 Task: Open a blank google sheet and write heading  Promote Sales. Add 10 people name  'Ethan Reynolds, Olivia Thompson, Benjamin Martinez, Emma Davis, Alexander Mitchell, Ava Rodriguez, Daniel Anderson, Mia Lewis, Christopher Scott, Sophia Harris.'Item code in between  2020-2080. Product range in between  1000-10000. Add Products  Nike shoe, Adidas shoe, Gucci T-shirt, Louis Vuitton bag, Zara Shirt, H&M jeans, Chanel perfume, Versace perfume, Ralph Lauren, Prada ShirtChoose quantity  3 to 9 In Total Add  the Amounts. Save page  Promote Sales   book
Action: Mouse moved to (33, 102)
Screenshot: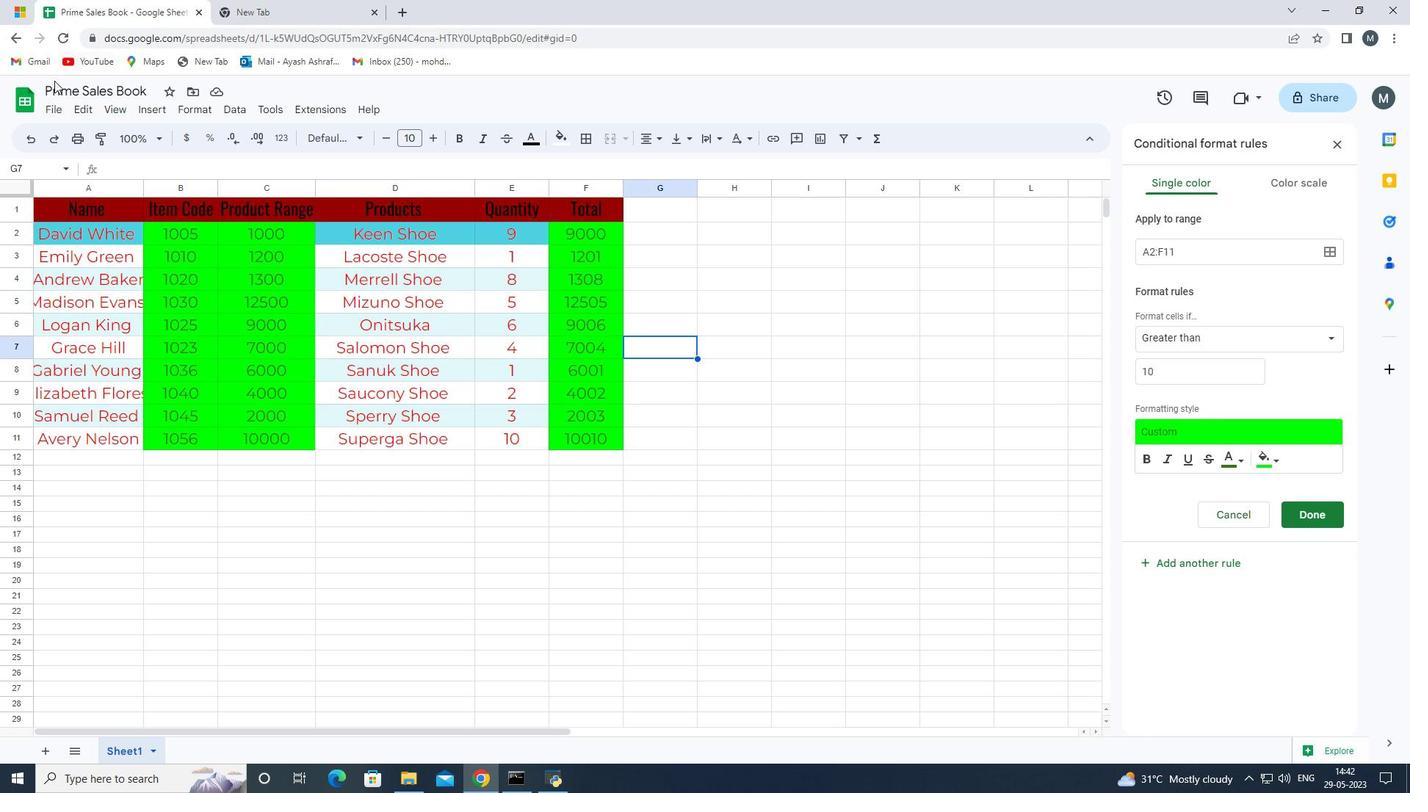 
Action: Mouse pressed left at (33, 102)
Screenshot: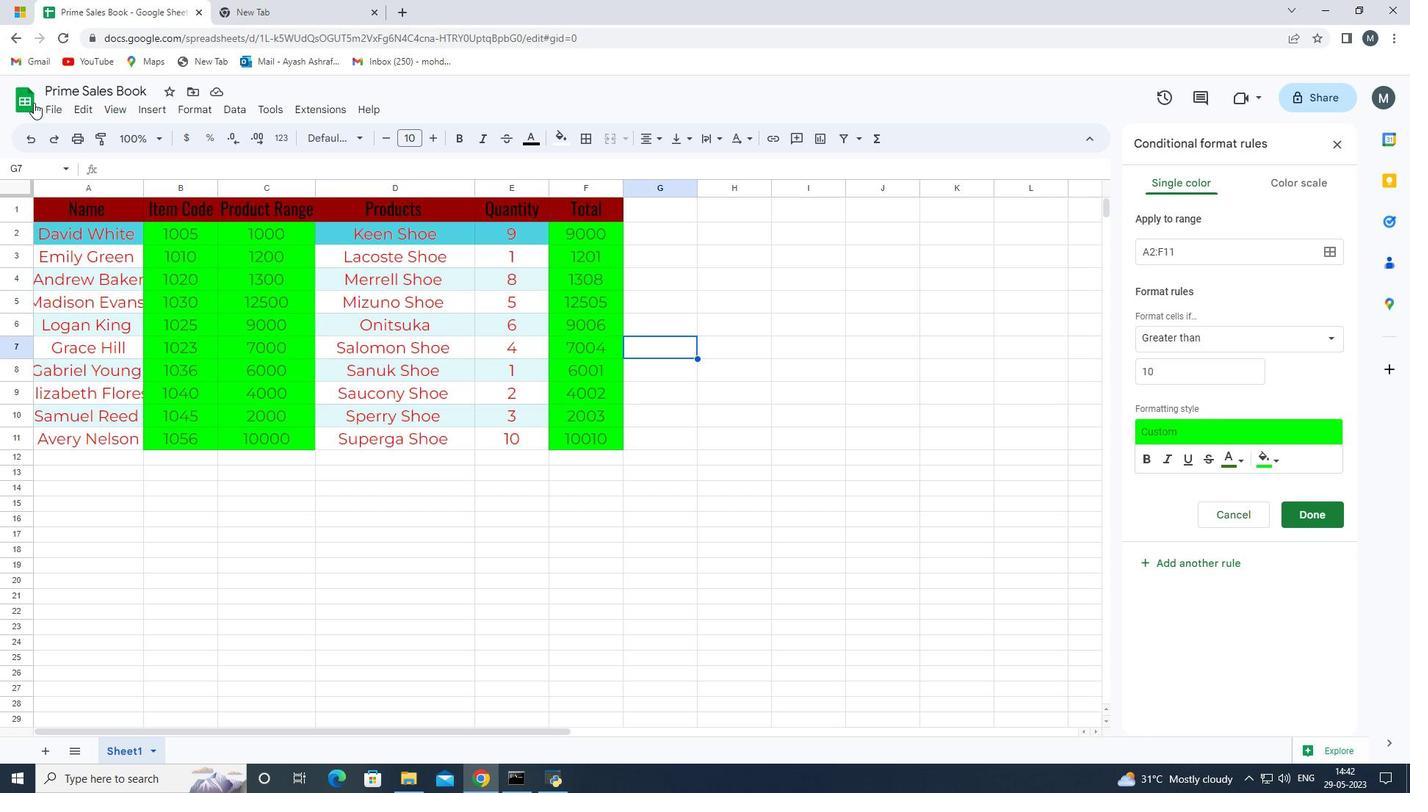 
Action: Mouse moved to (365, 229)
Screenshot: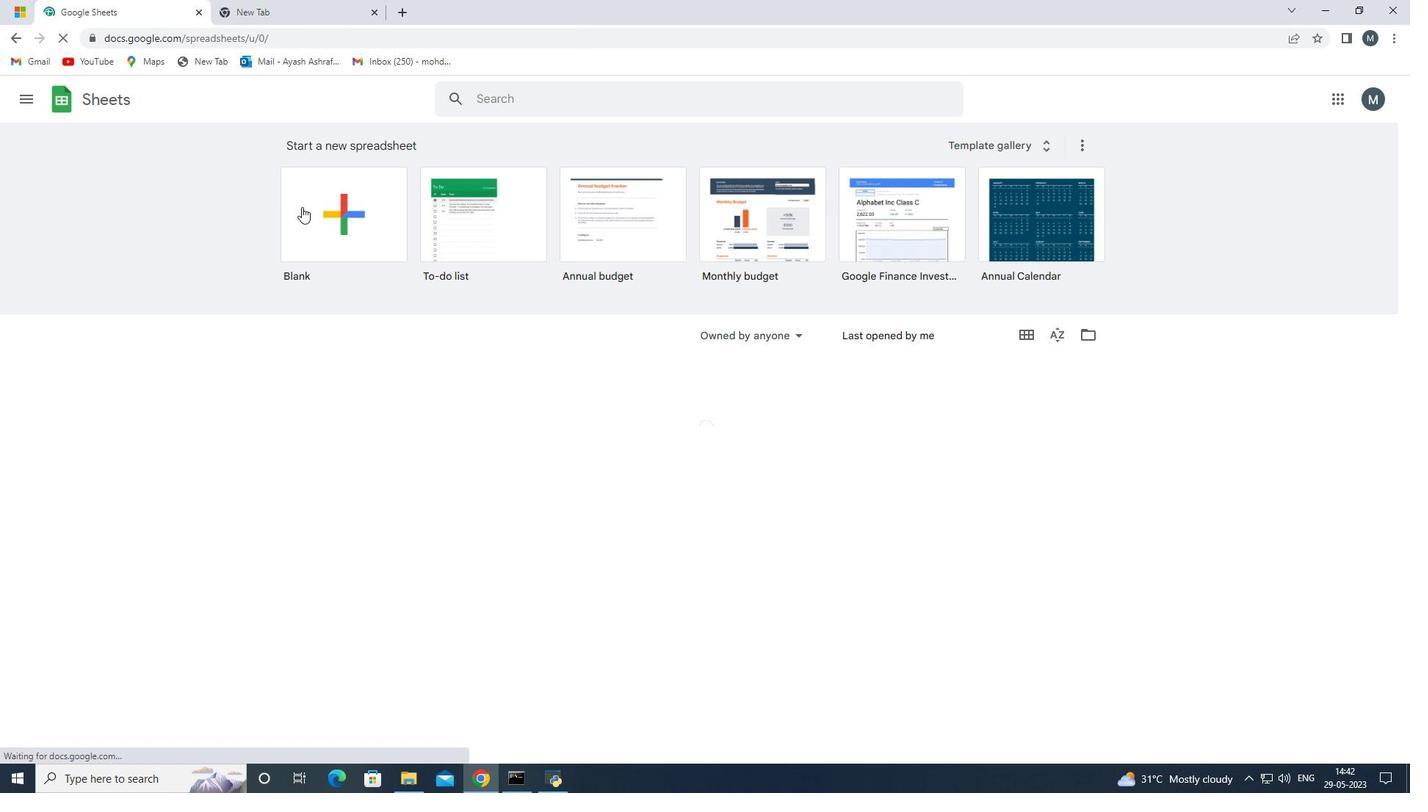 
Action: Mouse pressed left at (365, 229)
Screenshot: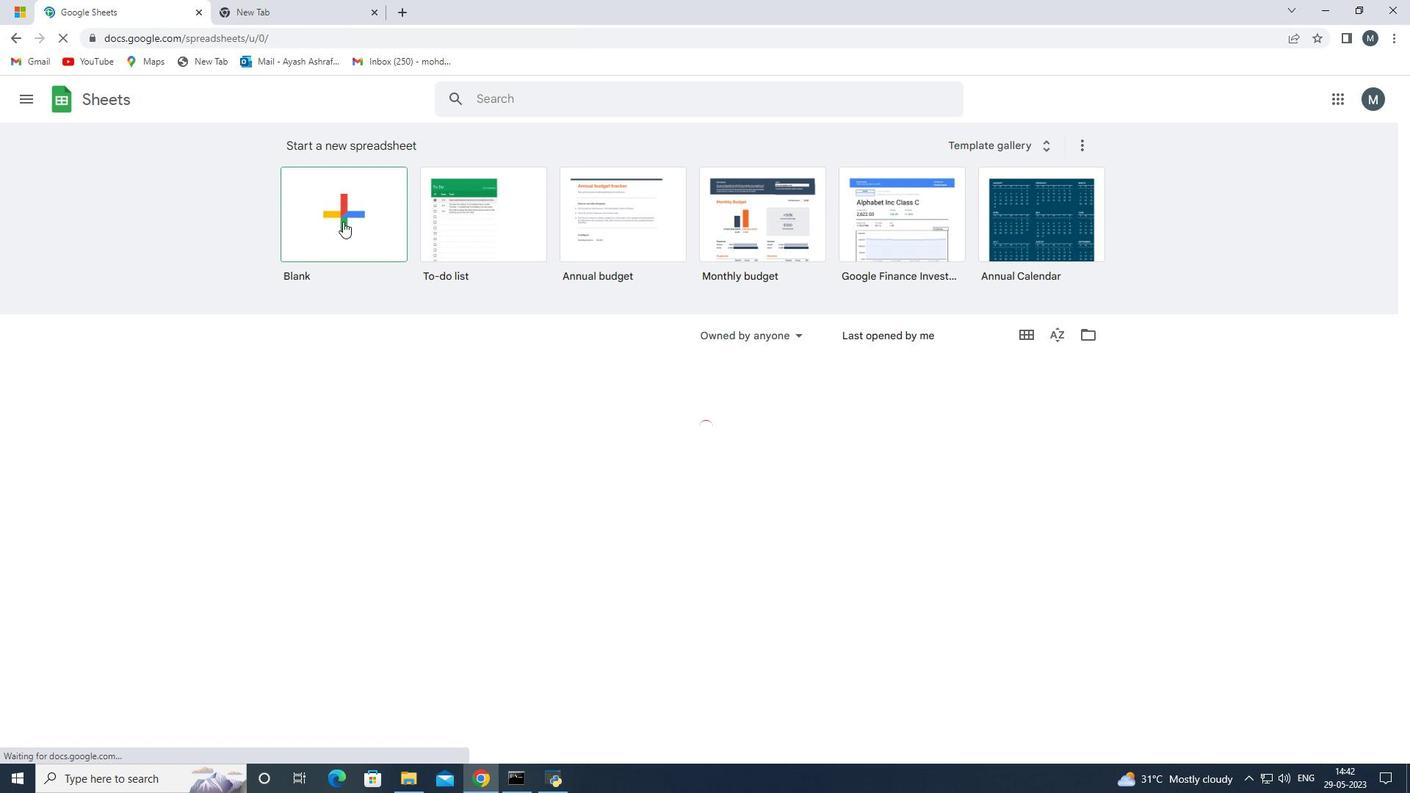 
Action: Mouse moved to (75, 210)
Screenshot: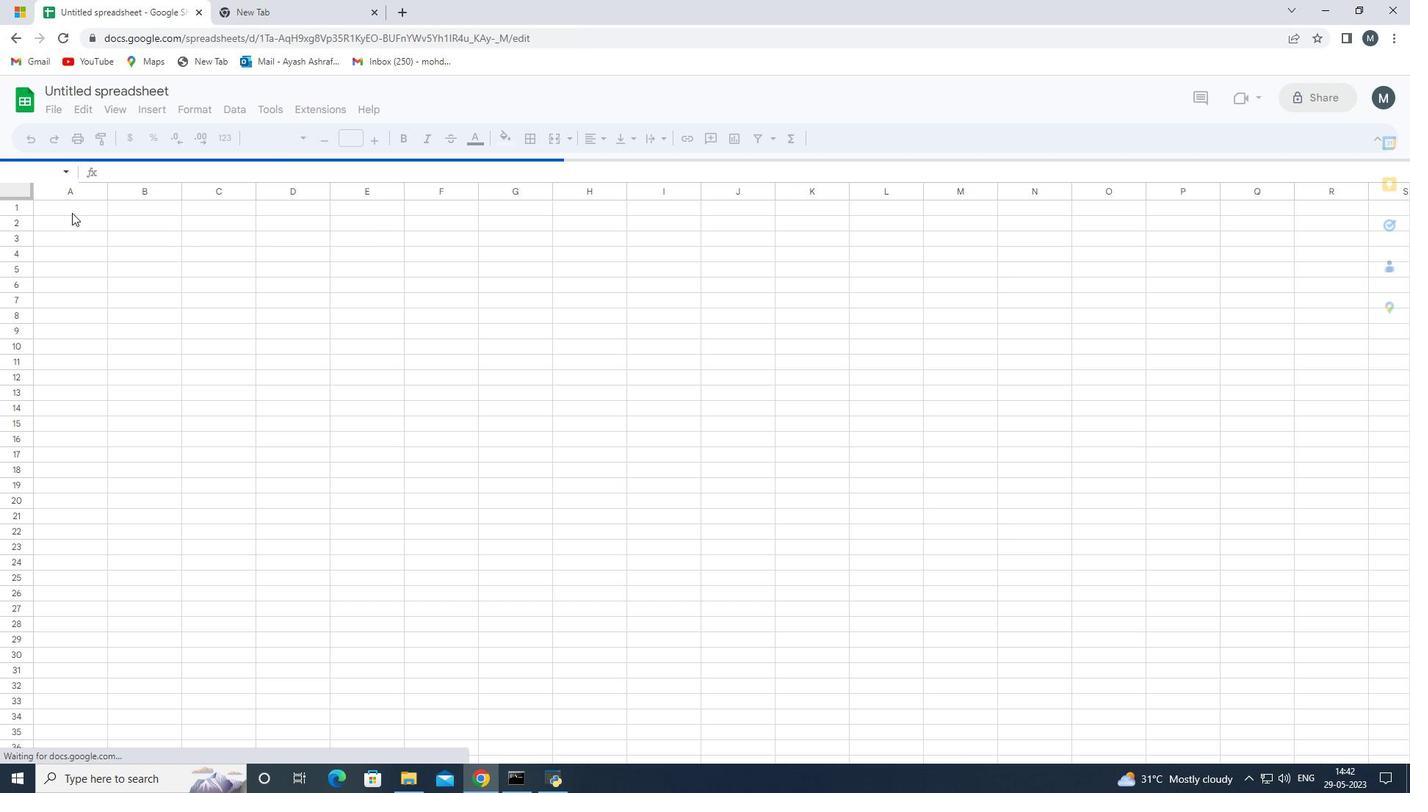 
Action: Mouse pressed left at (75, 210)
Screenshot: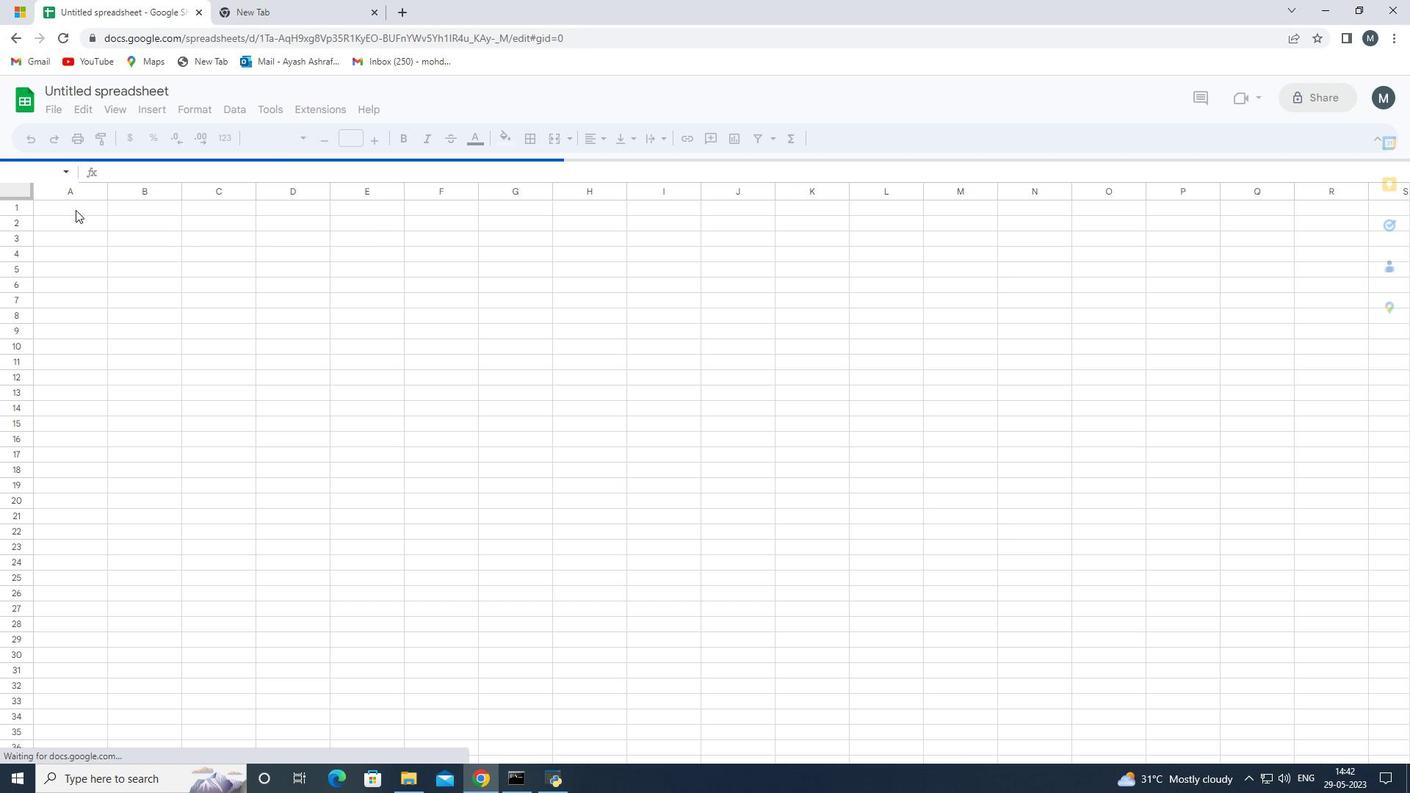 
Action: Mouse moved to (219, 182)
Screenshot: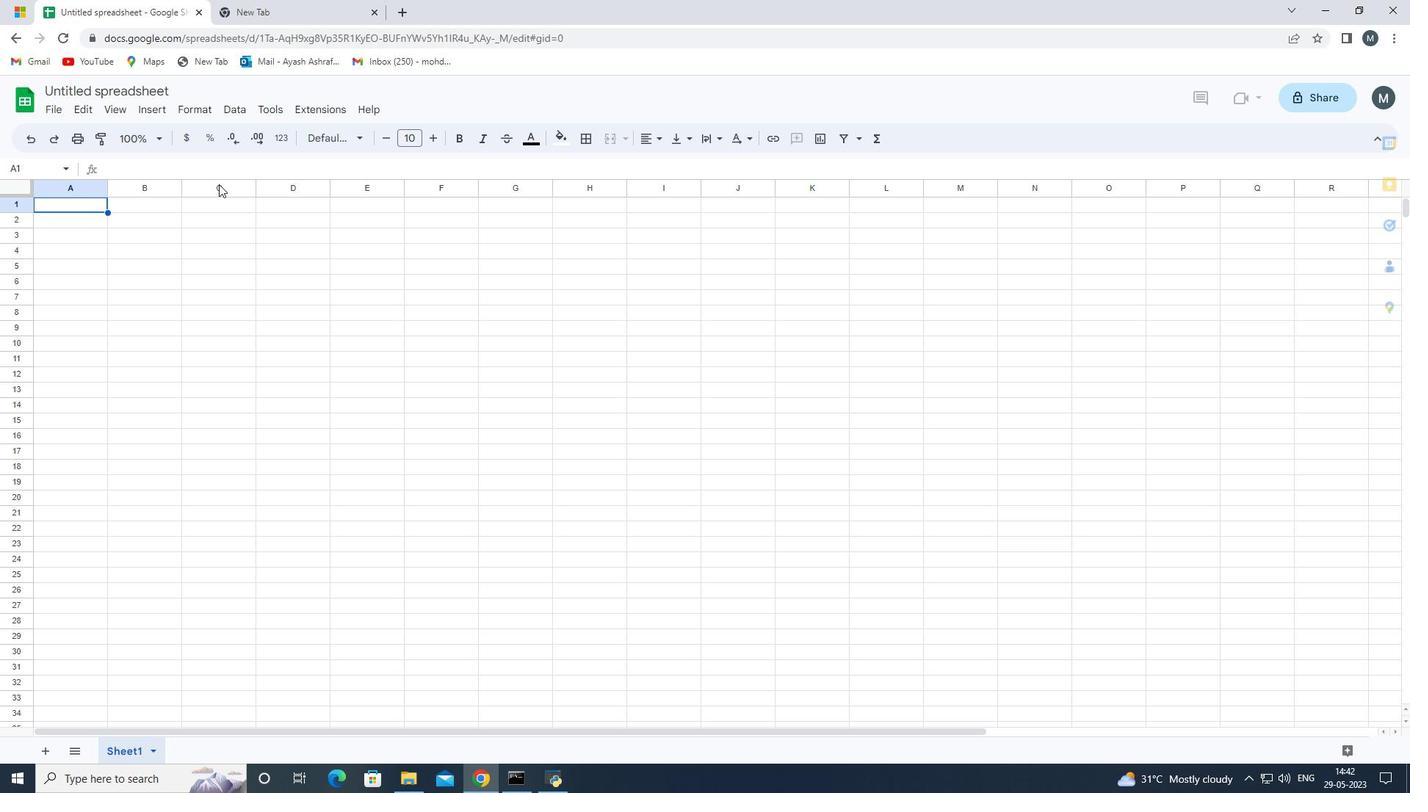 
Action: Mouse pressed left at (219, 182)
Screenshot: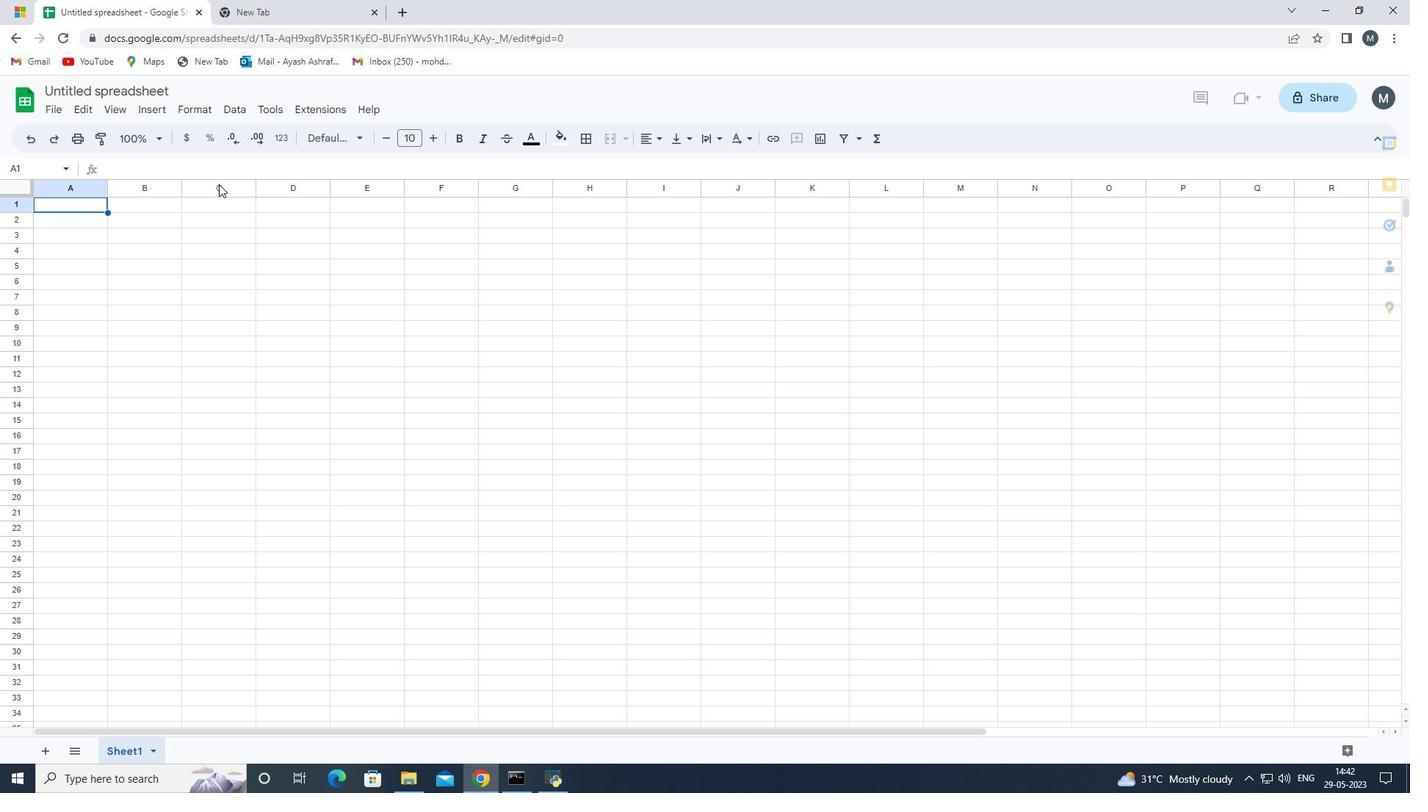 
Action: Mouse moved to (187, 167)
Screenshot: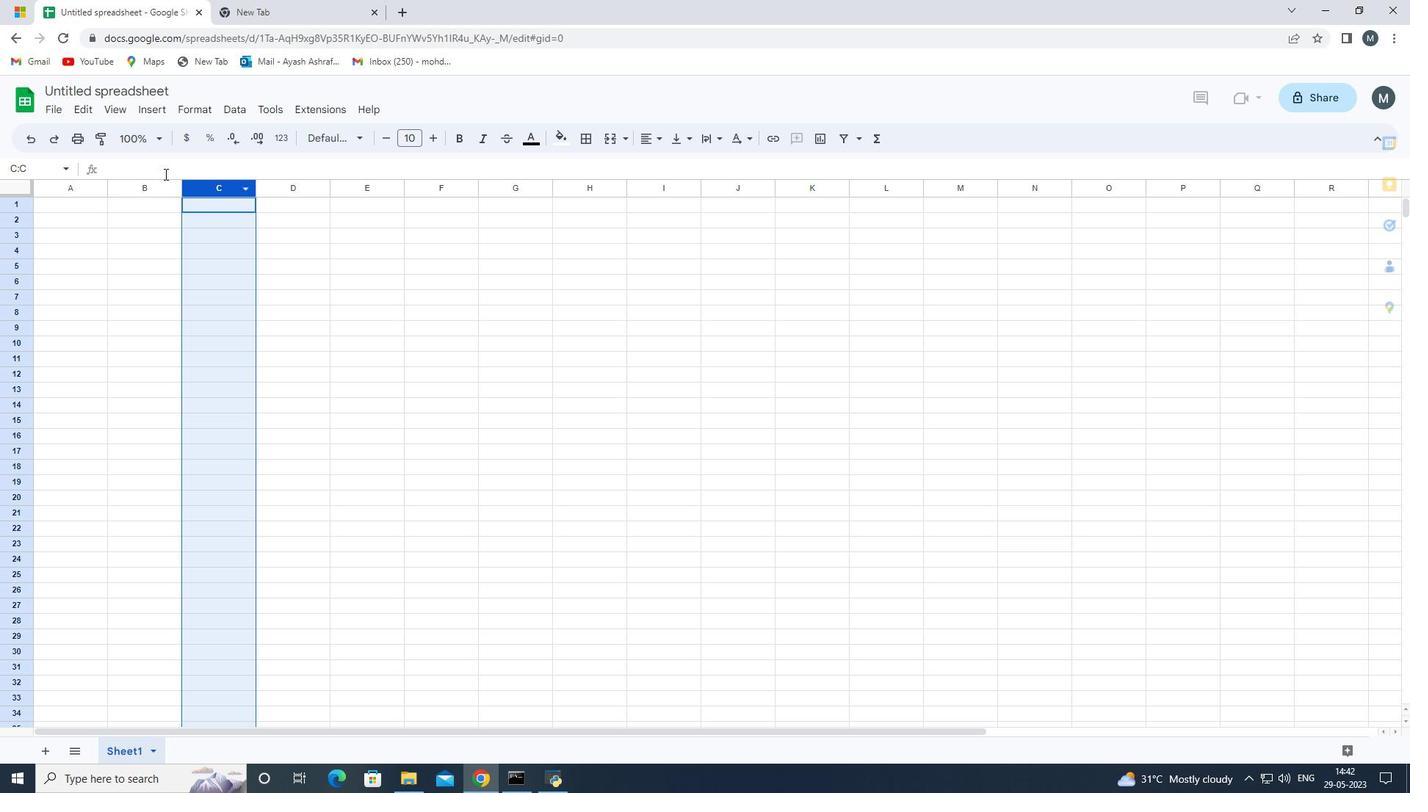 
Action: Mouse pressed left at (187, 167)
Screenshot: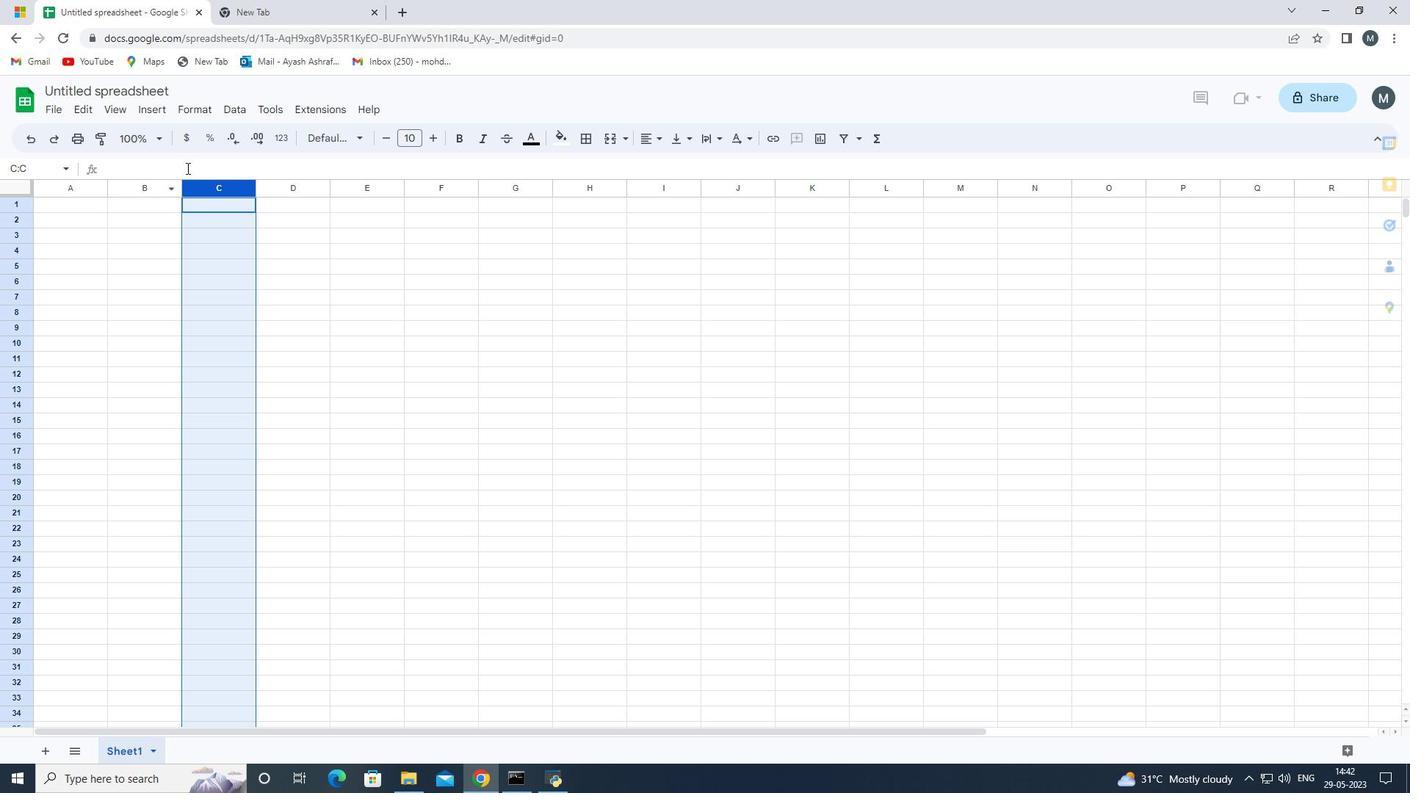 
Action: Mouse moved to (188, 168)
Screenshot: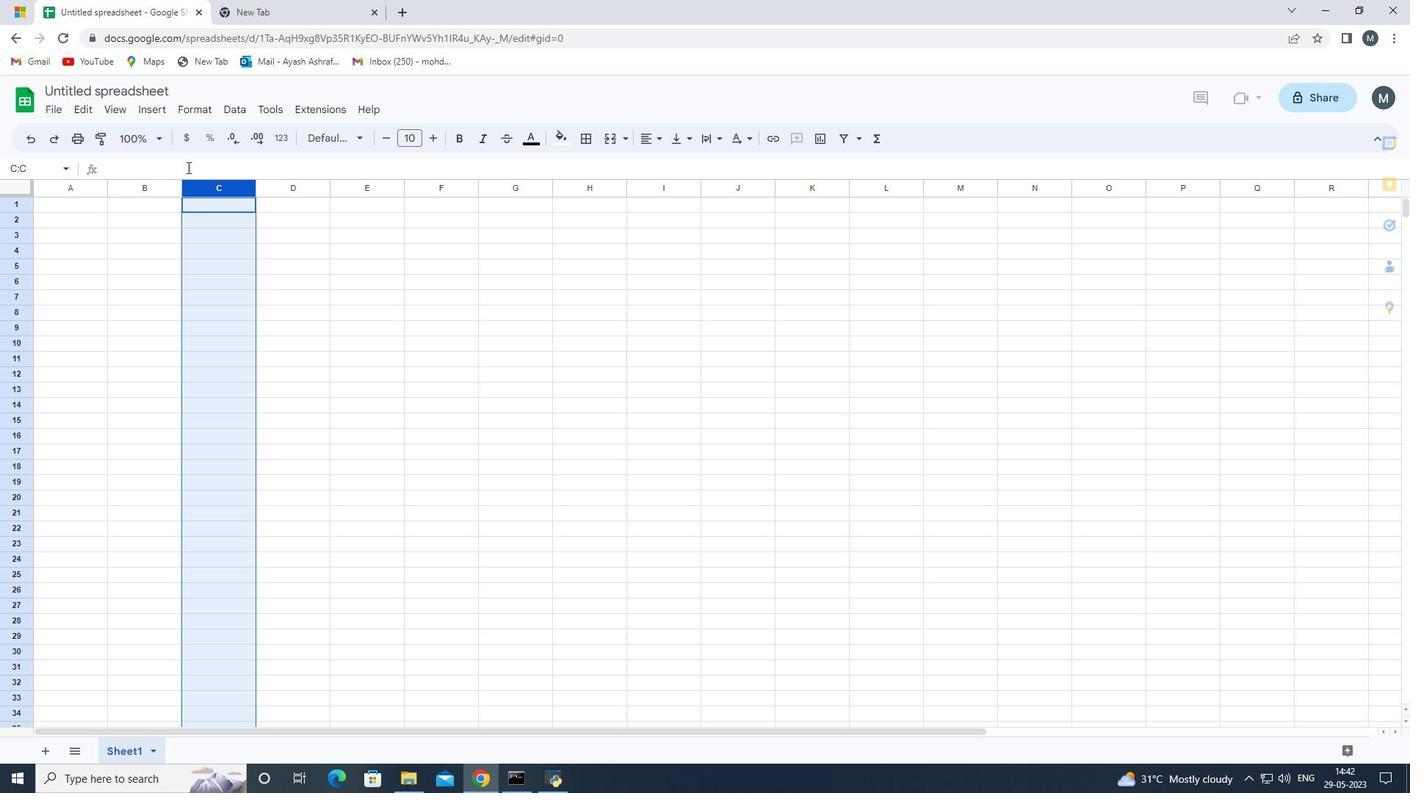 
Action: Key pressed <Key.space><Key.space><Key.space><Key.space><Key.space><Key.space><Key.space><Key.space><Key.space><Key.space><Key.space><Key.space><Key.space><Key.space>
Screenshot: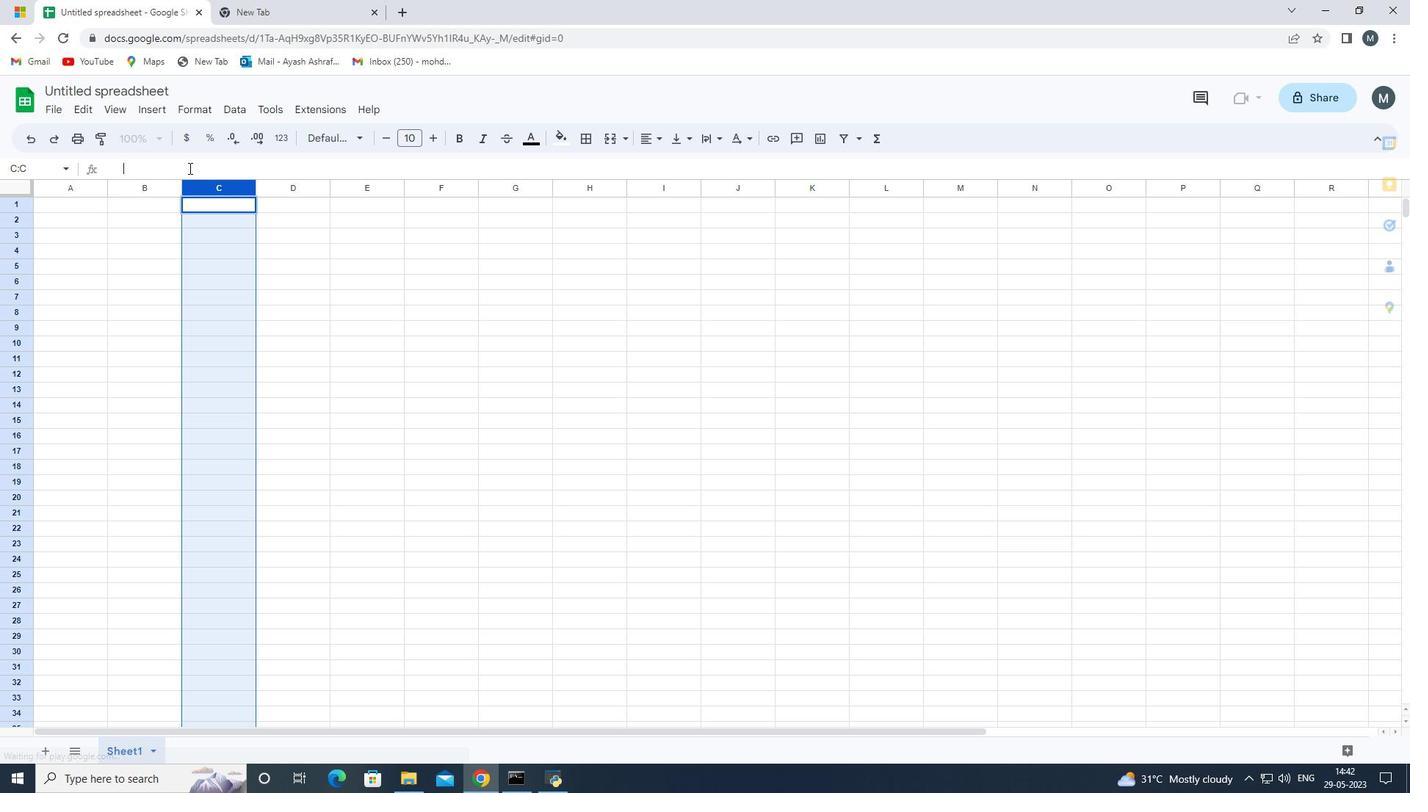 
Action: Mouse moved to (188, 168)
Screenshot: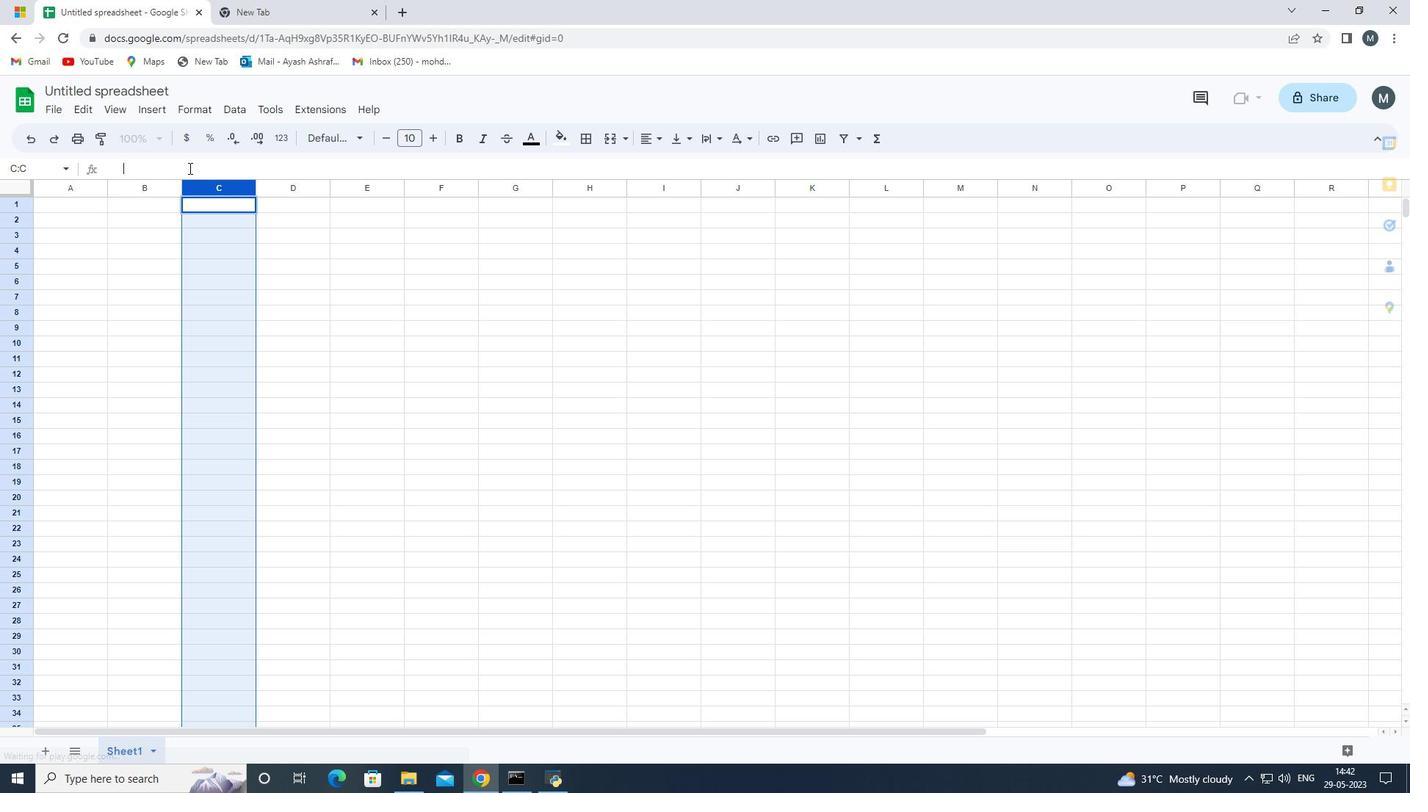 
Action: Key pressed <Key.space>
Screenshot: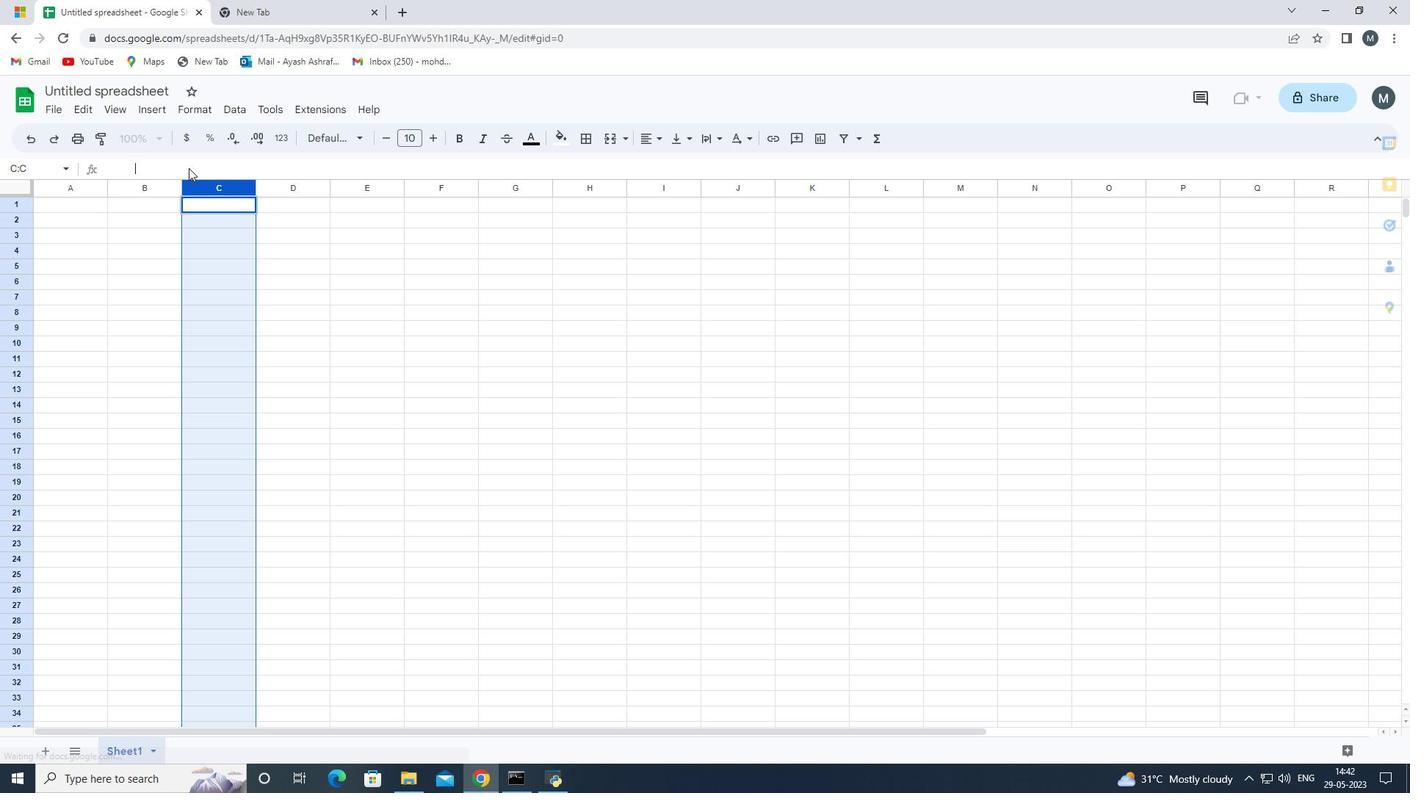 
Action: Mouse moved to (172, 174)
Screenshot: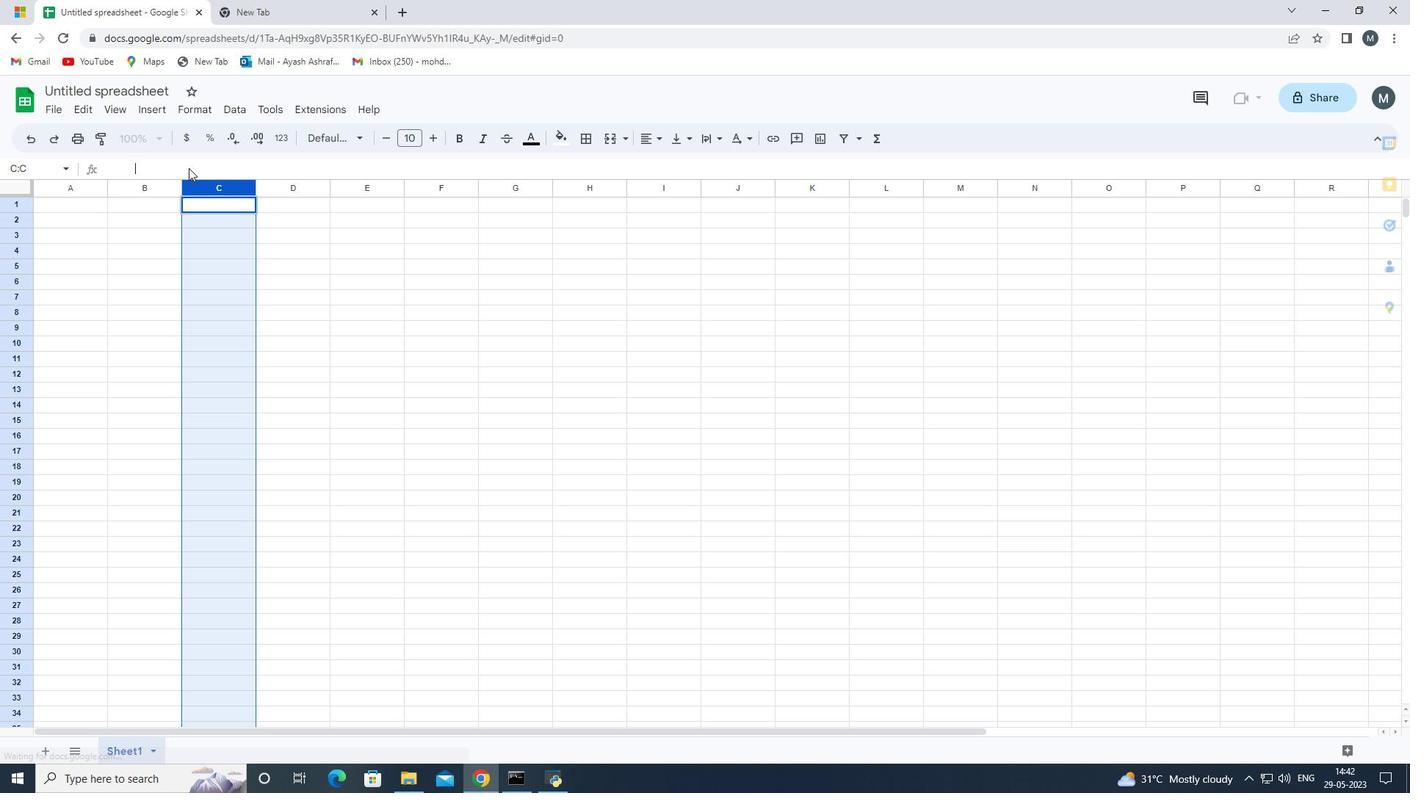 
Action: Key pressed <Key.space>
Screenshot: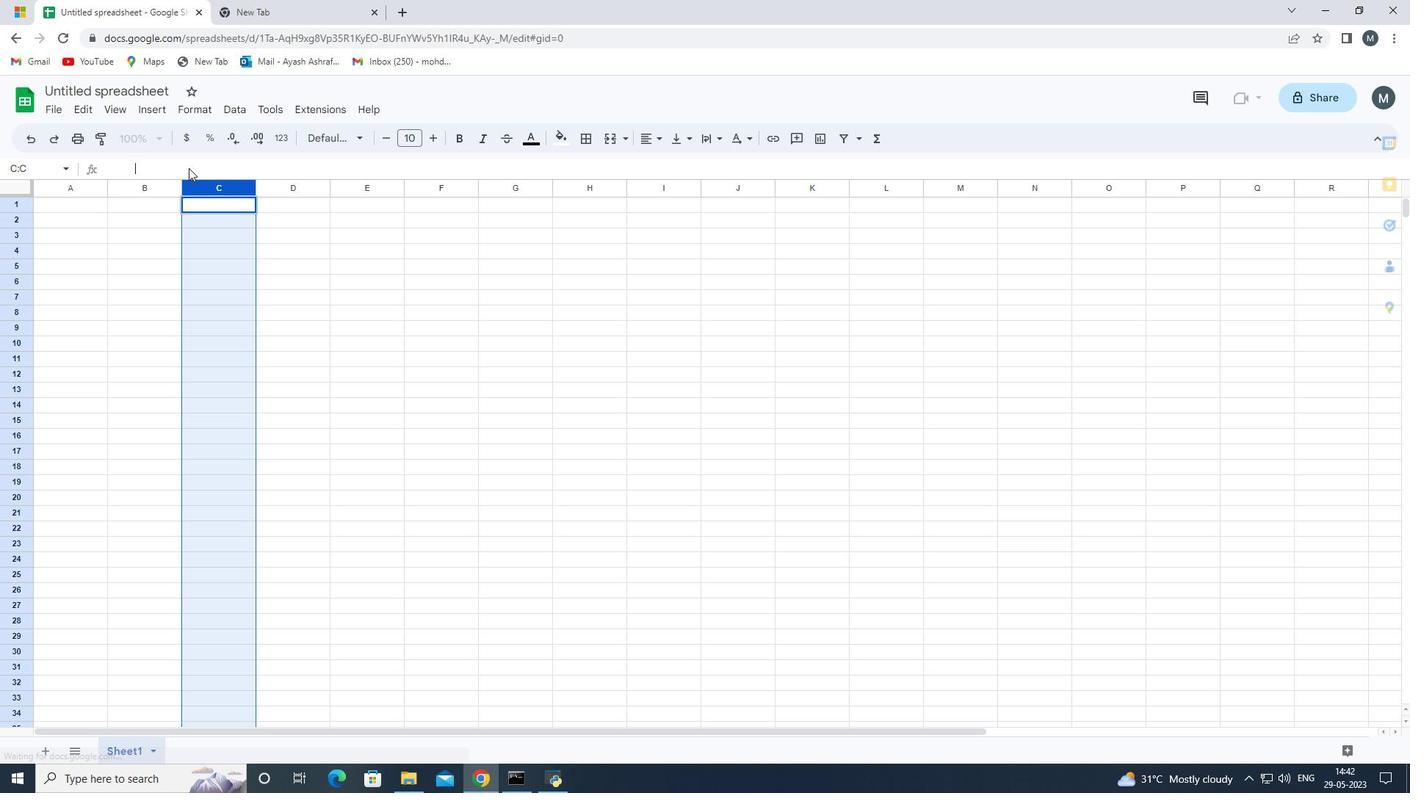 
Action: Mouse moved to (119, 265)
Screenshot: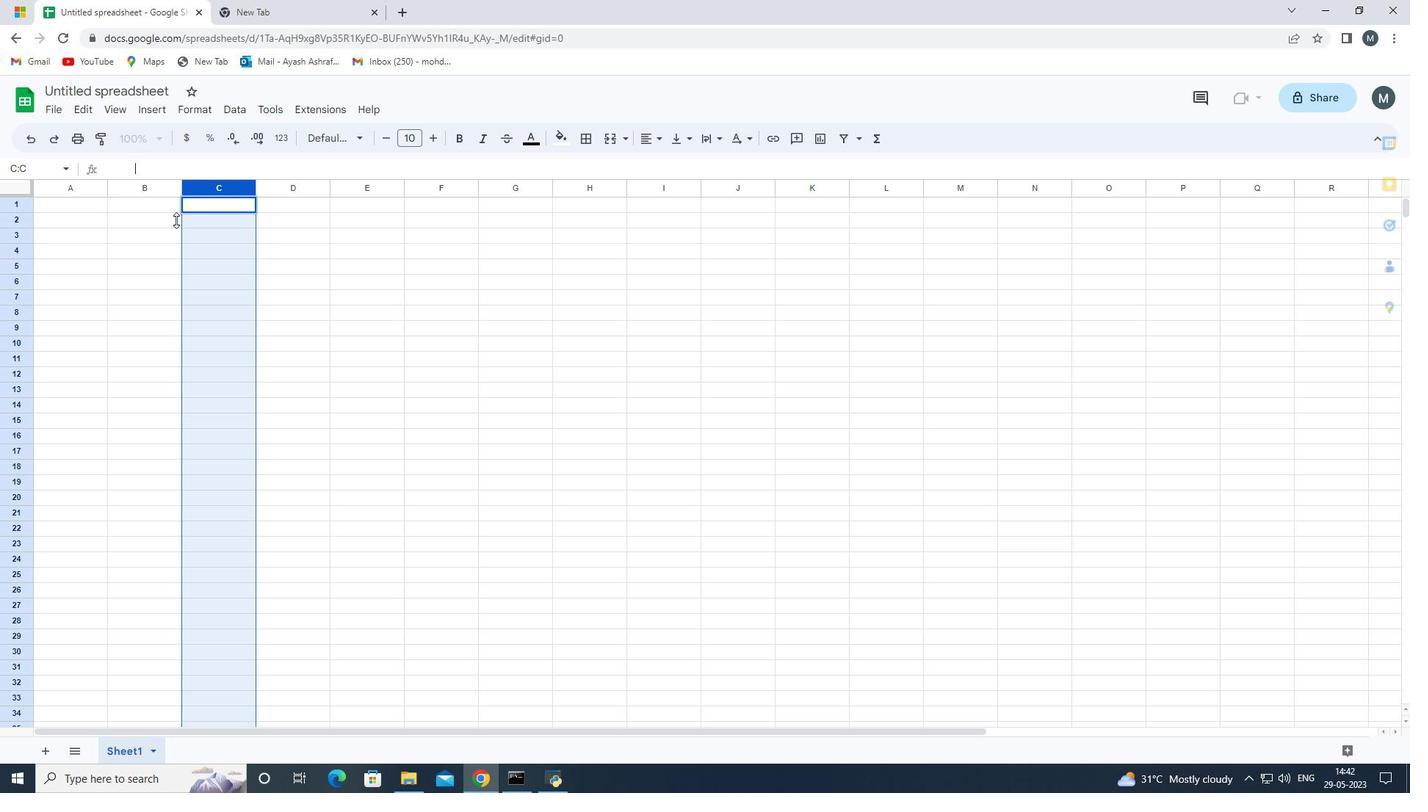 
Action: Mouse pressed left at (119, 265)
Screenshot: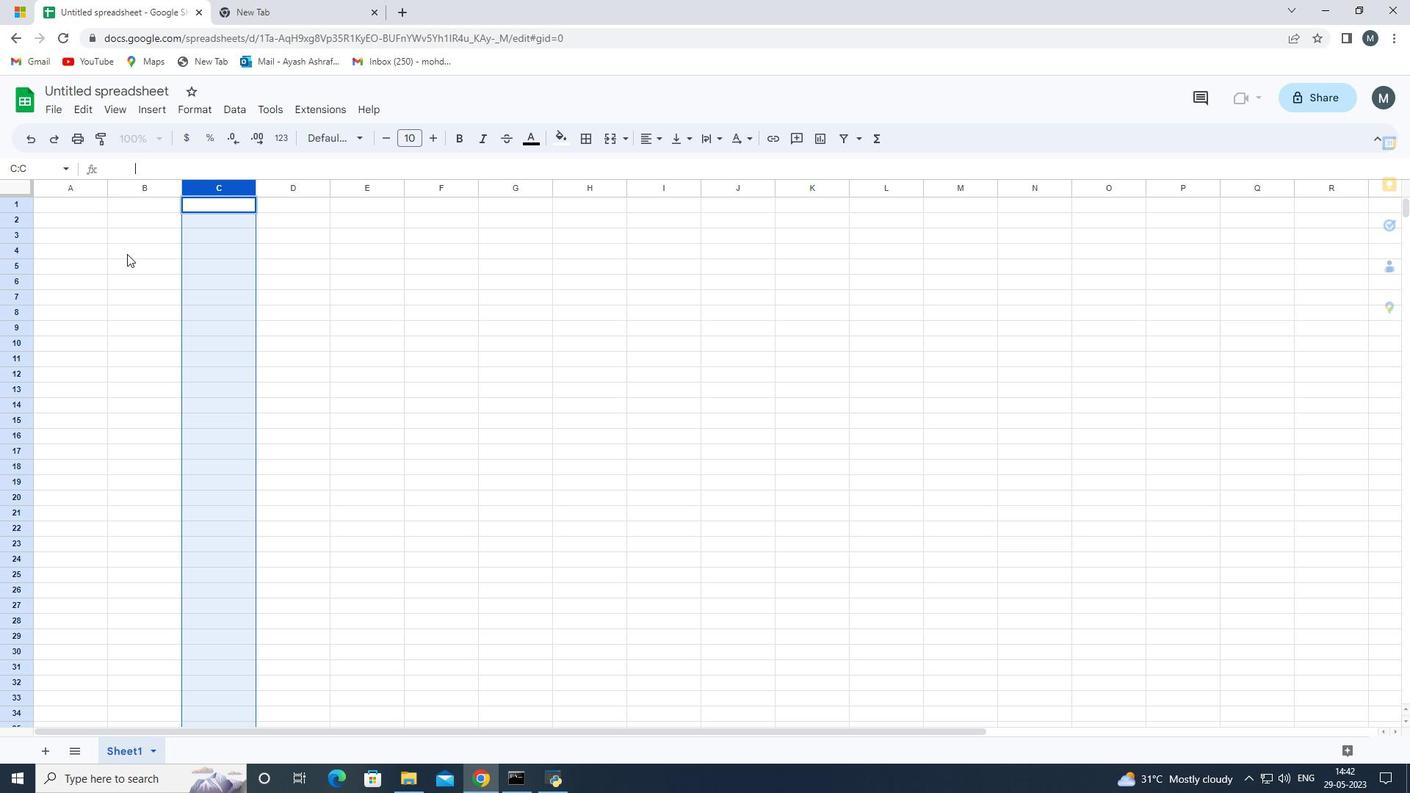
Action: Mouse moved to (196, 164)
Screenshot: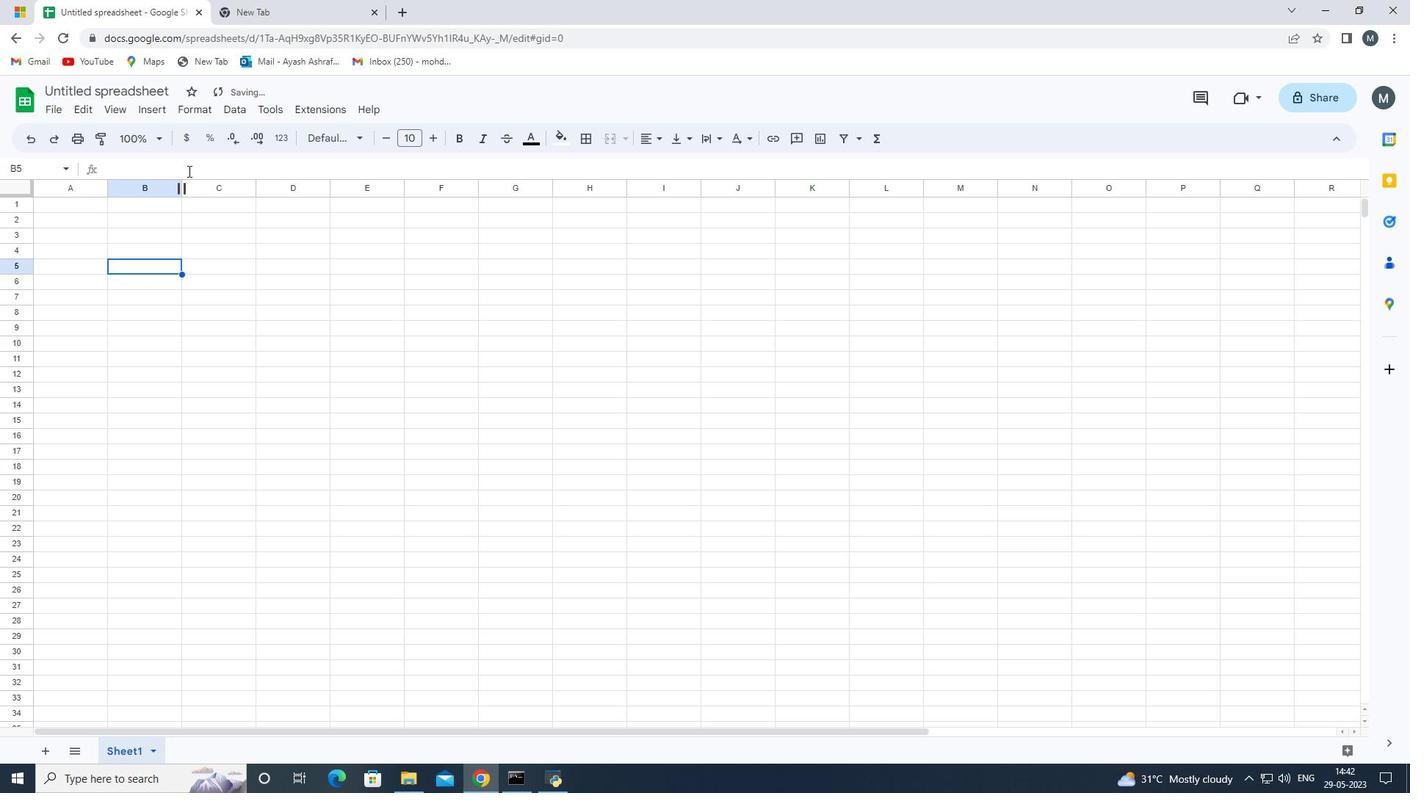
Action: Mouse pressed left at (196, 164)
Screenshot: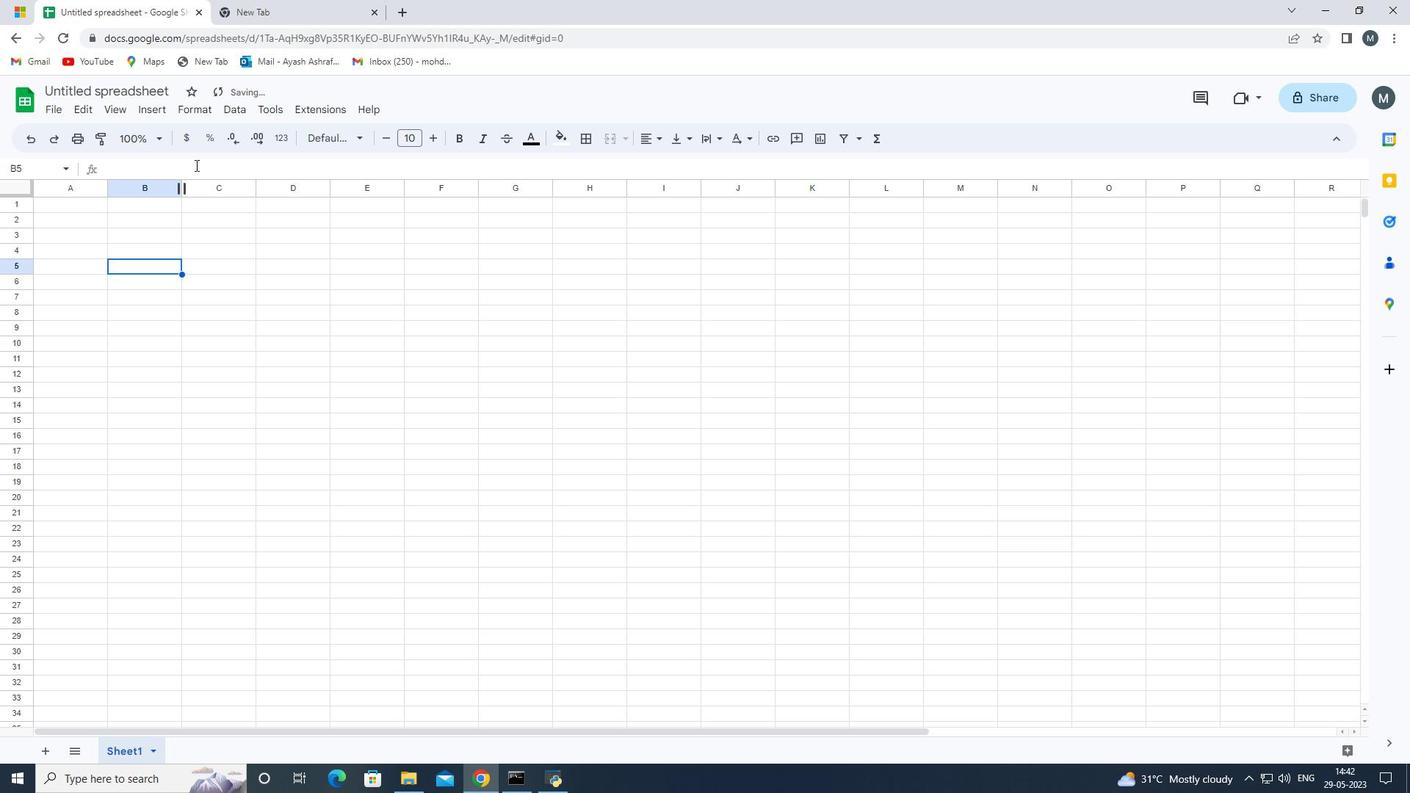 
Action: Mouse moved to (196, 164)
Screenshot: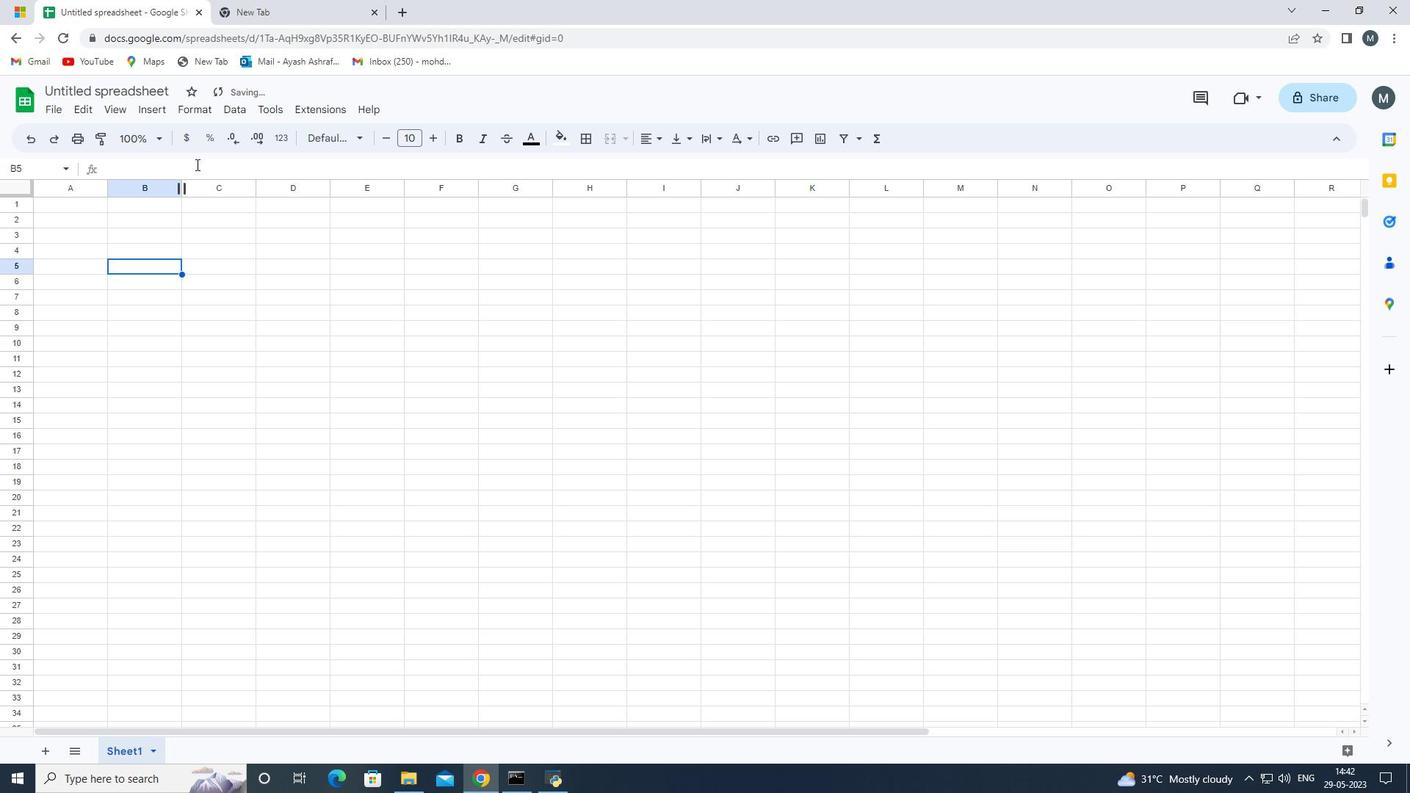 
Action: Key pressed <Key.space><Key.space><Key.space><Key.space><Key.space><Key.space><Key.space><Key.space><Key.space><Key.space><Key.space><Key.space><Key.space><Key.space><Key.space><Key.space><Key.space><Key.space><Key.space><Key.space><Key.space><Key.space><Key.space><Key.space><Key.space><Key.space><Key.space><Key.space><Key.space><Key.space><Key.space><Key.space><Key.space><Key.space><Key.space>
Screenshot: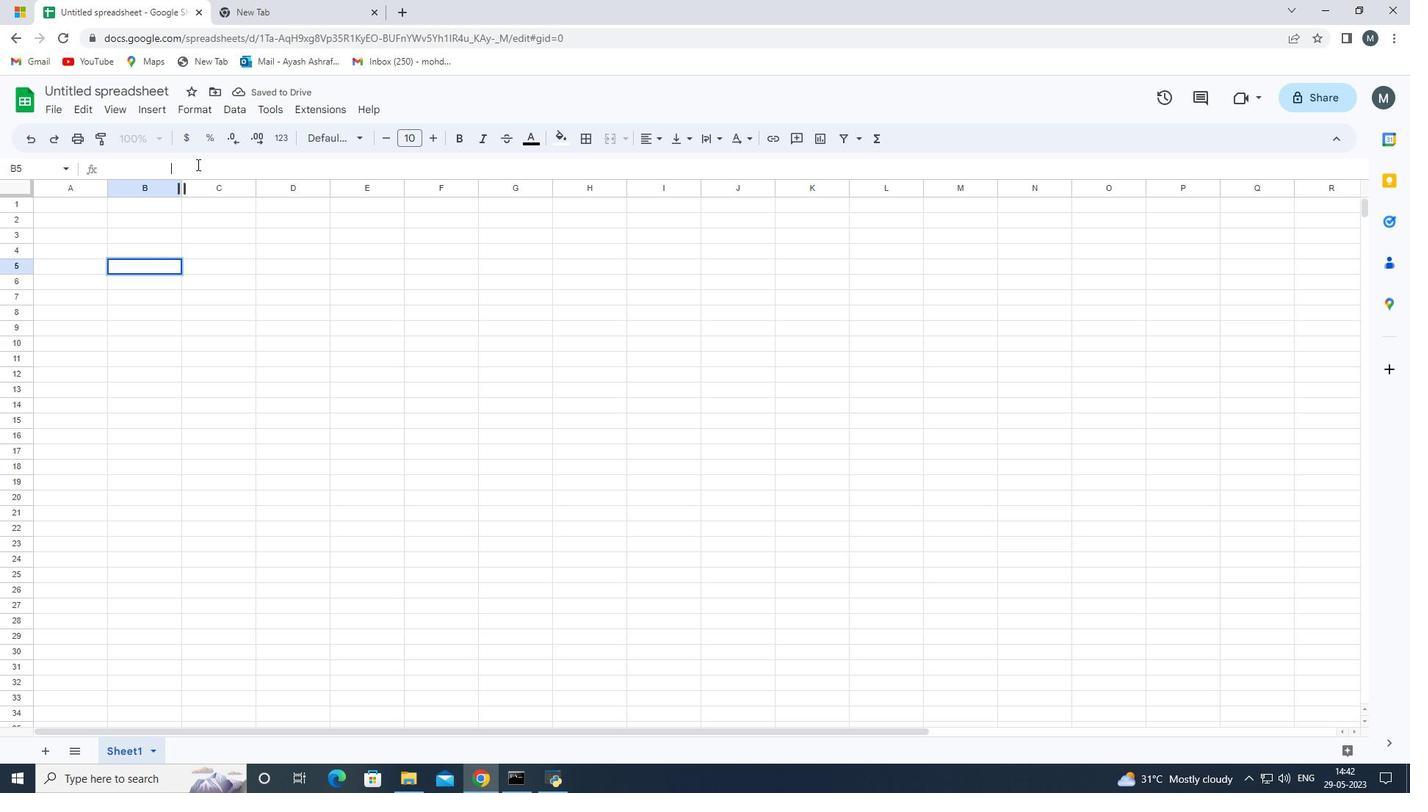 
Action: Mouse moved to (200, 164)
Screenshot: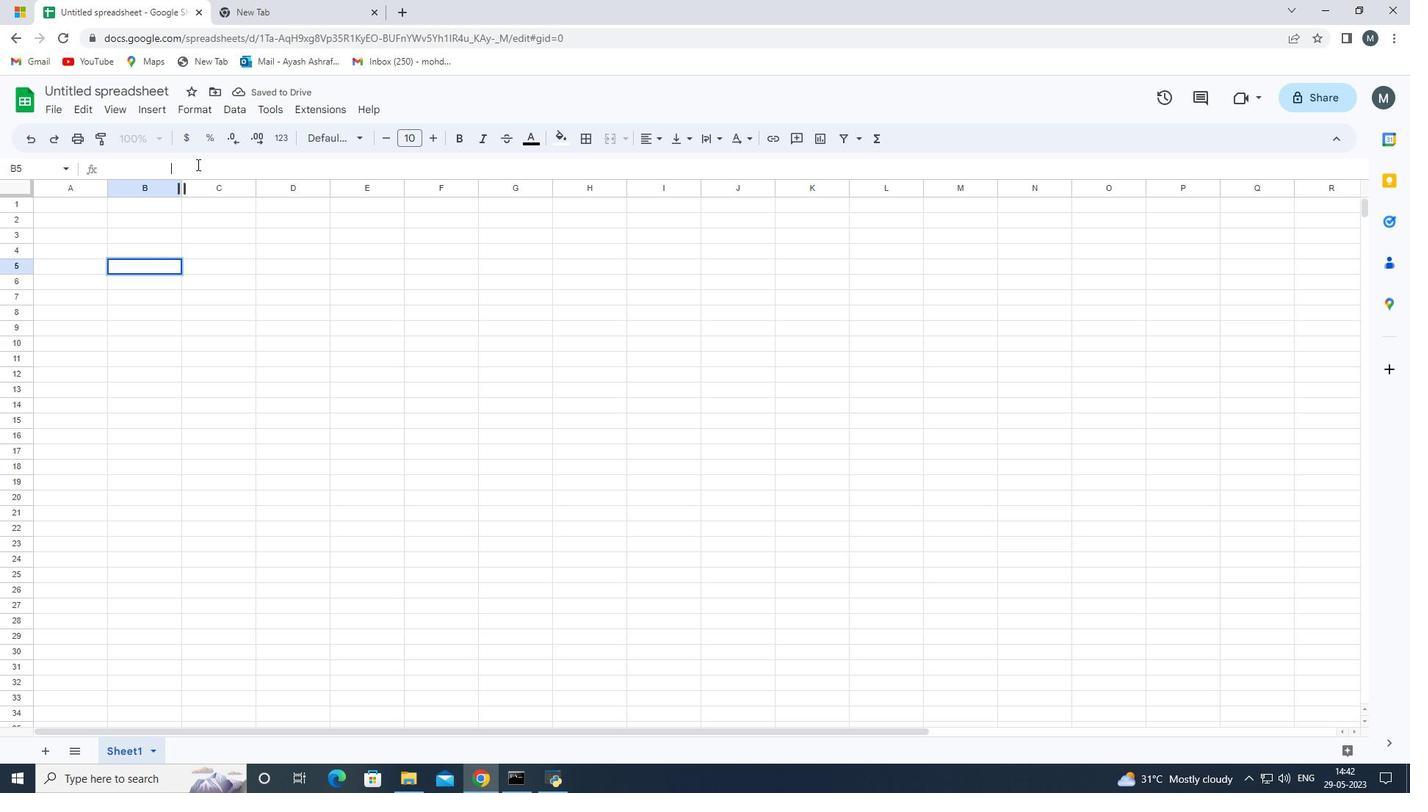 
Action: Key pressed <Key.space>
Screenshot: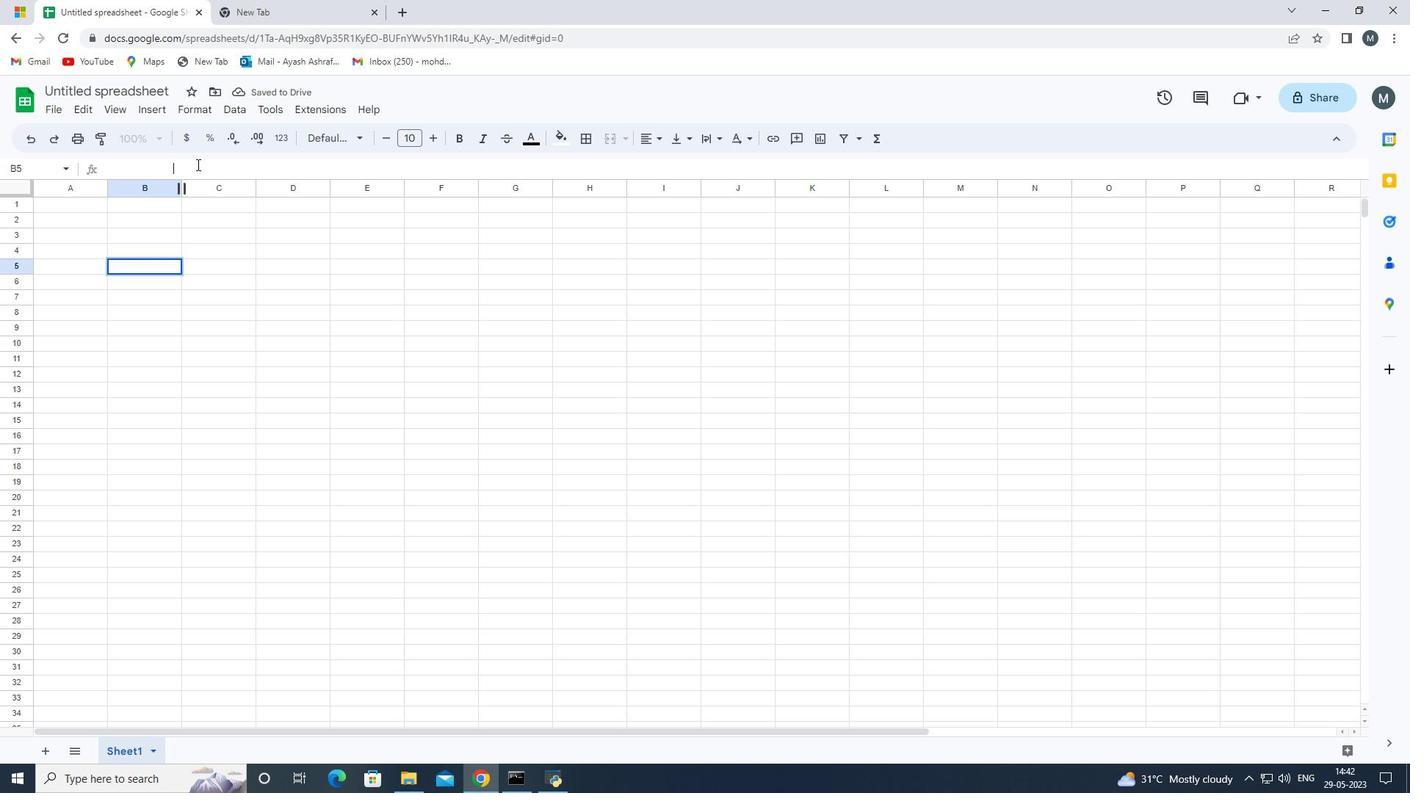
Action: Mouse moved to (204, 164)
Screenshot: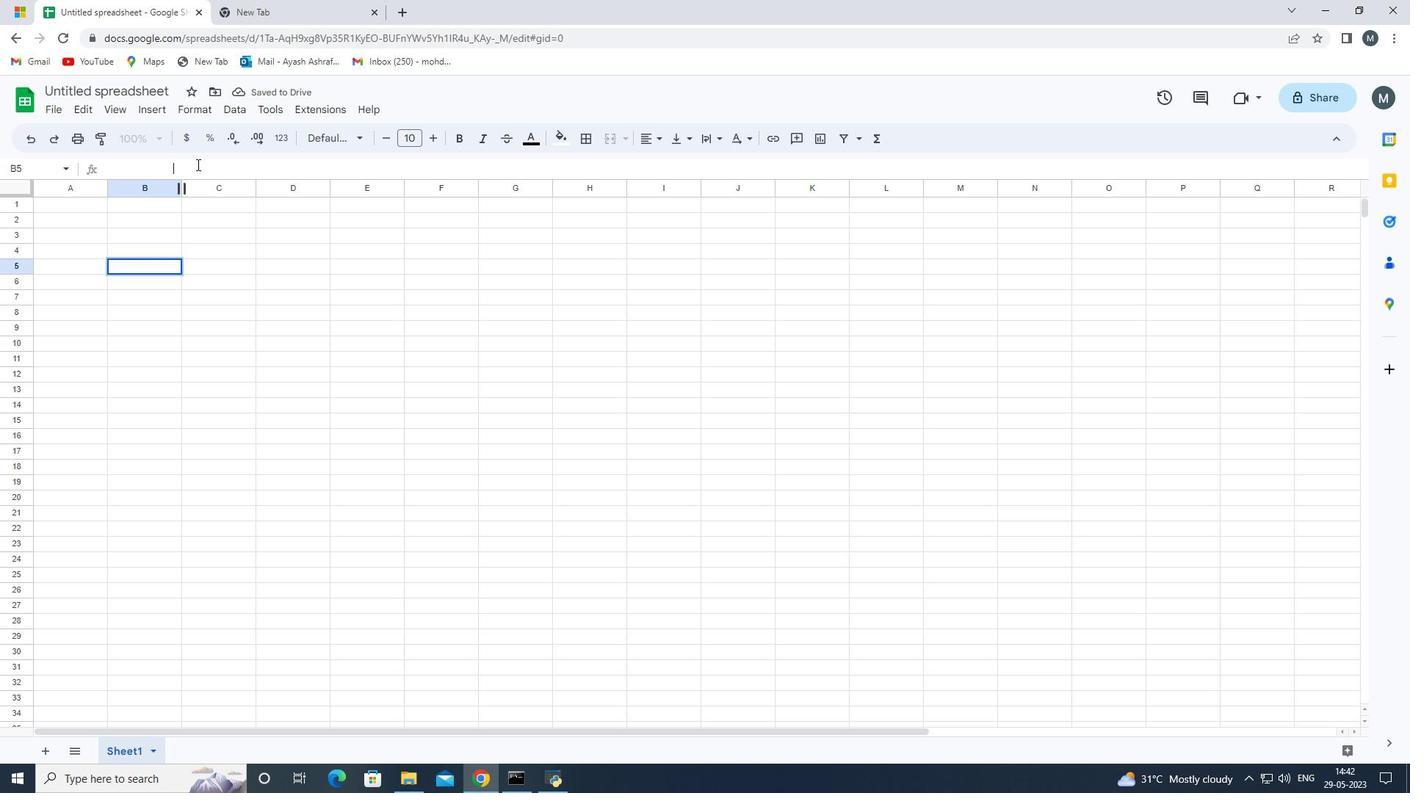 
Action: Key pressed <Key.space>
Screenshot: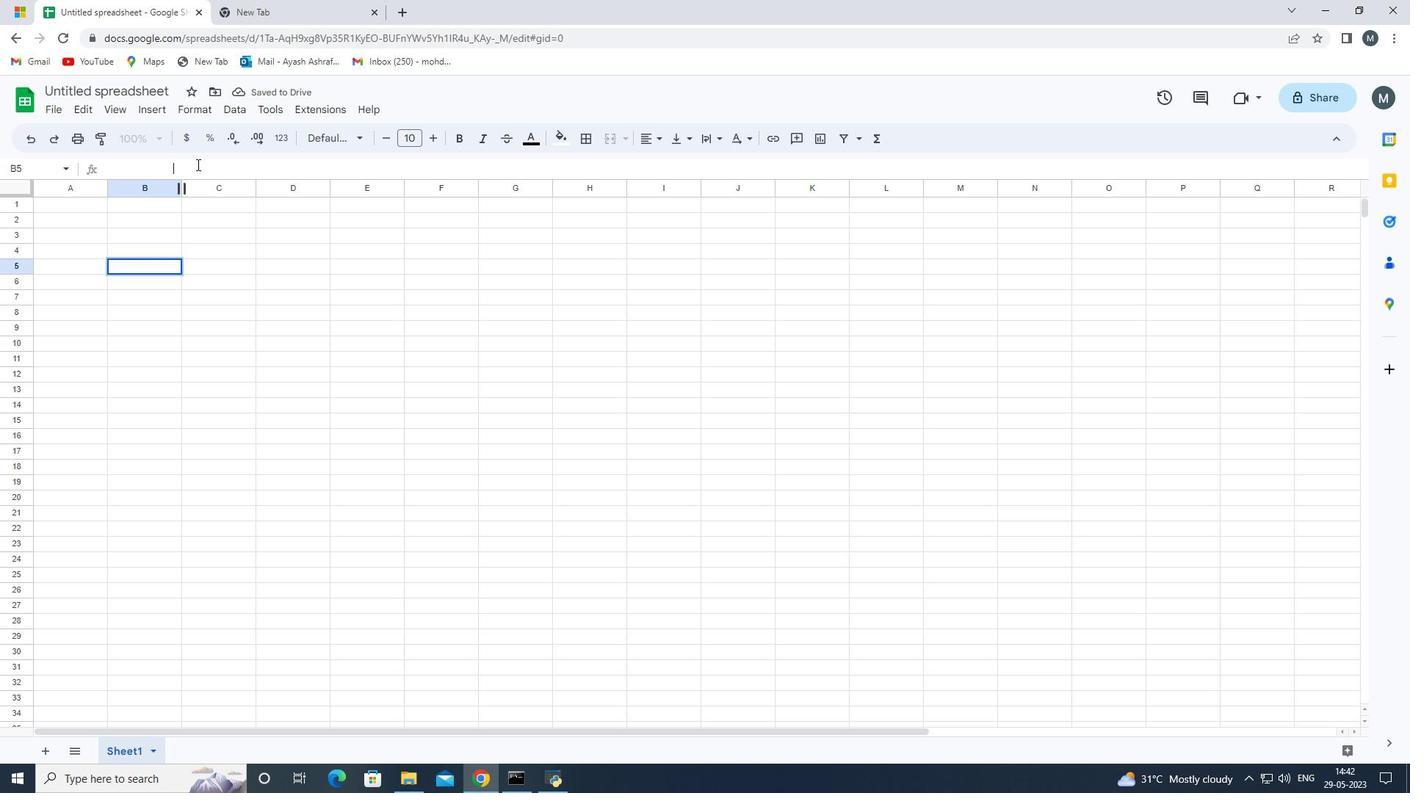 
Action: Mouse moved to (208, 164)
Screenshot: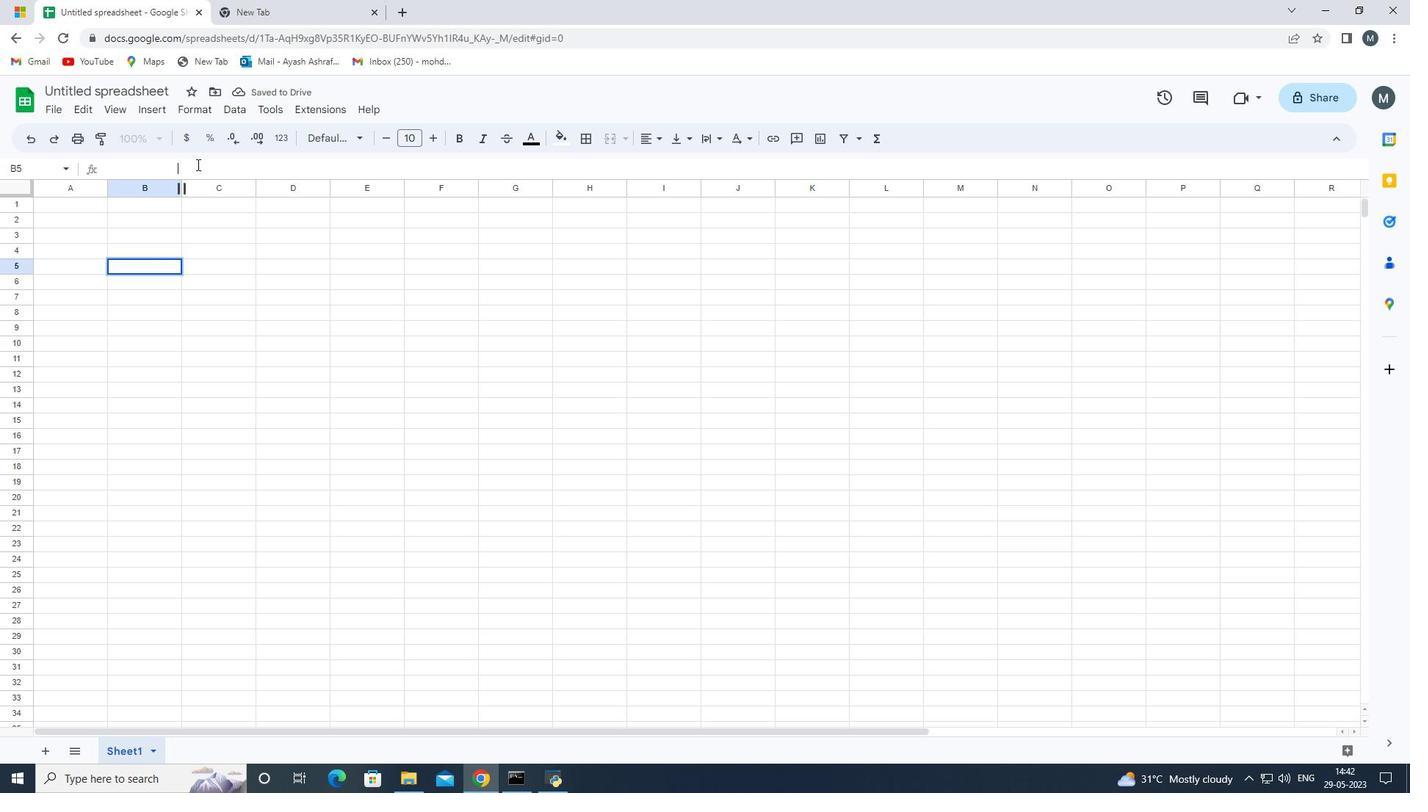 
Action: Key pressed <Key.space>
Screenshot: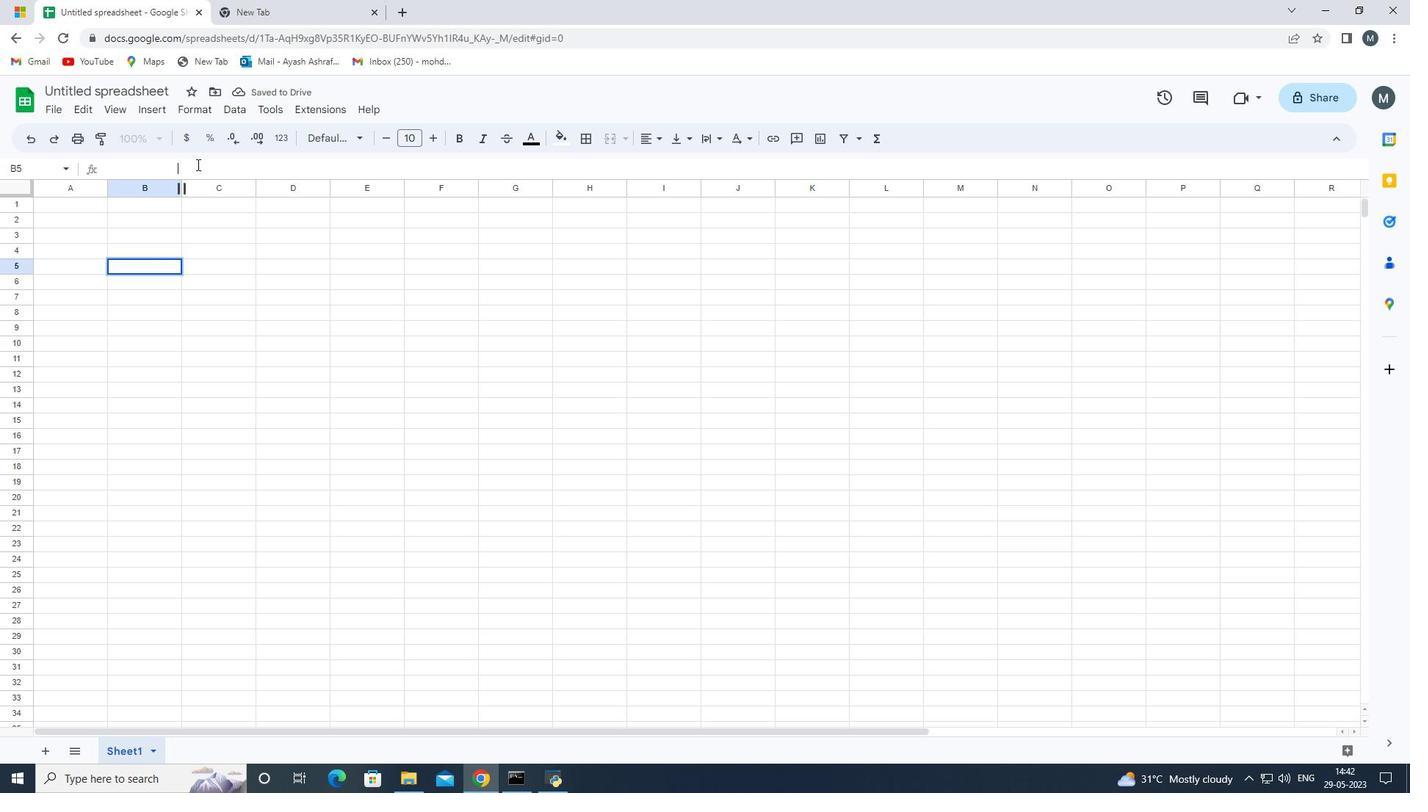 
Action: Mouse moved to (208, 164)
Screenshot: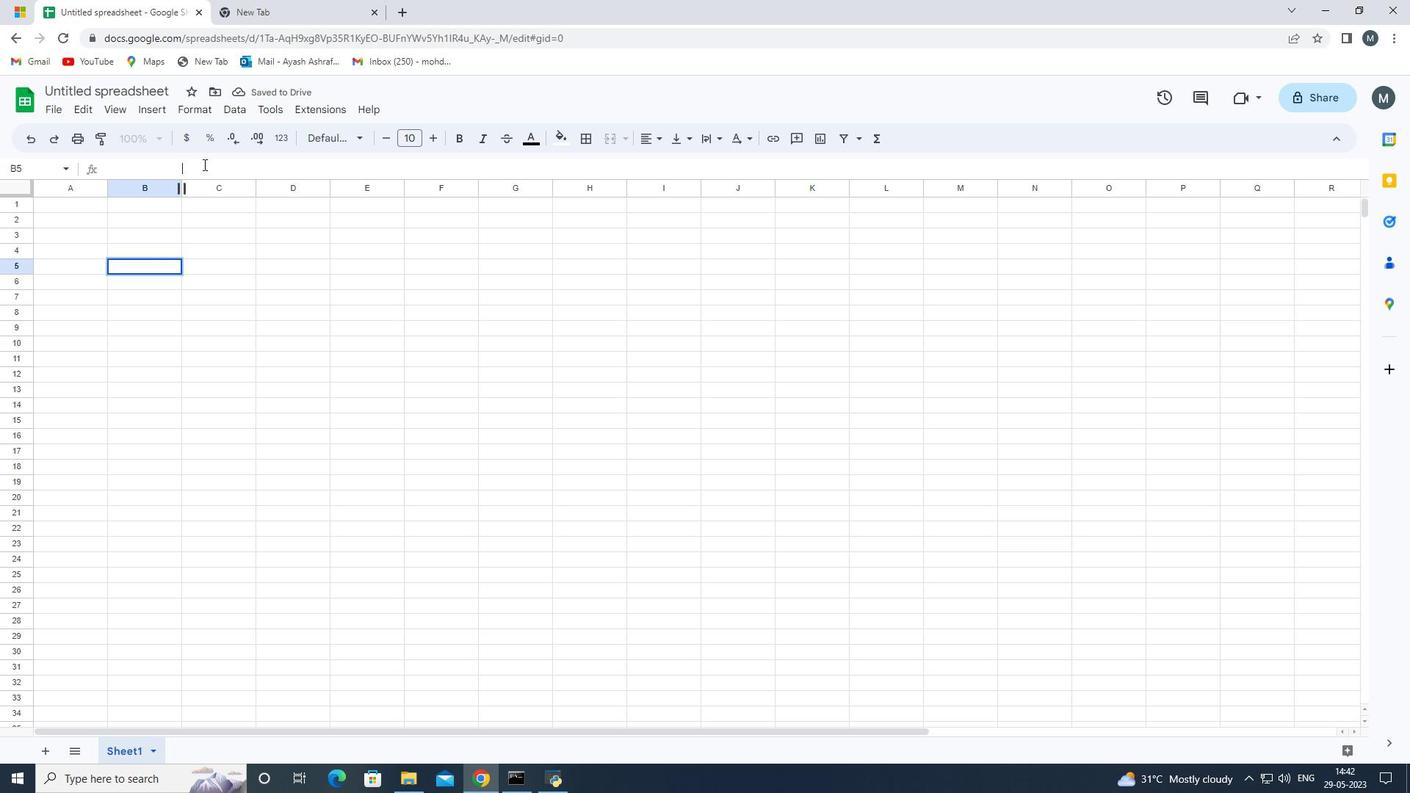
Action: Key pressed <Key.space><Key.space><Key.space><Key.space><Key.space><Key.space>
Screenshot: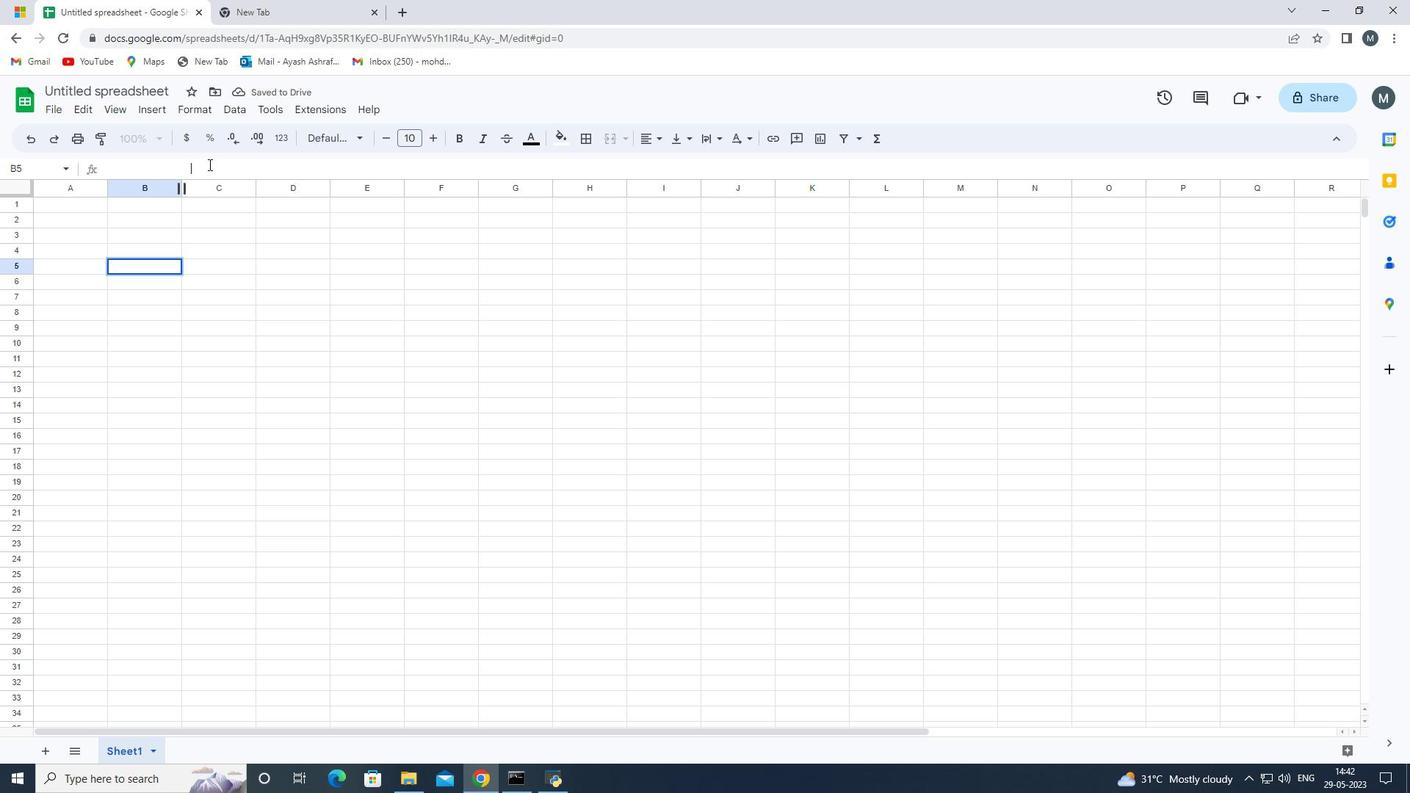 
Action: Mouse moved to (210, 164)
Screenshot: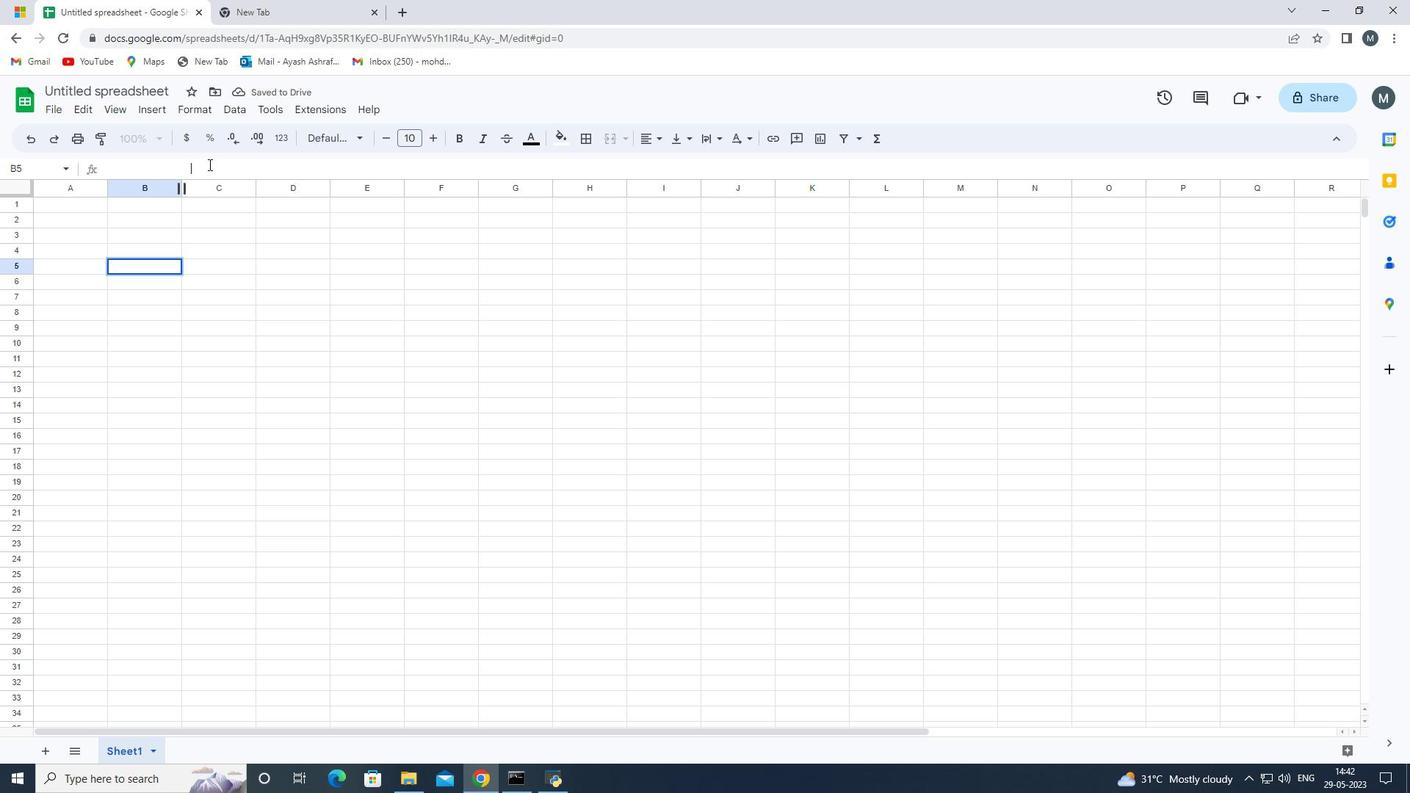 
Action: Key pressed <Key.space>
Screenshot: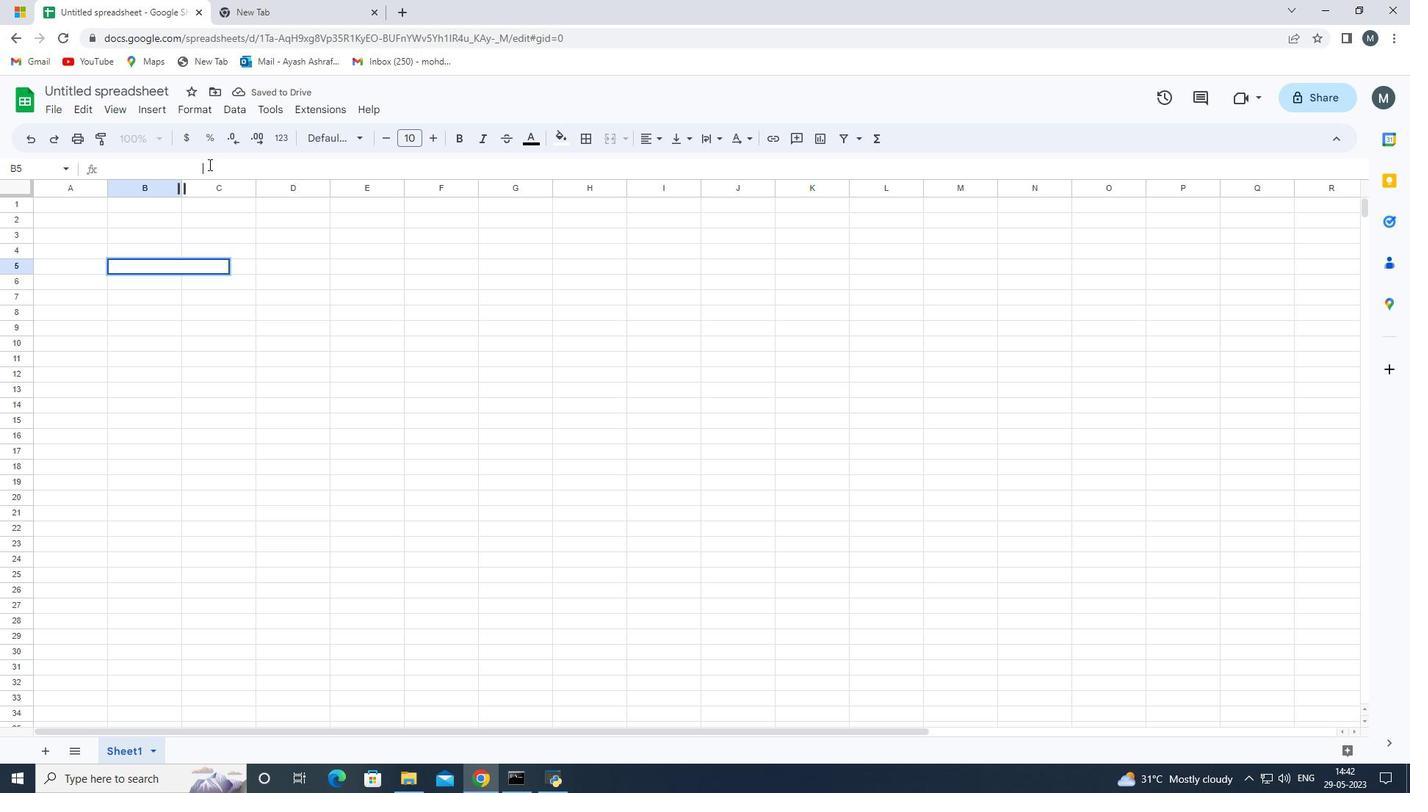 
Action: Mouse moved to (215, 164)
Screenshot: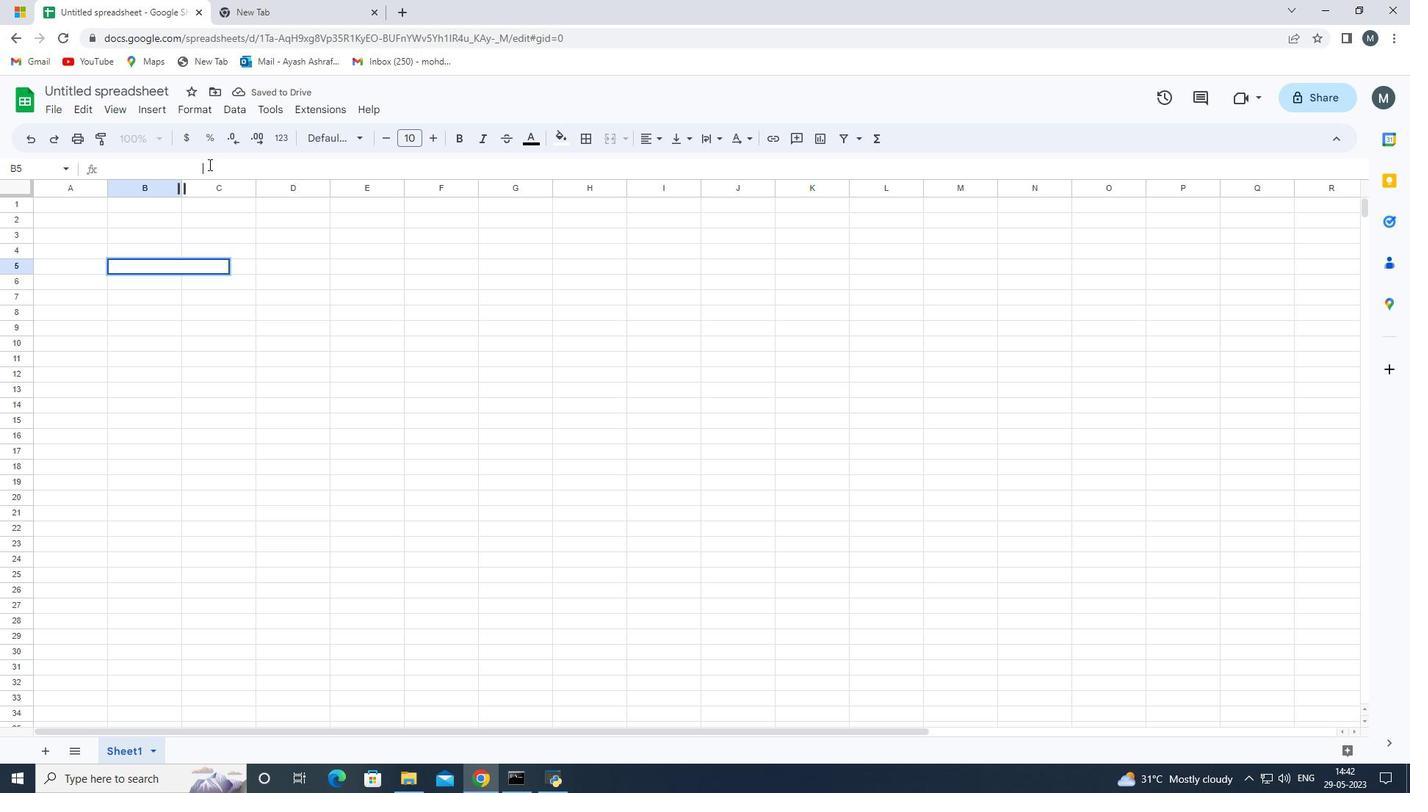 
Action: Key pressed <Key.space>
Screenshot: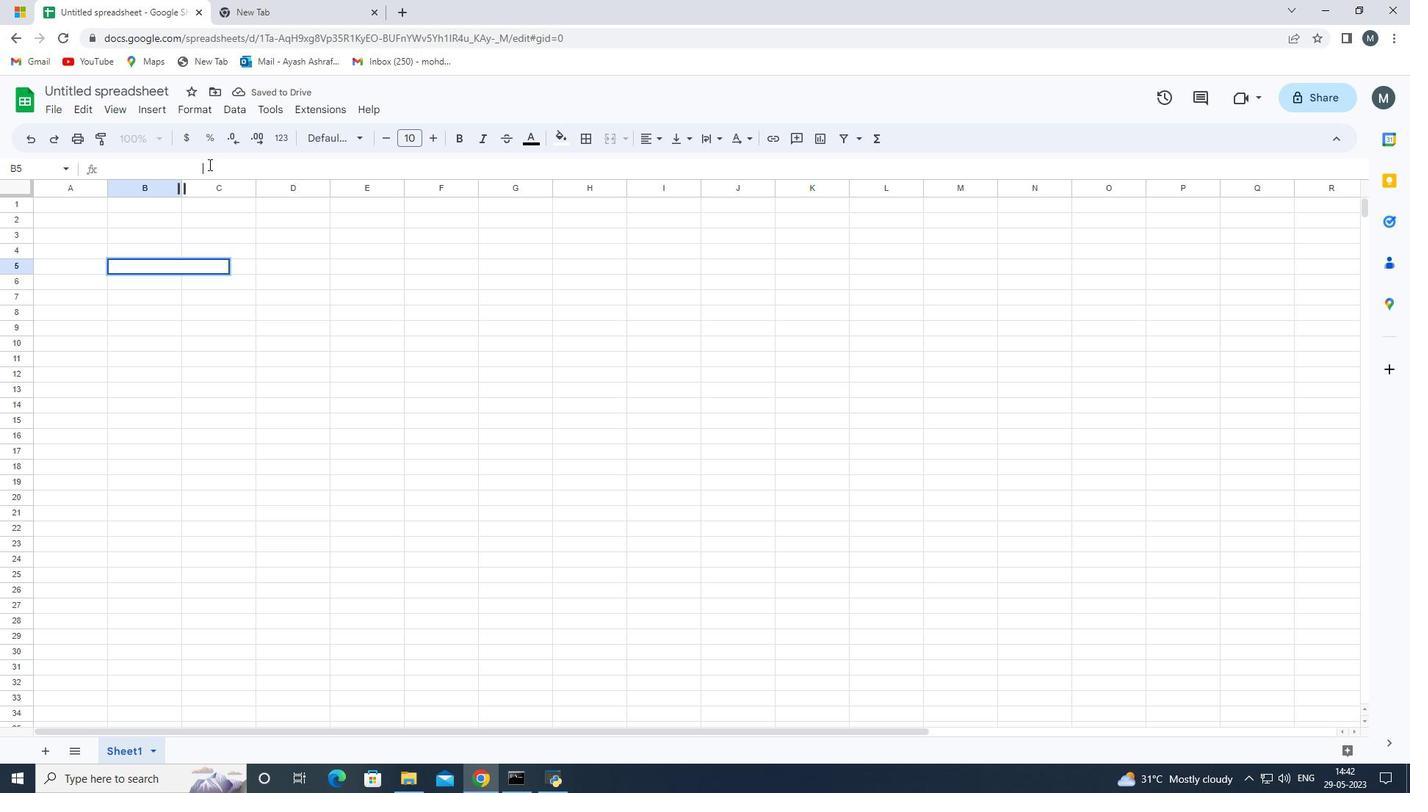 
Action: Mouse moved to (217, 164)
Screenshot: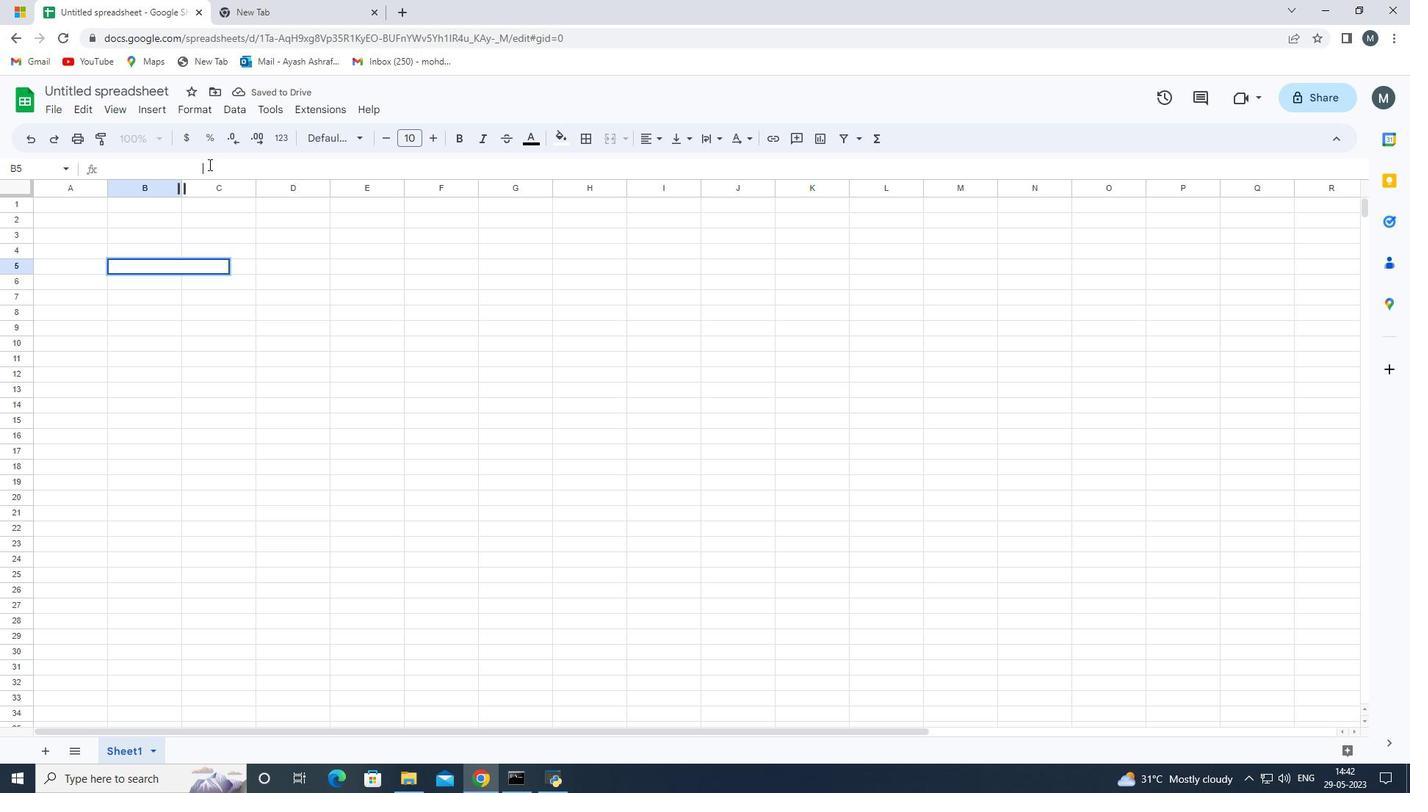 
Action: Key pressed <Key.space><Key.space>
Screenshot: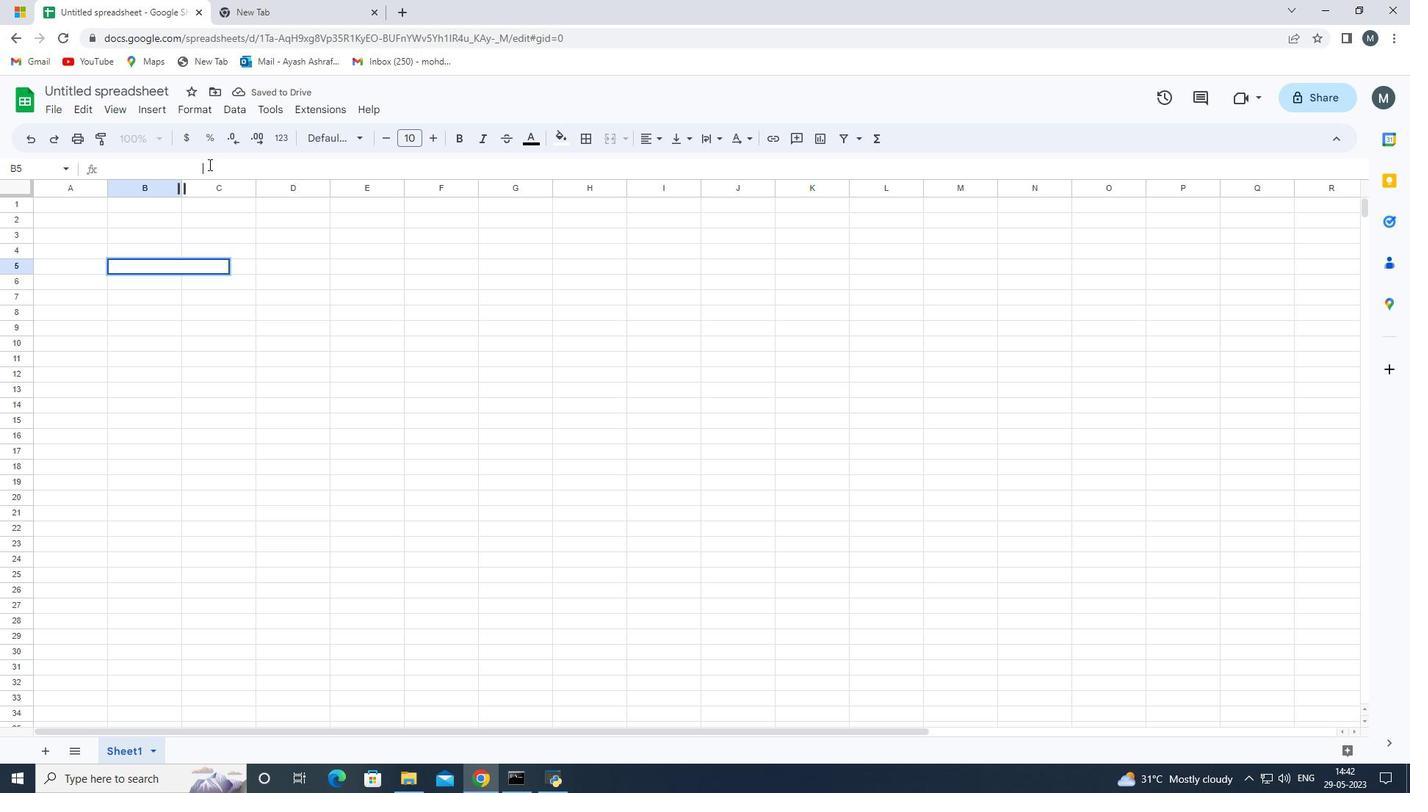 
Action: Mouse moved to (218, 164)
Screenshot: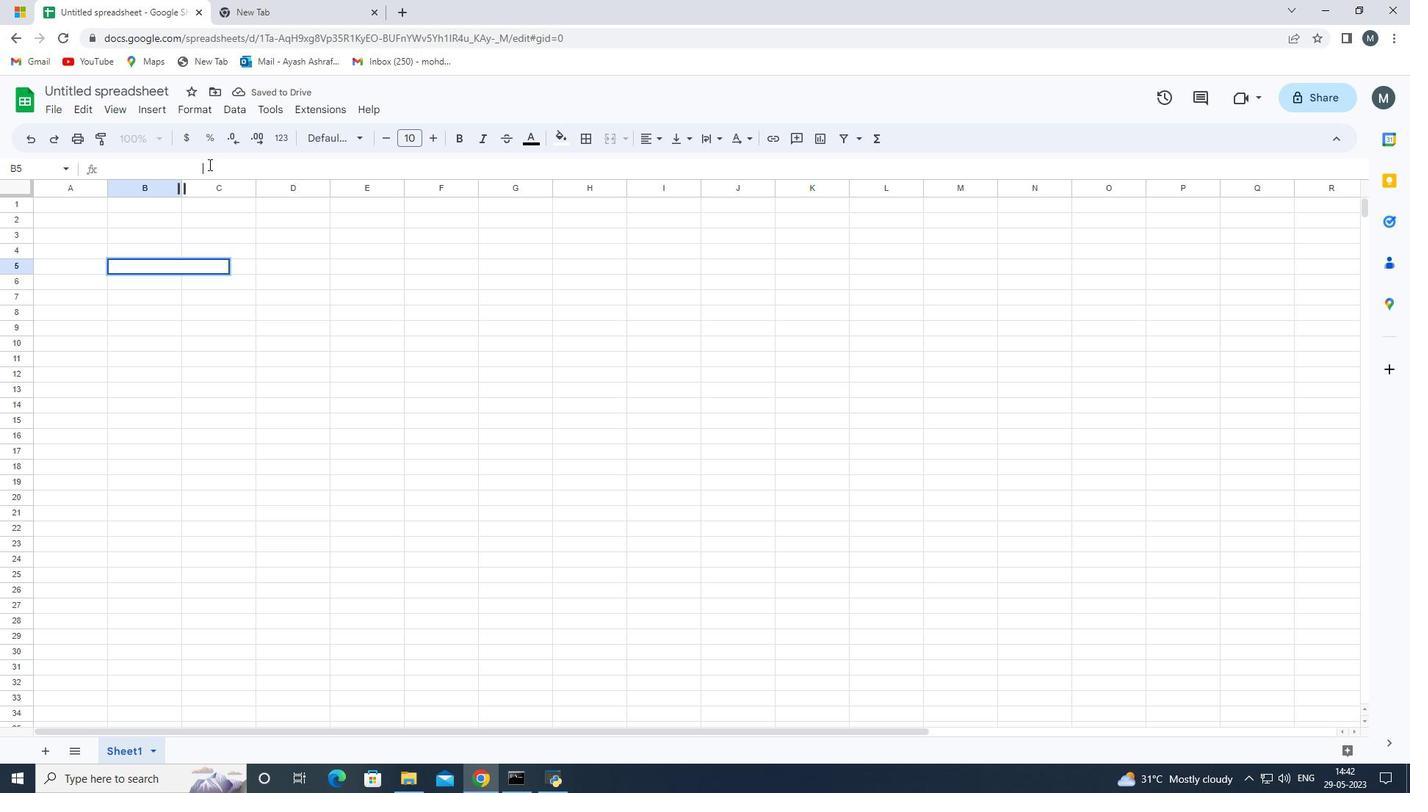 
Action: Key pressed <Key.space>
Screenshot: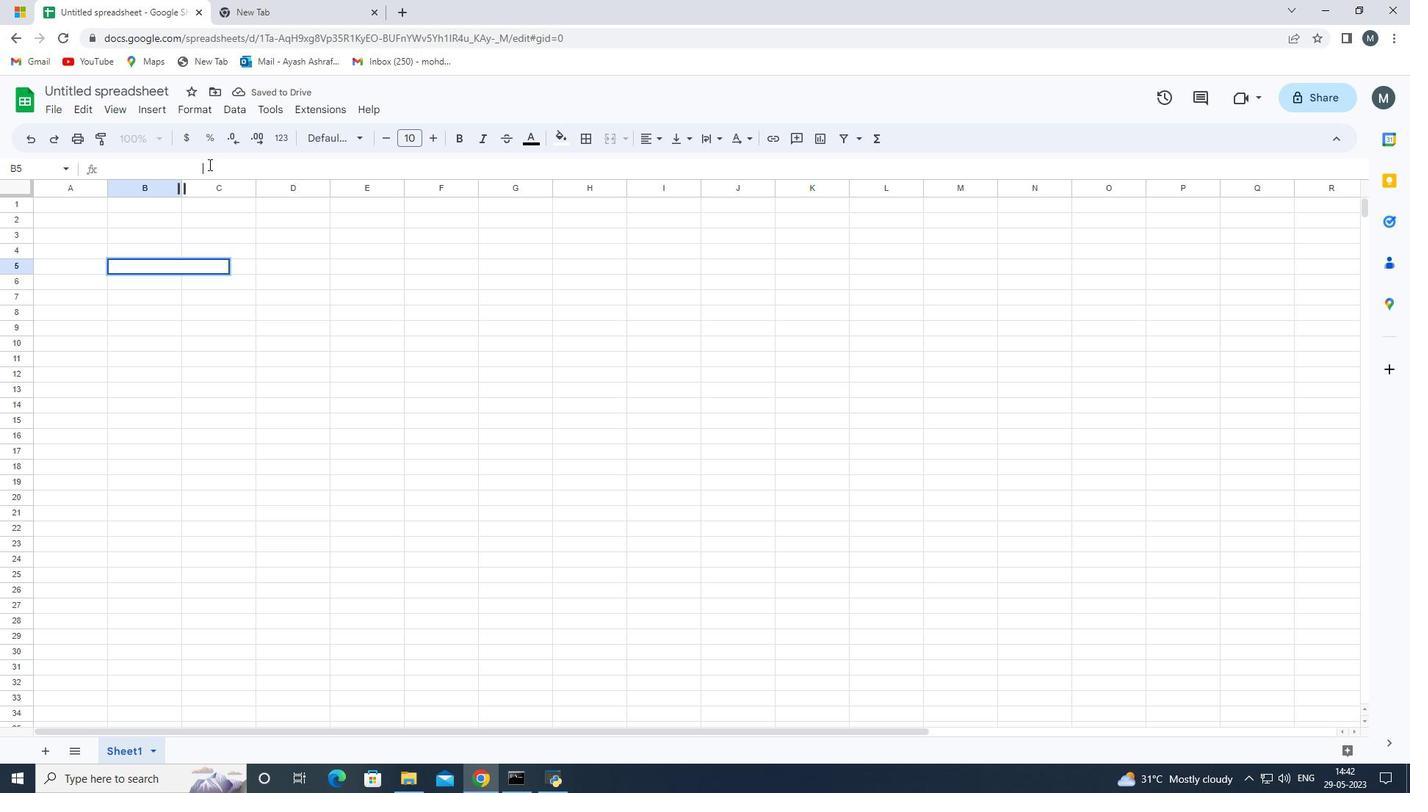 
Action: Mouse moved to (218, 164)
Screenshot: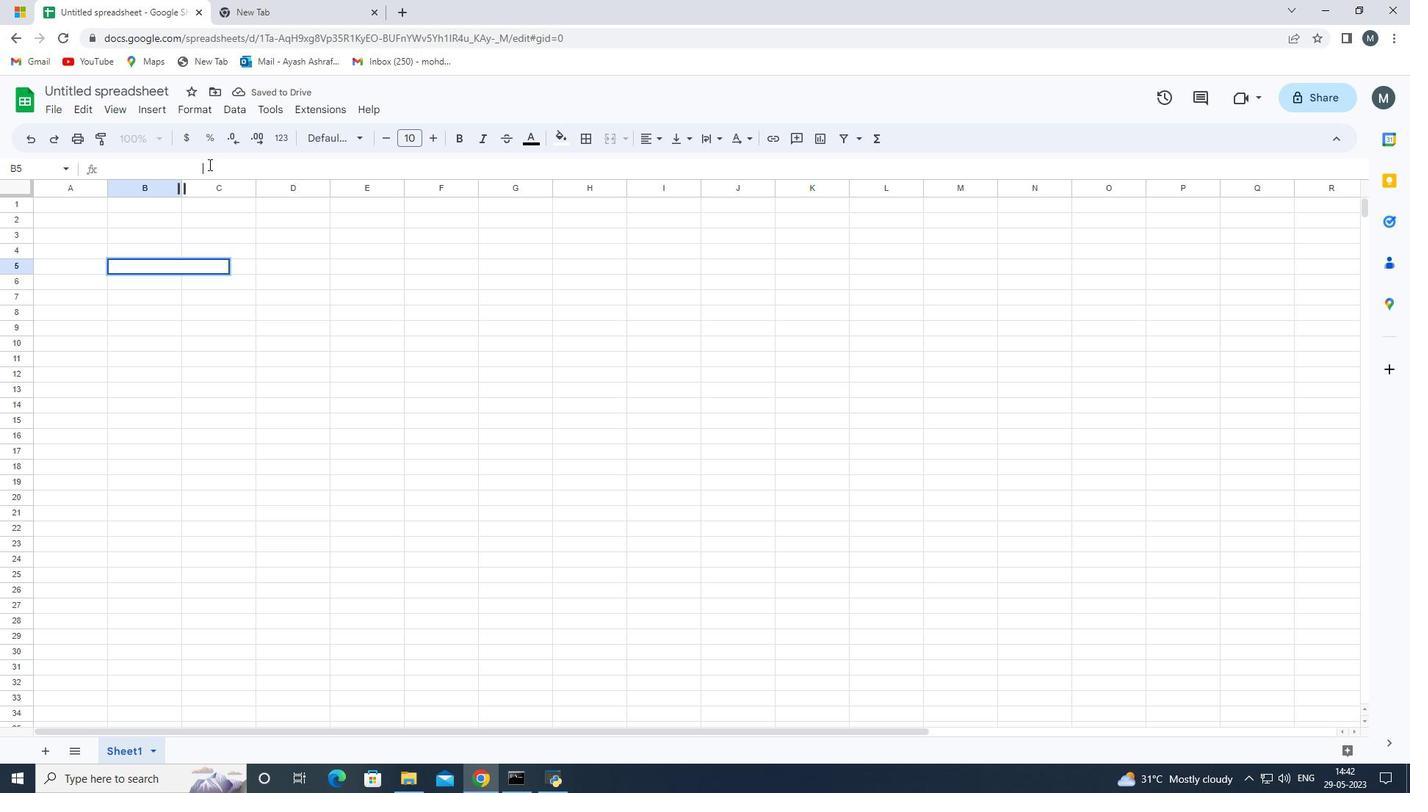 
Action: Key pressed <Key.space><Key.space>
Screenshot: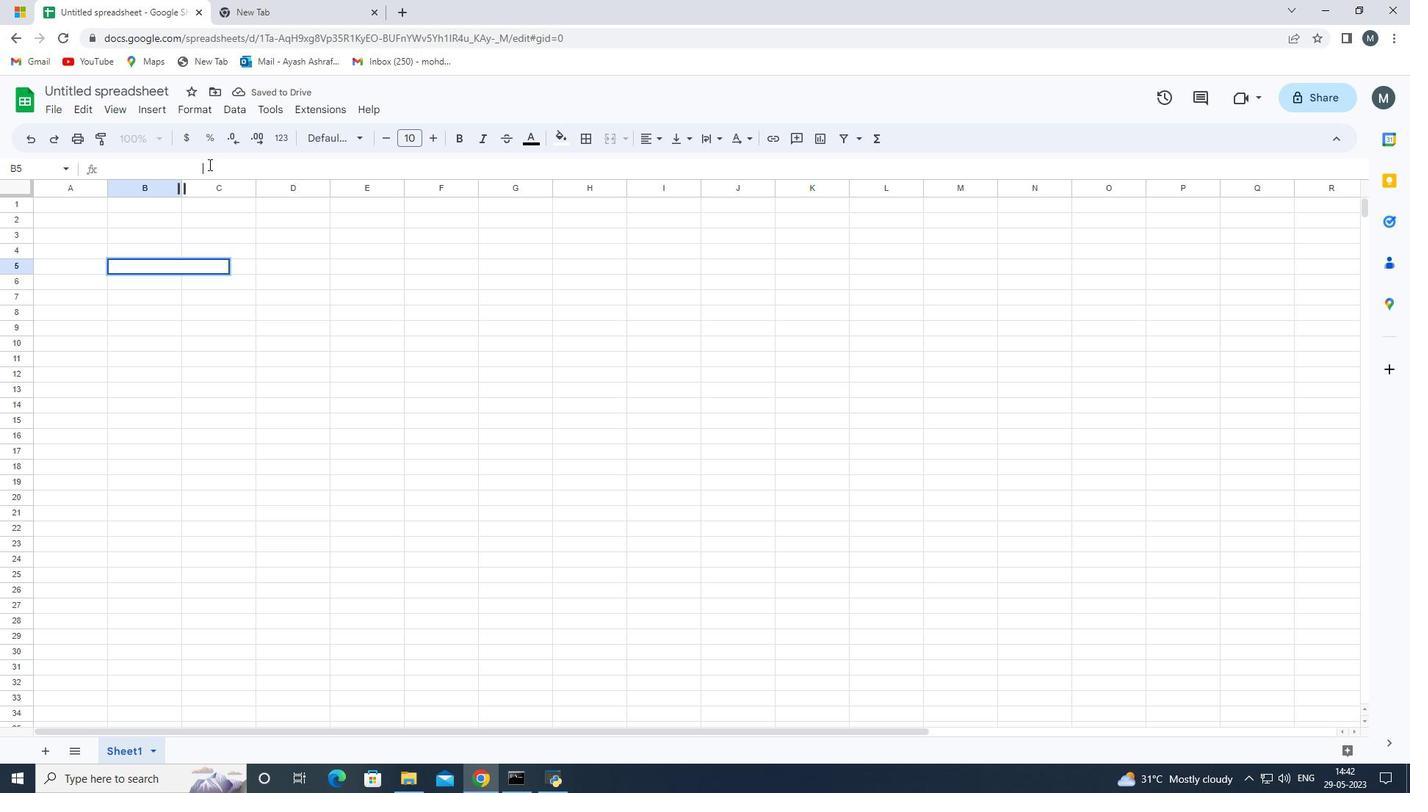 
Action: Mouse moved to (219, 164)
Screenshot: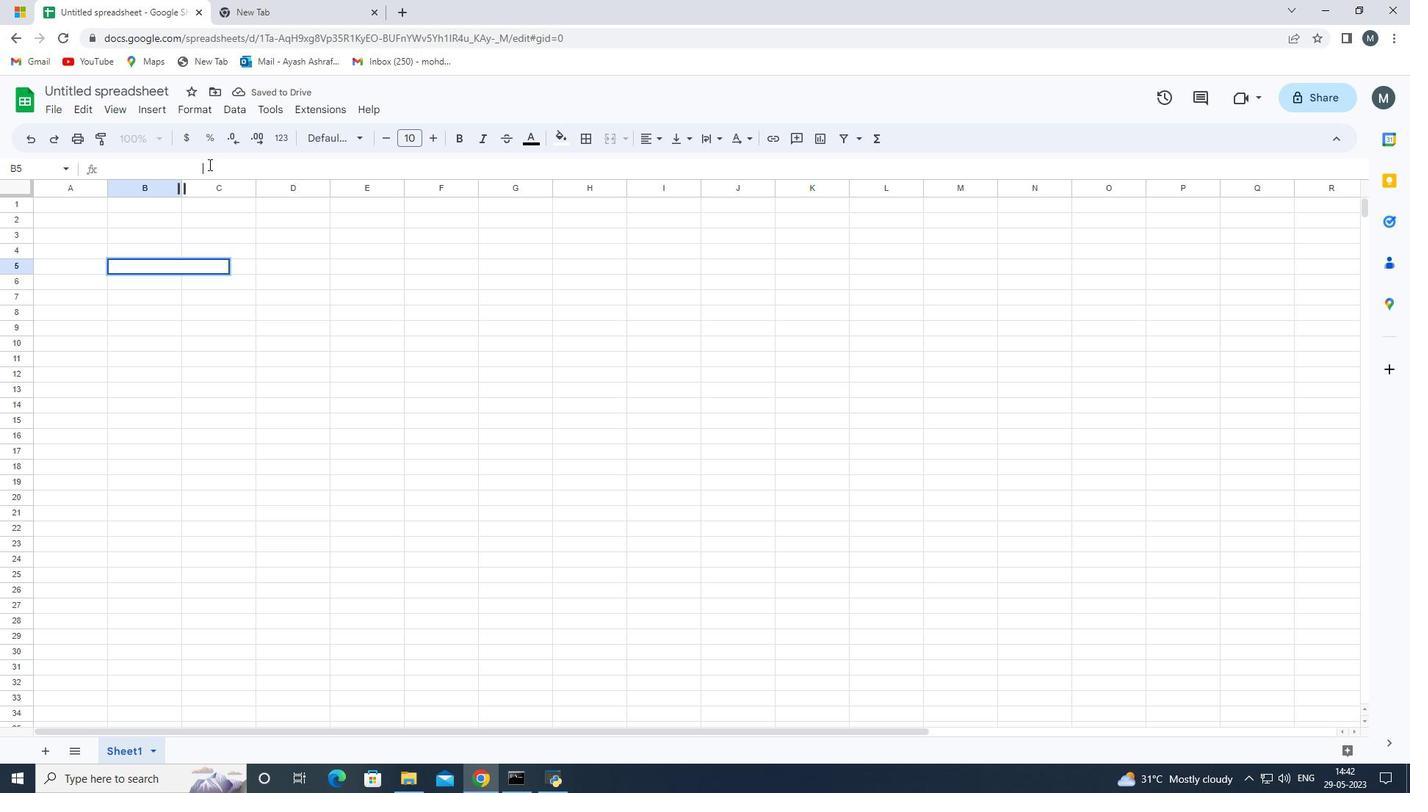 
Action: Key pressed <Key.space><Key.space><Key.space><Key.space>
Screenshot: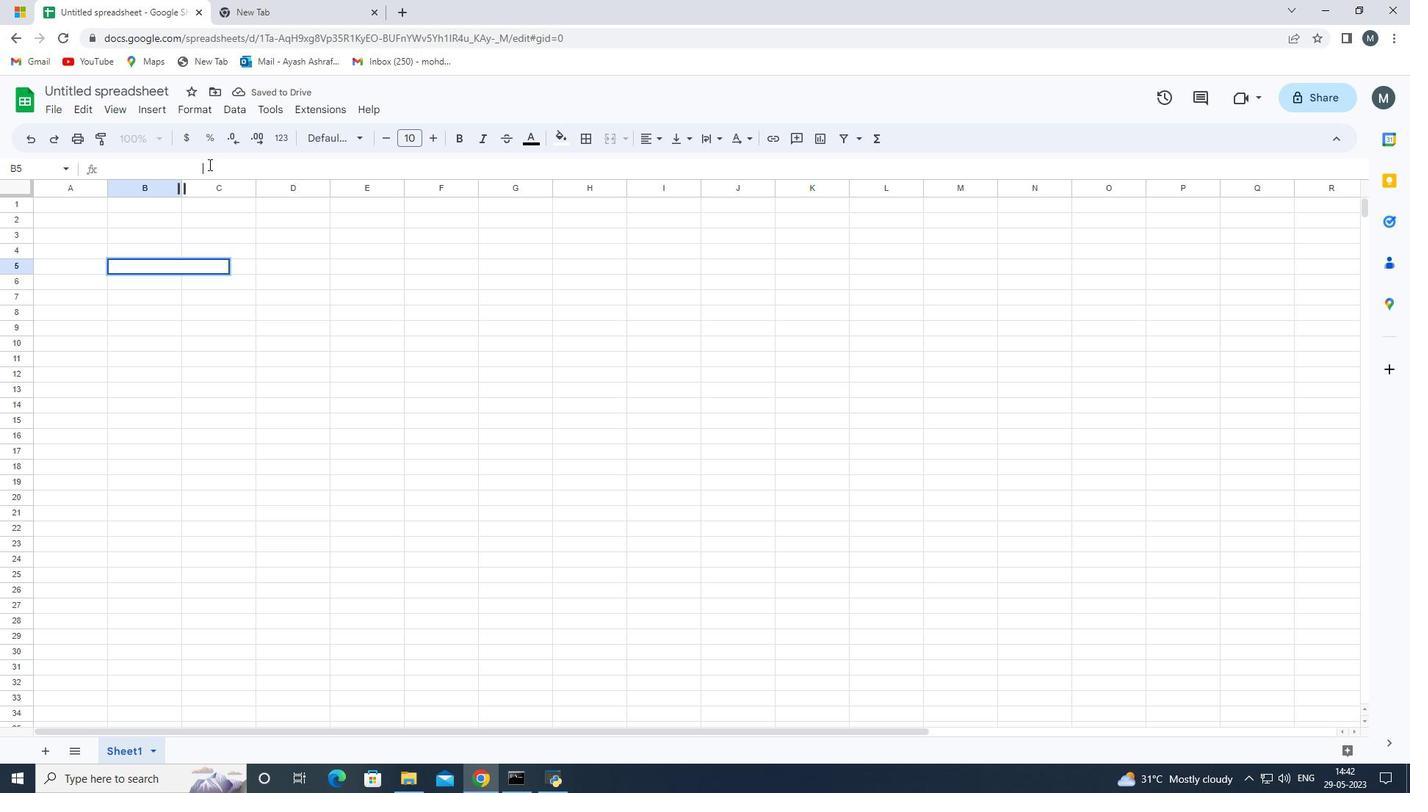 
Action: Mouse moved to (222, 164)
Screenshot: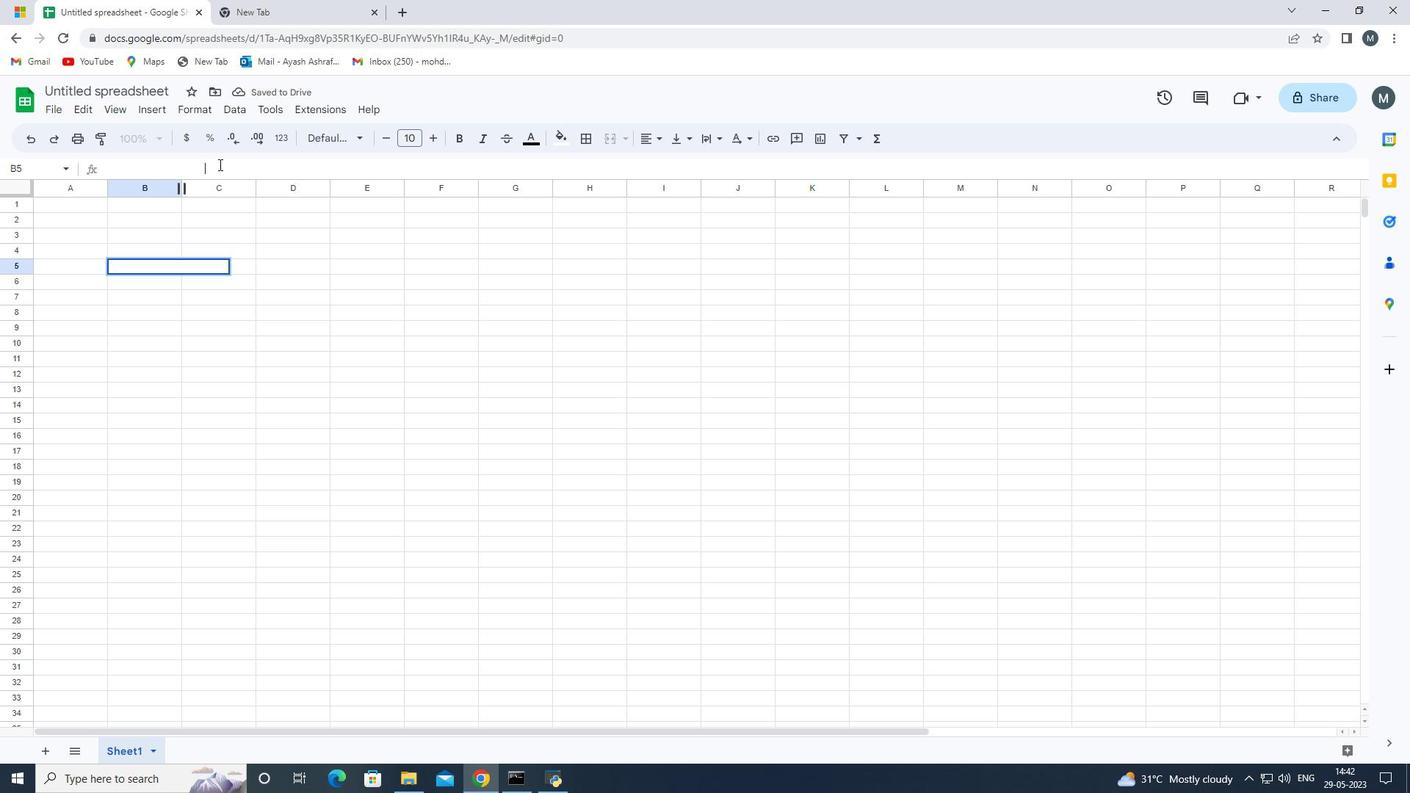 
Action: Key pressed <Key.space>
Screenshot: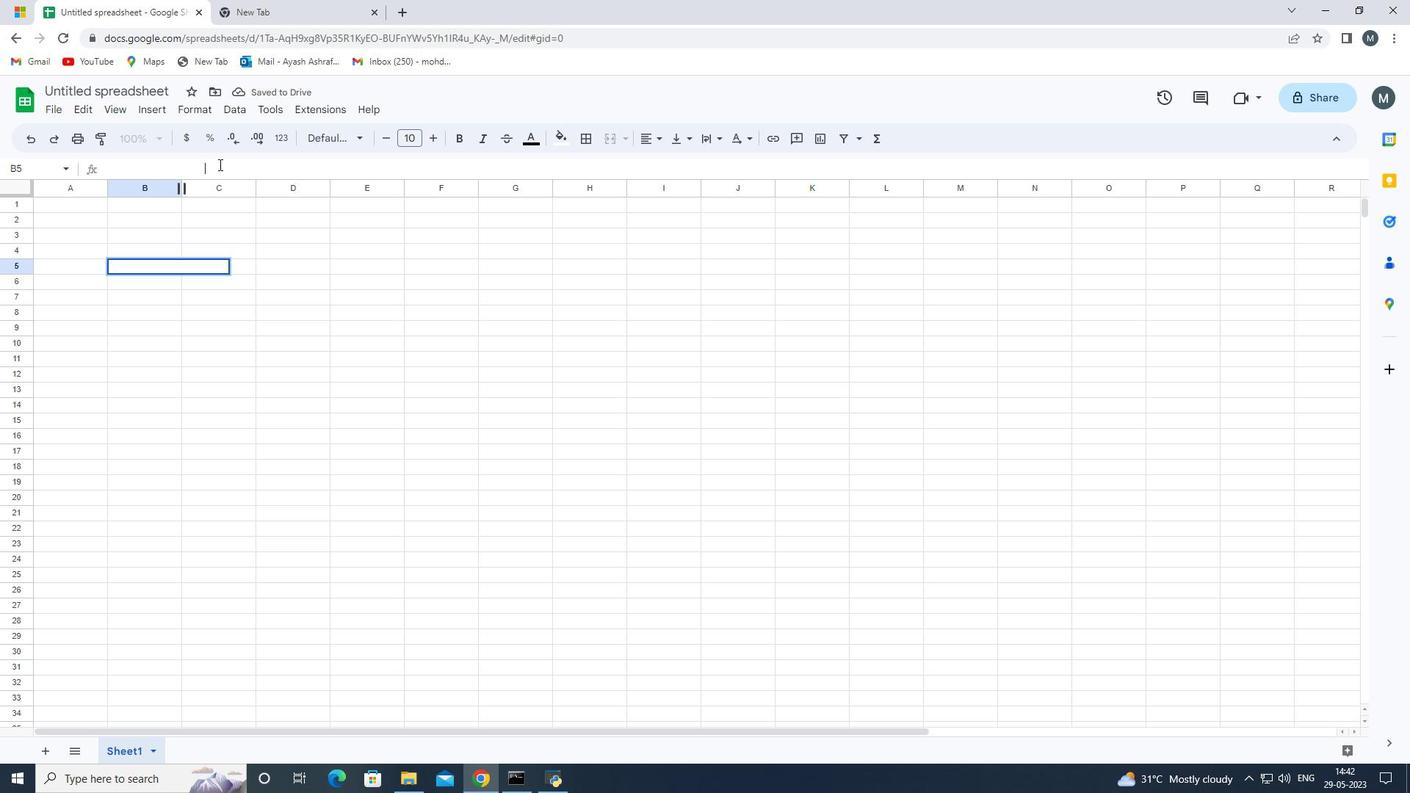 
Action: Mouse moved to (226, 166)
Screenshot: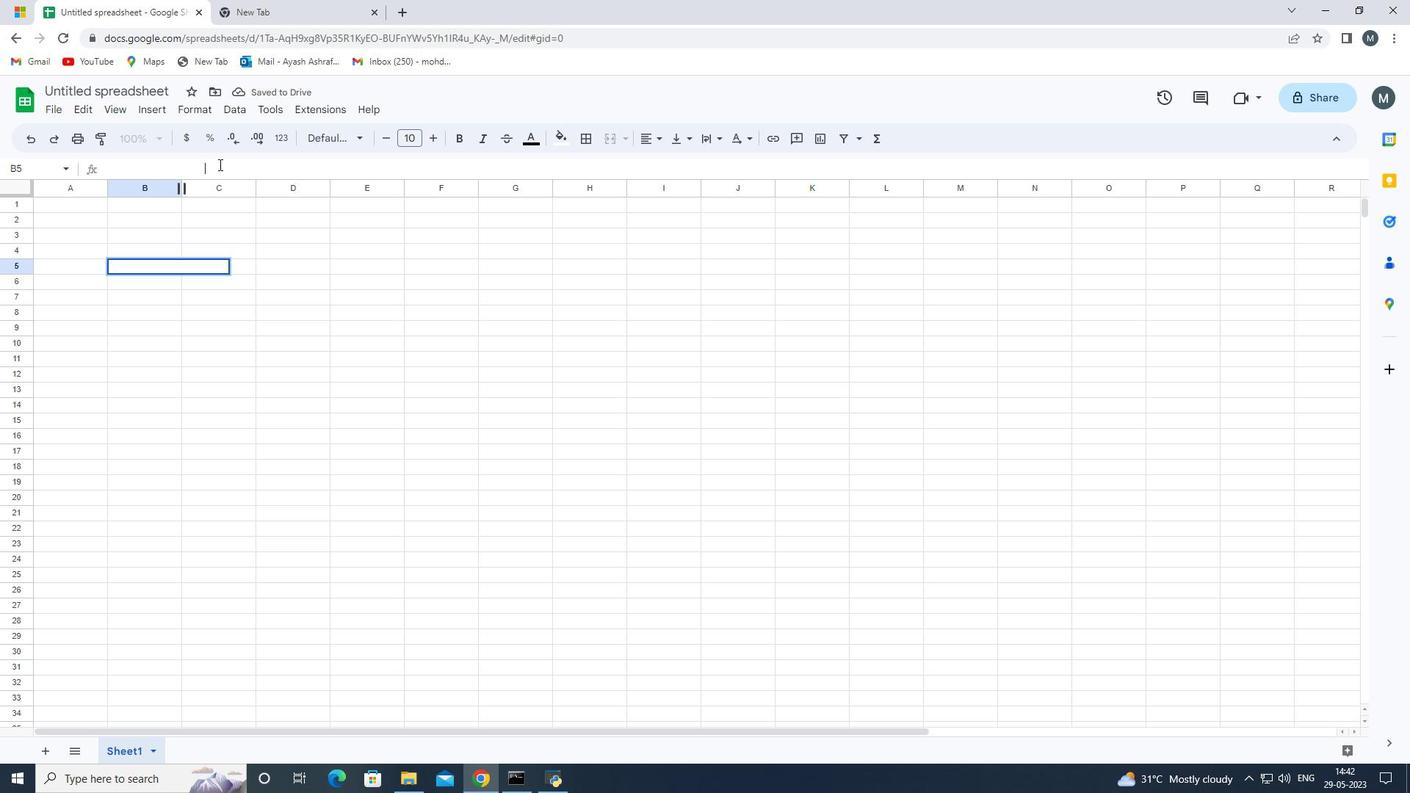 
Action: Key pressed <Key.space>
Screenshot: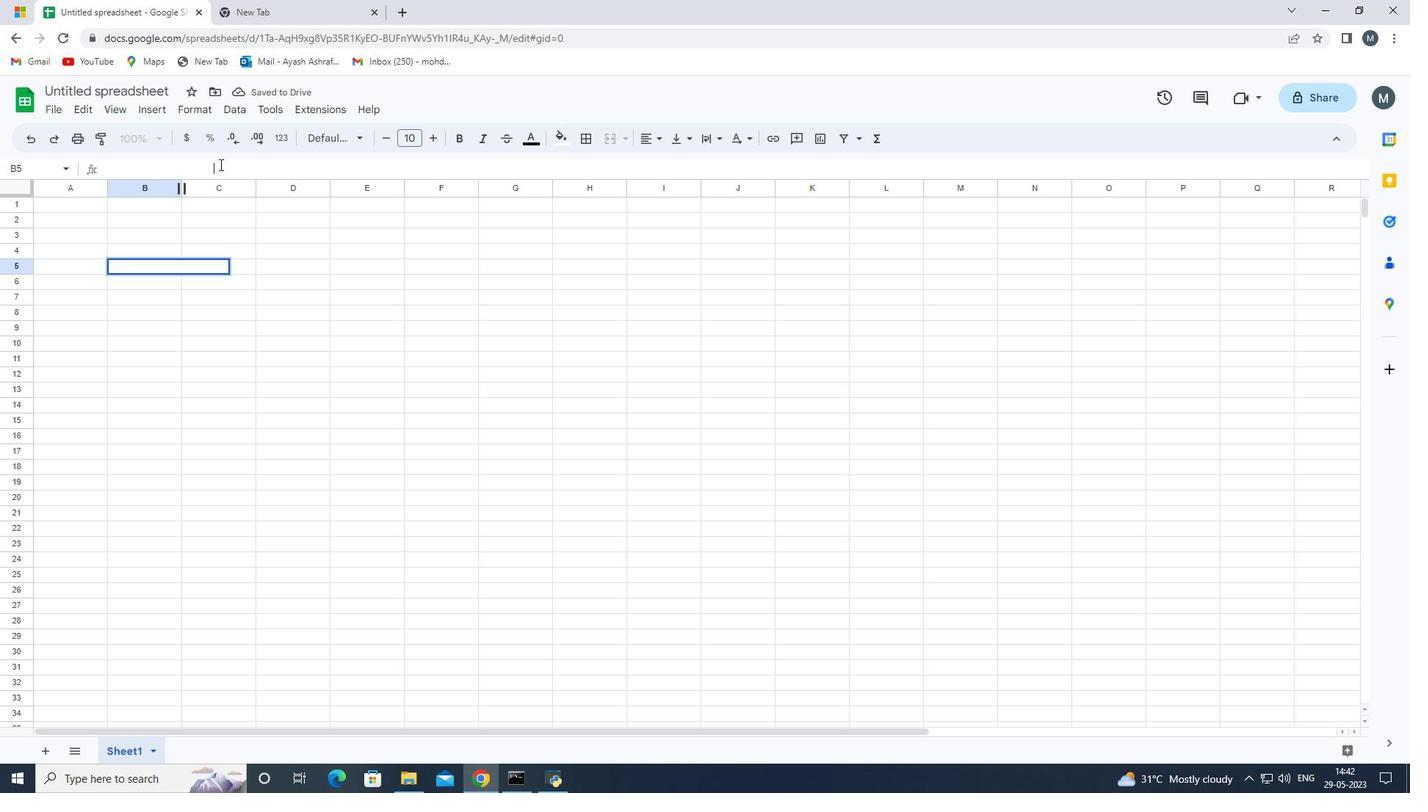 
Action: Mouse moved to (229, 166)
Screenshot: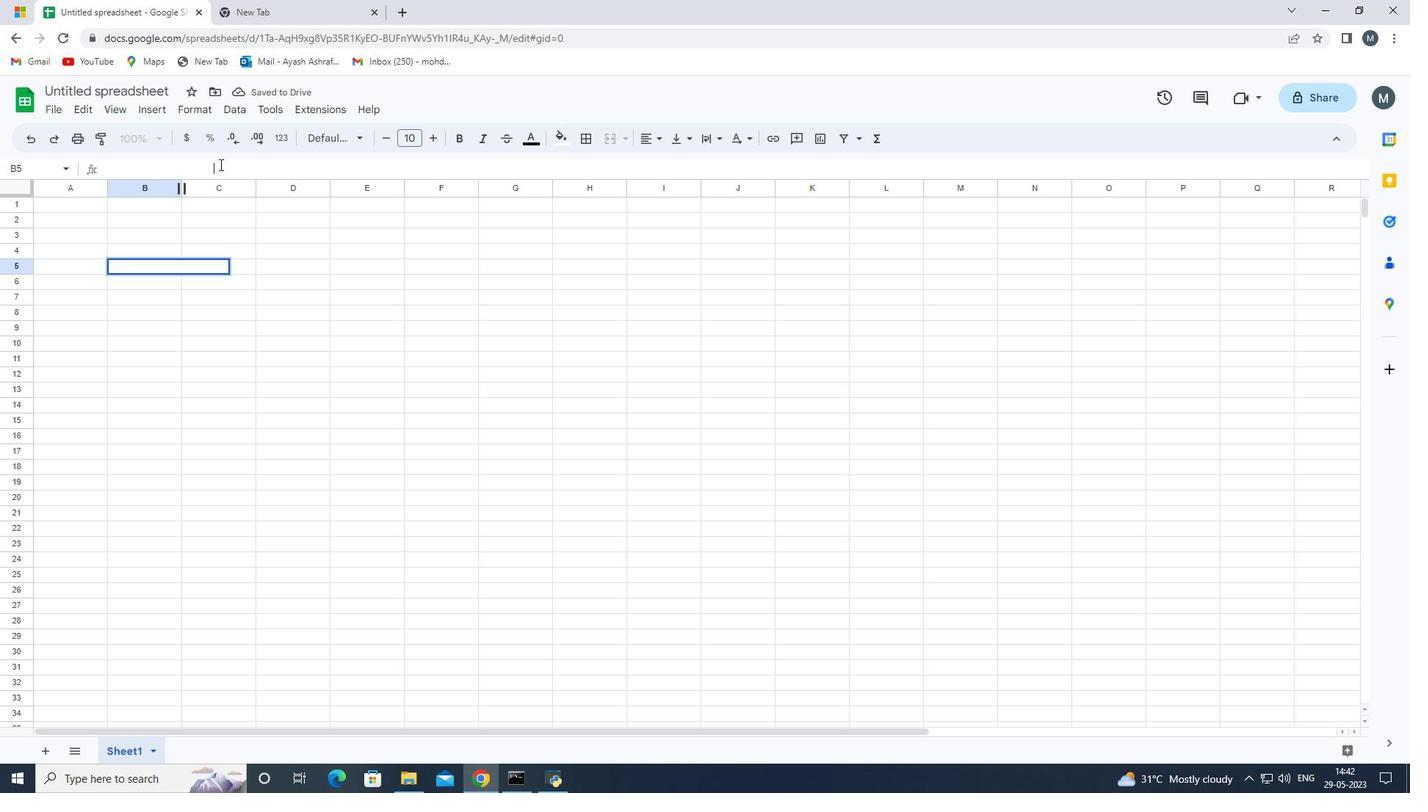 
Action: Key pressed <Key.space>
Screenshot: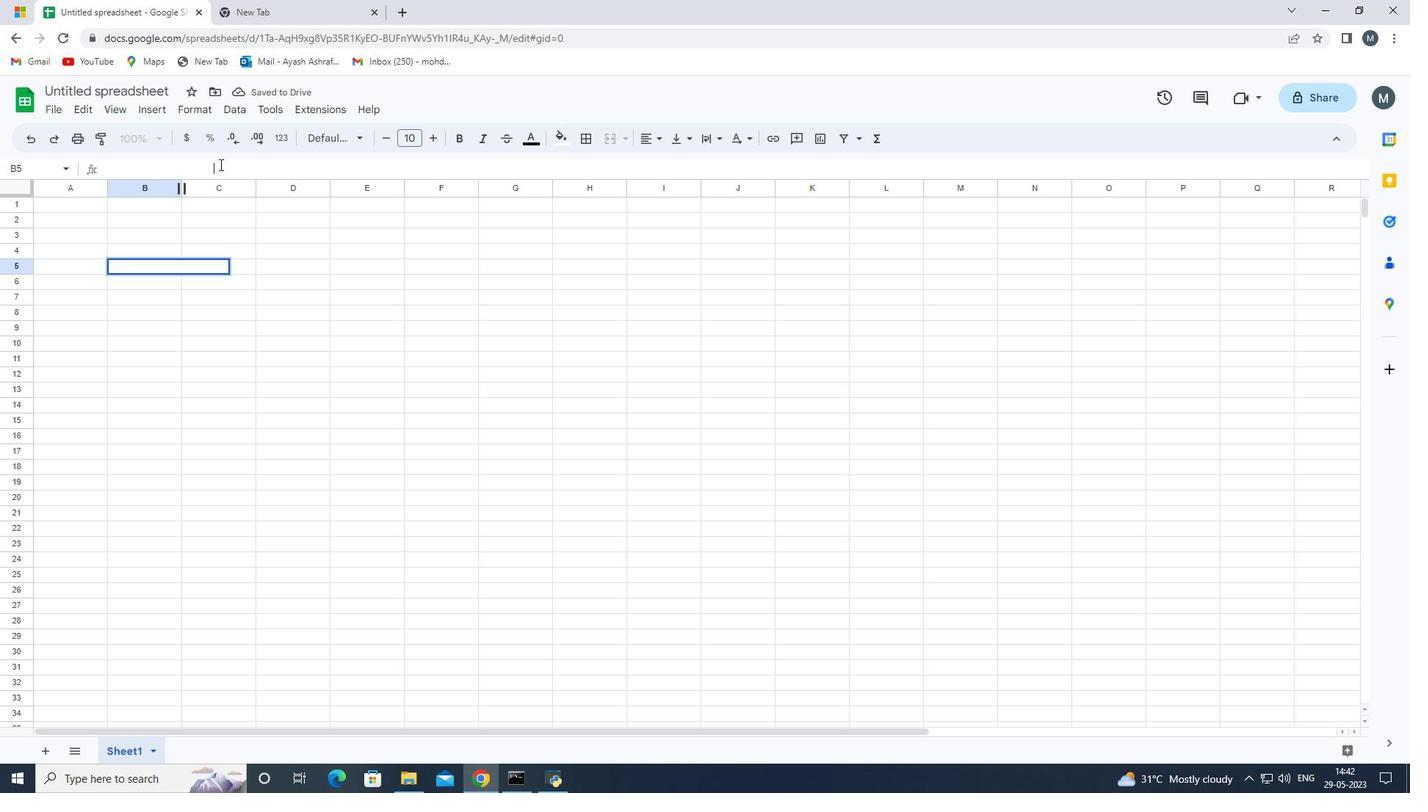 
Action: Mouse moved to (232, 166)
Screenshot: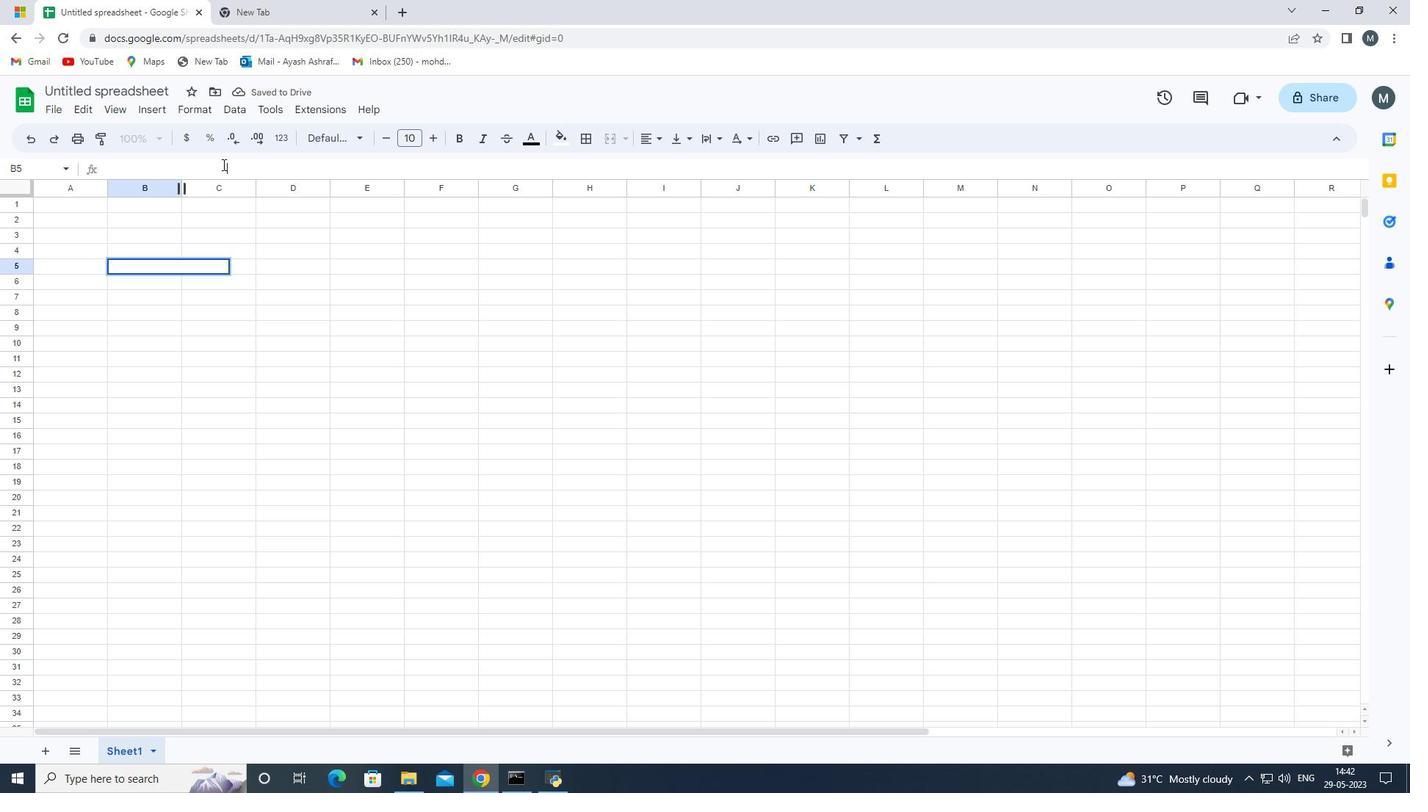 
Action: Key pressed <Key.space>
Screenshot: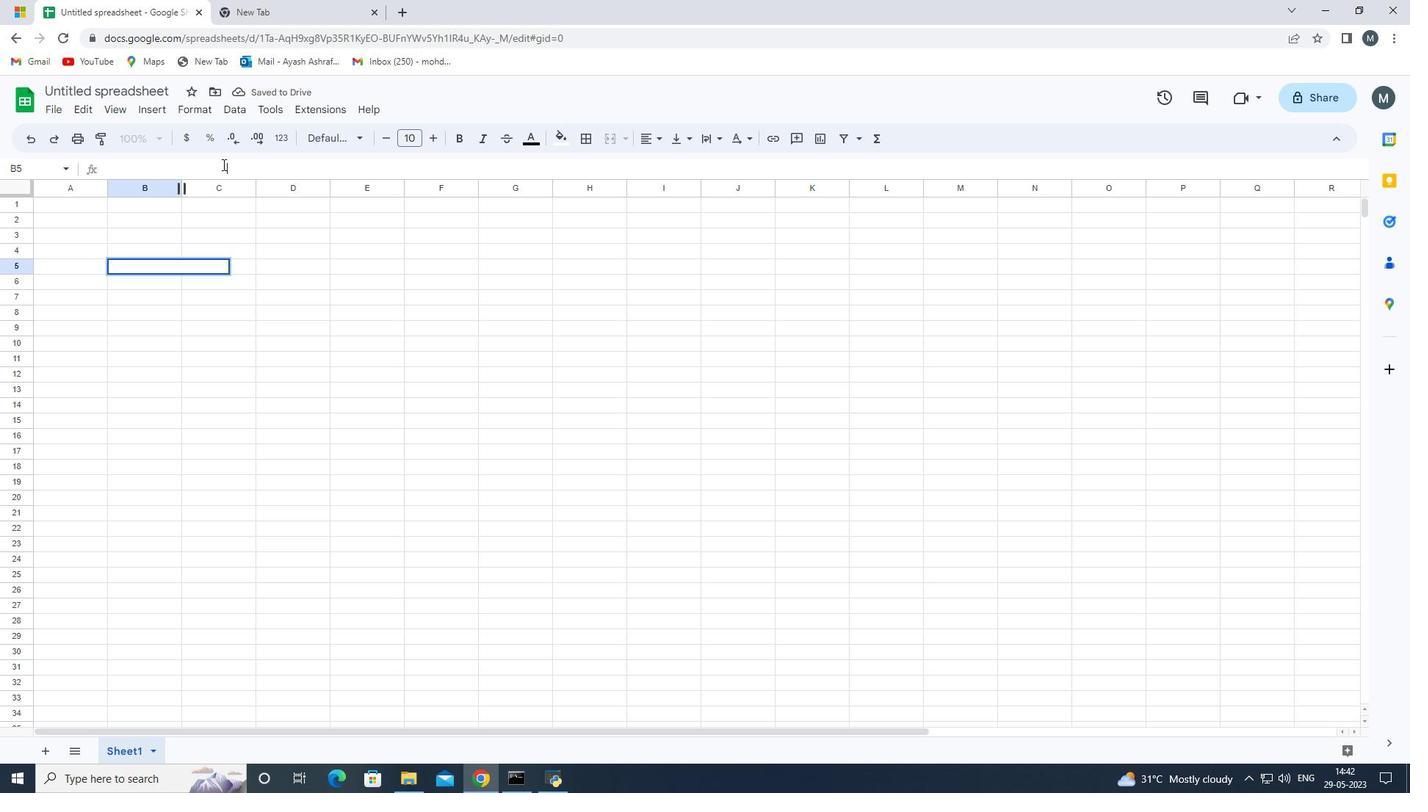 
Action: Mouse moved to (235, 166)
Screenshot: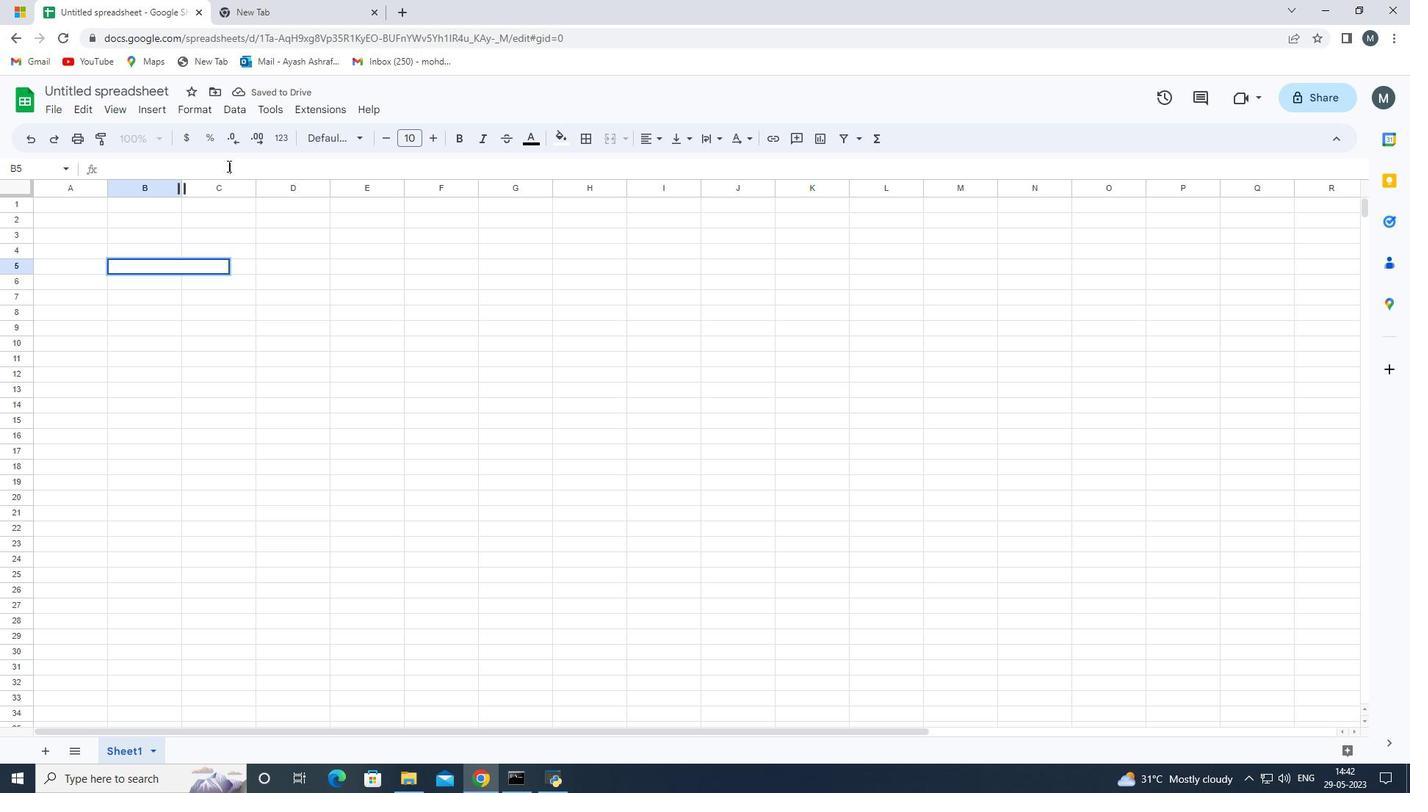 
Action: Key pressed <Key.space>
Screenshot: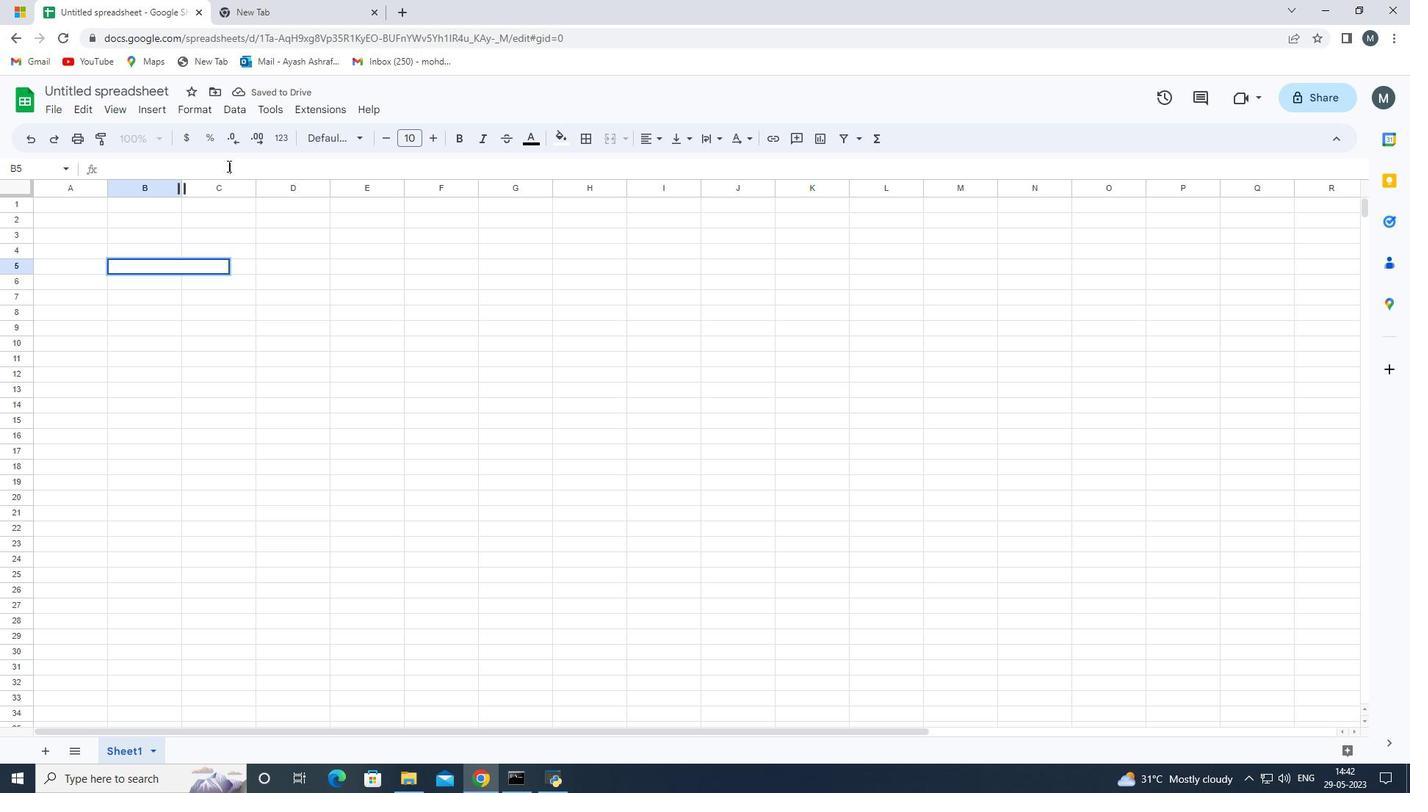 
Action: Mouse moved to (237, 166)
Screenshot: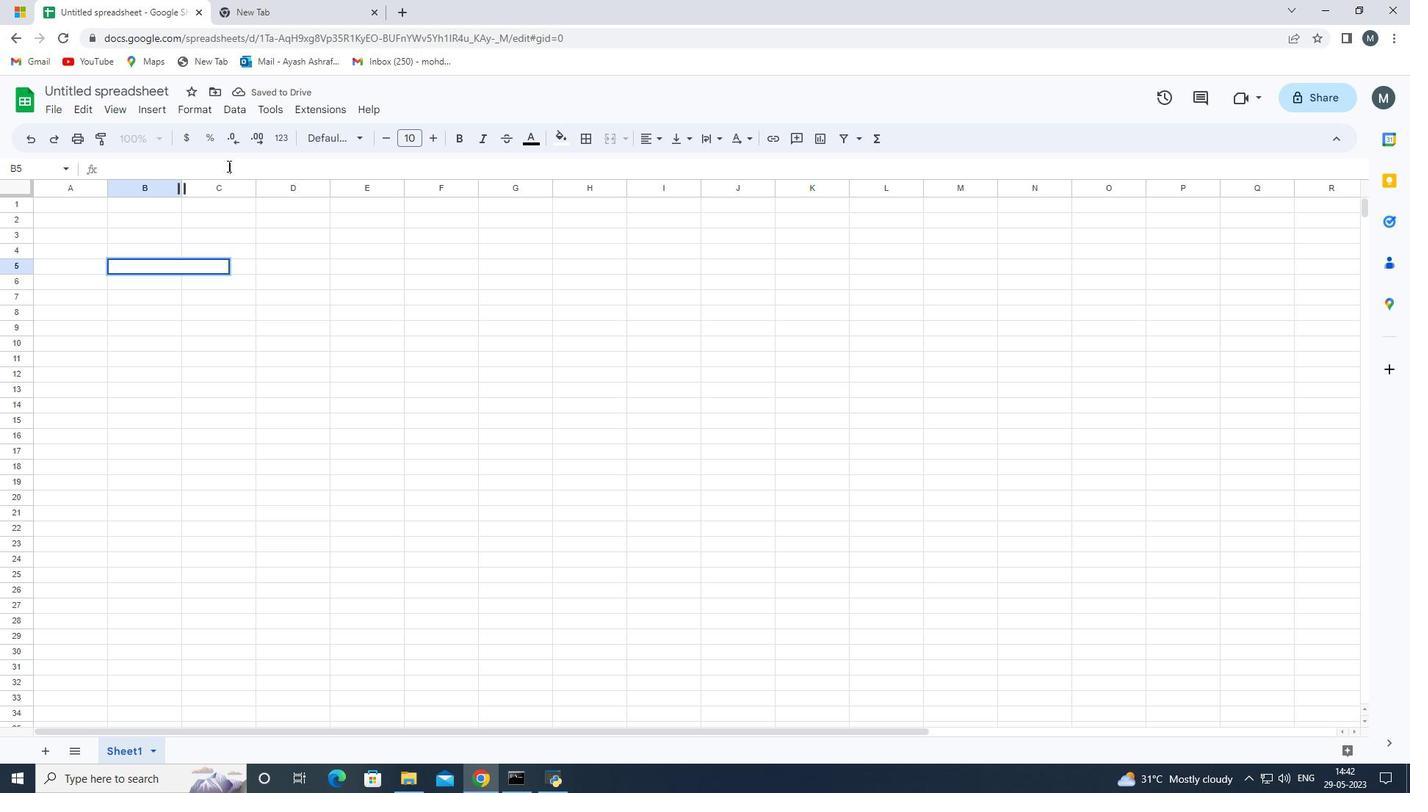 
Action: Key pressed <Key.space>
Screenshot: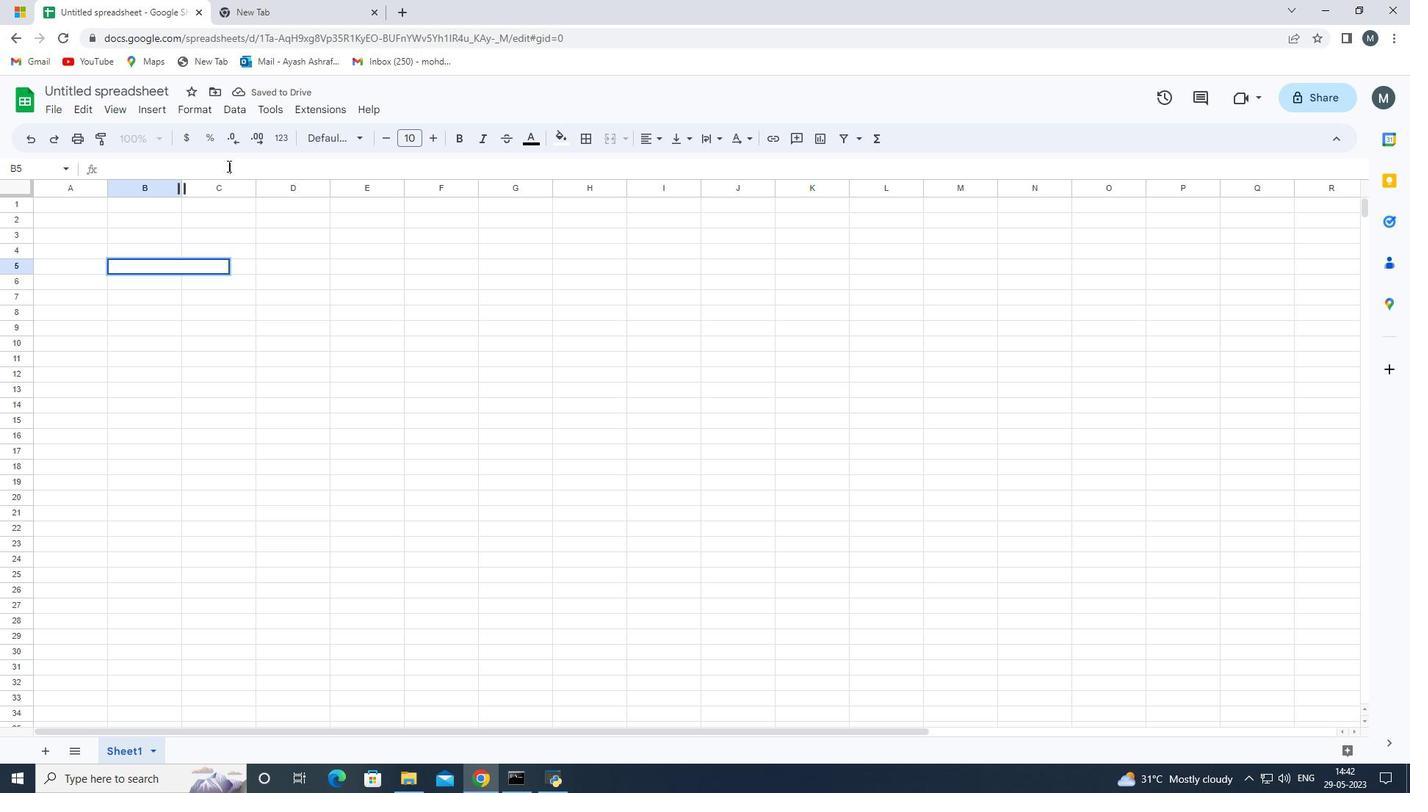 
Action: Mouse moved to (239, 166)
Screenshot: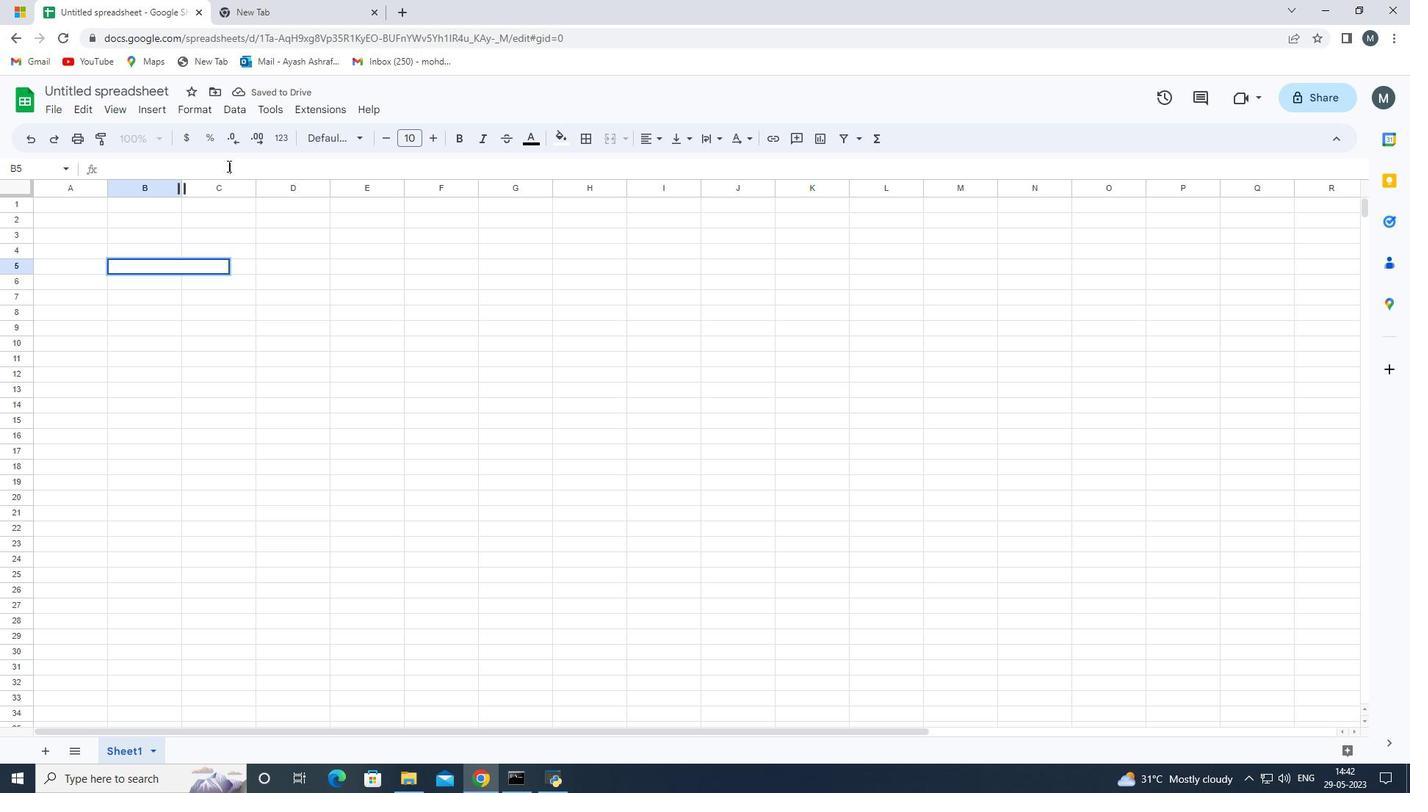 
Action: Key pressed <Key.space>
Screenshot: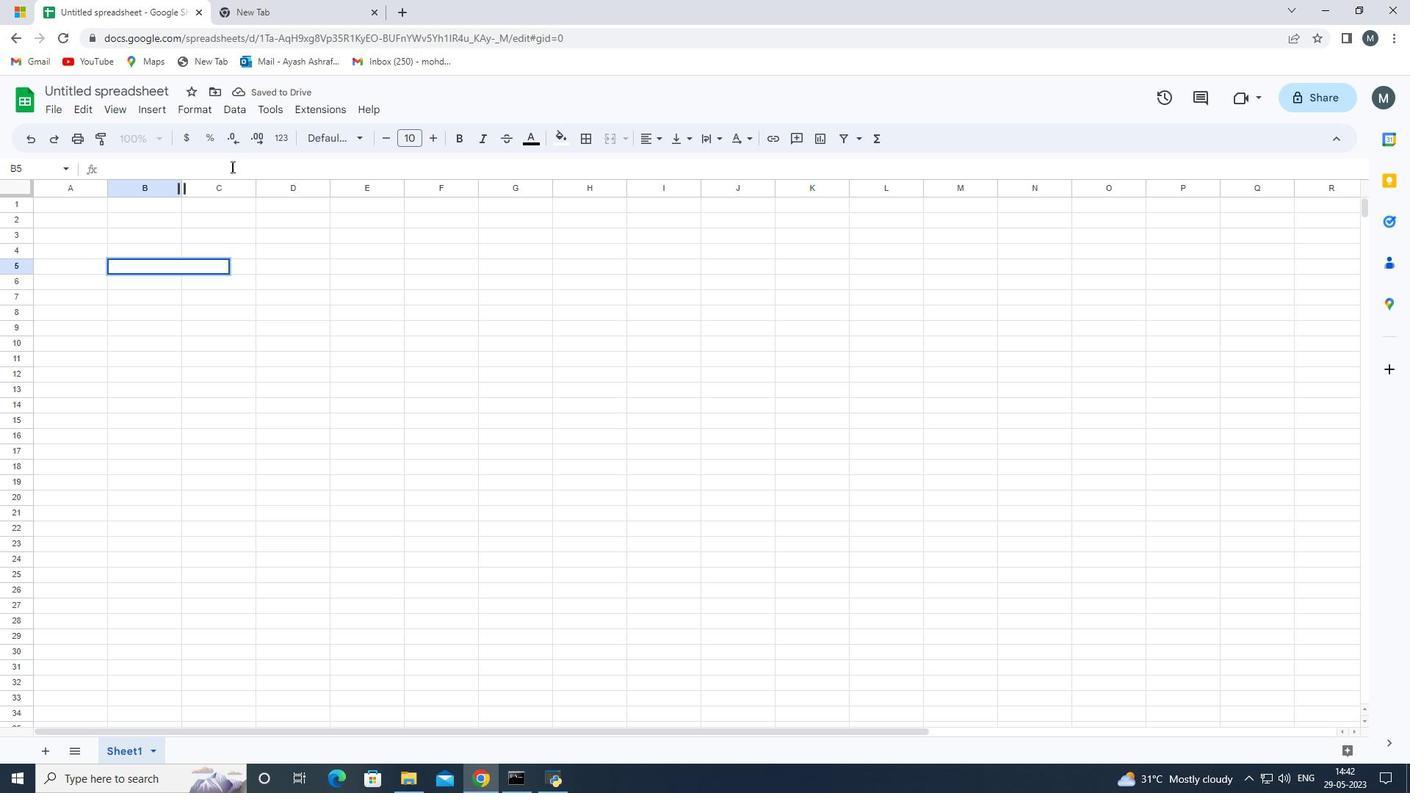 
Action: Mouse moved to (246, 166)
Screenshot: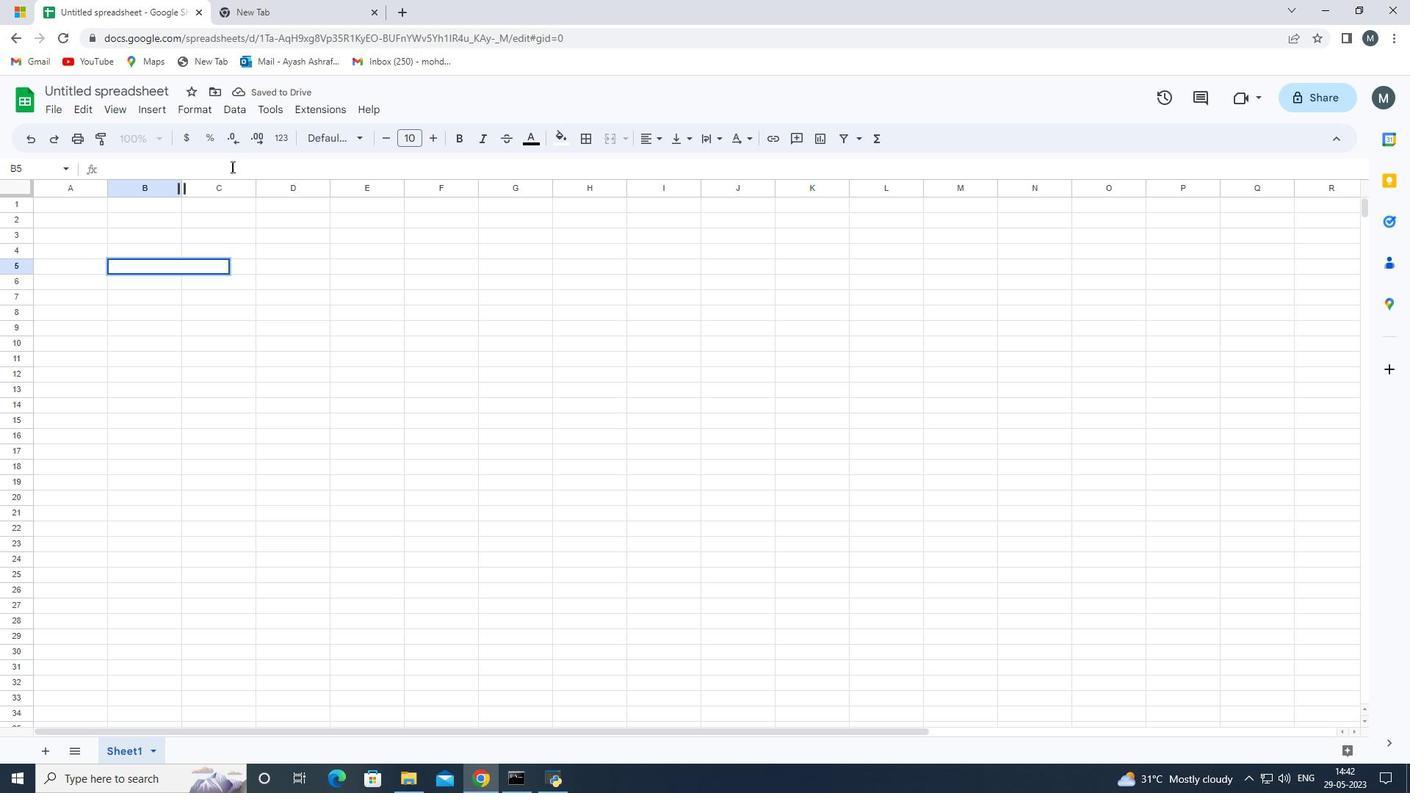 
Action: Key pressed <Key.space>
Screenshot: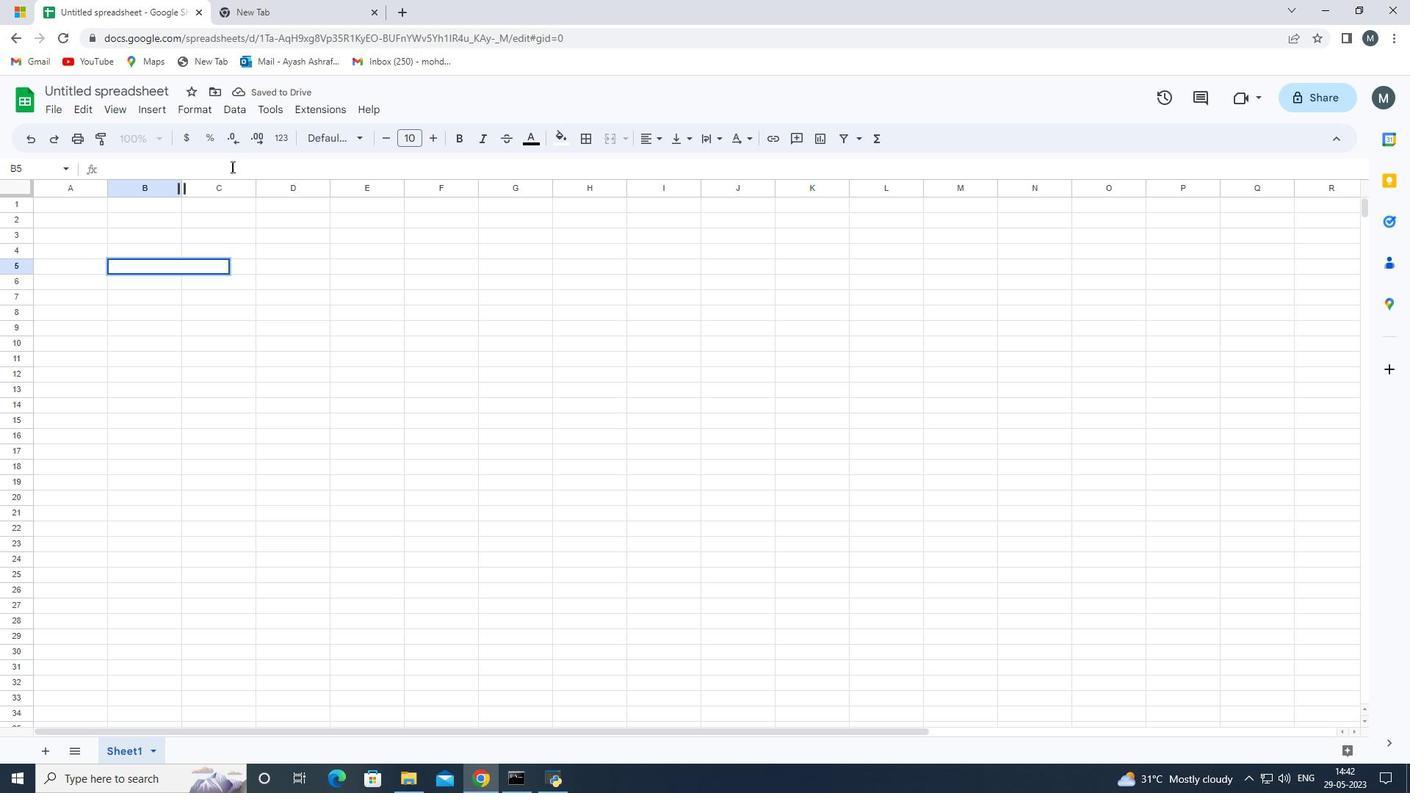 
Action: Mouse moved to (249, 166)
Screenshot: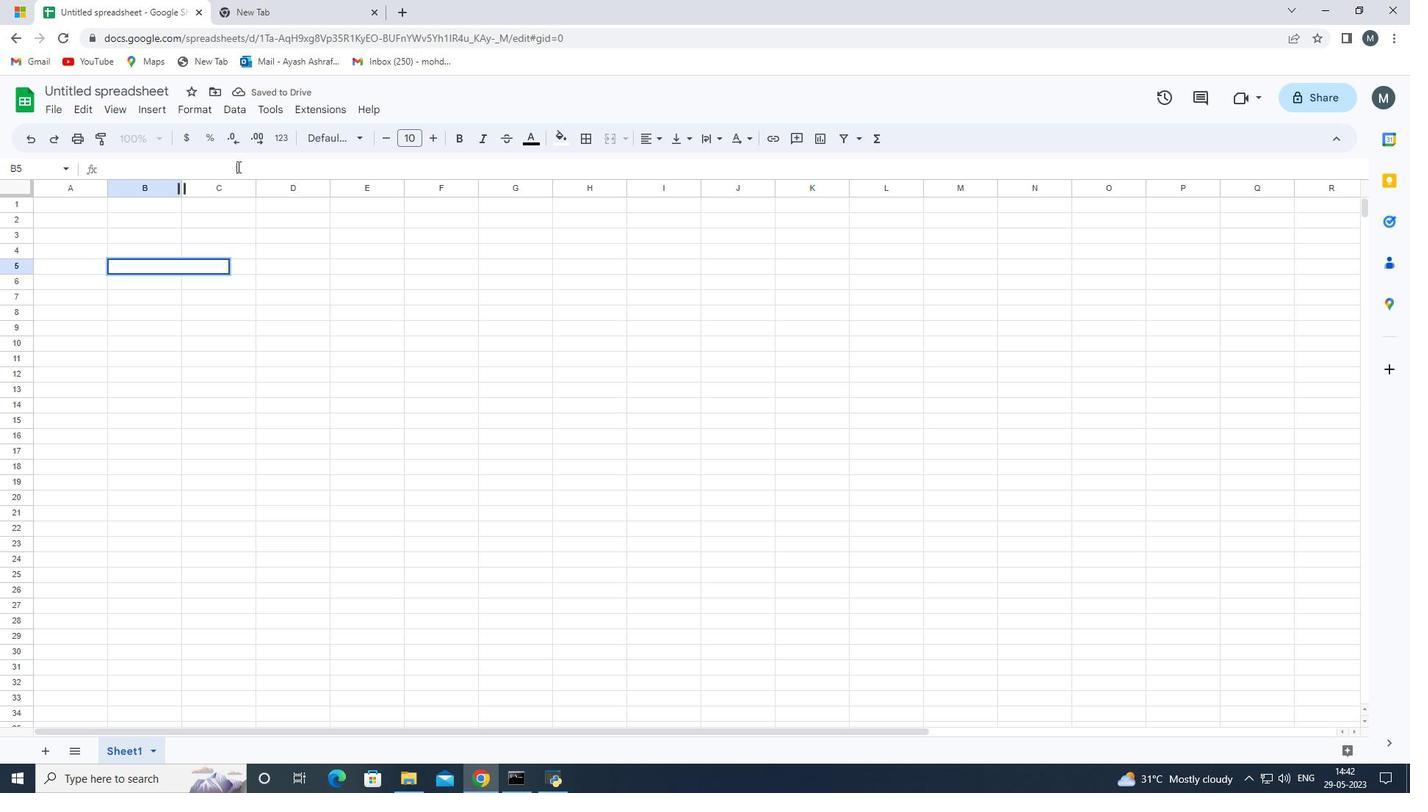 
Action: Key pressed <Key.space><Key.space><Key.space><Key.space><Key.space><Key.space><Key.space><Key.space><Key.space><Key.space><Key.space><Key.space><Key.space>
Screenshot: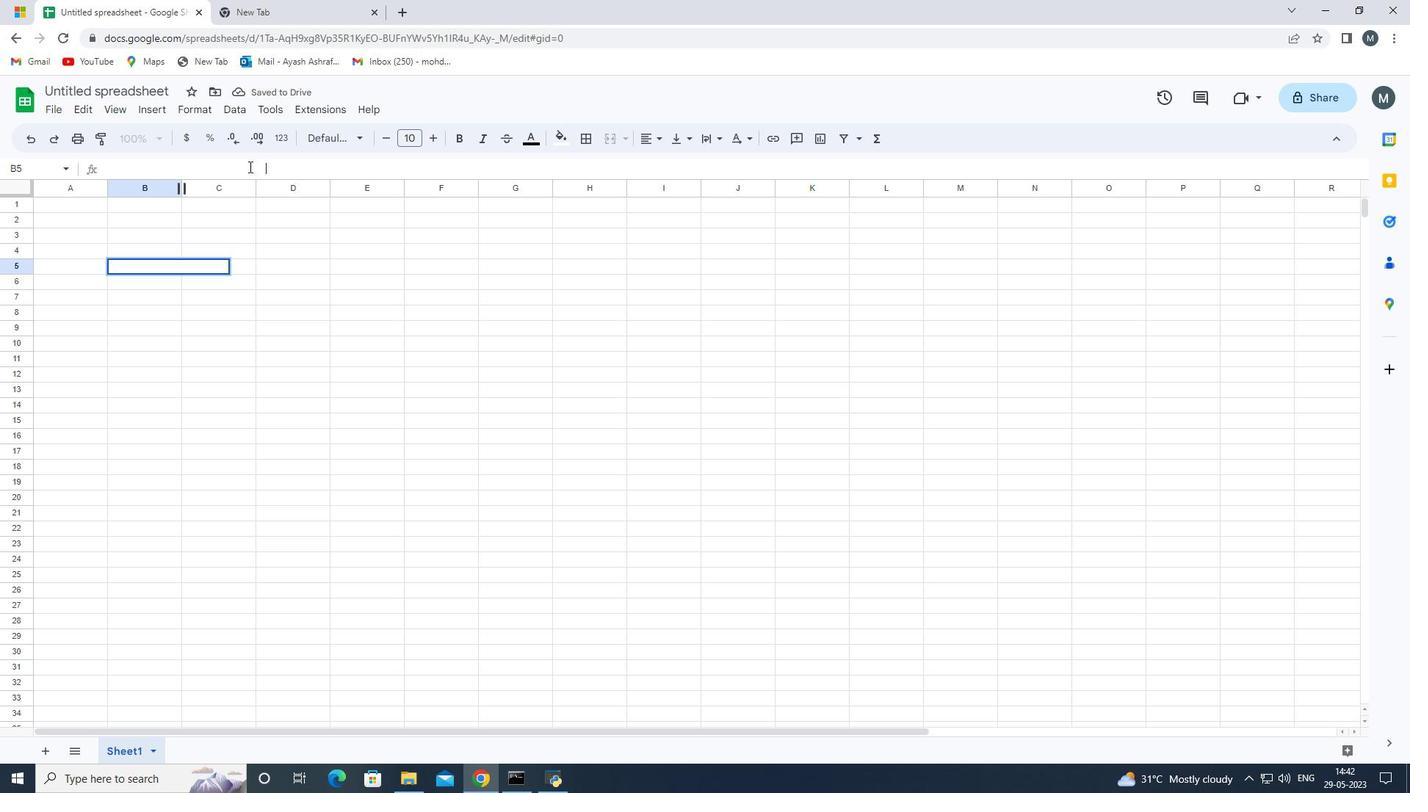 
Action: Mouse moved to (258, 168)
Screenshot: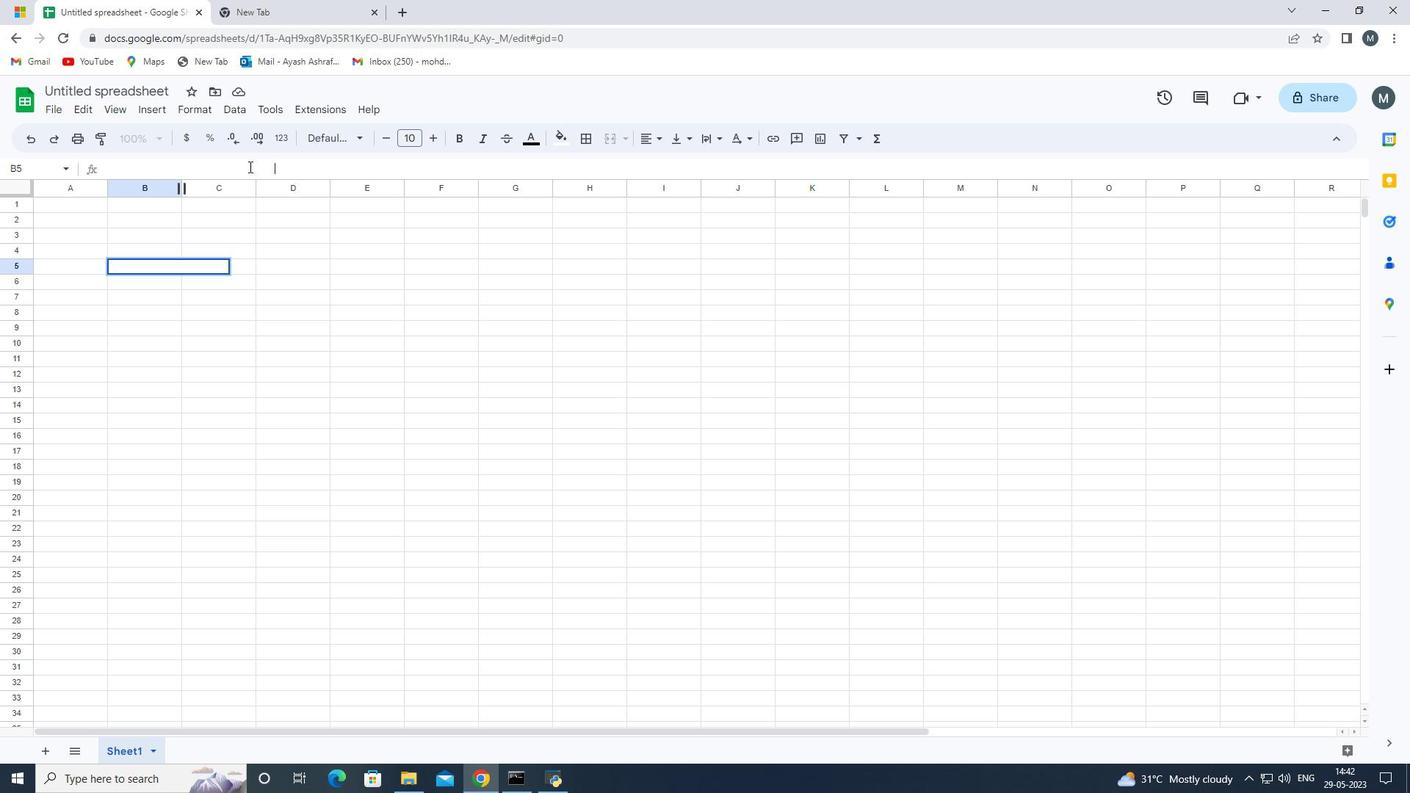 
Action: Mouse pressed left at (258, 168)
Screenshot: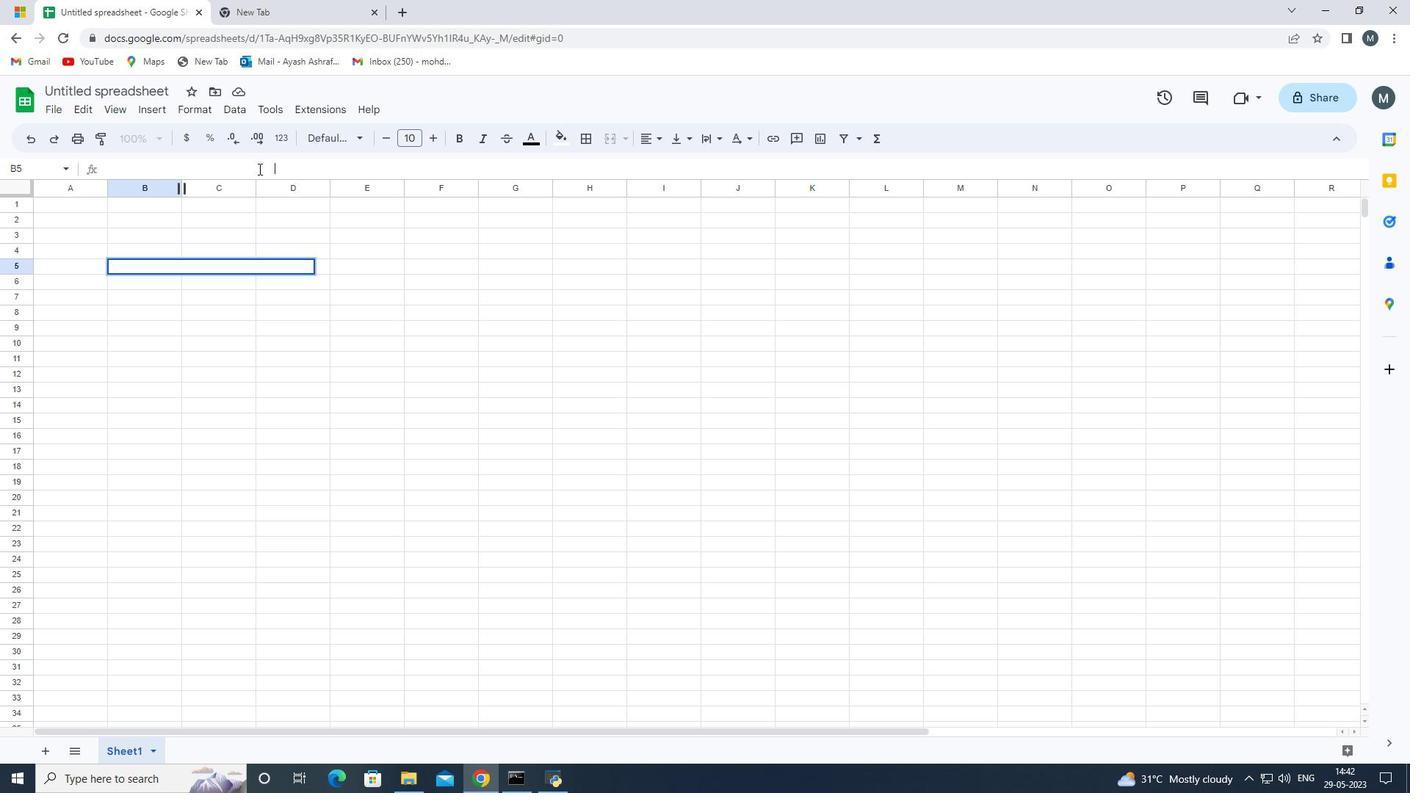
Action: Mouse moved to (84, 199)
Screenshot: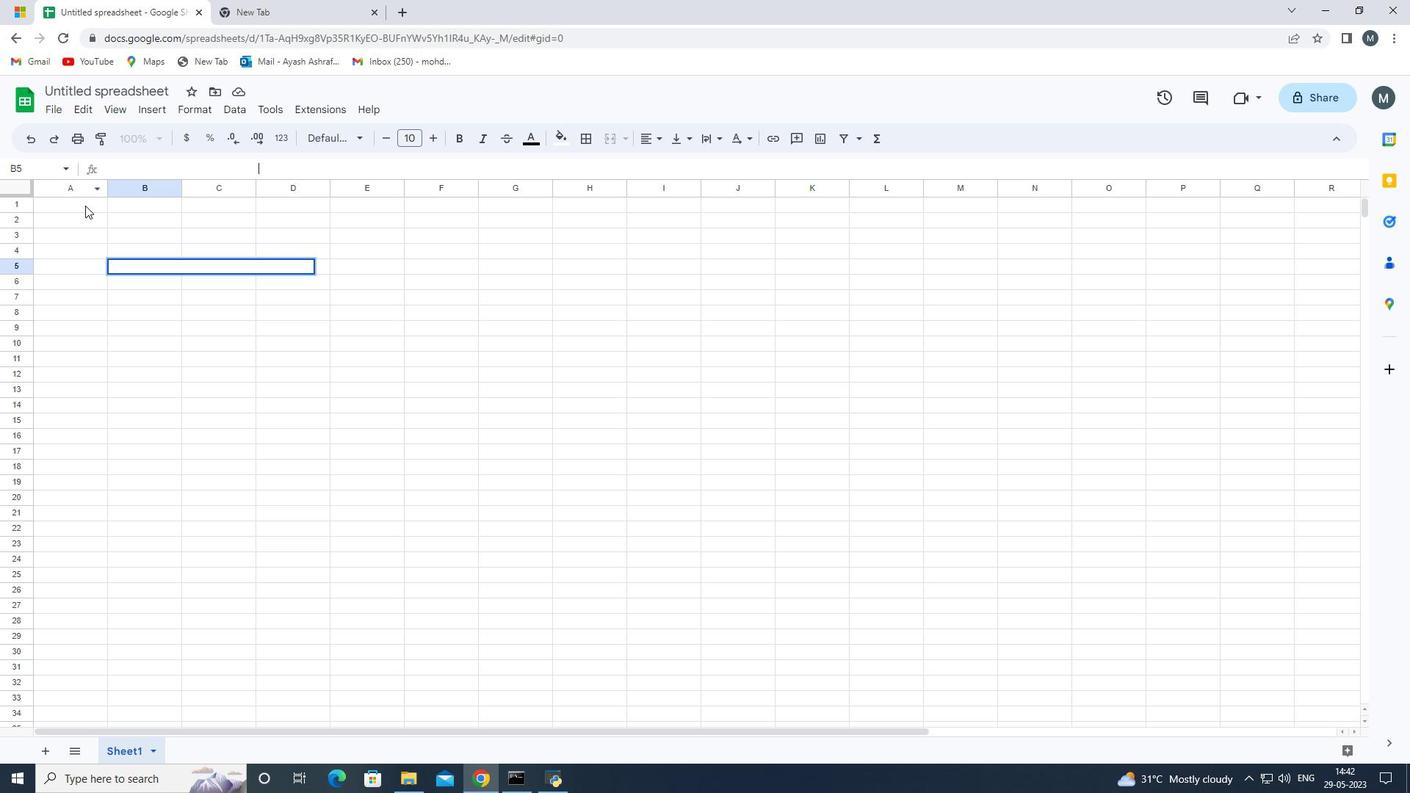 
Action: Mouse pressed left at (84, 199)
Screenshot: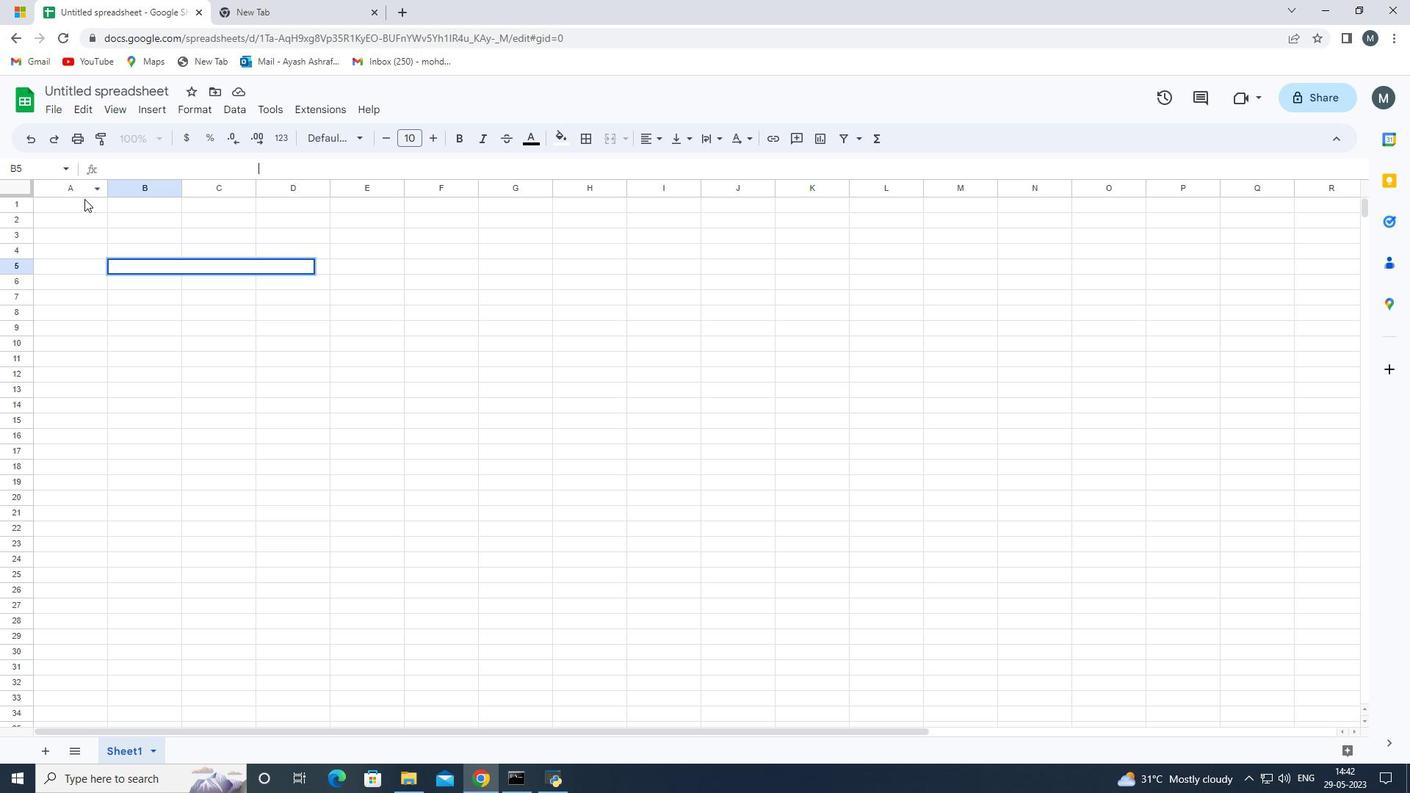 
Action: Mouse moved to (106, 211)
Screenshot: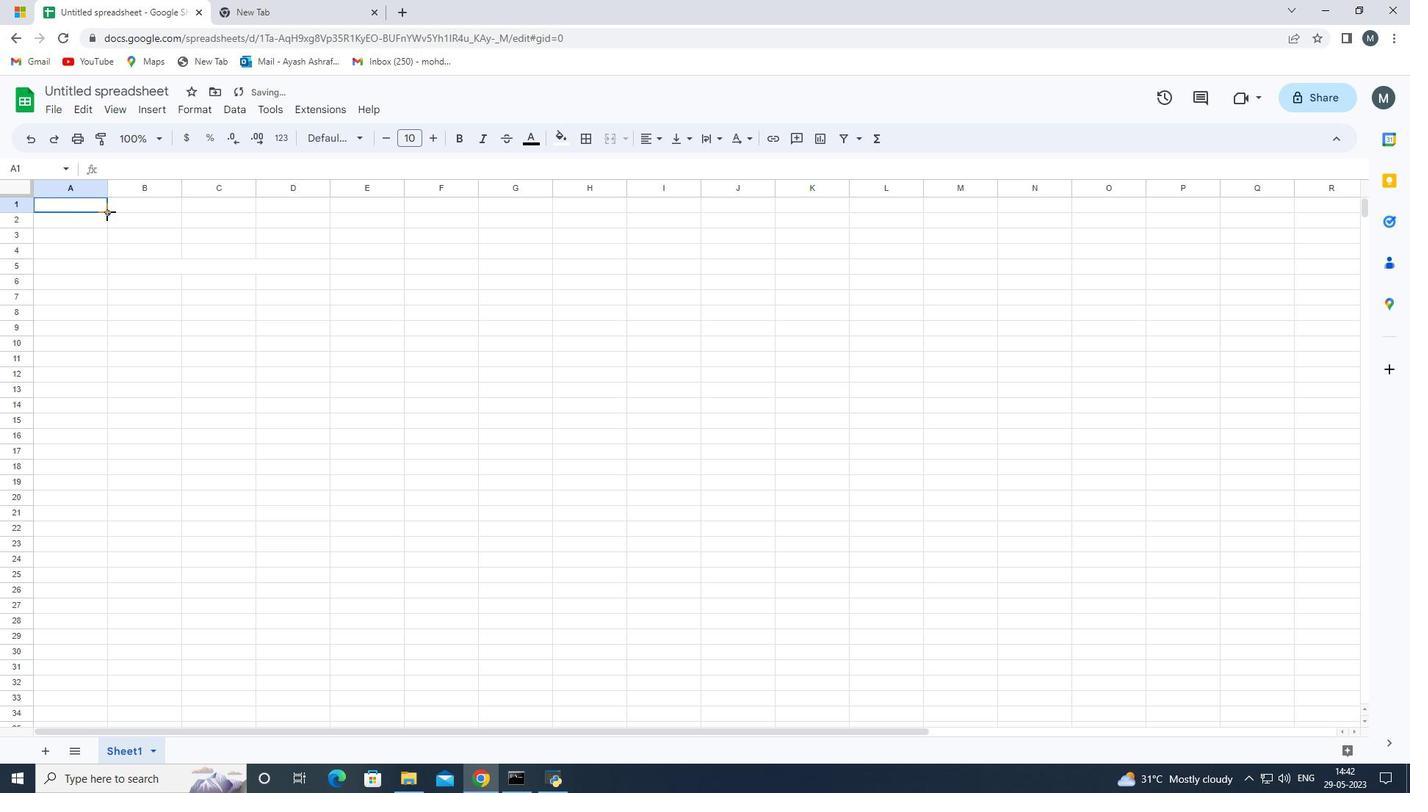 
Action: Mouse pressed left at (106, 211)
Screenshot: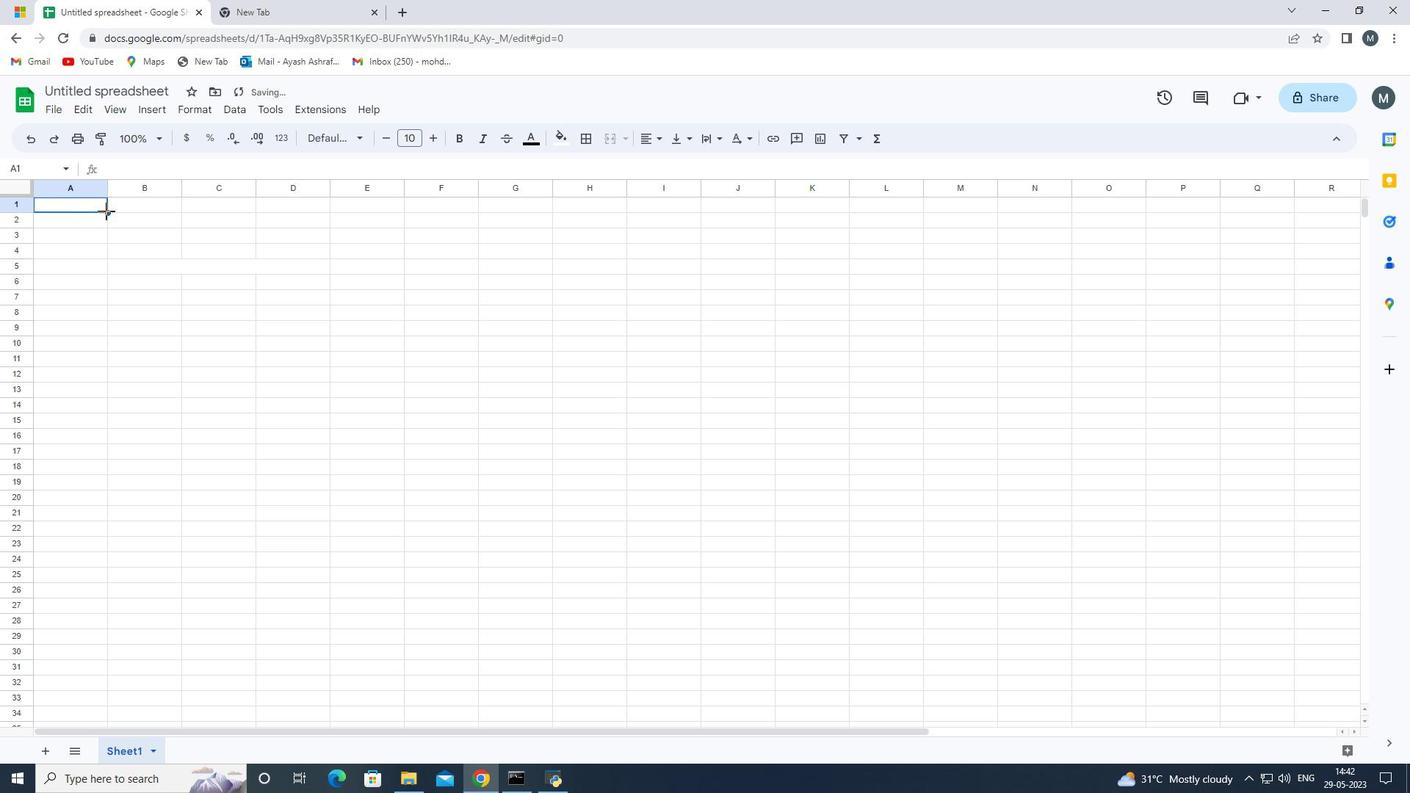
Action: Mouse moved to (197, 259)
Screenshot: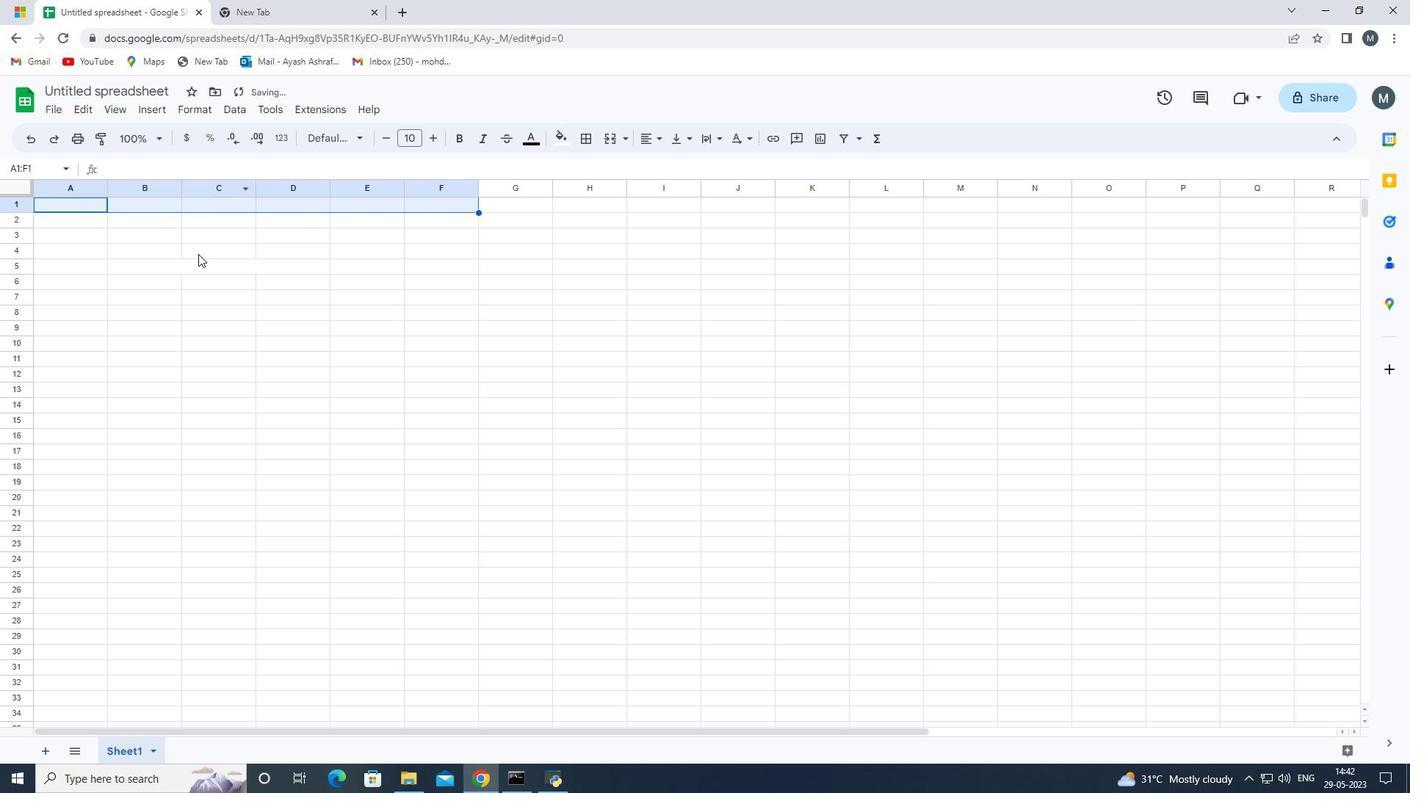 
Action: Mouse pressed left at (197, 259)
Screenshot: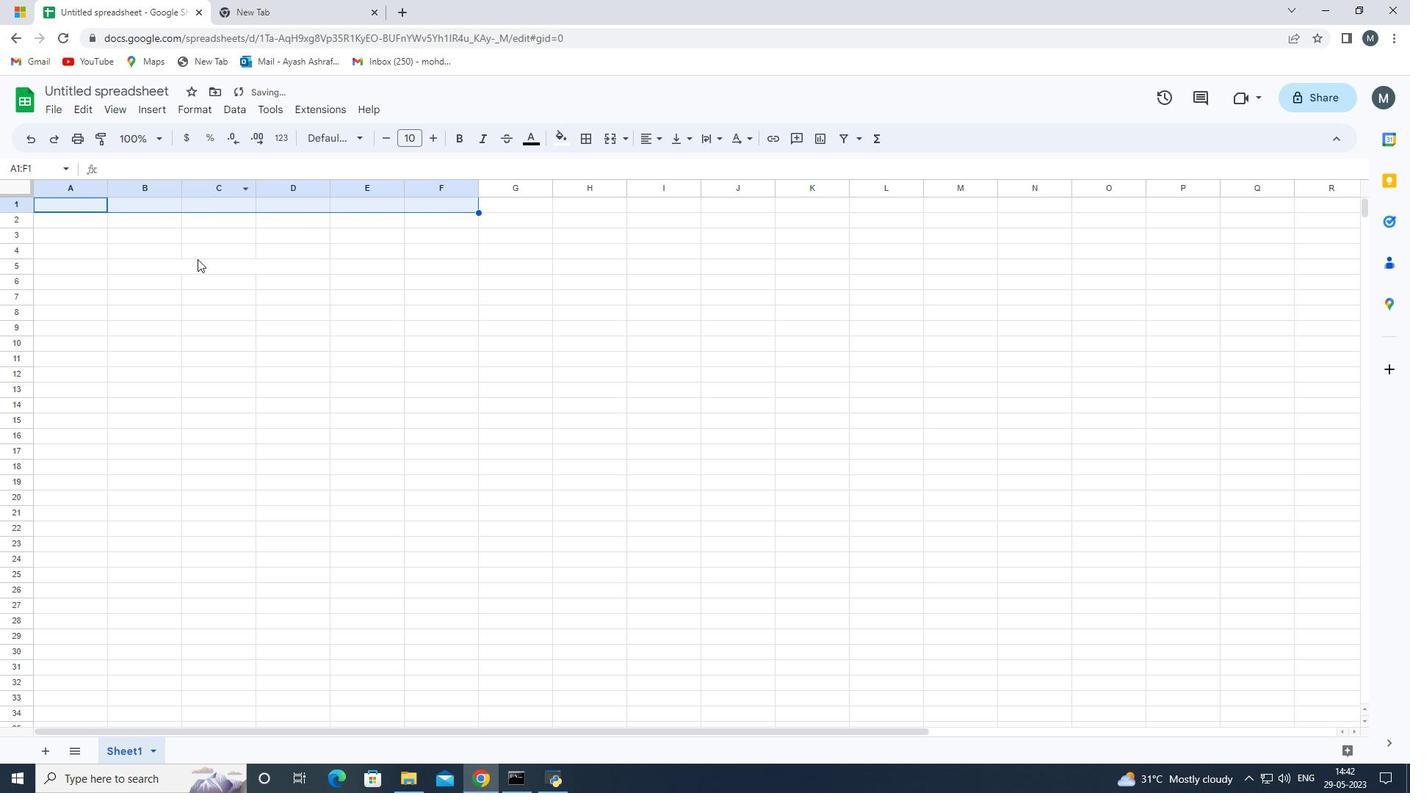
Action: Mouse moved to (182, 164)
Screenshot: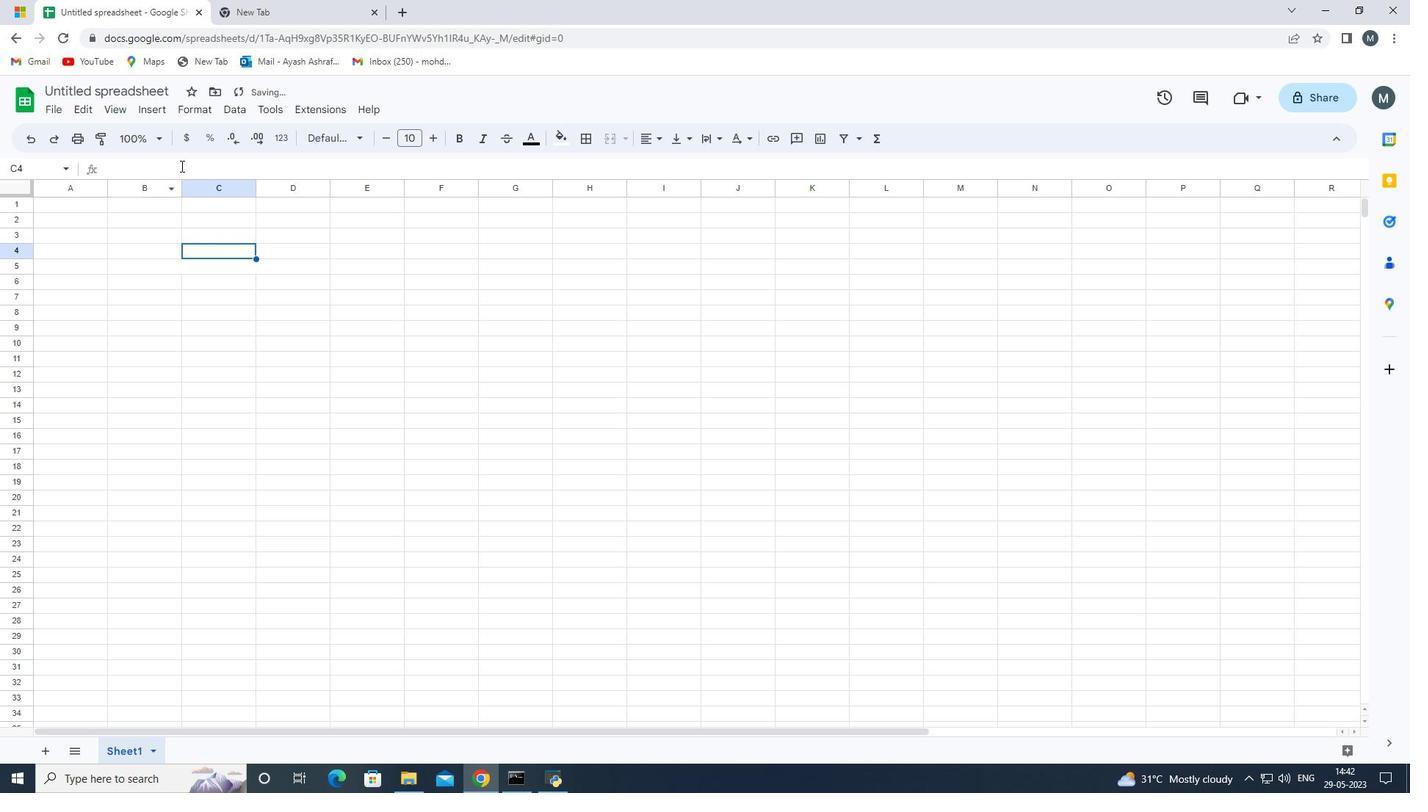 
Action: Mouse pressed left at (182, 164)
Screenshot: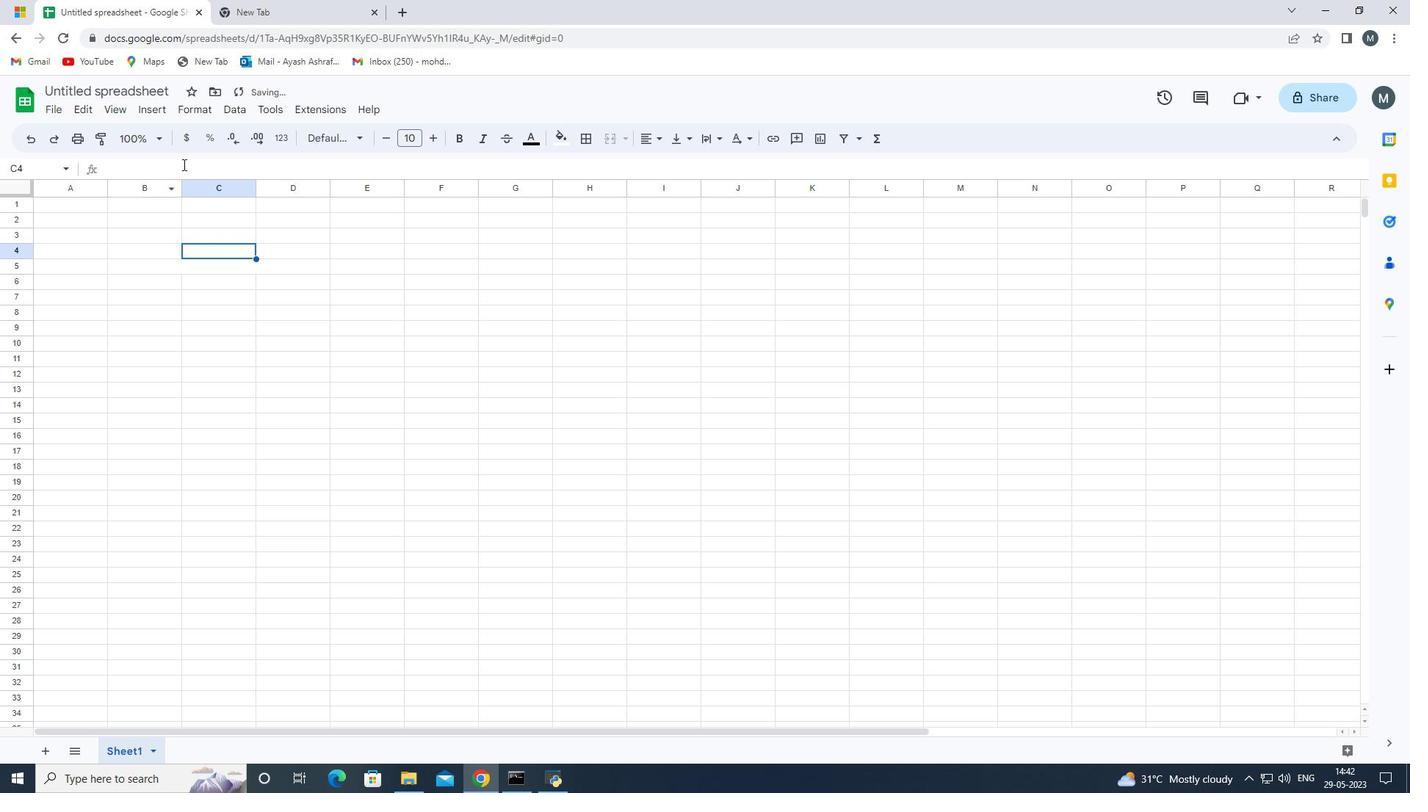 
Action: Key pressed <Key.space><Key.space><Key.space><Key.space><Key.space><Key.space><Key.space><Key.space>
Screenshot: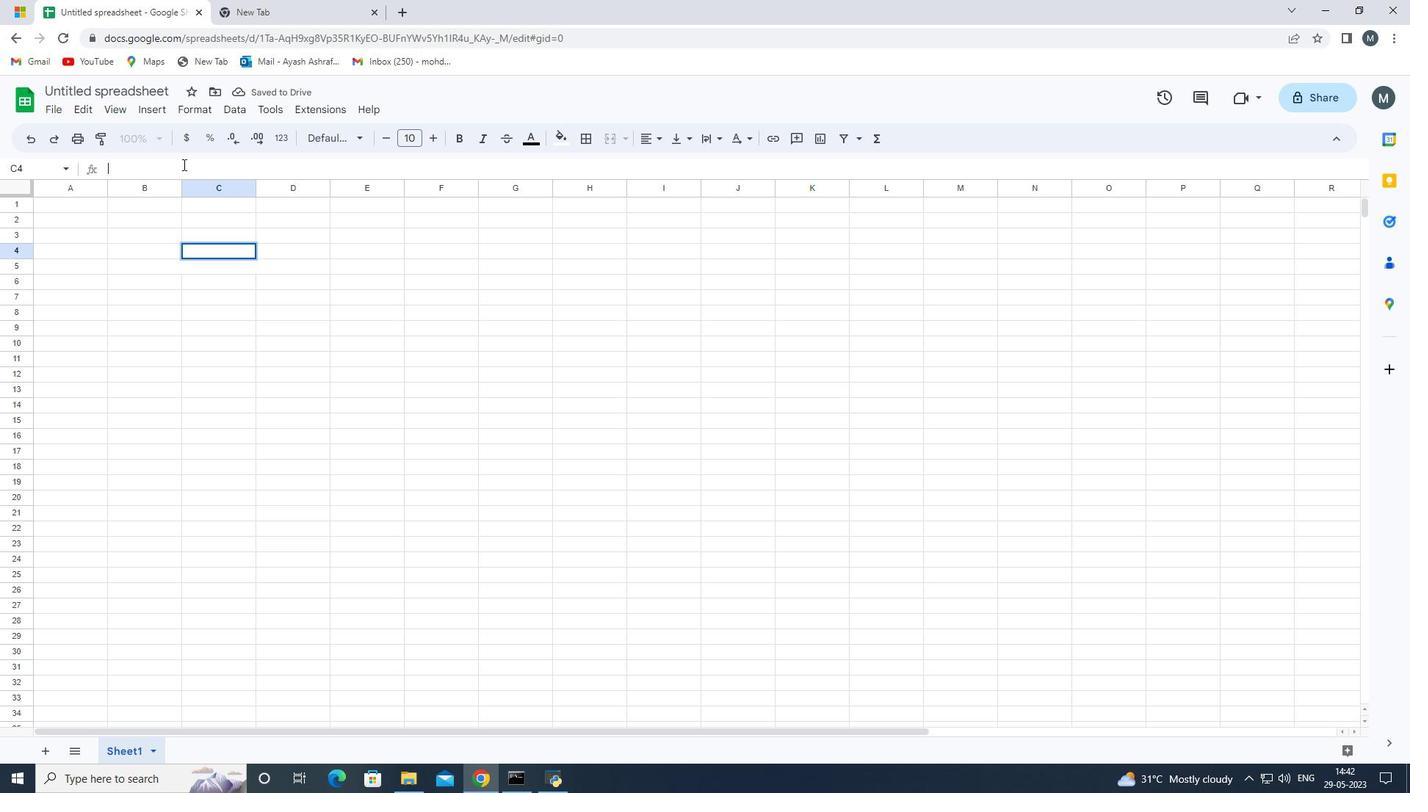 
Action: Mouse moved to (160, 185)
Screenshot: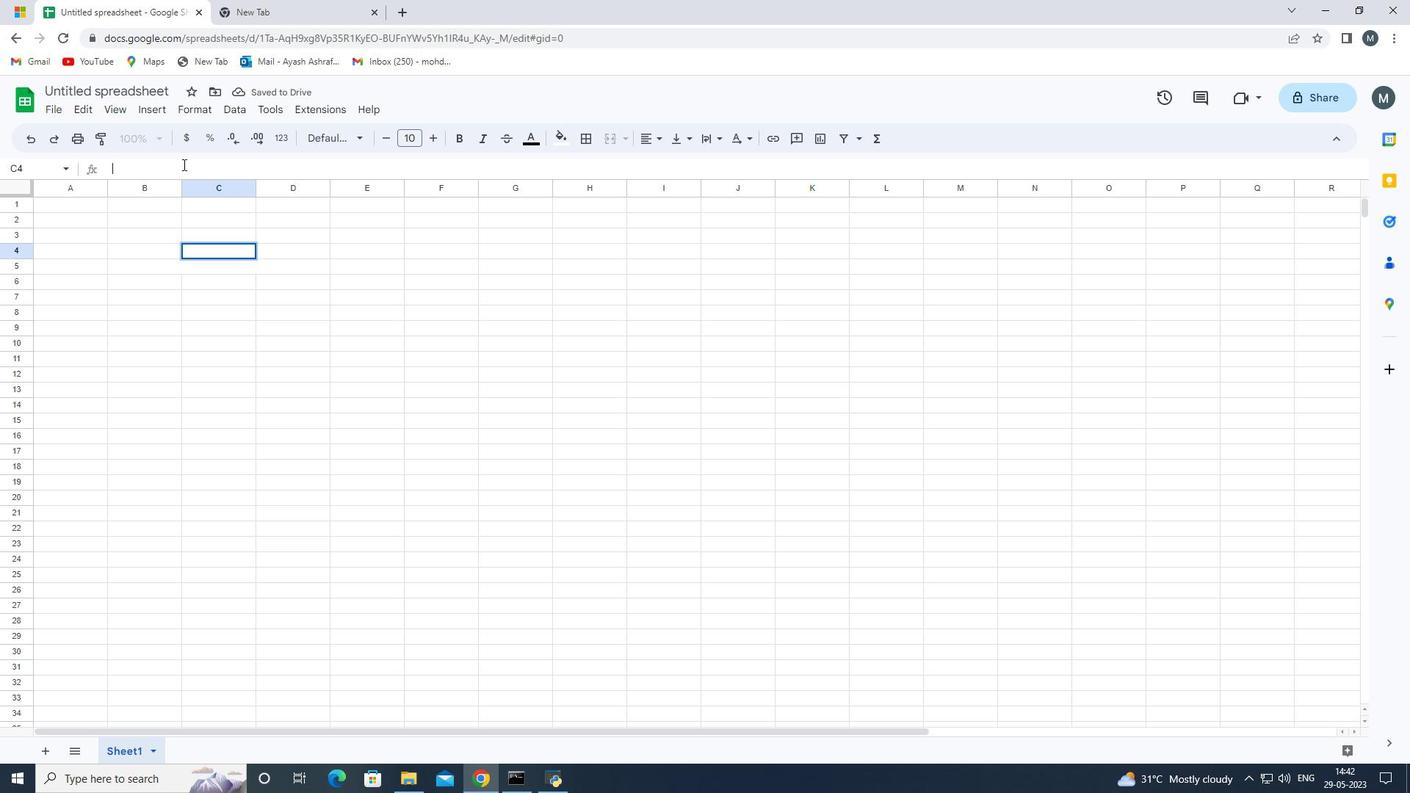 
Action: Key pressed <Key.space>
Screenshot: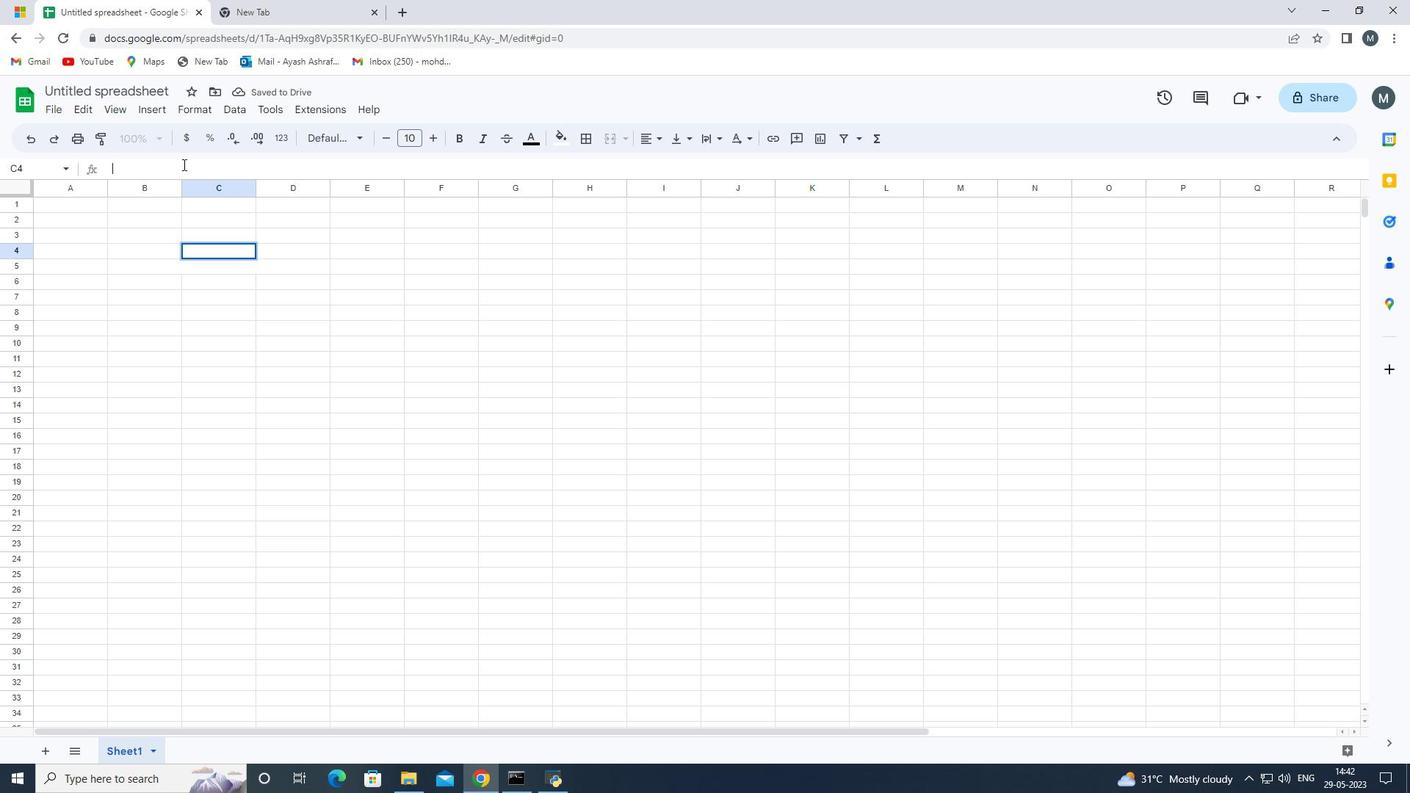 
Action: Mouse moved to (139, 199)
Screenshot: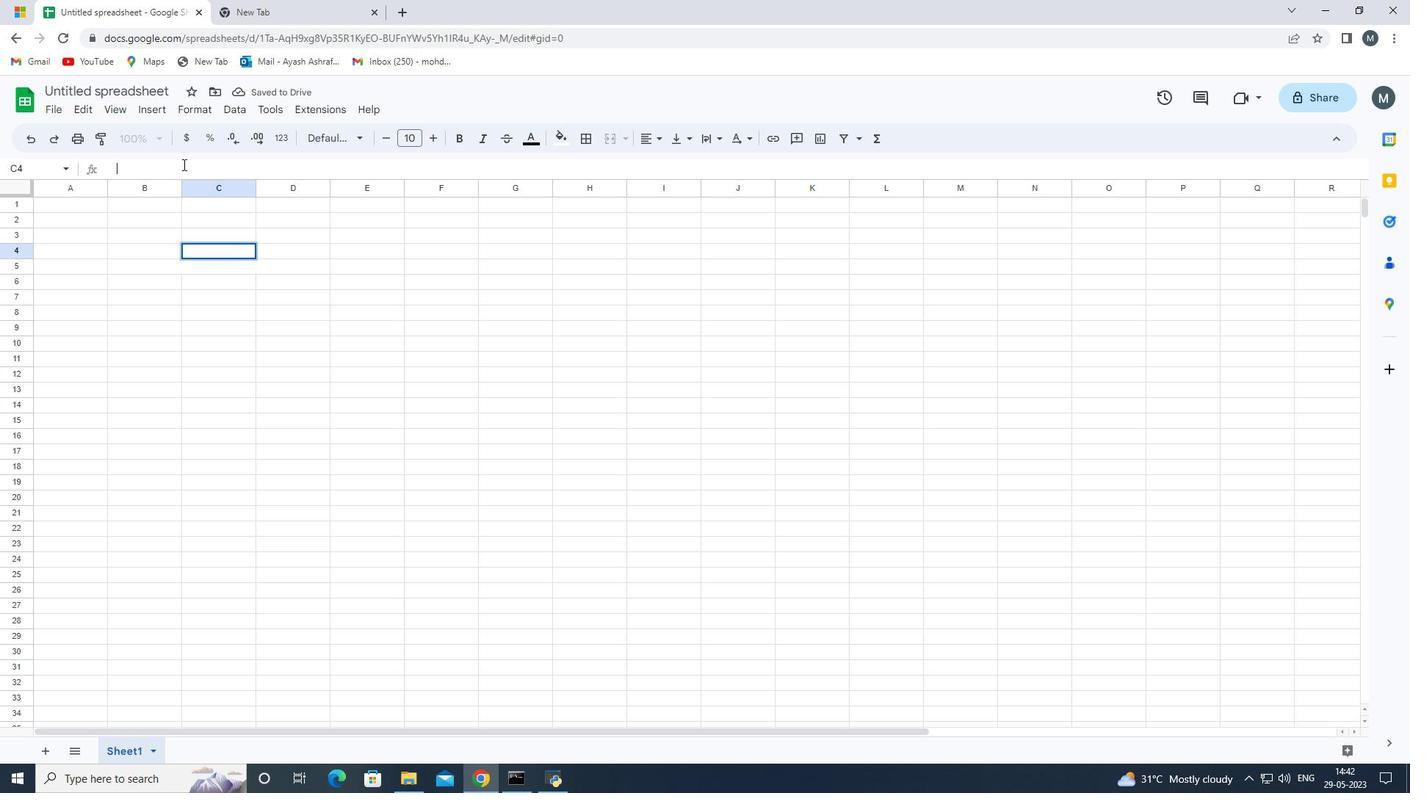 
Action: Key pressed <Key.space>
Screenshot: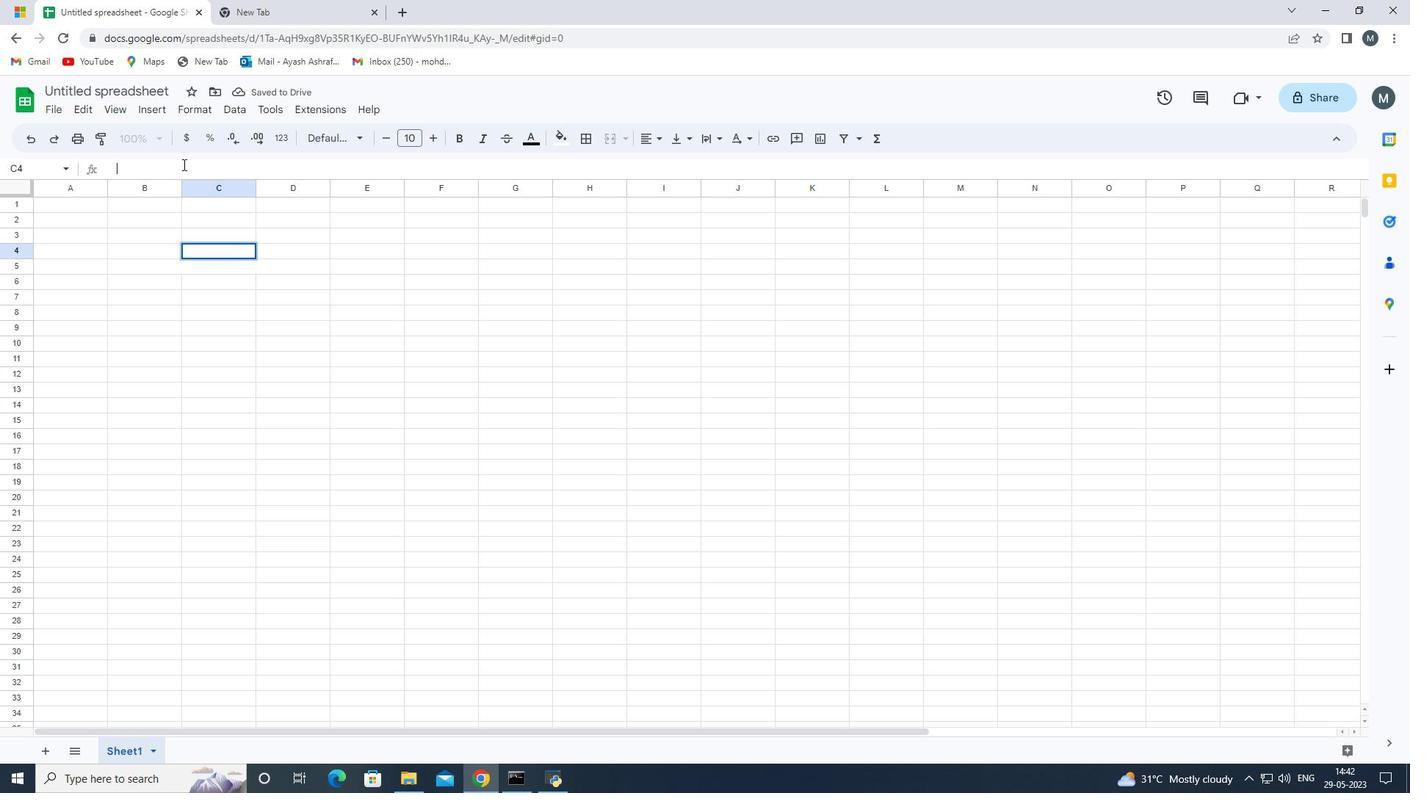 
Action: Mouse moved to (124, 210)
Screenshot: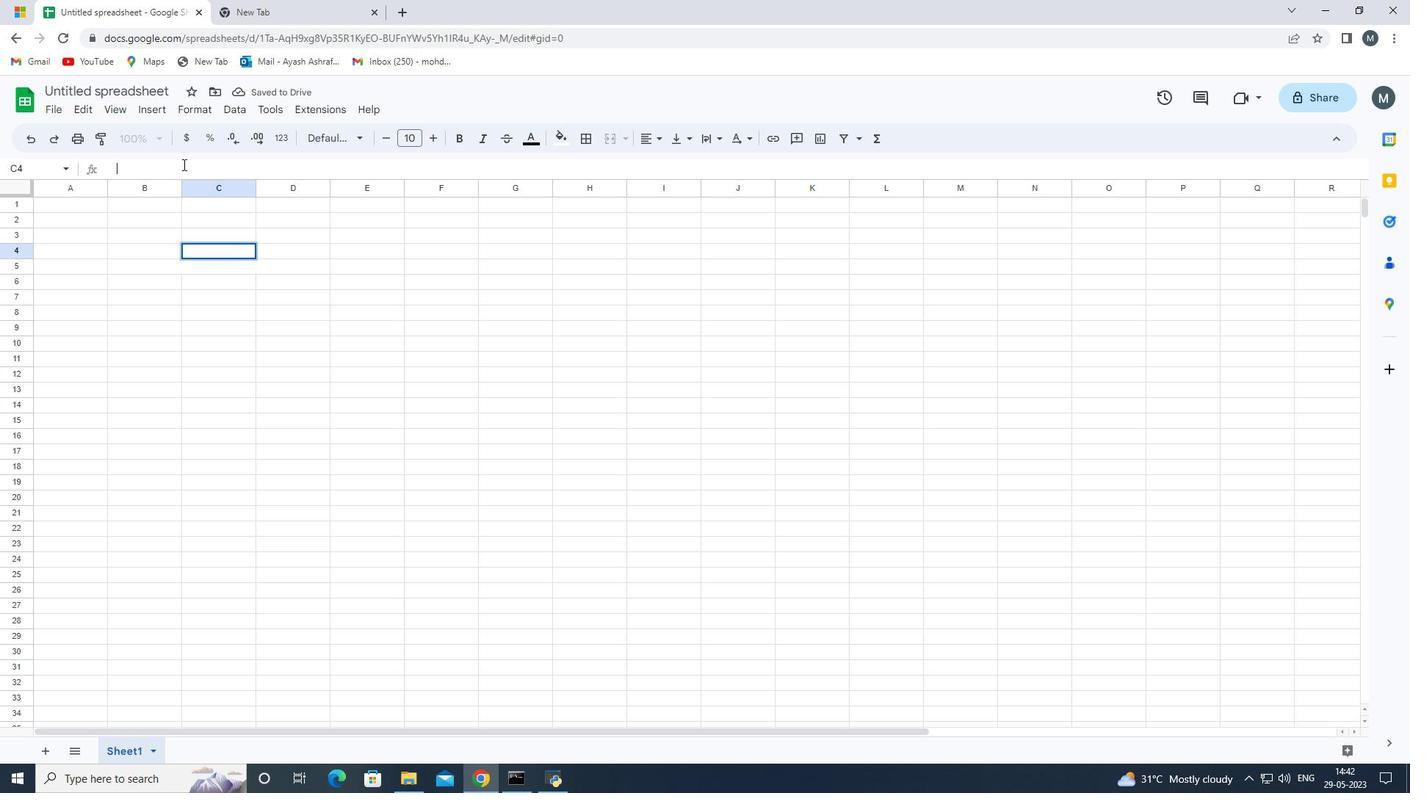 
Action: Key pressed <Key.space>
Screenshot: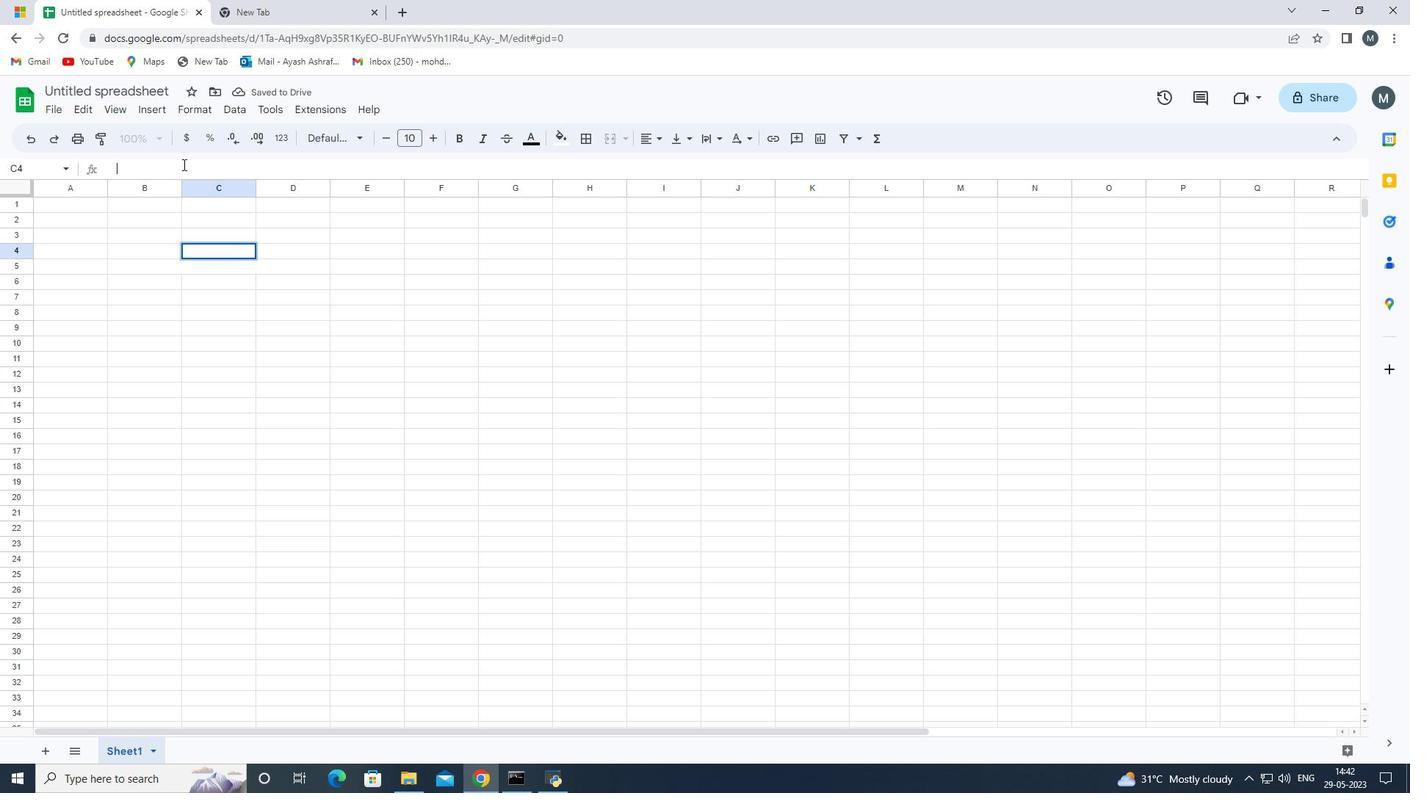 
Action: Mouse moved to (85, 204)
Screenshot: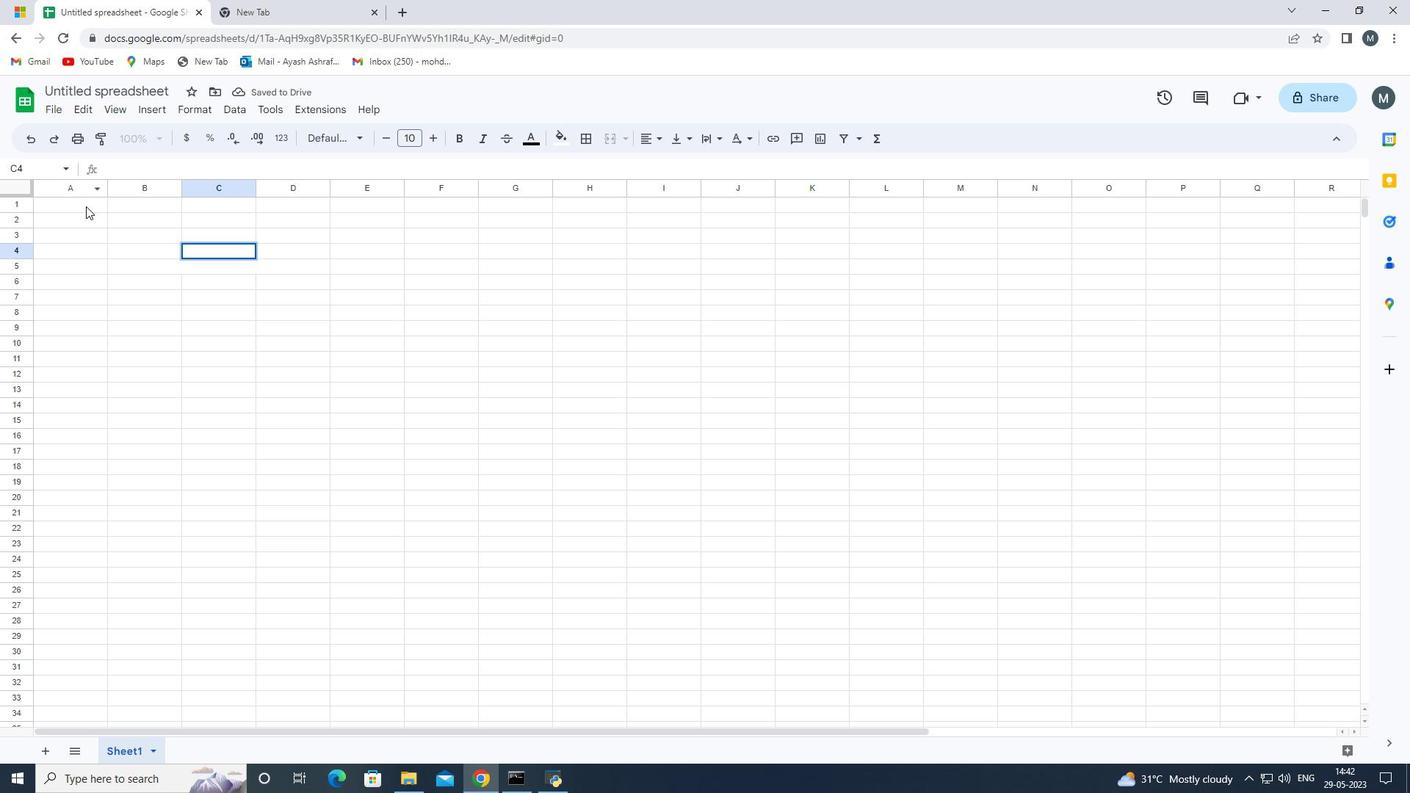 
Action: Mouse pressed left at (85, 204)
Screenshot: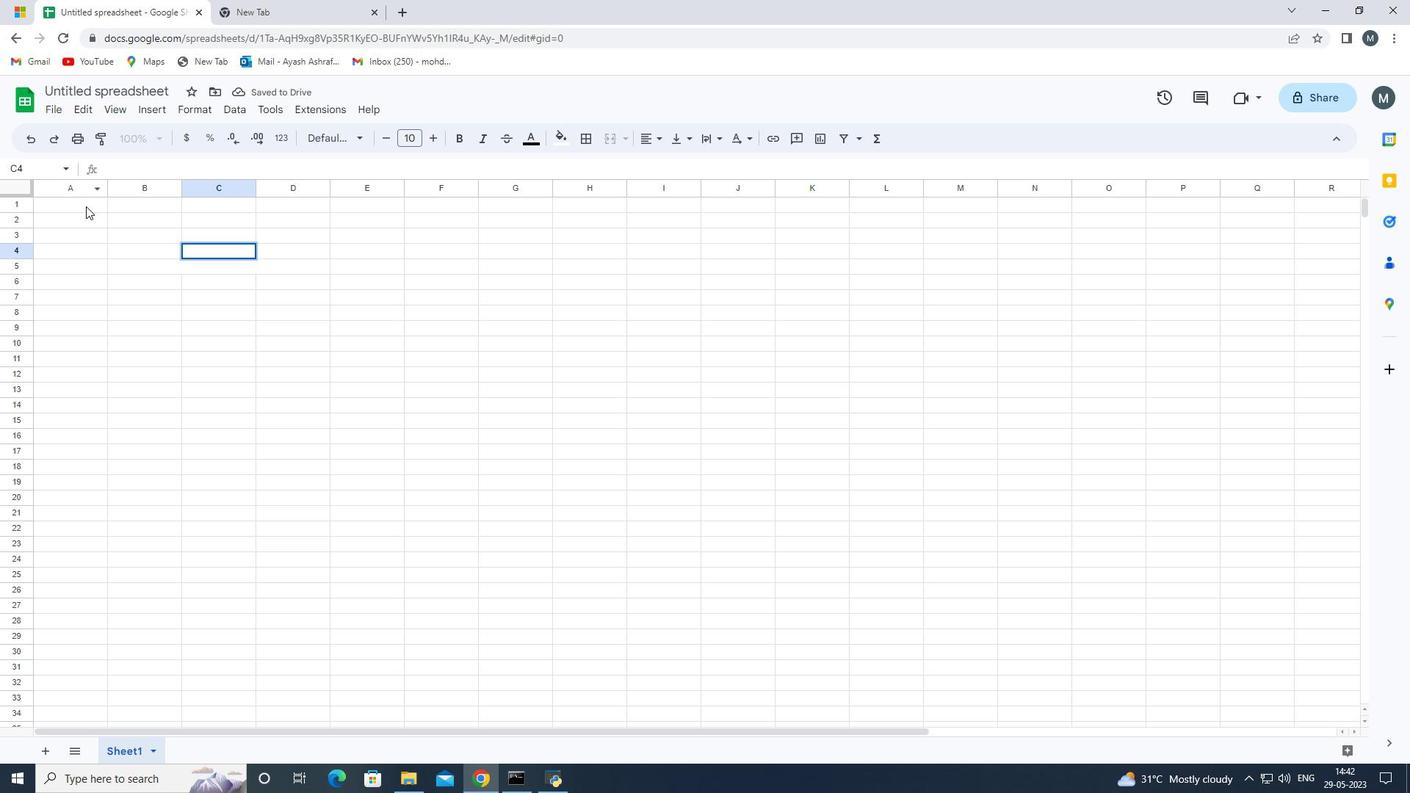 
Action: Mouse moved to (128, 201)
Screenshot: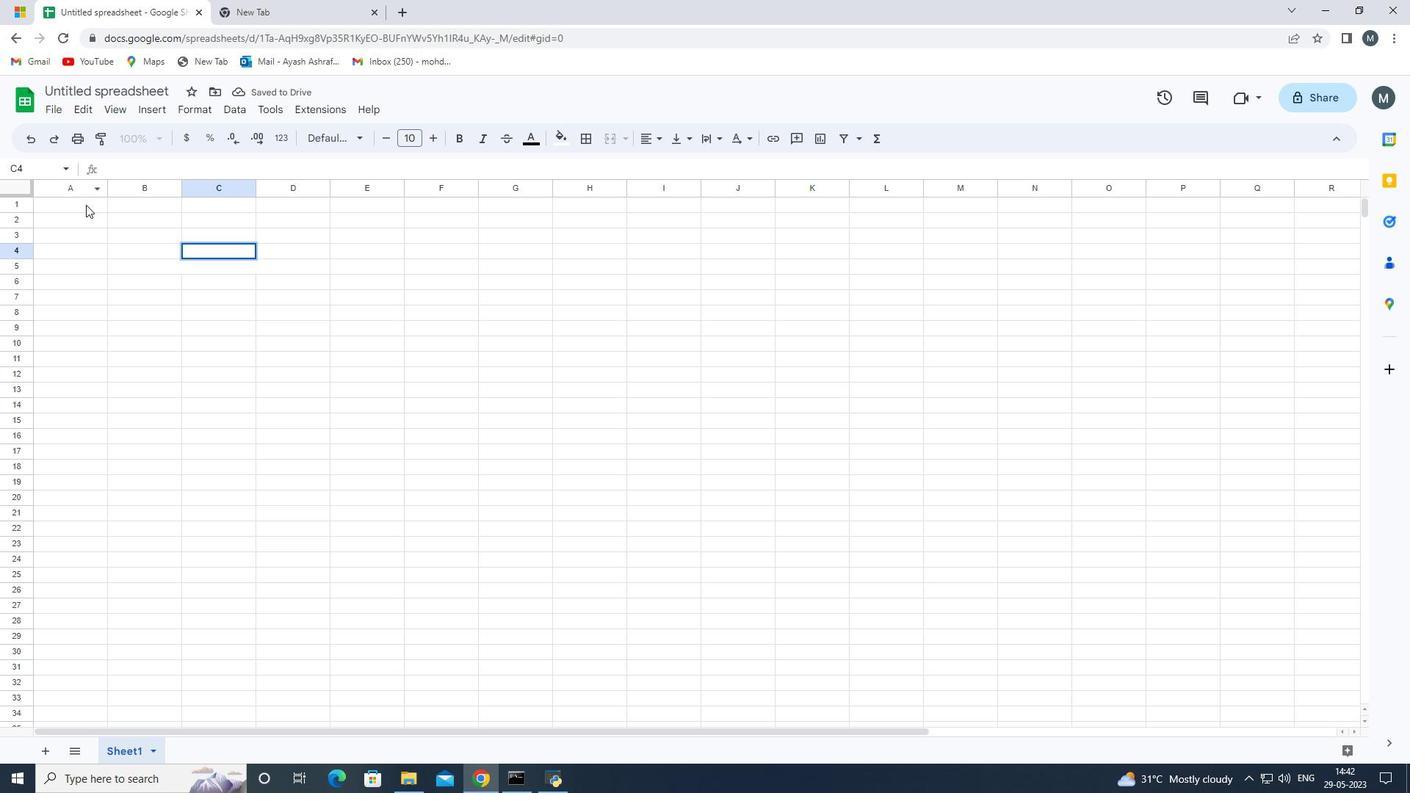 
Action: Key pressed <Key.space>
Screenshot: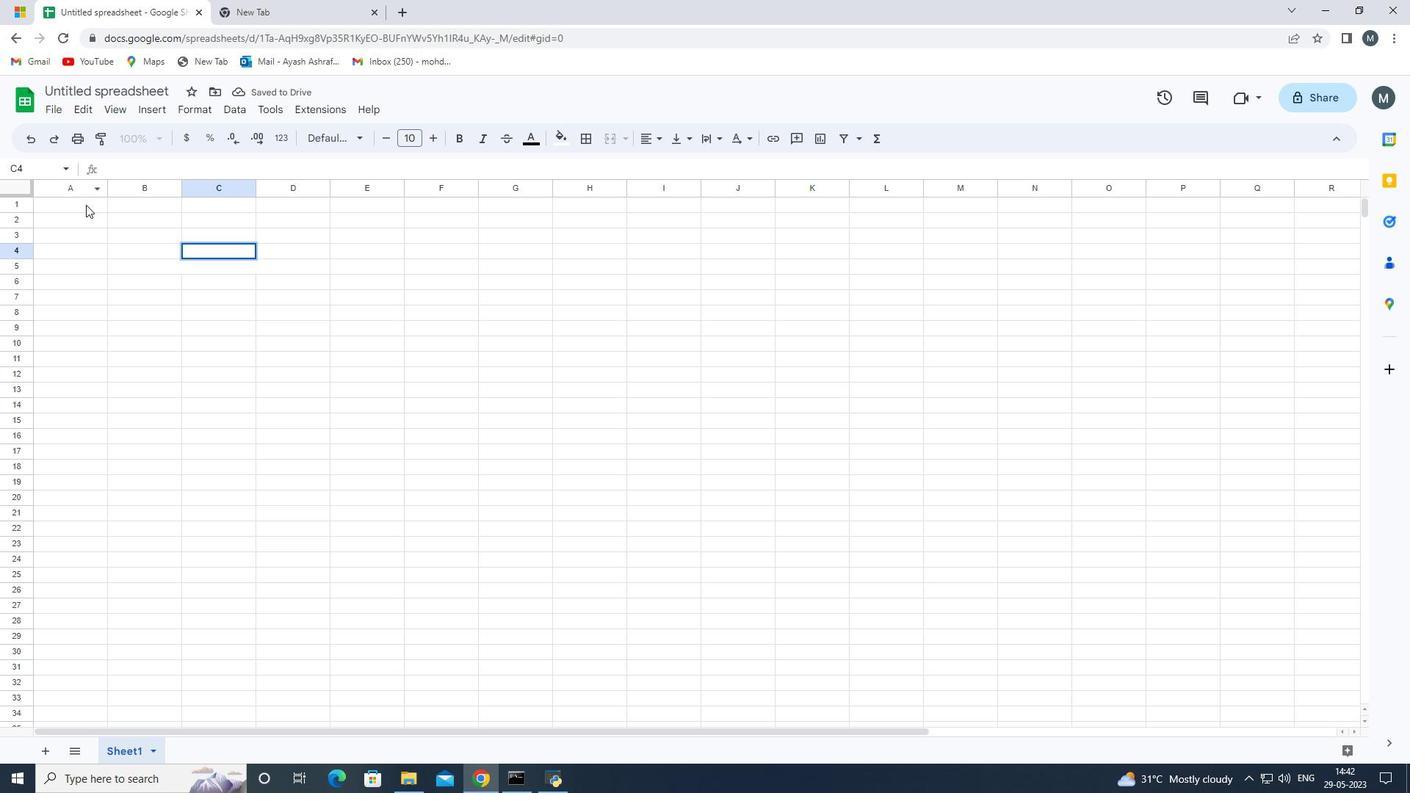 
Action: Mouse moved to (210, 180)
Screenshot: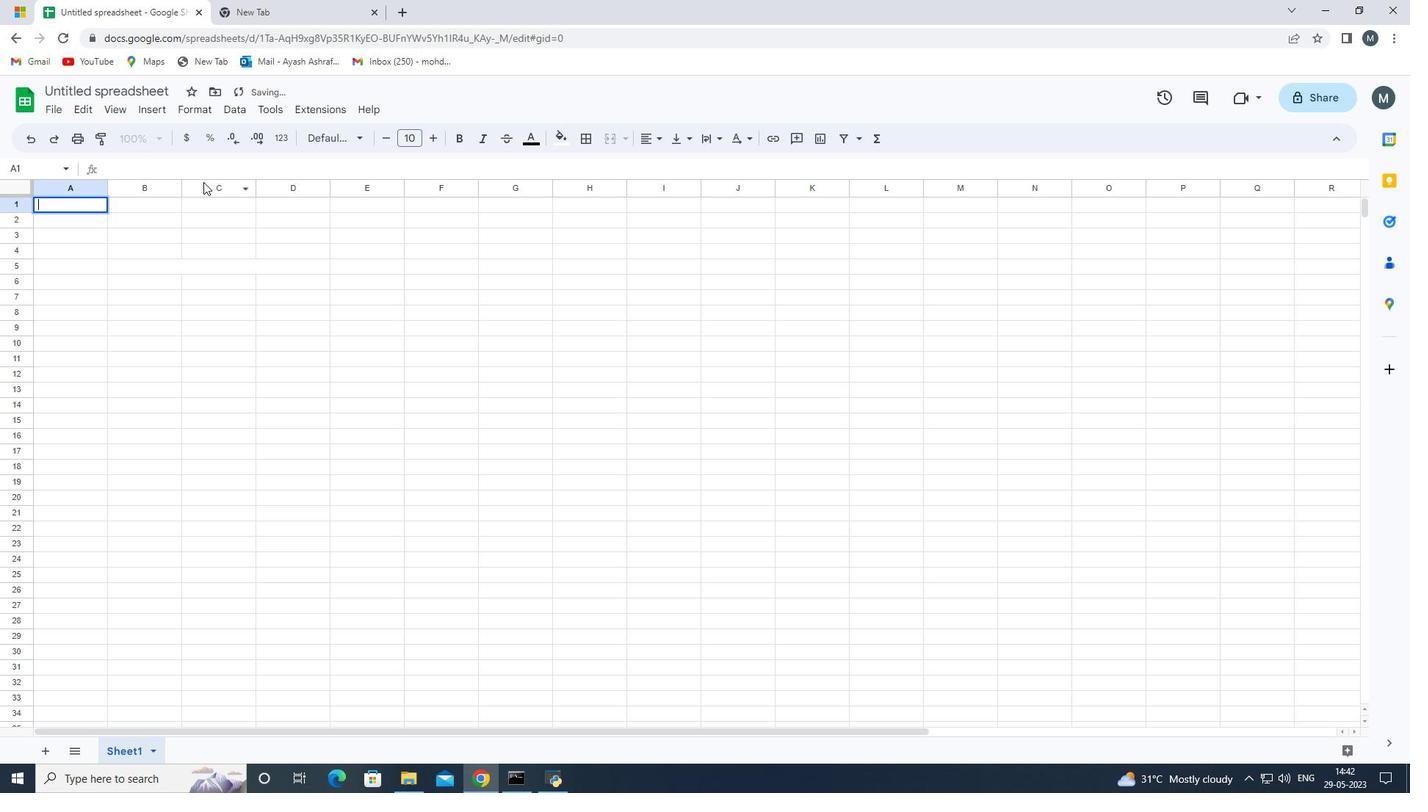 
Action: Key pressed <Key.space><Key.space><Key.space><Key.space><Key.space><Key.space>
Screenshot: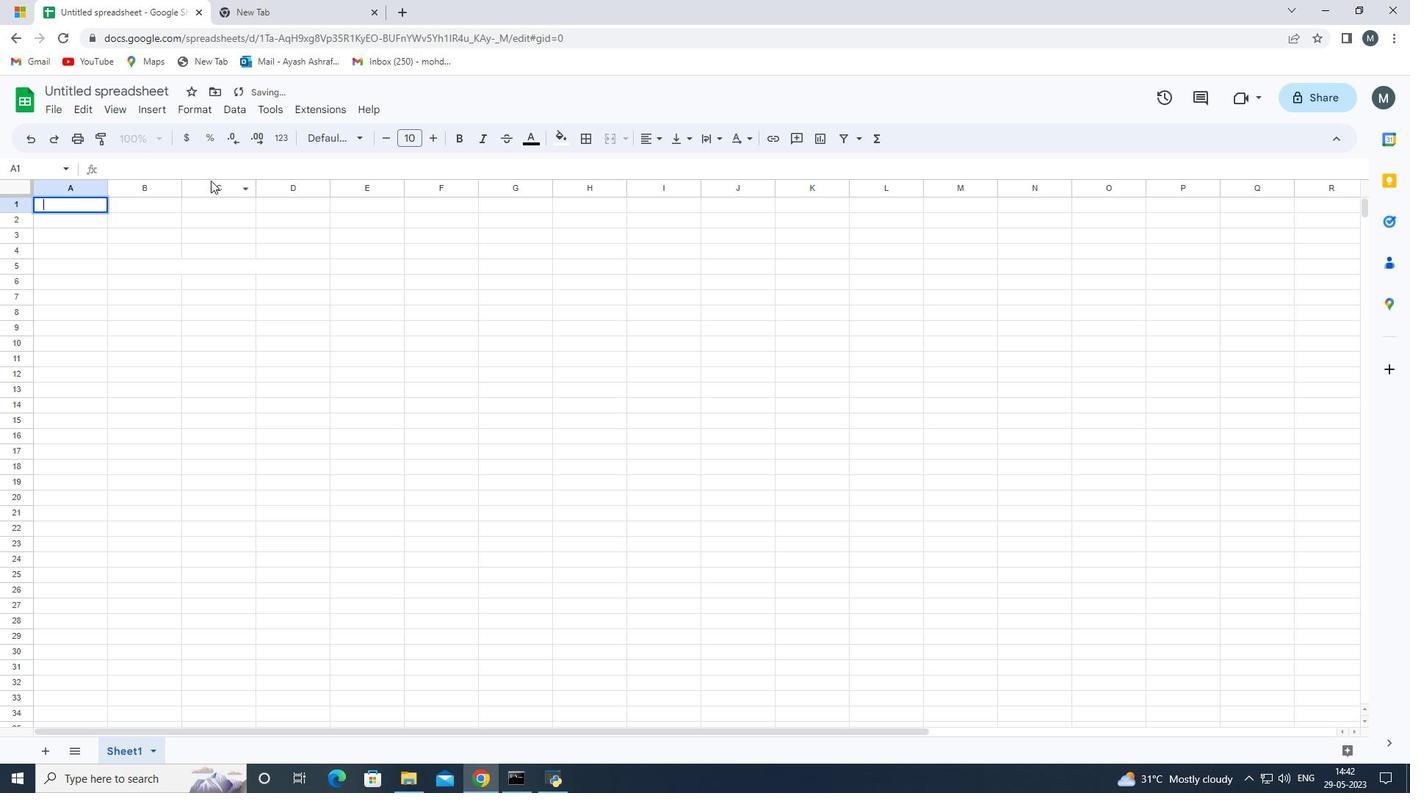 
Action: Mouse moved to (191, 173)
Screenshot: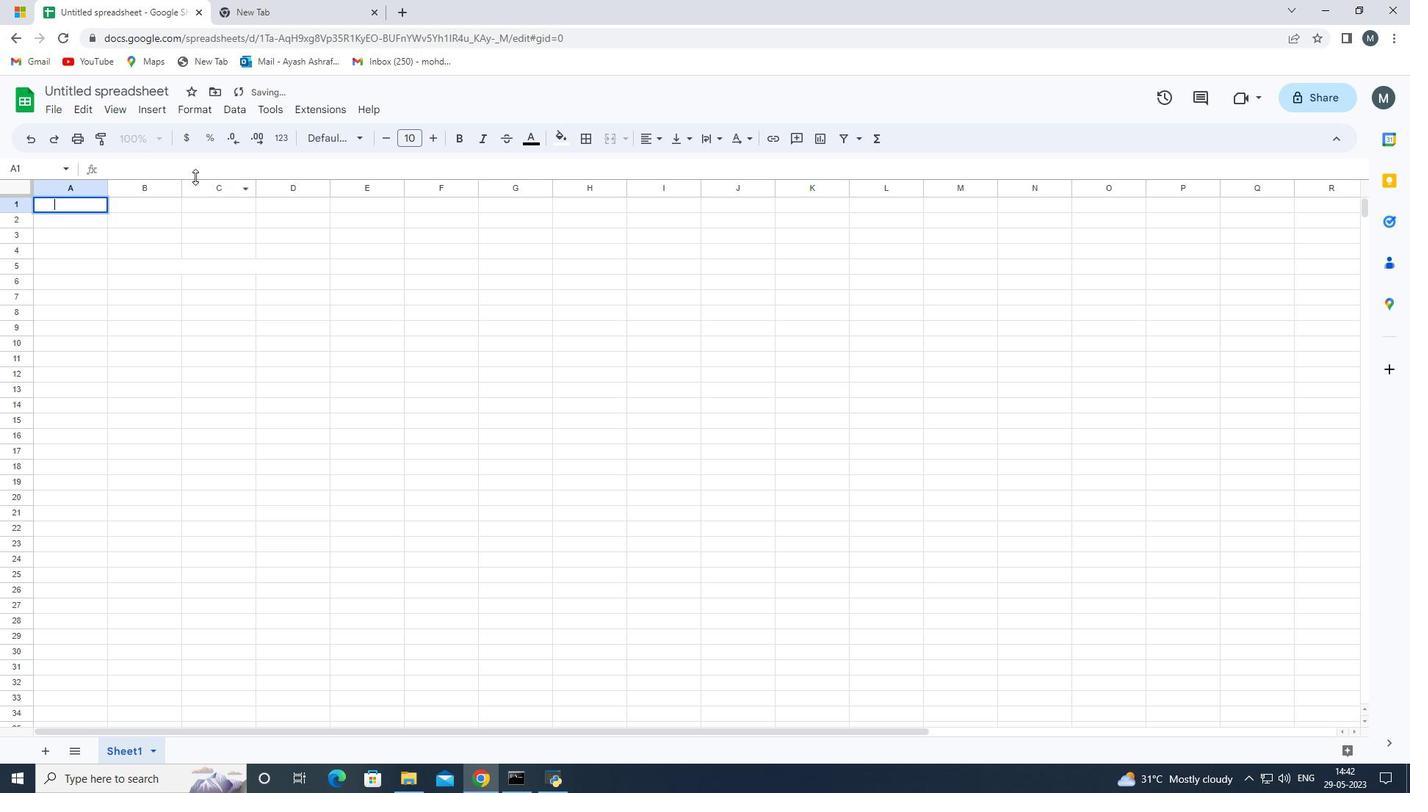 
Action: Mouse pressed left at (191, 173)
Screenshot: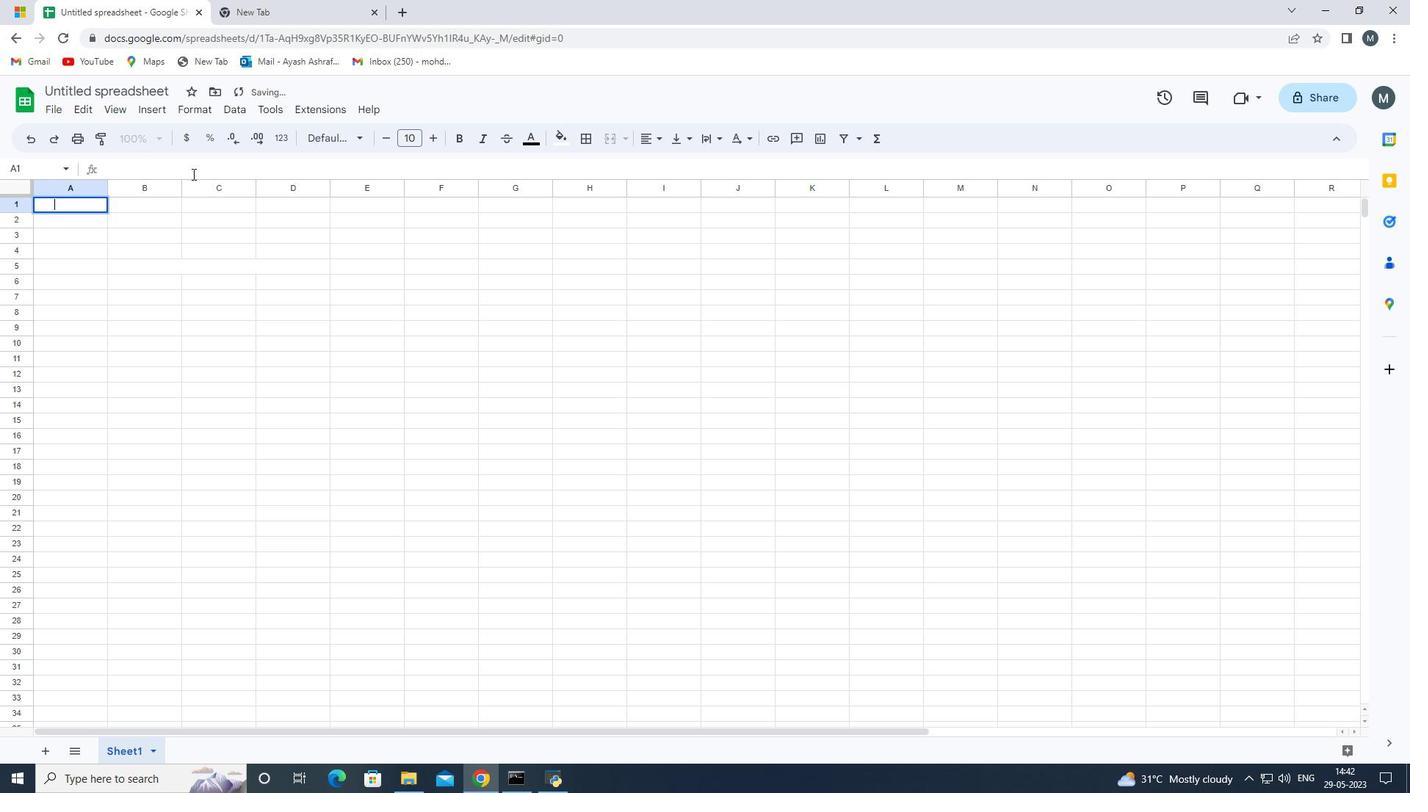 
Action: Key pressed <Key.space>
Screenshot: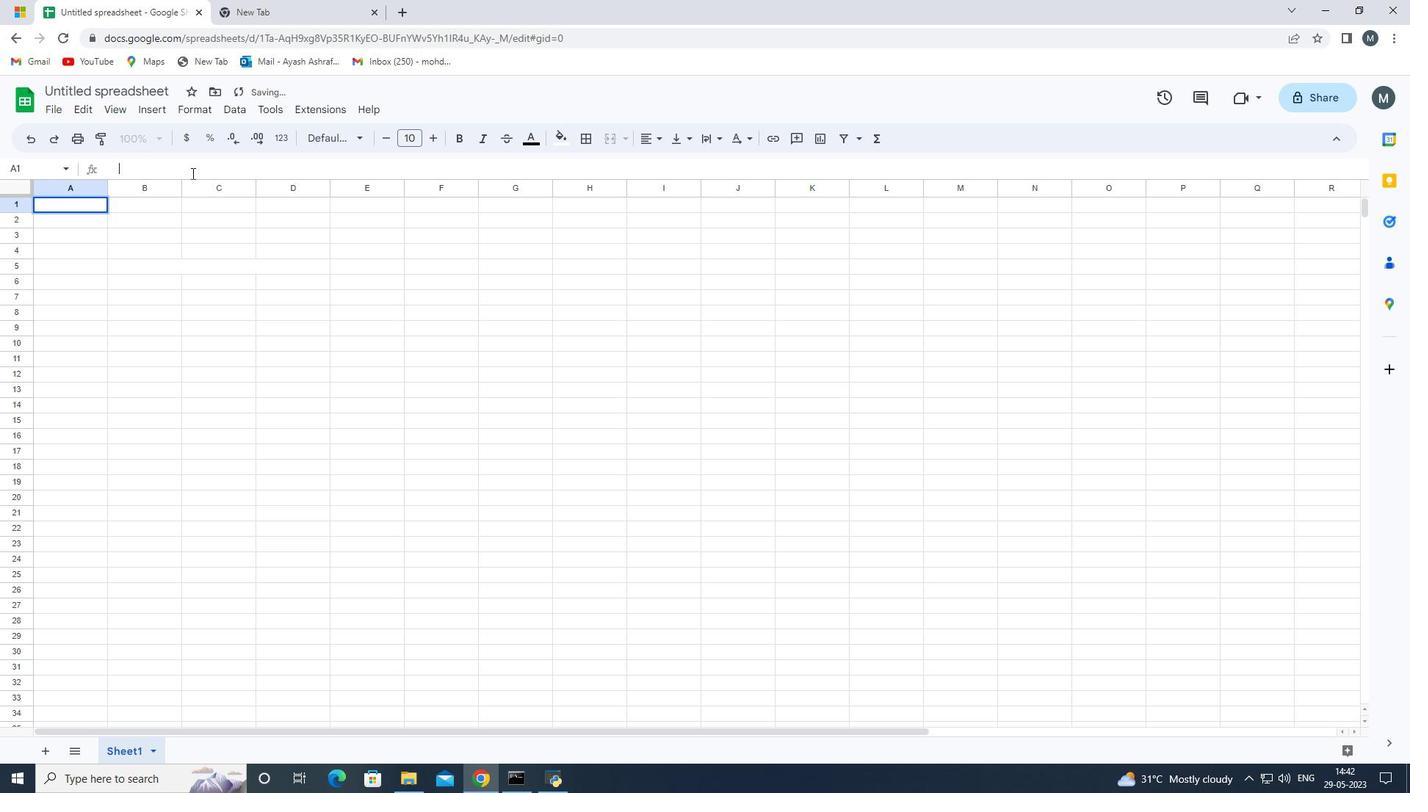 
Action: Mouse moved to (191, 172)
Screenshot: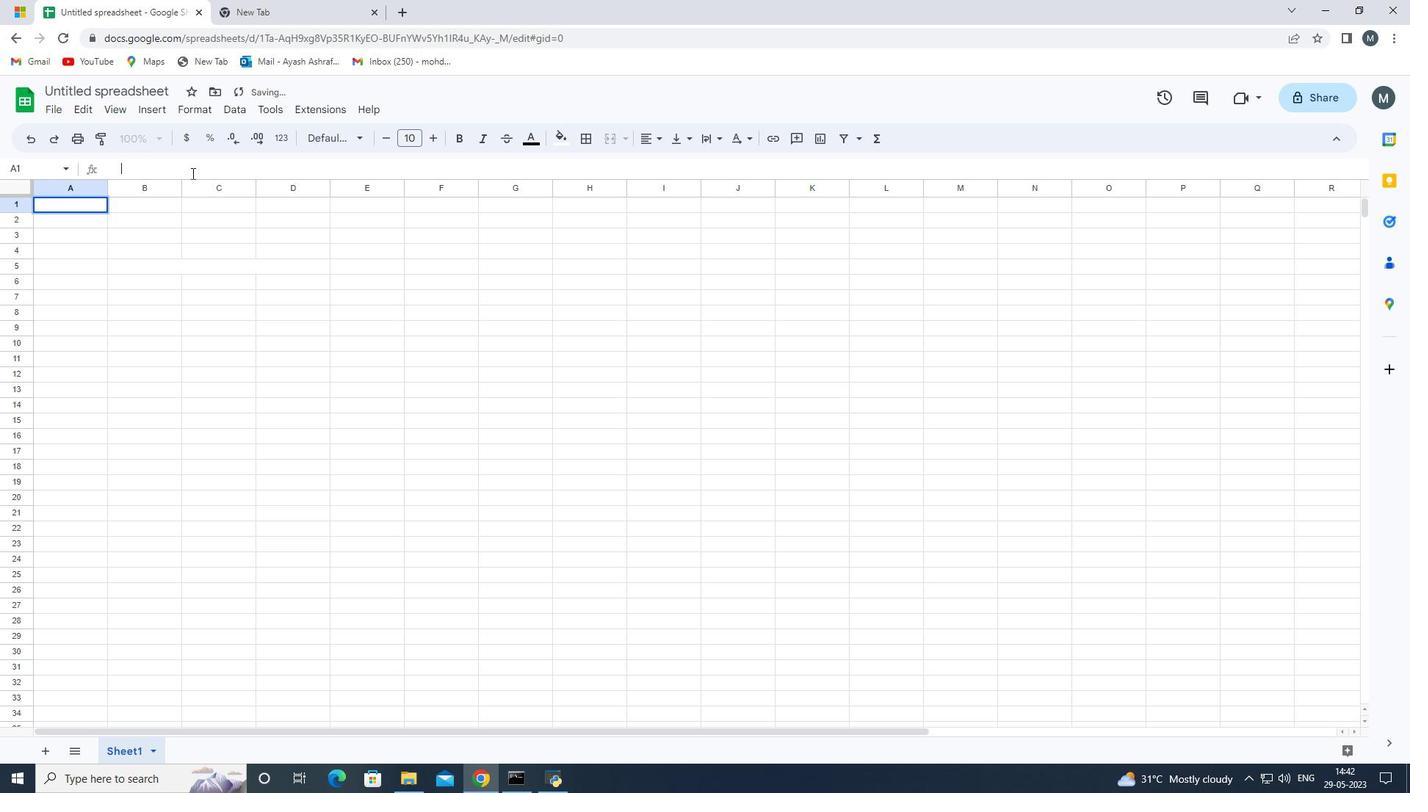 
Action: Key pressed <Key.space><Key.space><Key.space><Key.space><Key.space><Key.space><Key.space><Key.space><Key.space><Key.space><Key.space><Key.space><Key.space><Key.space><Key.space><Key.space><Key.space><Key.space><Key.space><Key.space><Key.space><Key.space><Key.space><Key.space><Key.space><Key.space><Key.space><Key.space><Key.space><Key.space><Key.space><Key.space><Key.space><Key.space><Key.space><Key.space><Key.space><Key.space><Key.space><Key.space><Key.space><Key.space><Key.space><Key.space><Key.space><Key.space><Key.space><Key.space><Key.space><Key.space><Key.space><Key.space><Key.space><Key.space><Key.space><Key.space><Key.space><Key.space><Key.space><Key.space><Key.space><Key.space><Key.space><Key.space><Key.space><Key.space><Key.space><Key.space><Key.shift>Promote<Key.space><Key.shift>Sales<Key.space>
Screenshot: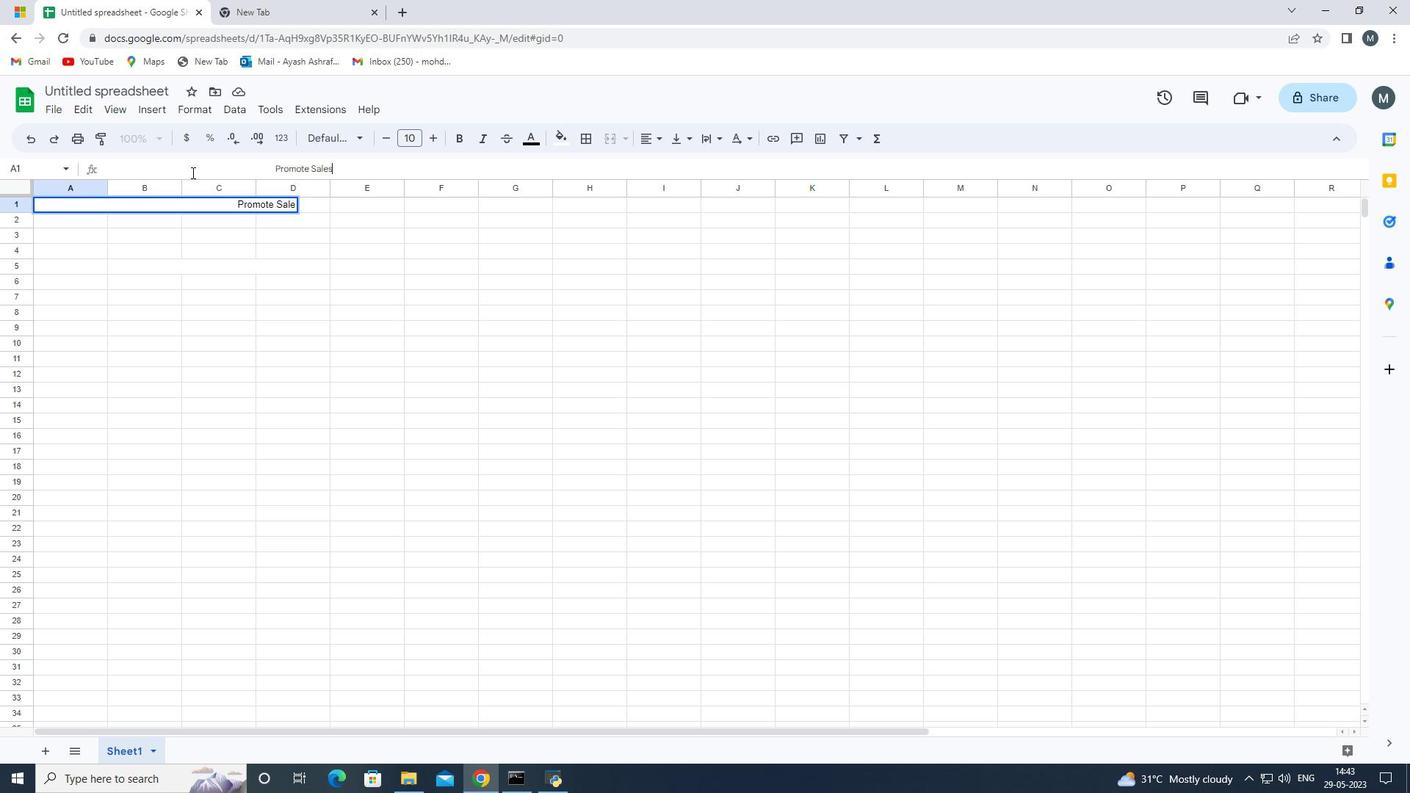 
Action: Mouse moved to (178, 269)
Screenshot: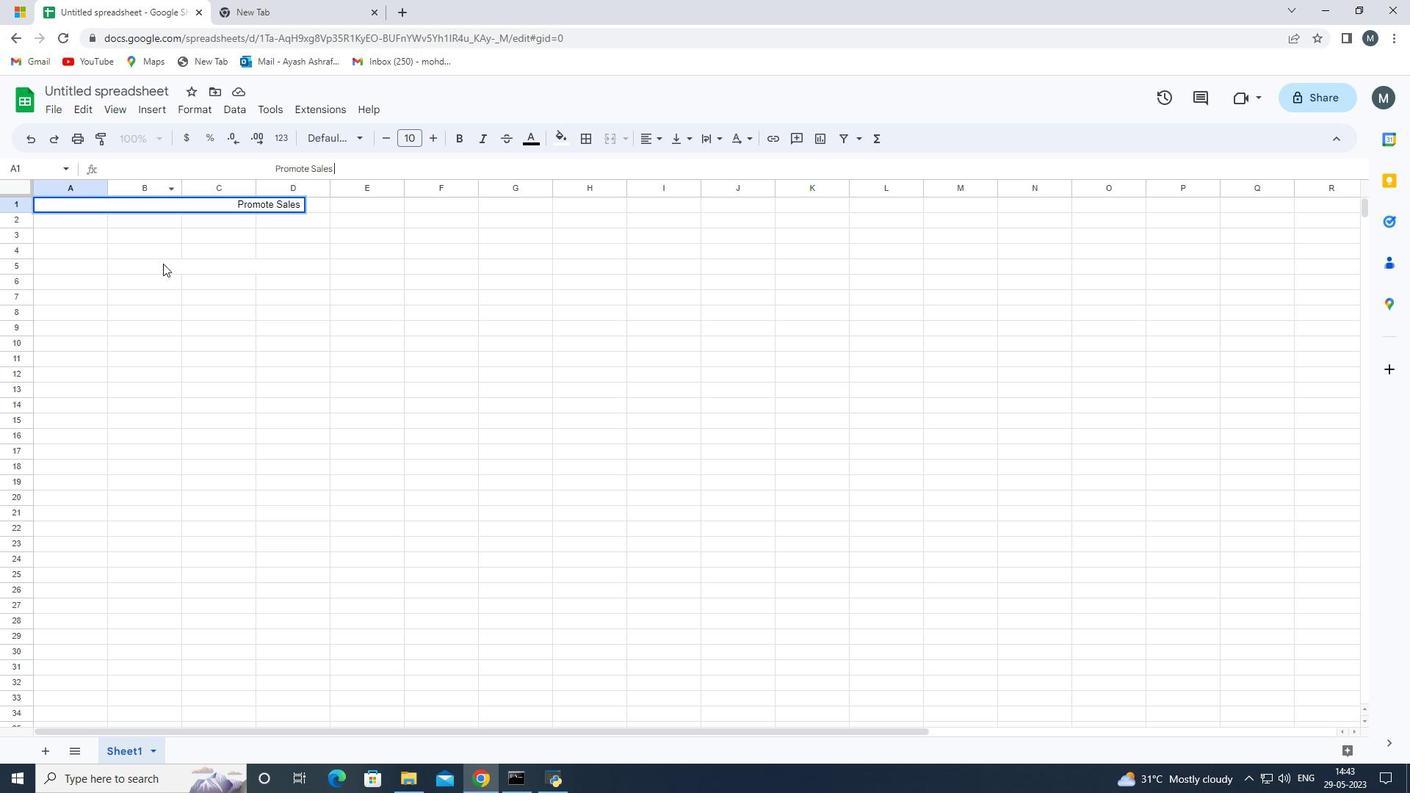 
Action: Mouse pressed left at (178, 269)
Screenshot: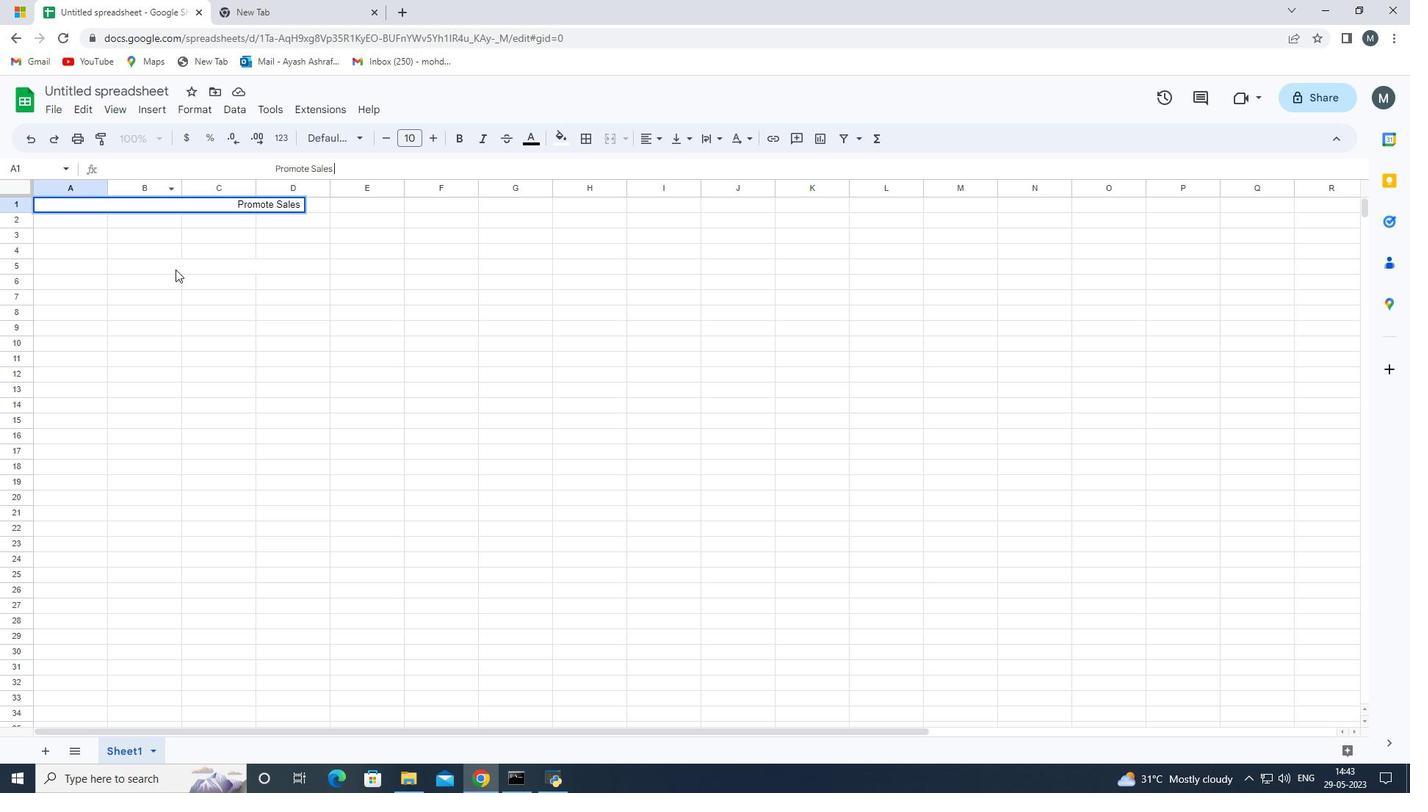 
Action: Mouse moved to (63, 221)
Screenshot: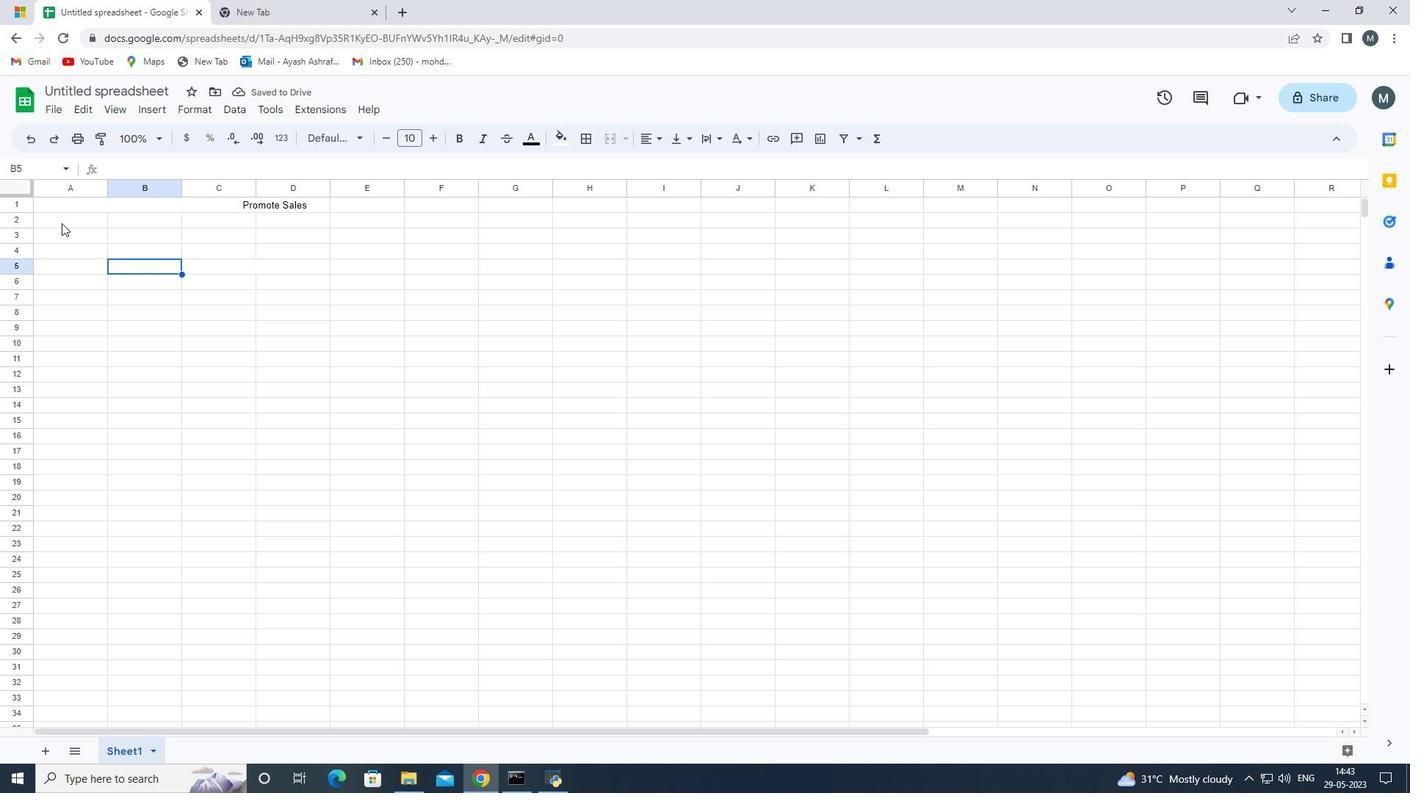 
Action: Mouse pressed left at (63, 221)
Screenshot: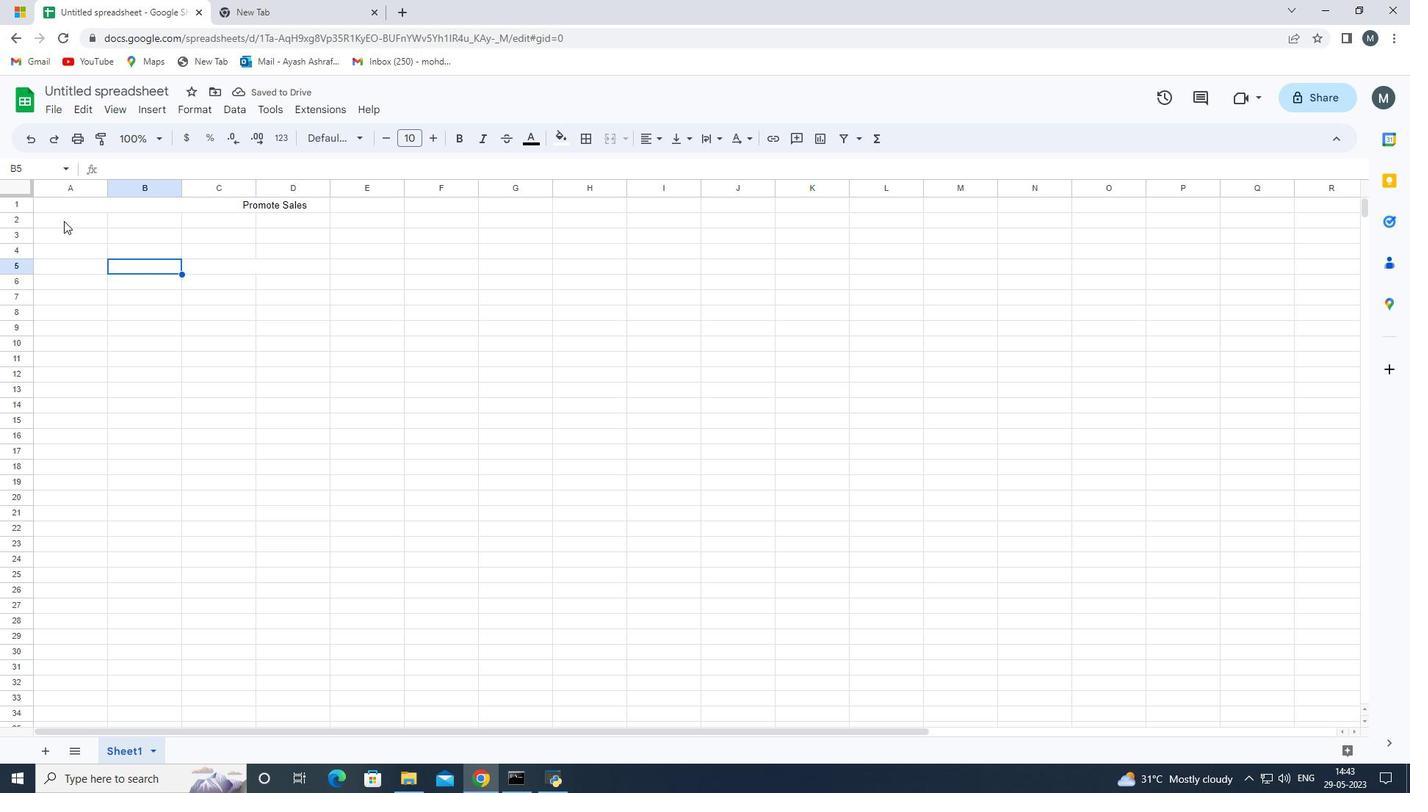 
Action: Key pressed <Key.shift>
Screenshot: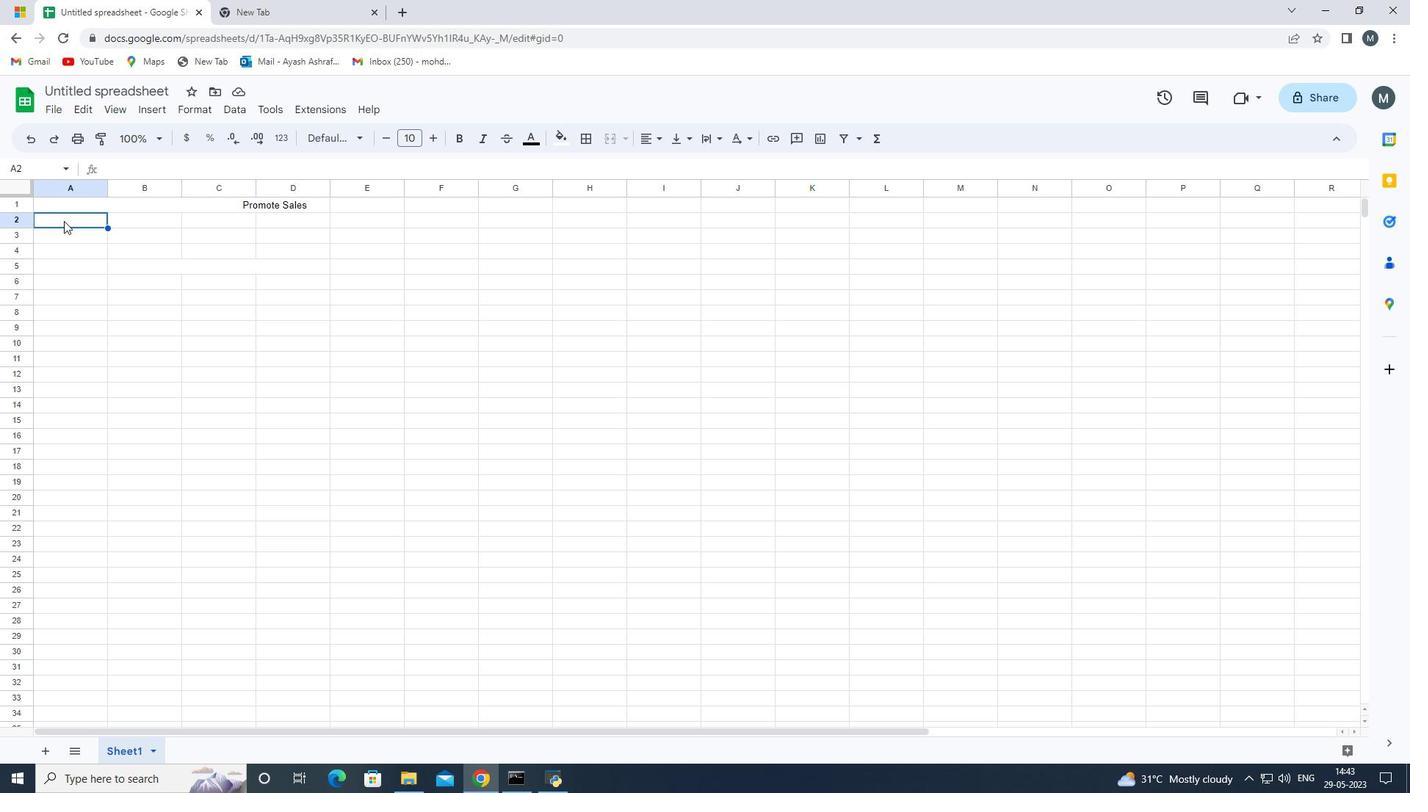 
Action: Mouse moved to (65, 221)
Screenshot: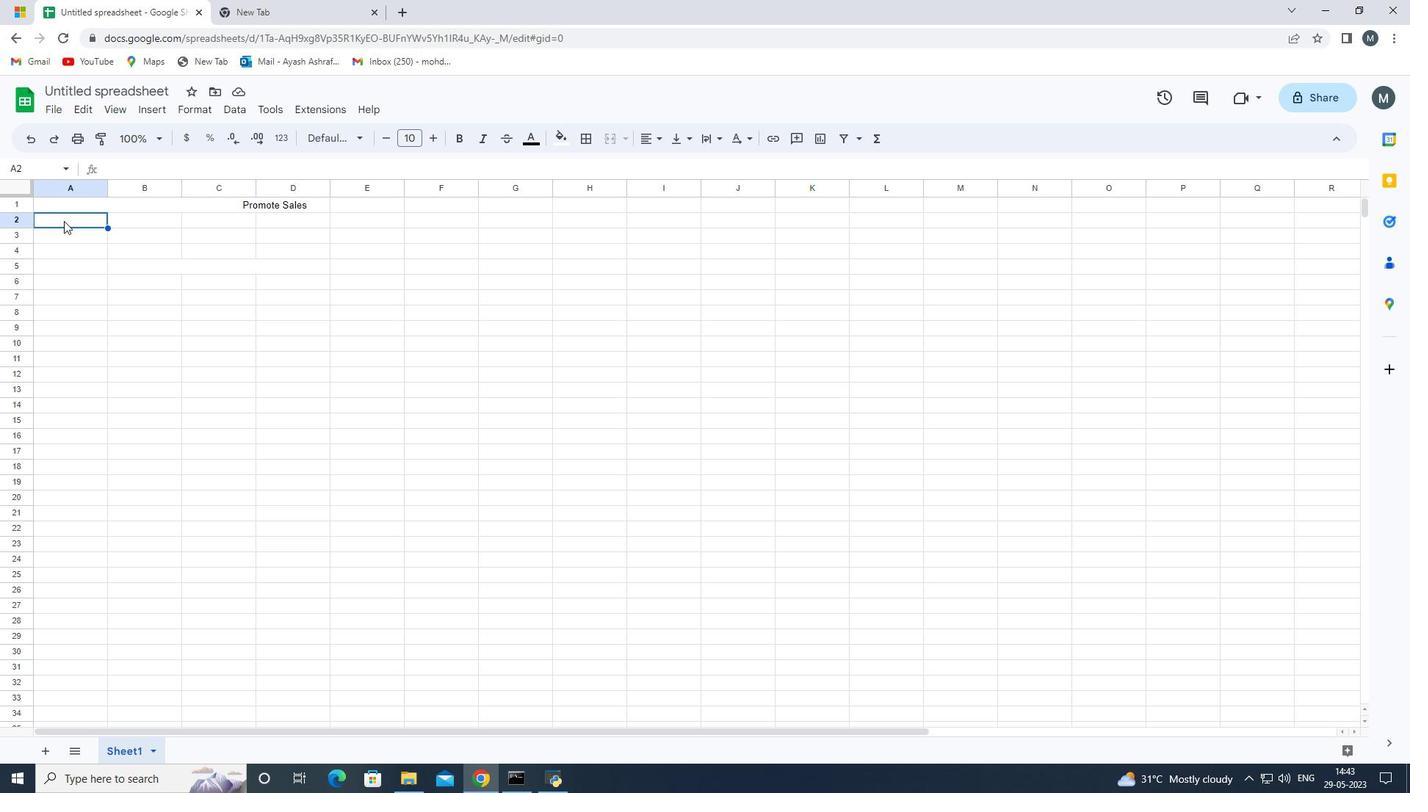 
Action: Key pressed Name<Key.space><Key.enter><Key.shift>Ethan<Key.space><Key.shift>Reynolds<Key.space><Key.enter><Key.shift>Olivia<Key.space><Key.shift>Thompson<Key.space><Key.enter><Key.shift>Benjamin<Key.space><Key.shift>Martinez<Key.space><Key.enter><Key.shift>Emma<Key.space><Key.shift>Davis<Key.space><Key.enter><Key.shift>Alexander<Key.space><Key.shift><Key.shift><Key.shift><Key.shift>Mitchell<Key.space><Key.shift>Ava<Key.space><Key.backspace><Key.backspace><Key.backspace><Key.backspace><Key.enter><Key.shift>Ava<Key.space><Key.shift><Key.shift>Rodriguez<Key.space><Key.enter><Key.shift>Dab<Key.backspace>niel<Key.space><Key.shift>Anderson<Key.space><Key.enter><Key.shift>Mia<Key.space><Key.shift><Key.shift><Key.shift><Key.shift><Key.shift><Key.shift><Key.shift>Lewis<Key.space><Key.enter><Key.shift>Christopher<Key.space><Key.shift>Scott<Key.enter><Key.shift>Sophia<Key.space>
Screenshot: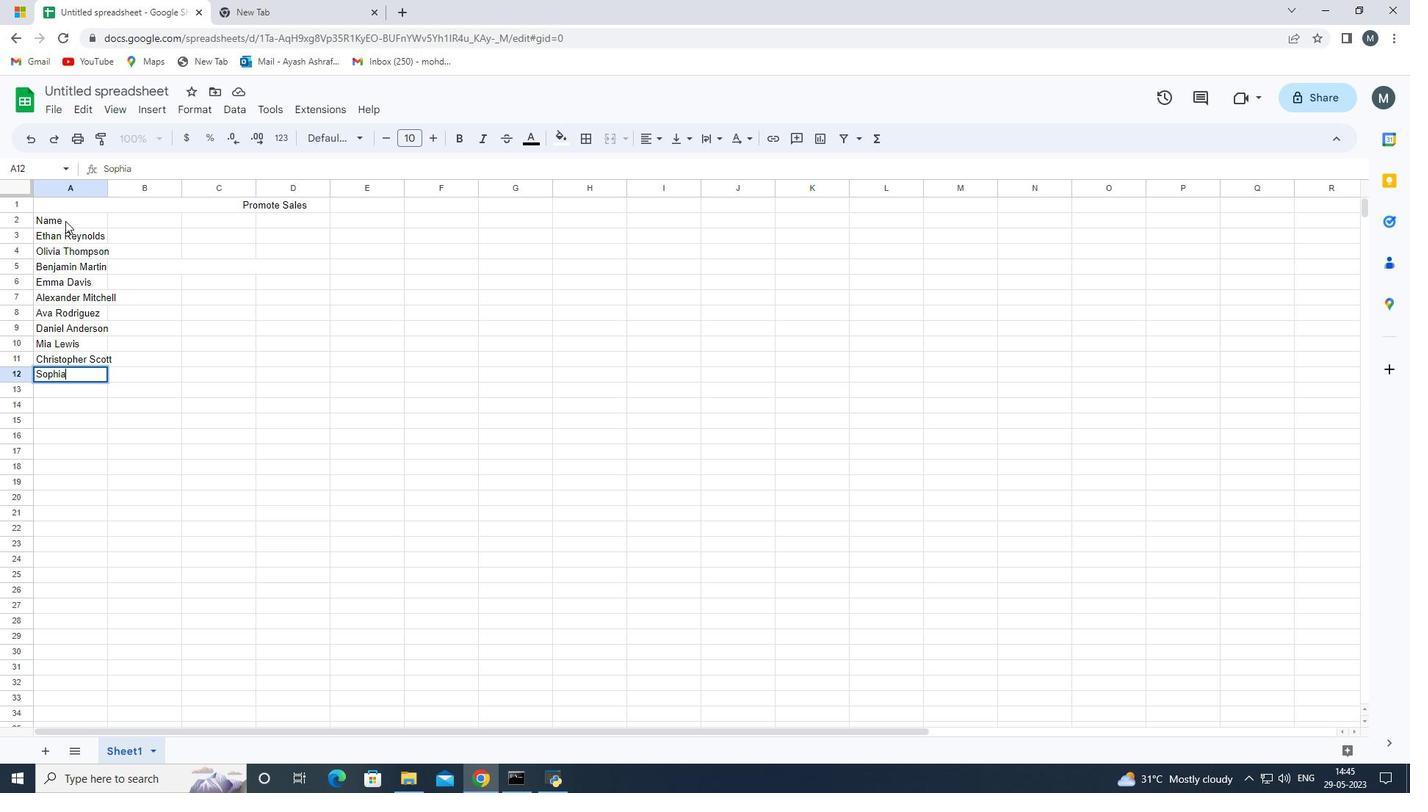 
Action: Mouse moved to (91, 385)
Screenshot: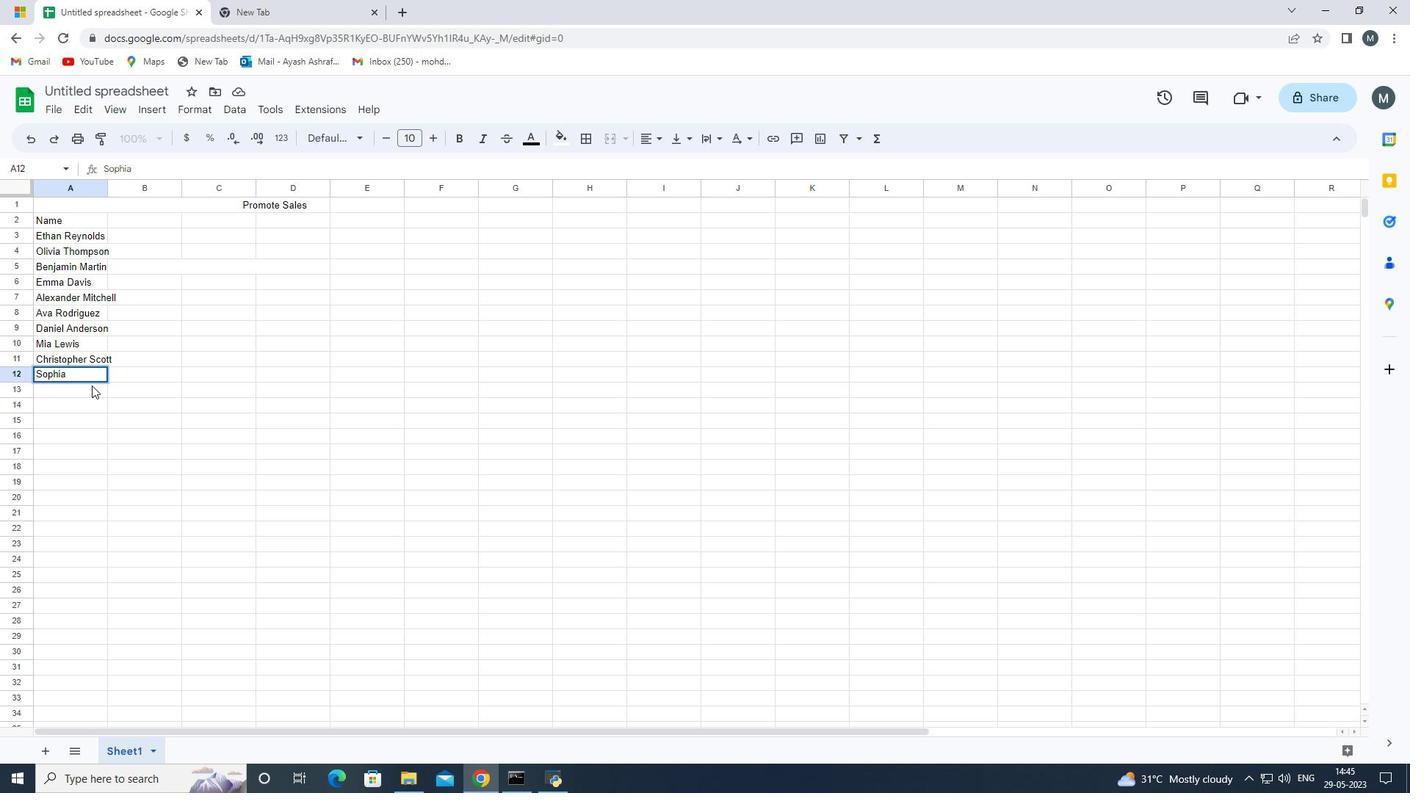 
Action: Key pressed <Key.shift>Hareis<Key.enter>
Screenshot: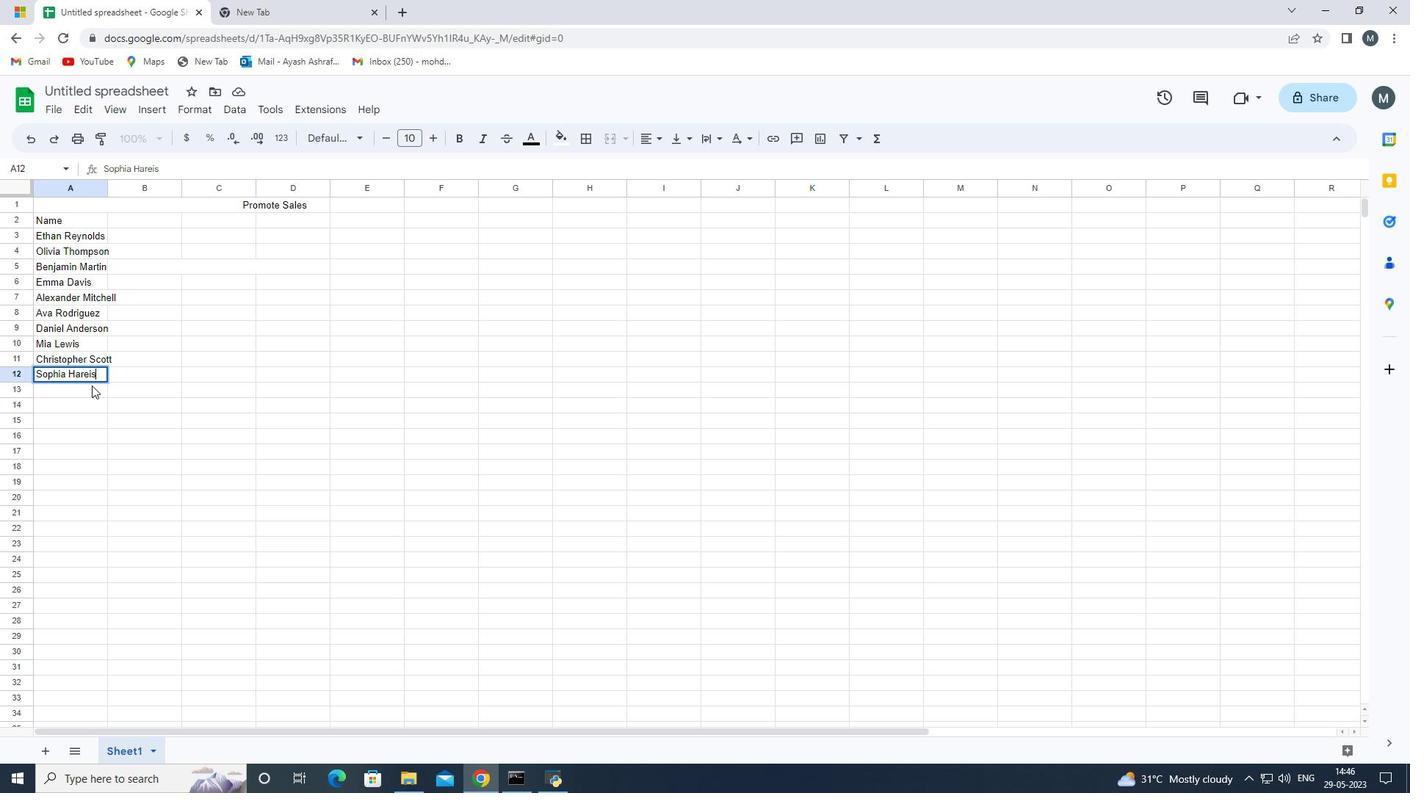 
Action: Mouse moved to (102, 376)
Screenshot: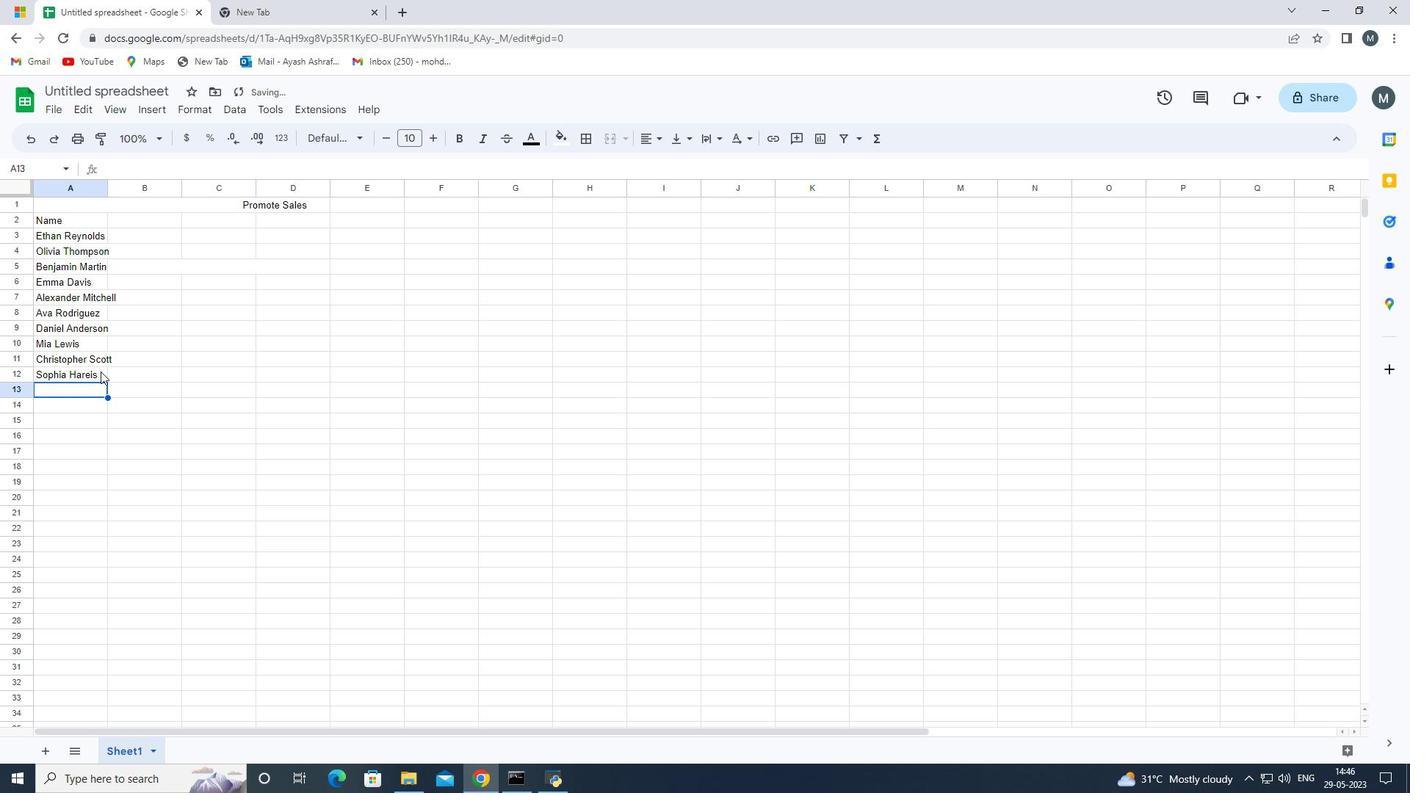 
Action: Mouse pressed left at (102, 376)
Screenshot: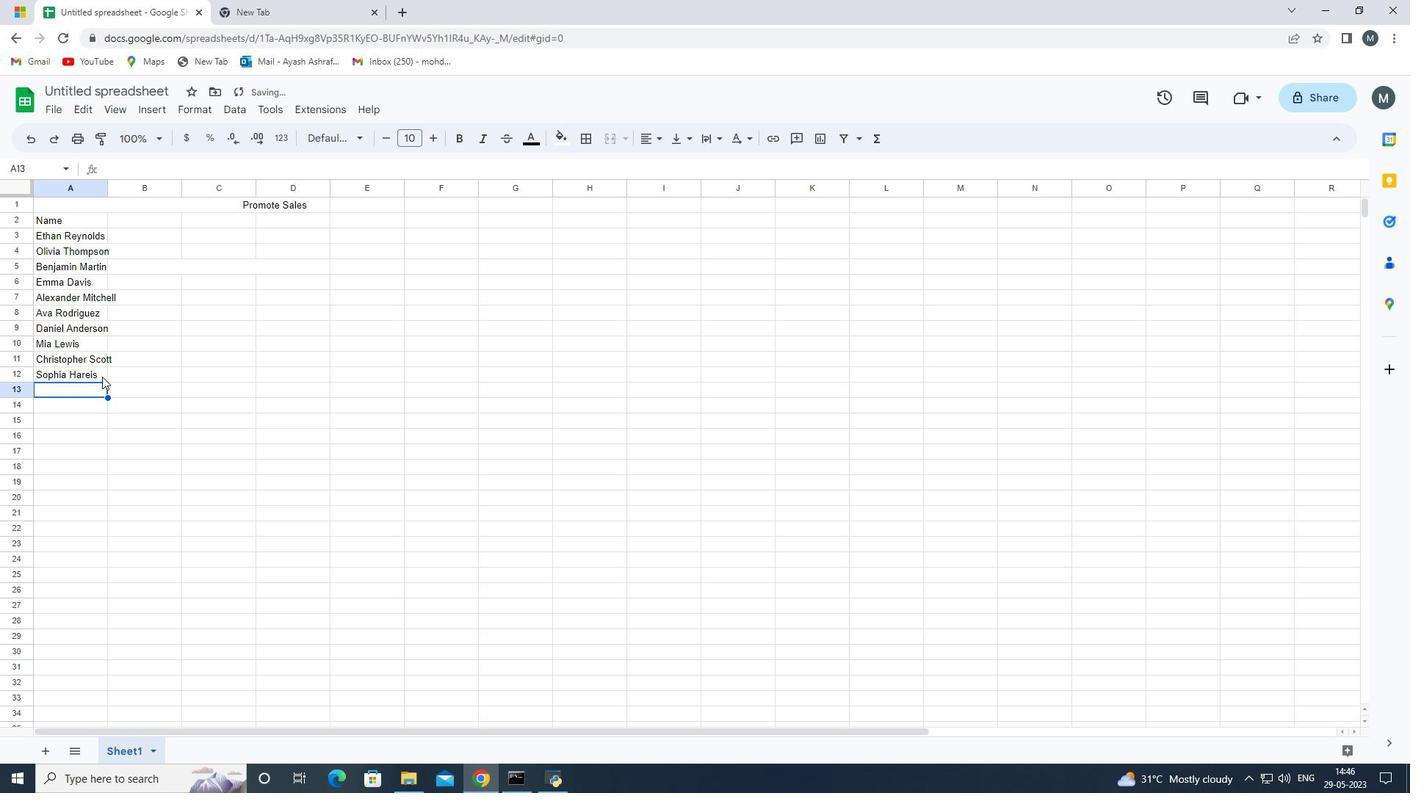 
Action: Mouse moved to (167, 257)
Screenshot: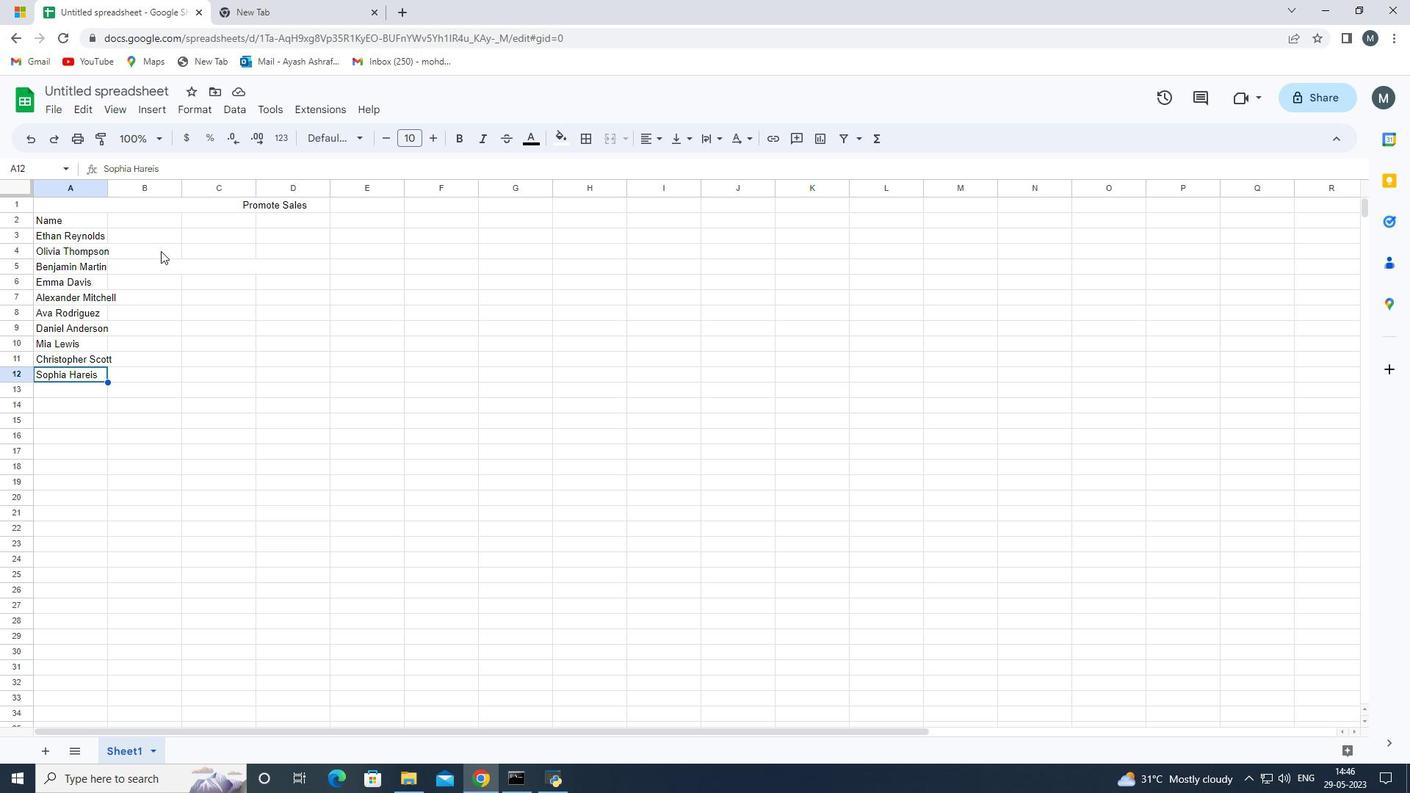 
Action: Mouse scrolled (167, 258) with delta (0, 0)
Screenshot: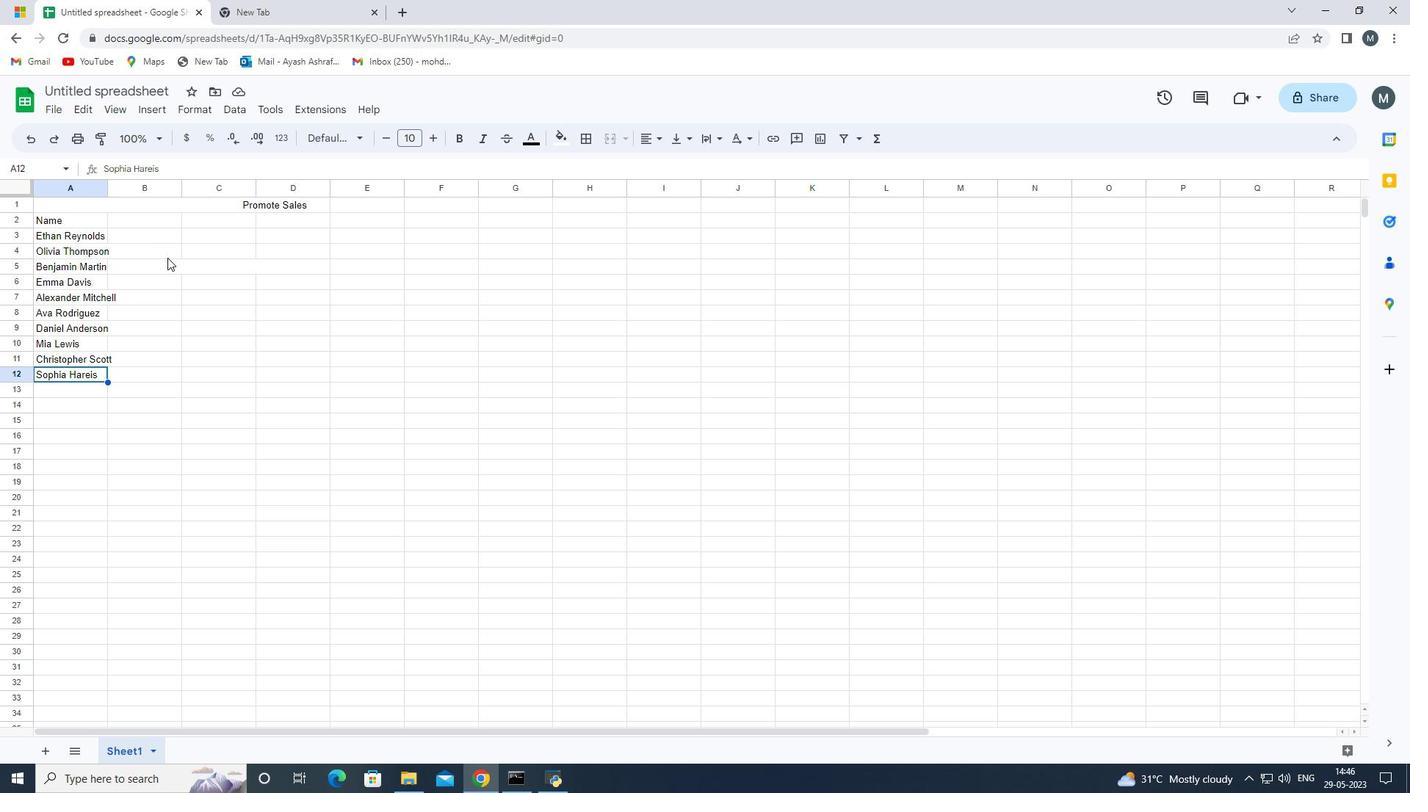 
Action: Mouse scrolled (167, 258) with delta (0, 0)
Screenshot: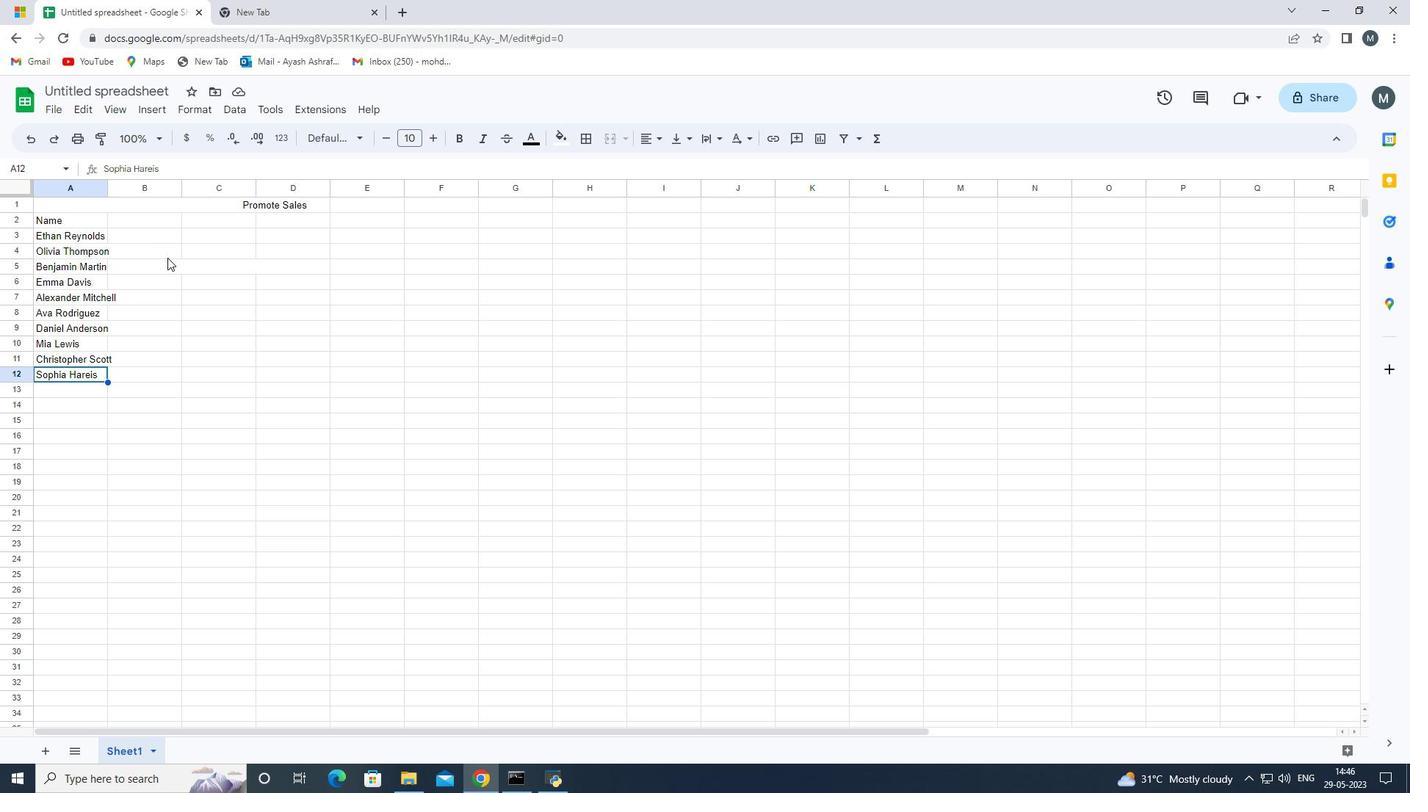 
Action: Mouse scrolled (167, 258) with delta (0, 0)
Screenshot: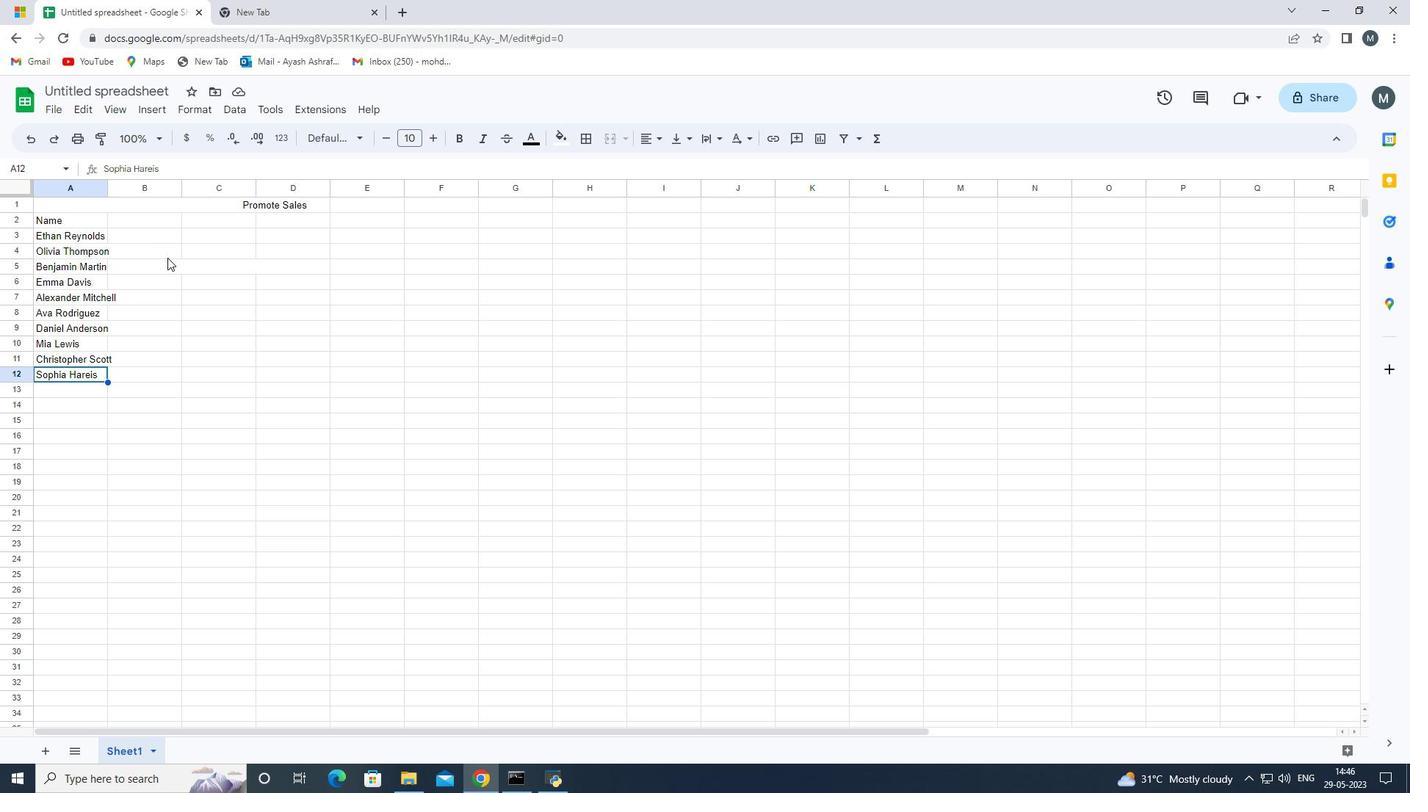 
Action: Mouse moved to (152, 218)
Screenshot: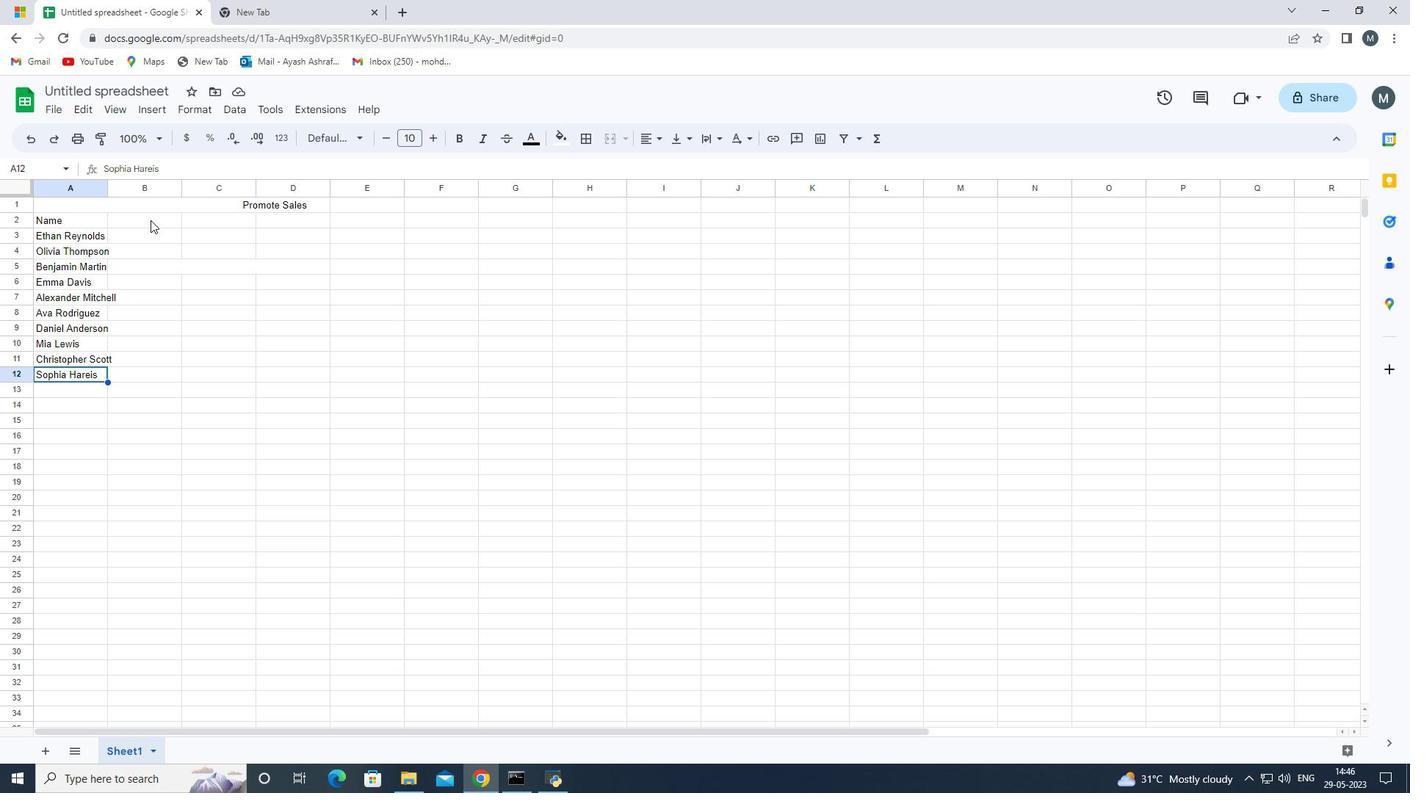 
Action: Mouse pressed left at (152, 218)
Screenshot: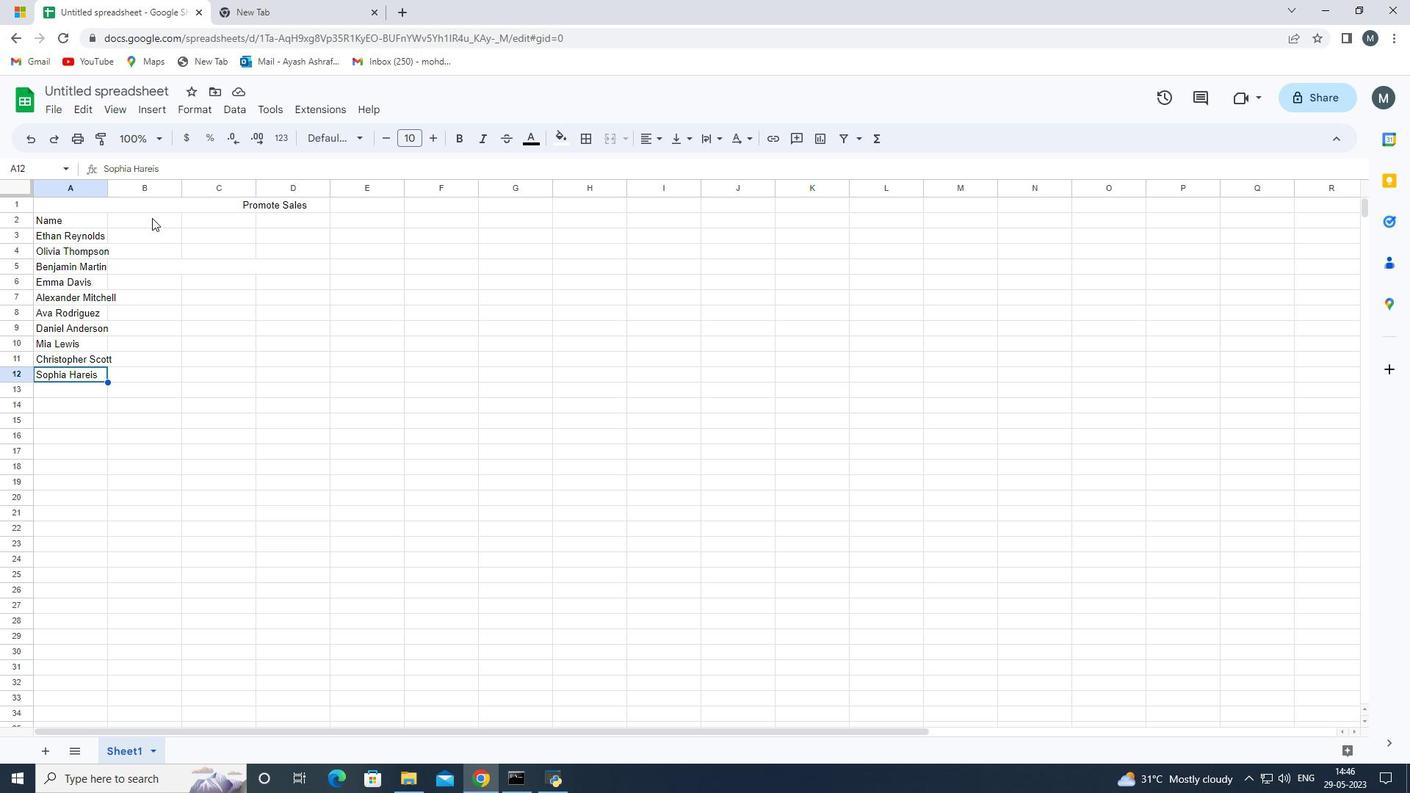 
Action: Mouse pressed left at (152, 218)
Screenshot: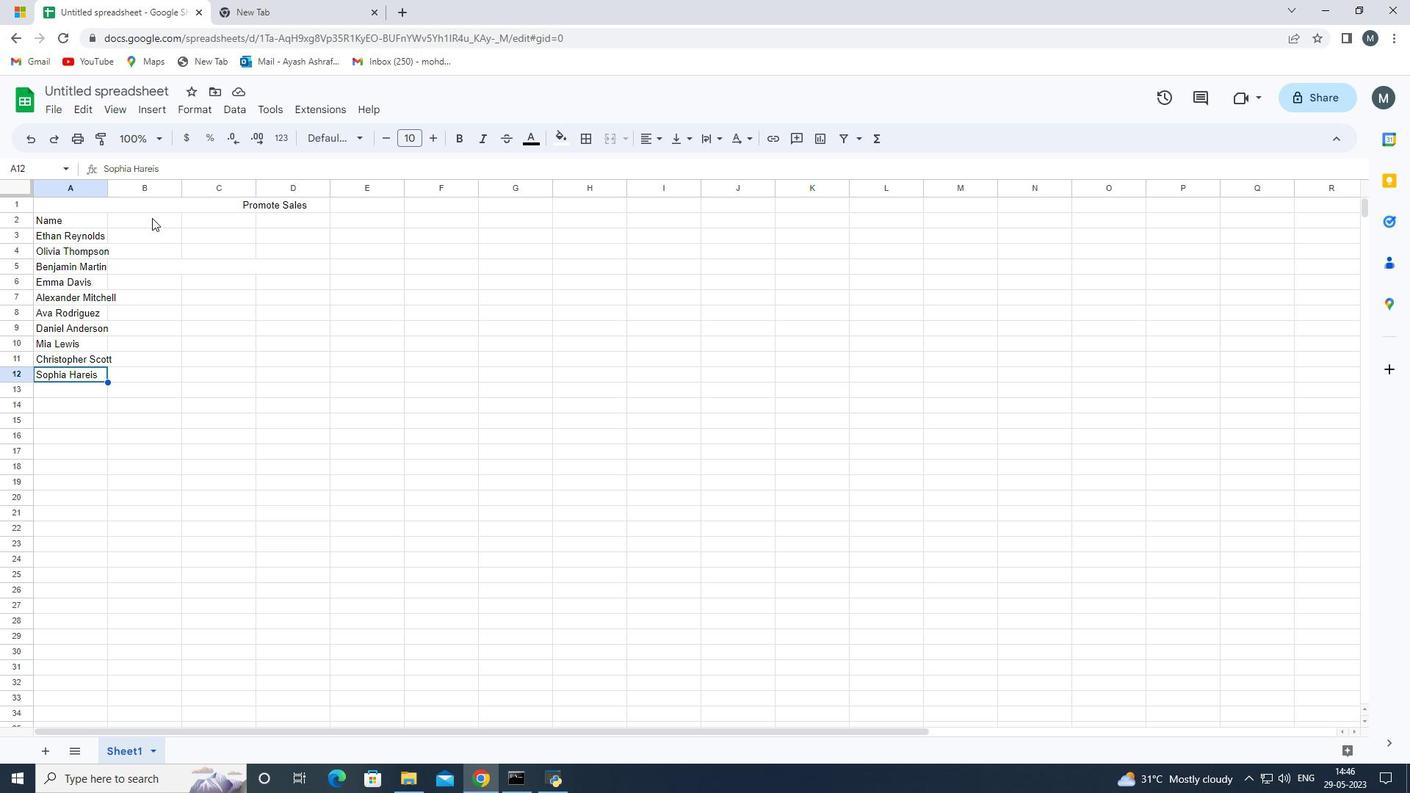 
Action: Key pressed <Key.shift>Item<Key.space><Key.shift>Code<Key.space>
Screenshot: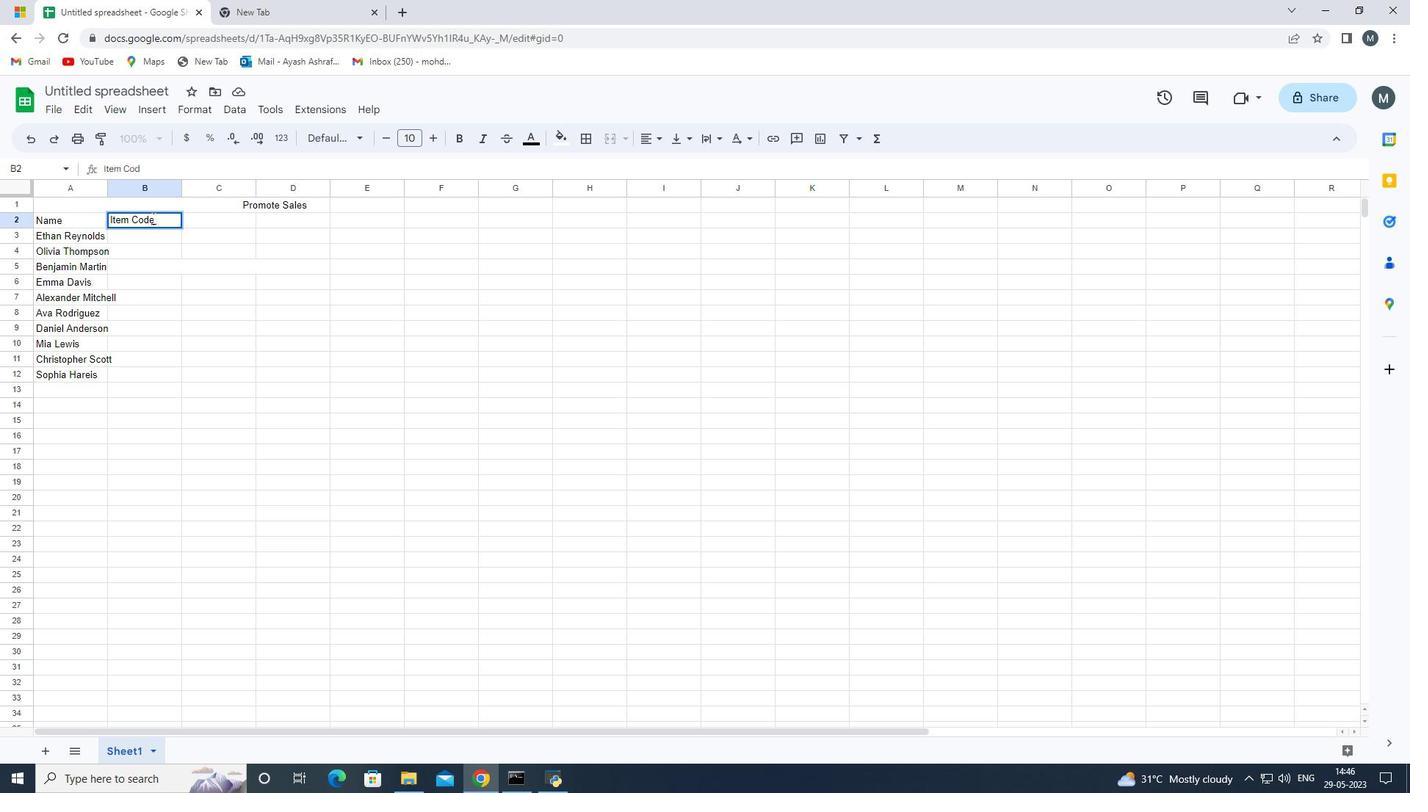 
Action: Mouse moved to (154, 237)
Screenshot: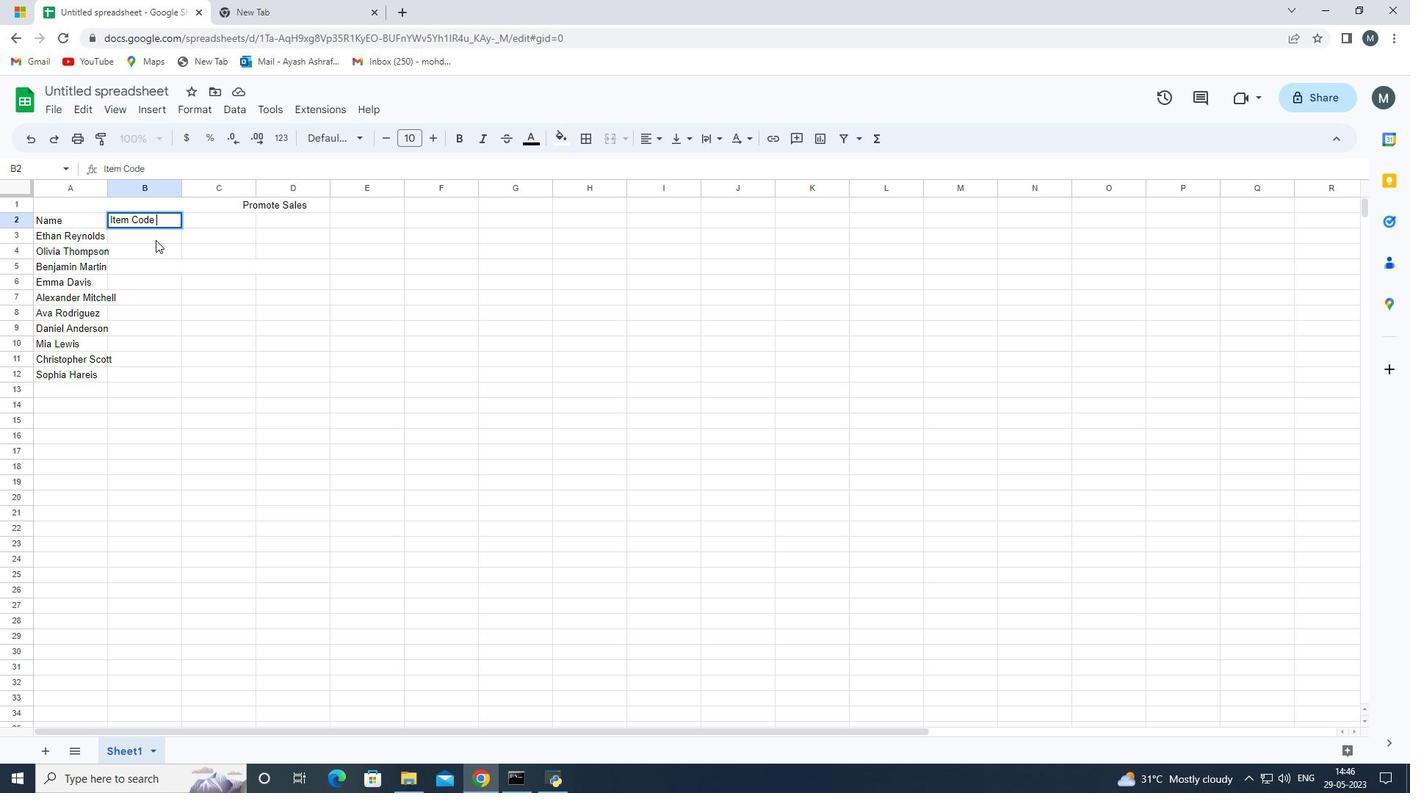 
Action: Mouse pressed left at (154, 237)
Screenshot: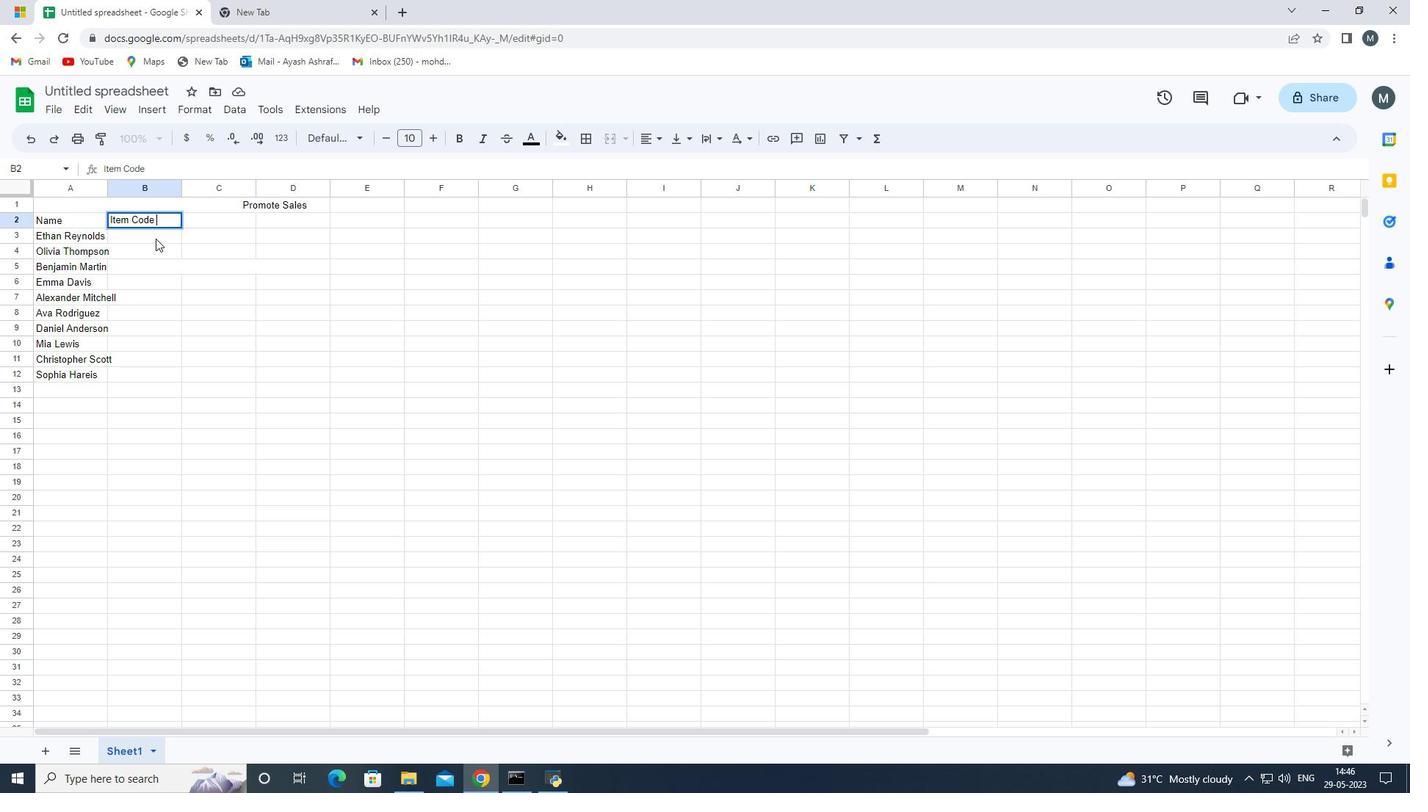 
Action: Mouse moved to (156, 233)
Screenshot: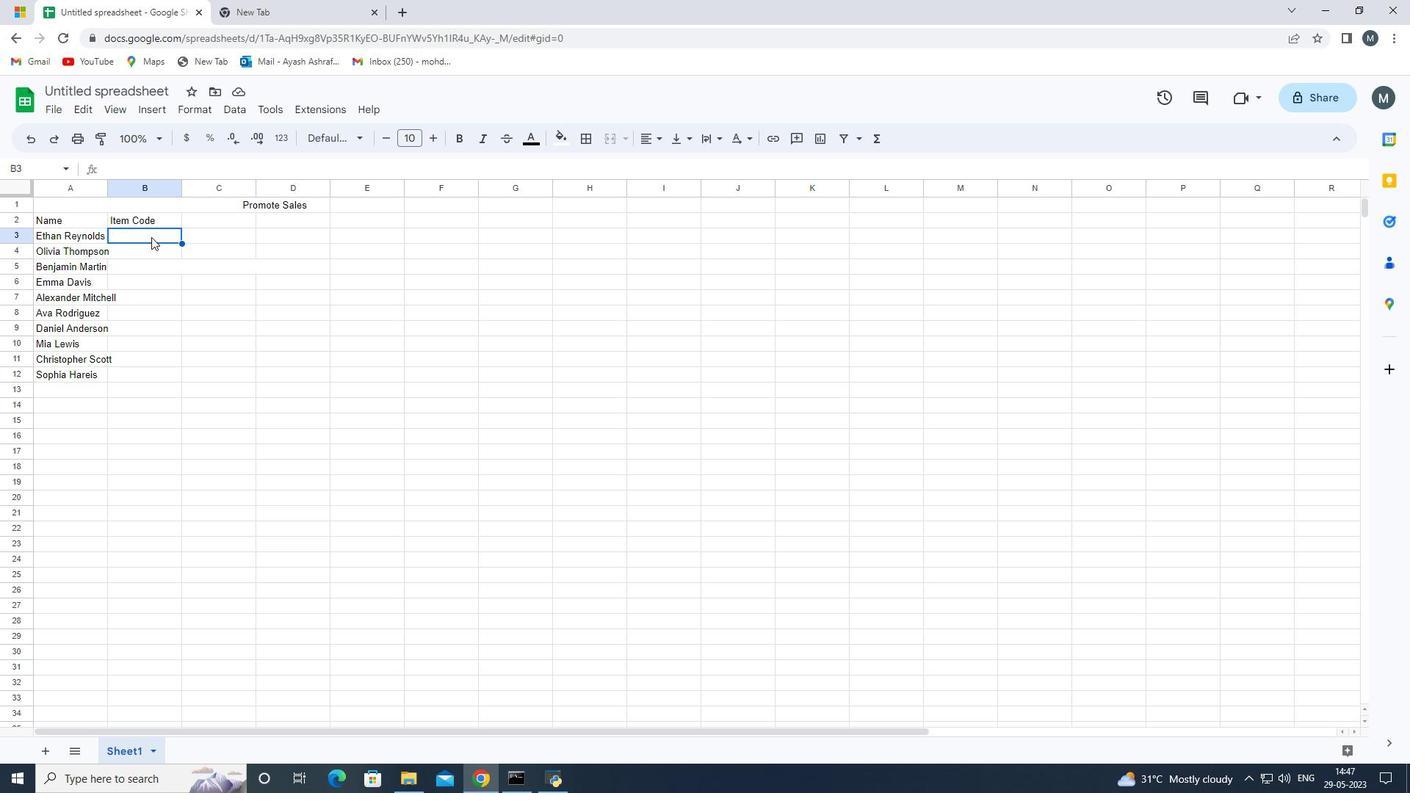 
Action: Key pressed 2020<Key.enter>2030<Key.enter>2040<Key.enter>5<Key.backspace>2050<Key.enter>2056<Key.enter>2065<Key.enter>2070<Key.enter>2071<Key.enter>2071<Key.backspace>2<Key.enter>2080
Screenshot: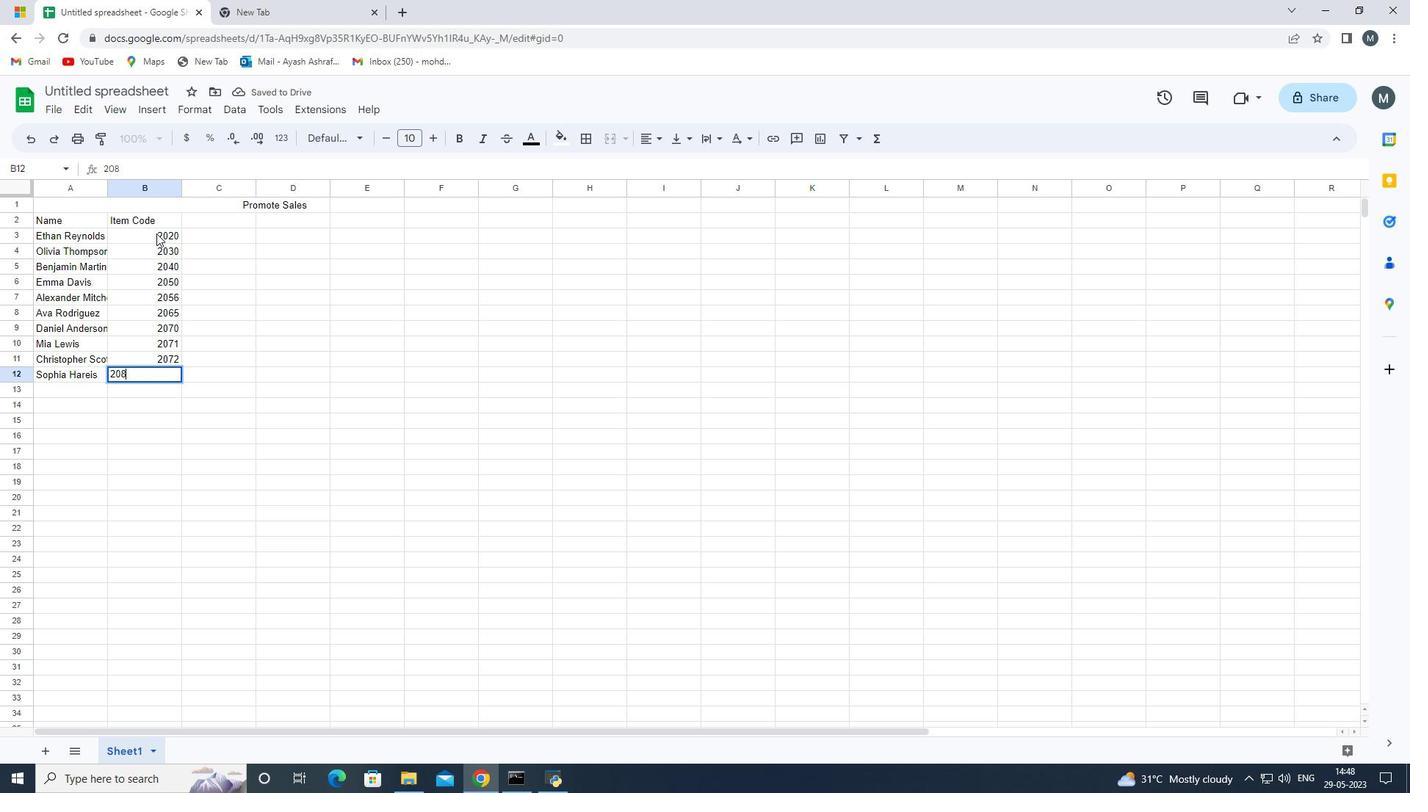 
Action: Mouse moved to (224, 238)
Screenshot: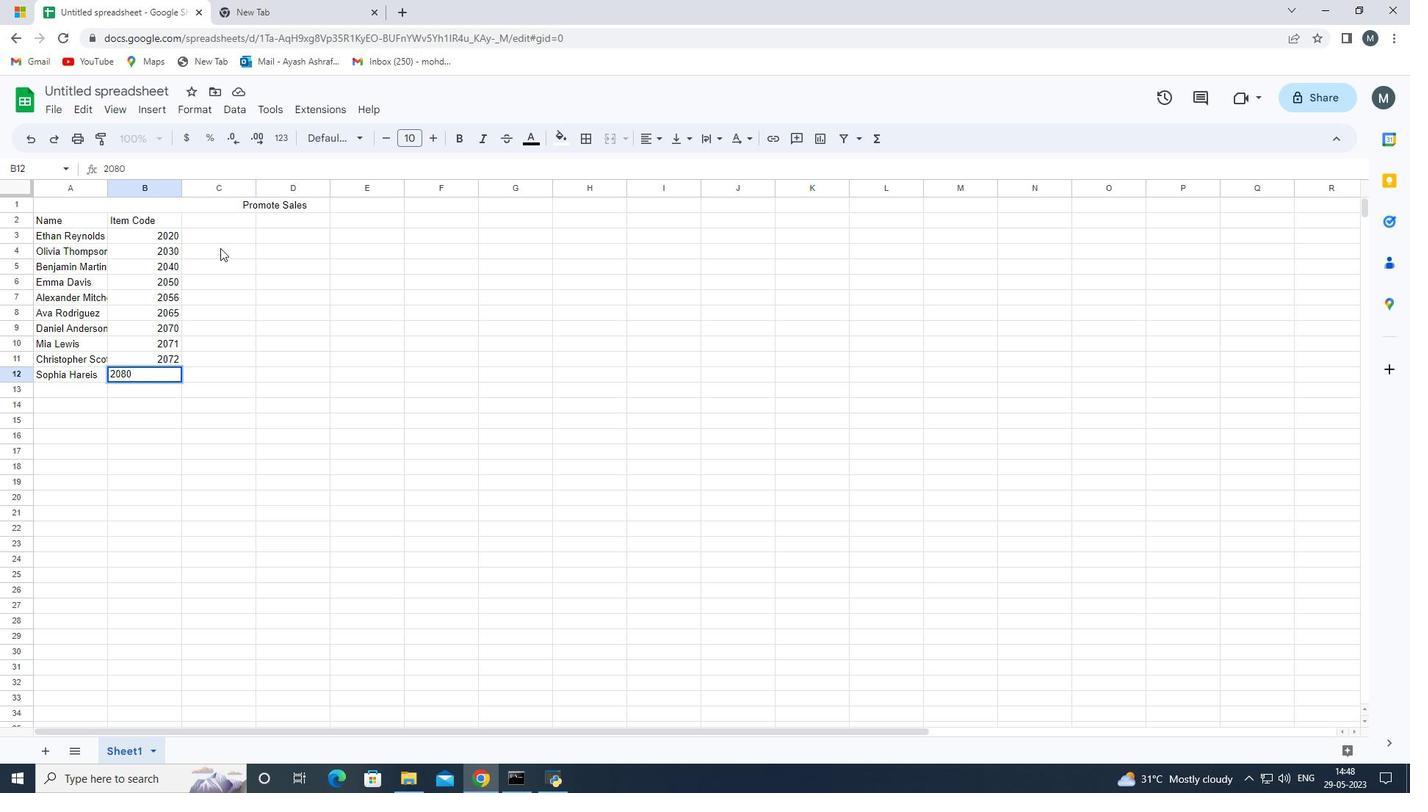 
Action: Mouse pressed left at (224, 238)
Screenshot: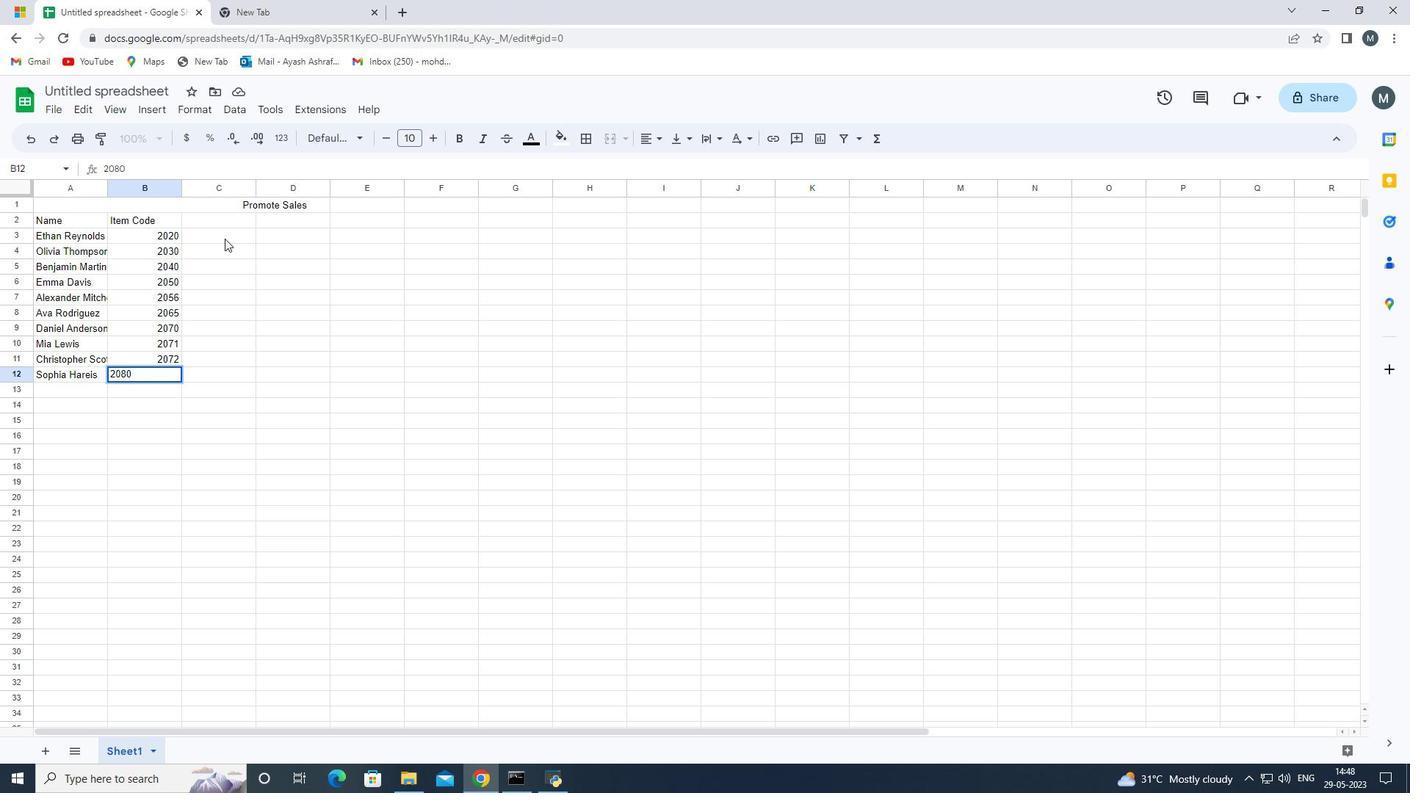 
Action: Mouse moved to (107, 183)
Screenshot: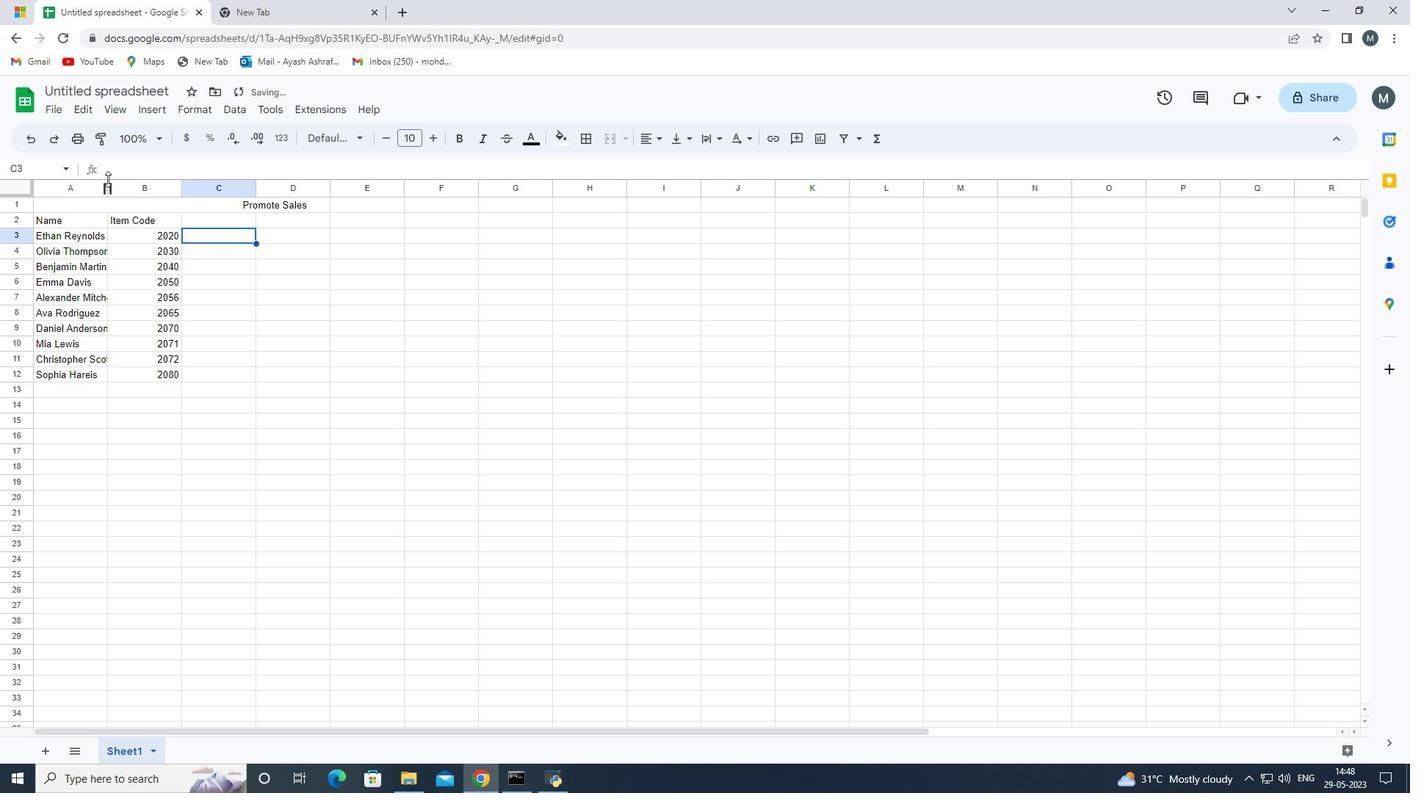 
Action: Mouse pressed left at (107, 183)
Screenshot: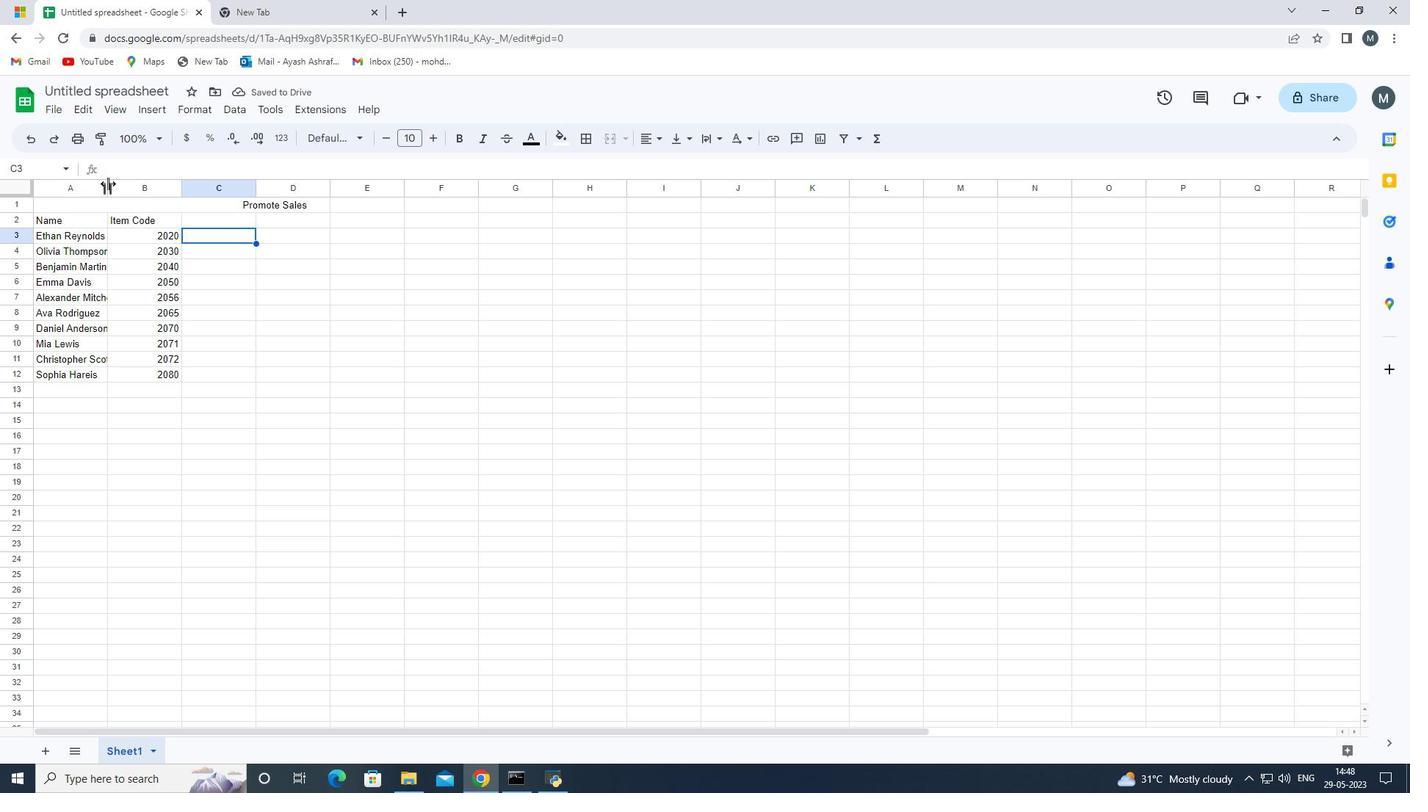 
Action: Mouse moved to (329, 221)
Screenshot: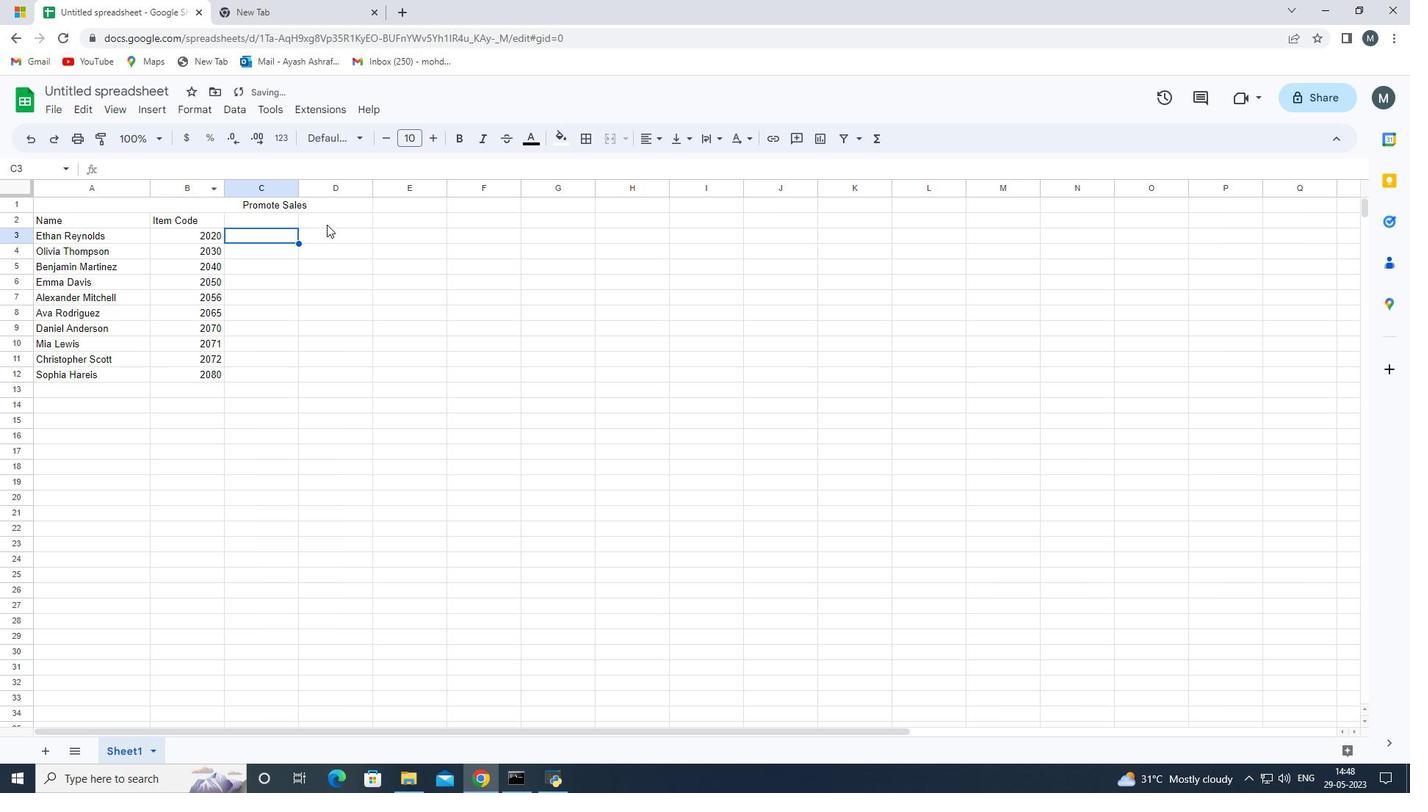 
Action: Mouse pressed left at (329, 221)
Screenshot: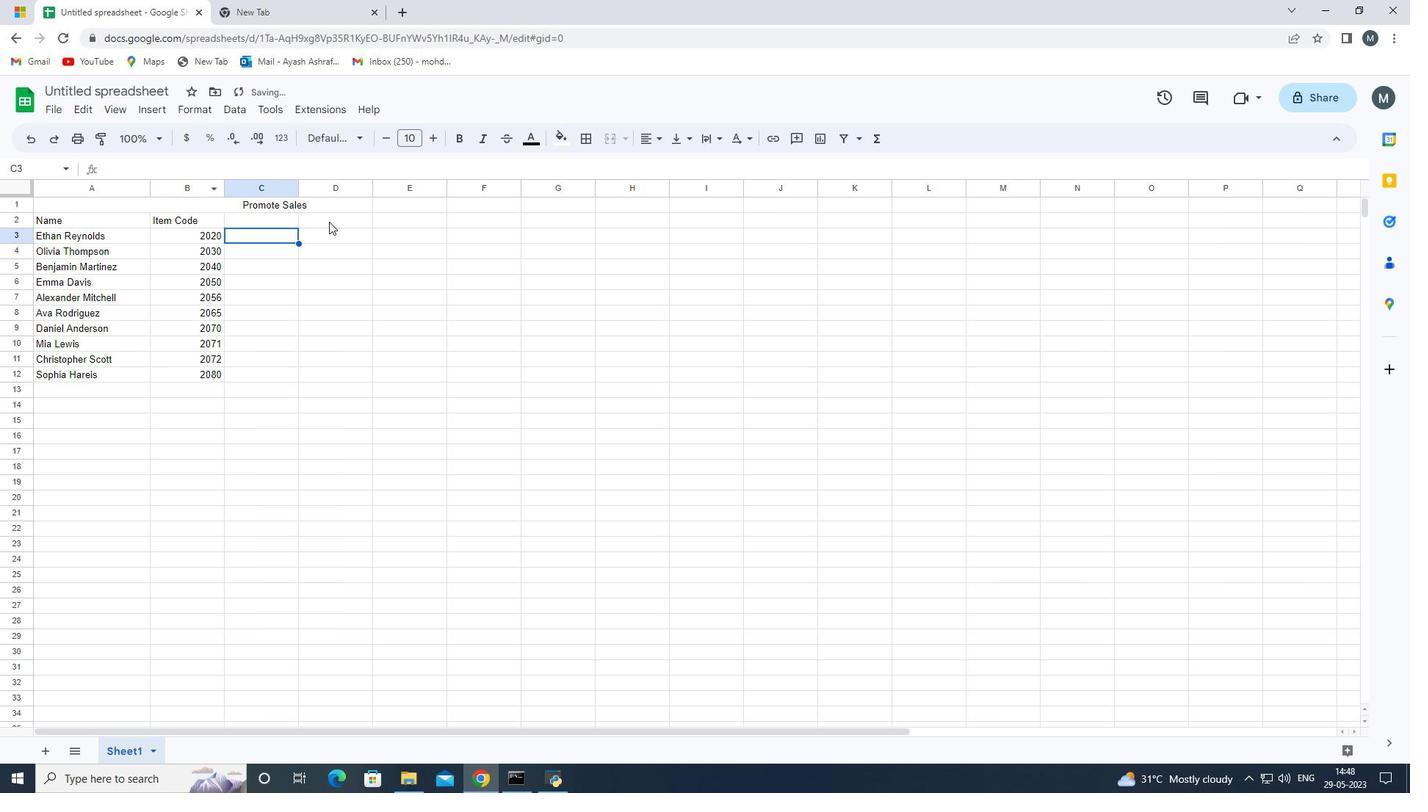 
Action: Mouse moved to (329, 221)
Screenshot: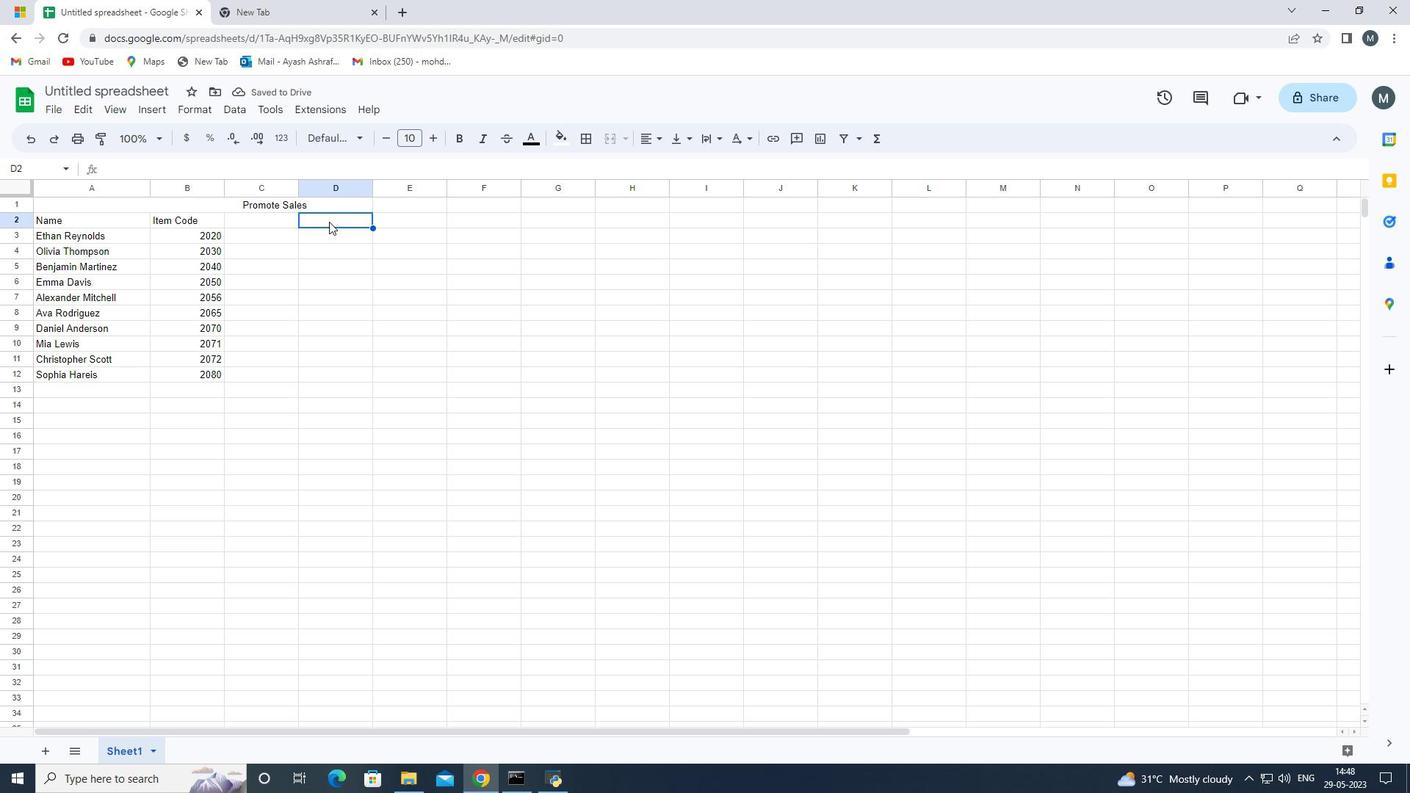 
Action: Key pressed <Key.shift>Product<Key.space><Key.shift>Range<Key.enter>1000<Key.enter>12000<Key.enter>11000<Key.enter>13000<Key.enter>14500<Key.enter>15000<Key.enter>
Screenshot: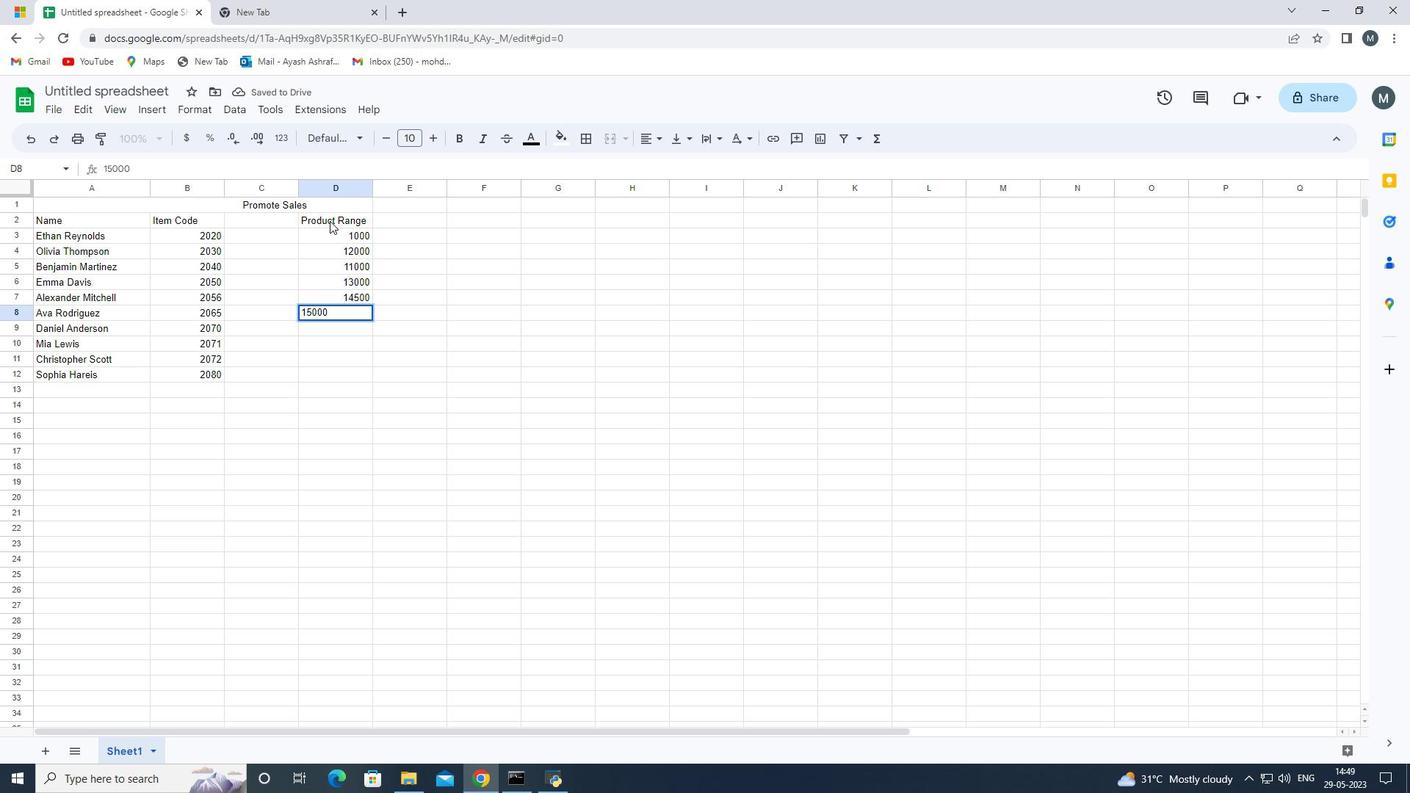 
Action: Mouse moved to (362, 312)
Screenshot: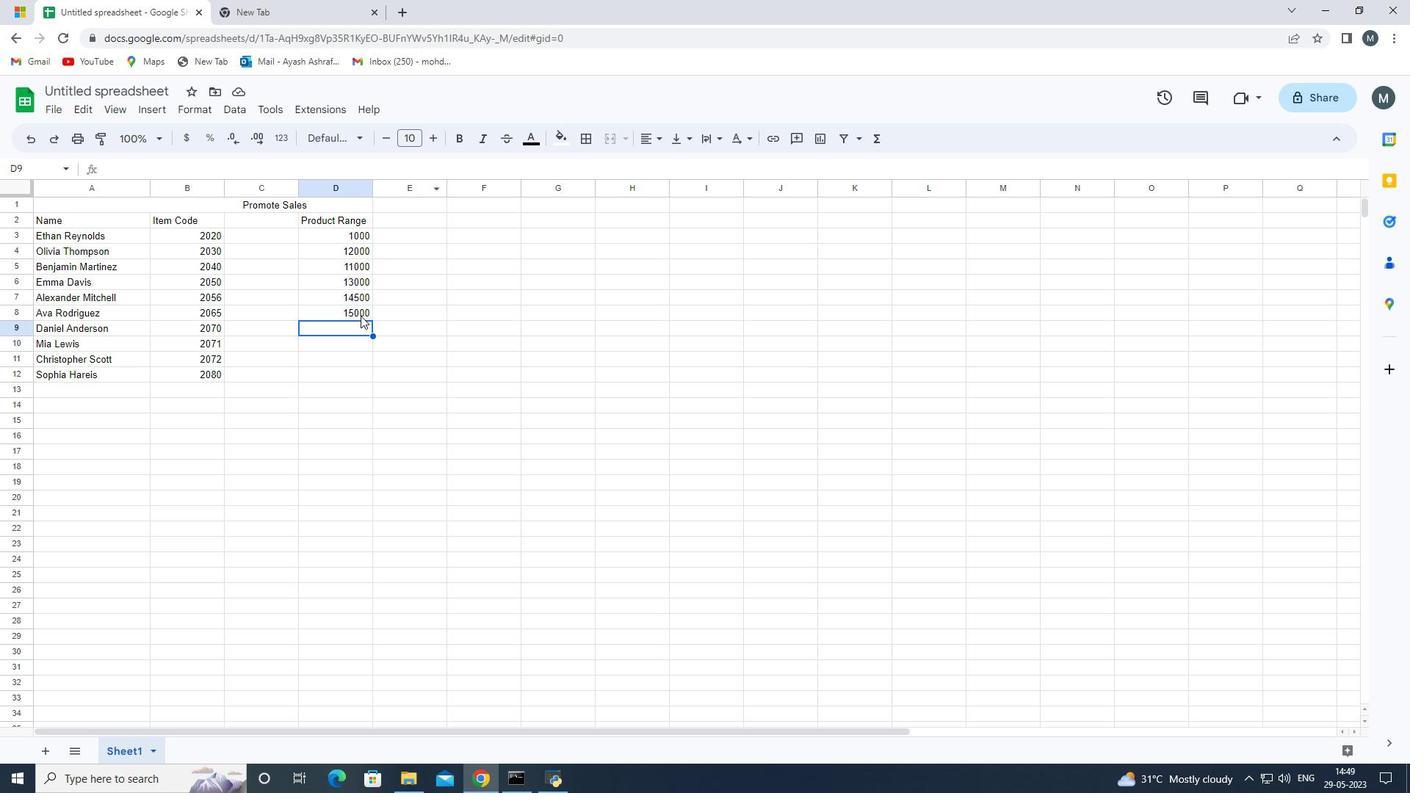 
Action: Mouse pressed left at (362, 312)
Screenshot: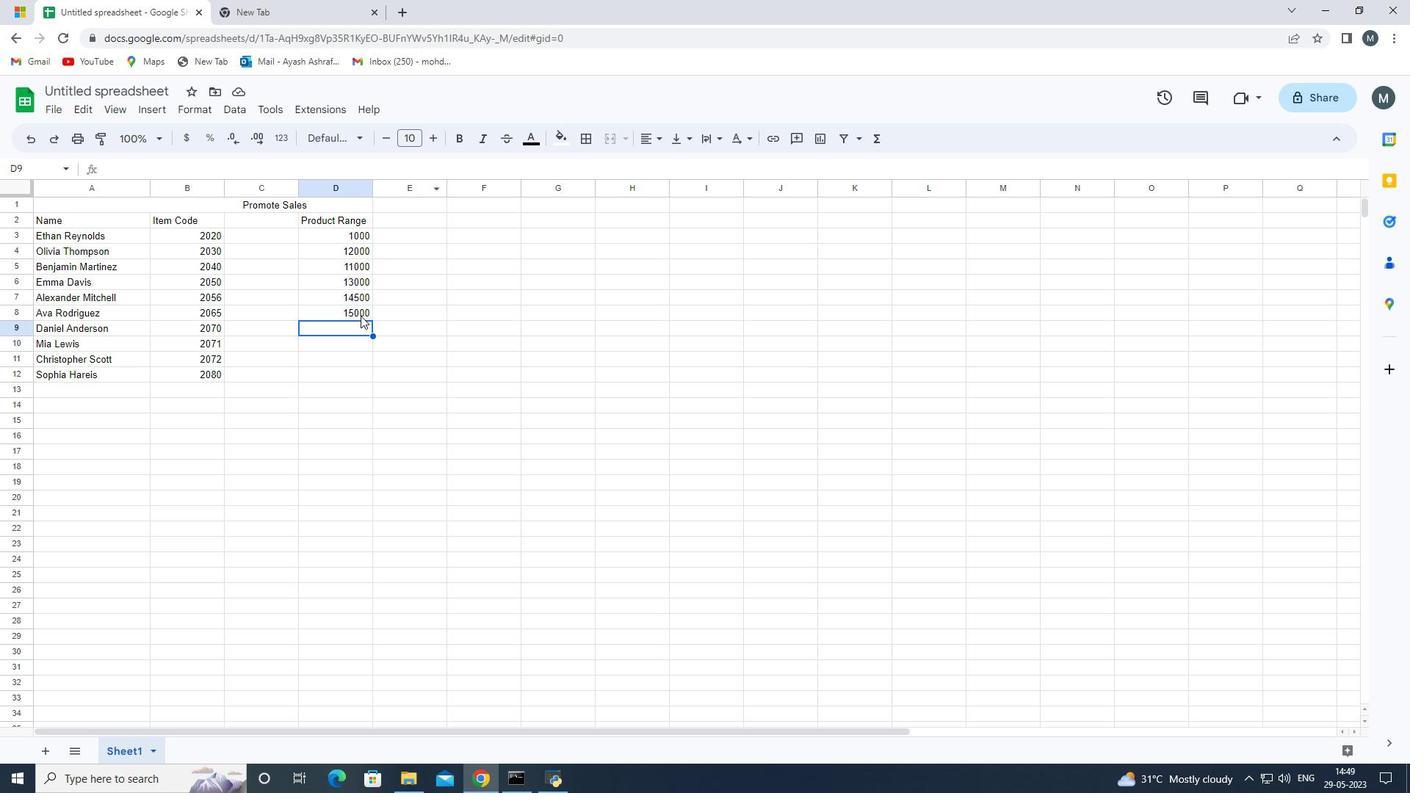 
Action: Mouse moved to (366, 312)
Screenshot: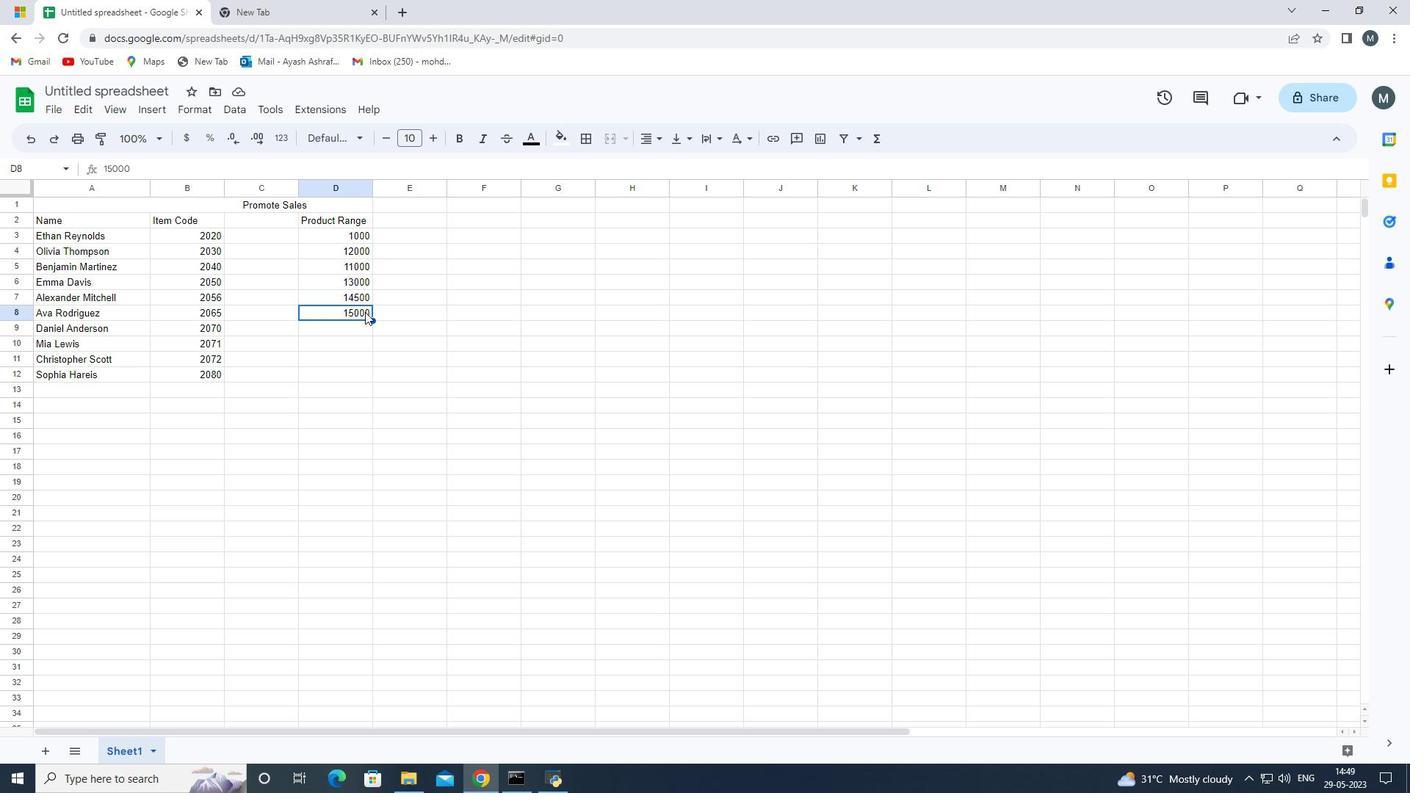 
Action: Mouse pressed left at (366, 312)
Screenshot: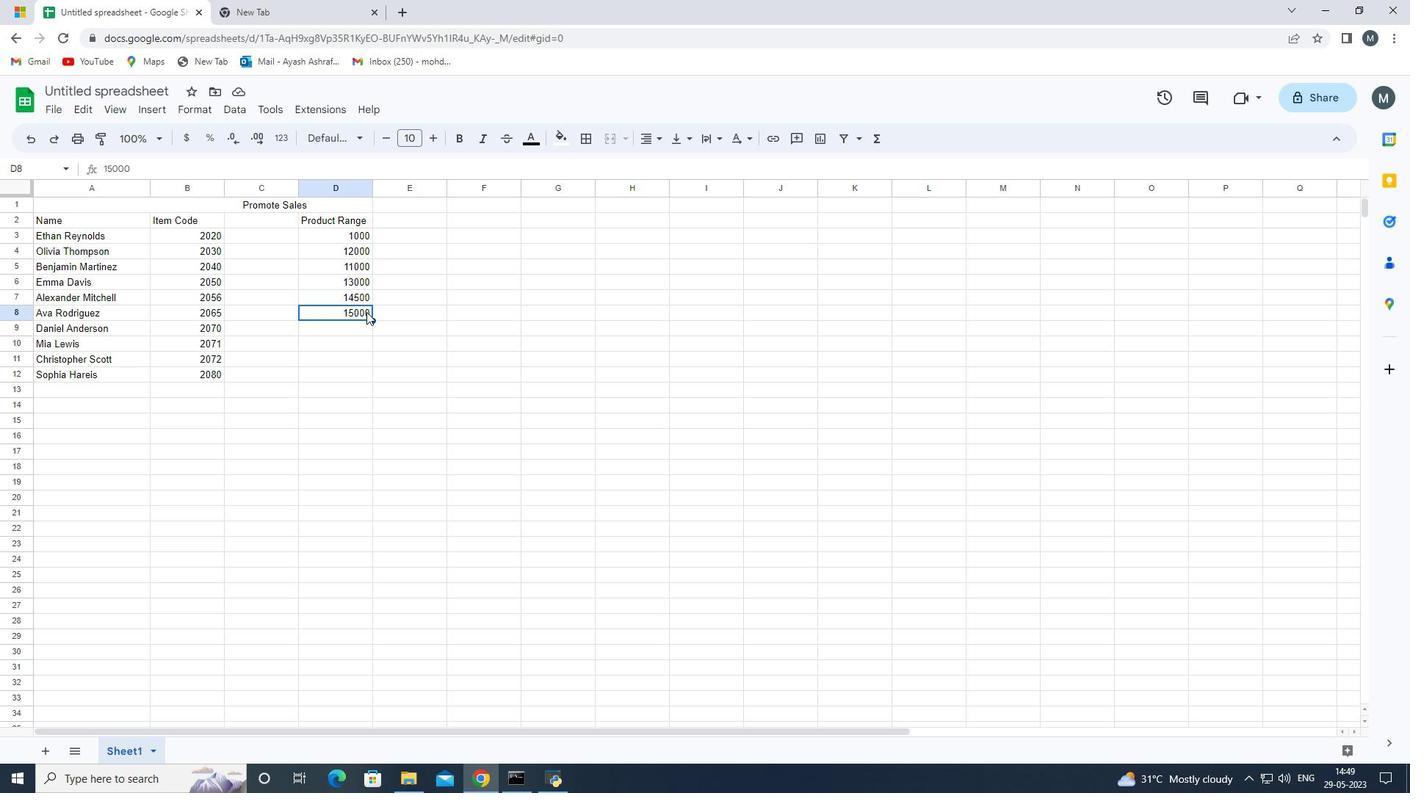 
Action: Mouse pressed left at (366, 312)
Screenshot: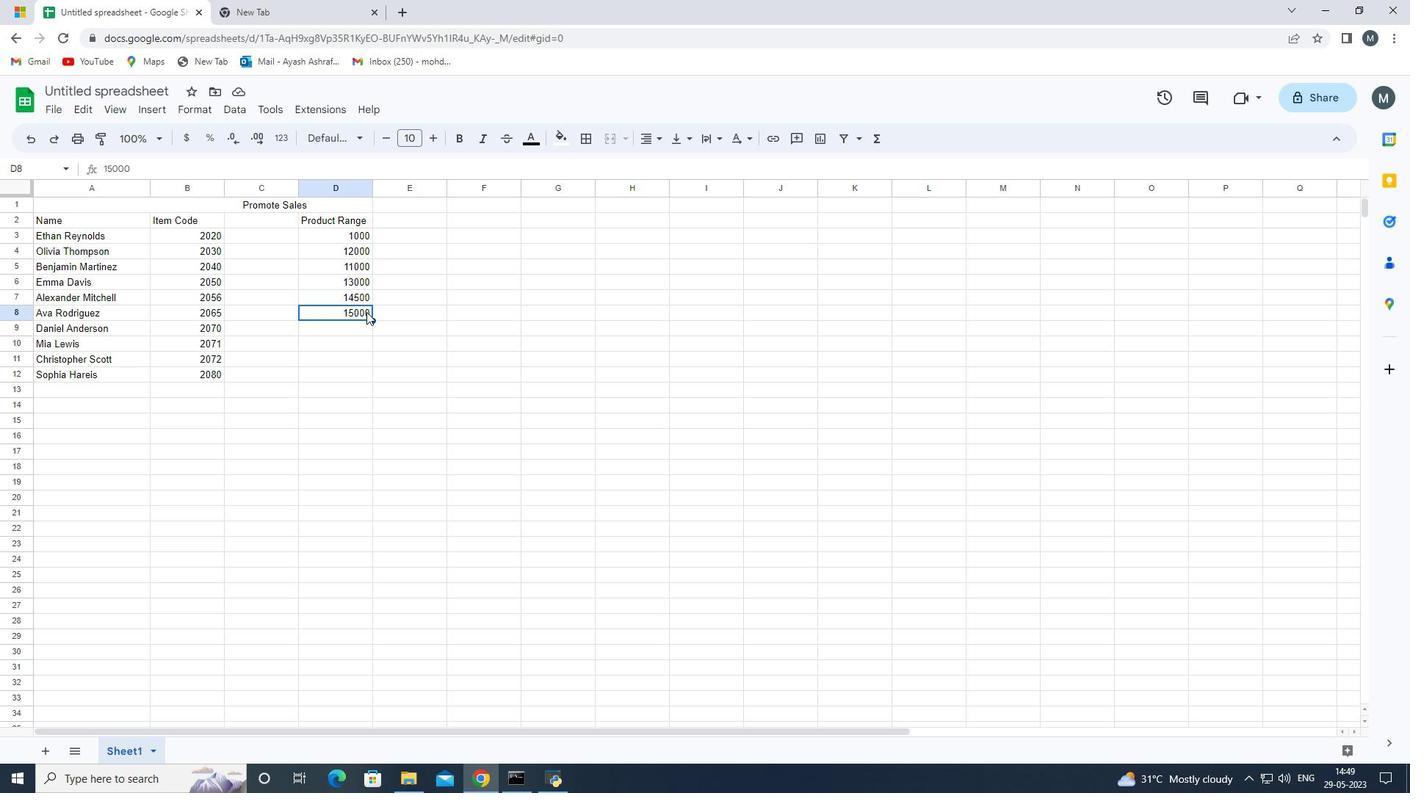 
Action: Mouse moved to (370, 314)
Screenshot: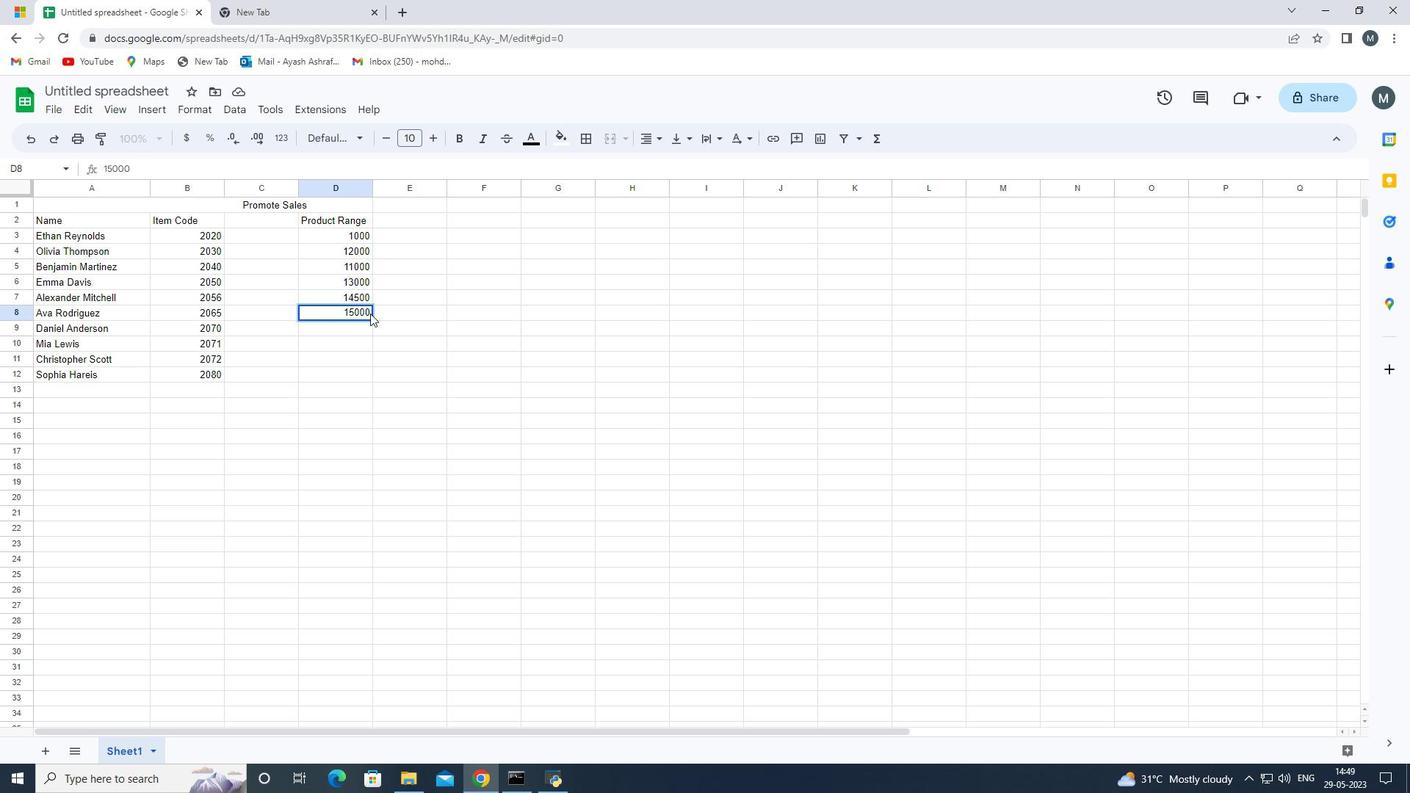 
Action: Key pressed <Key.backspace>
Screenshot: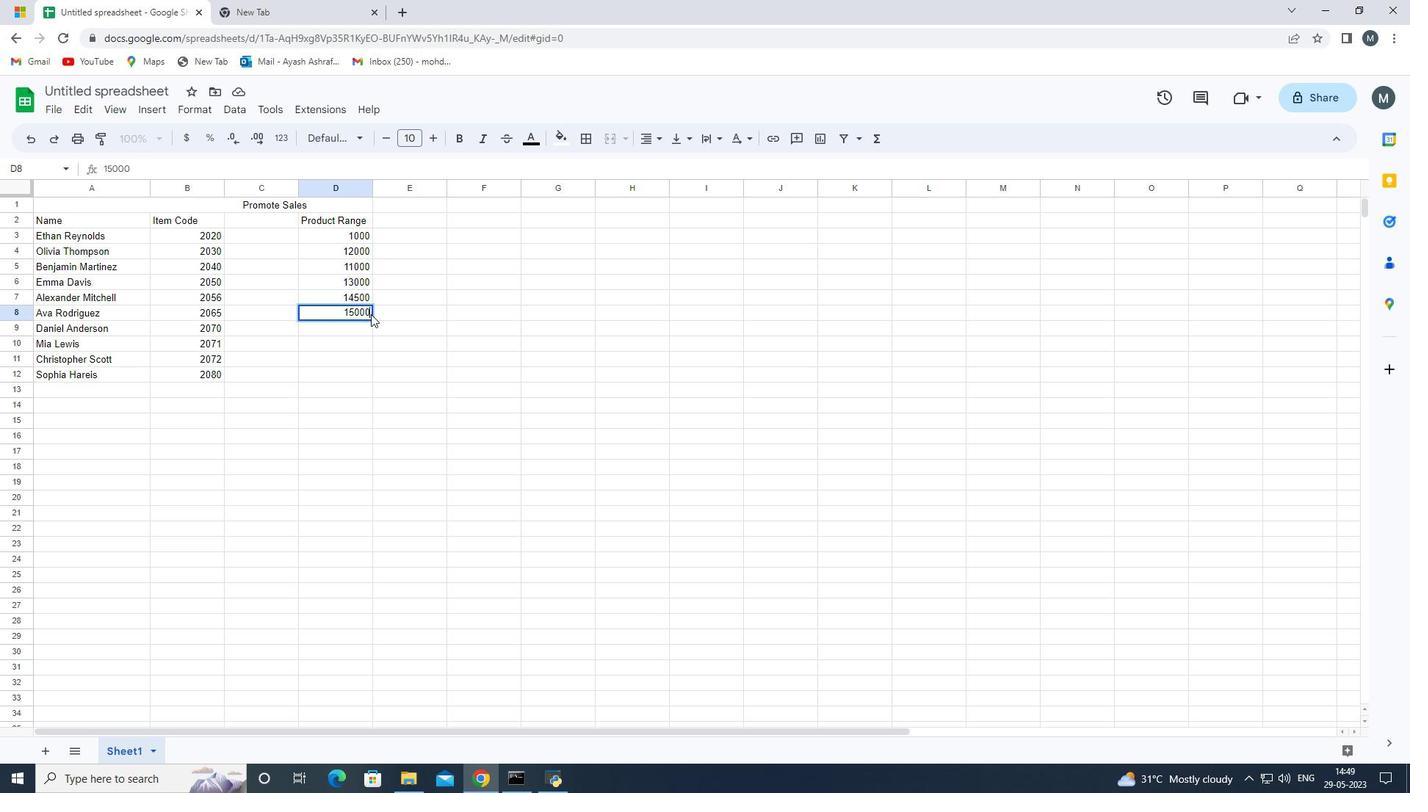 
Action: Mouse moved to (368, 295)
Screenshot: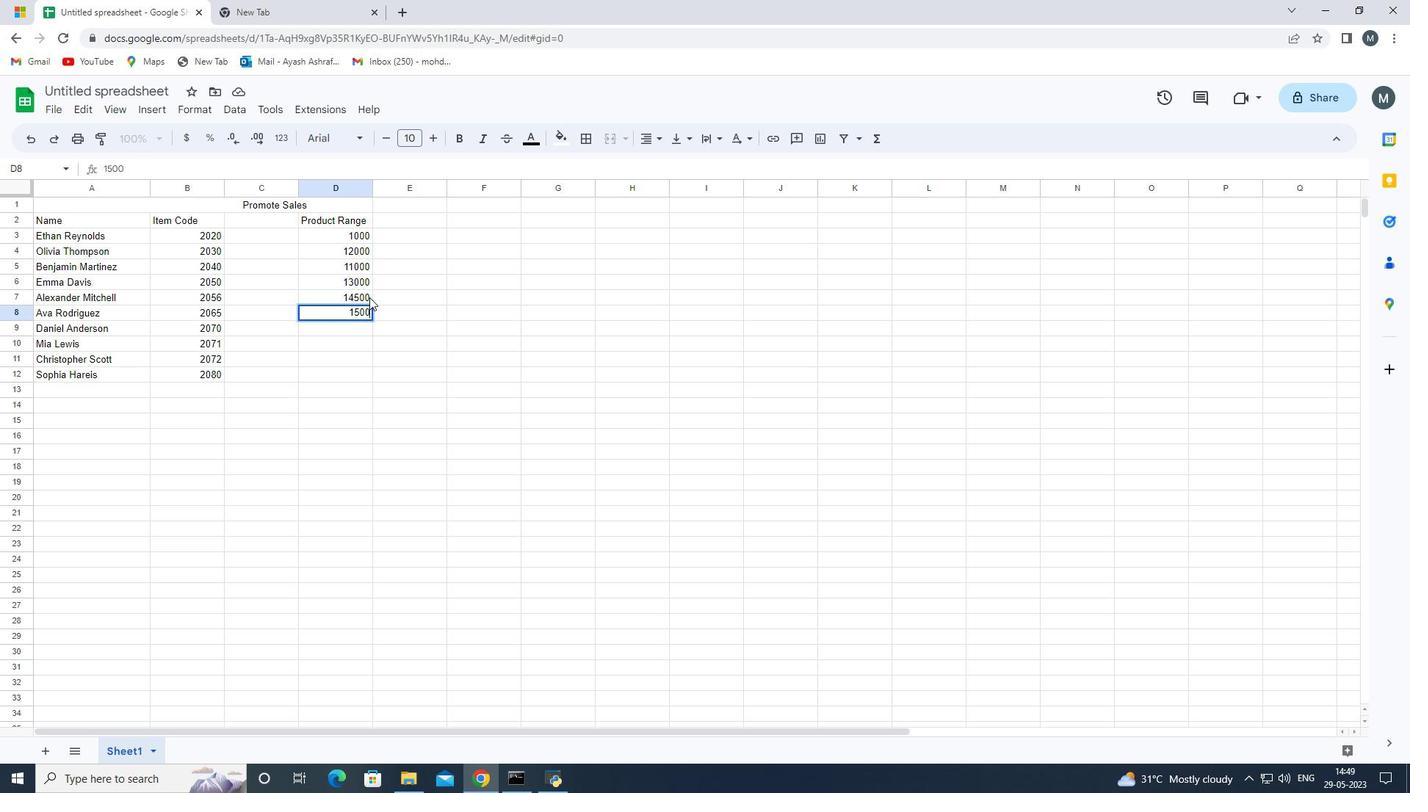 
Action: Mouse pressed left at (368, 295)
Screenshot: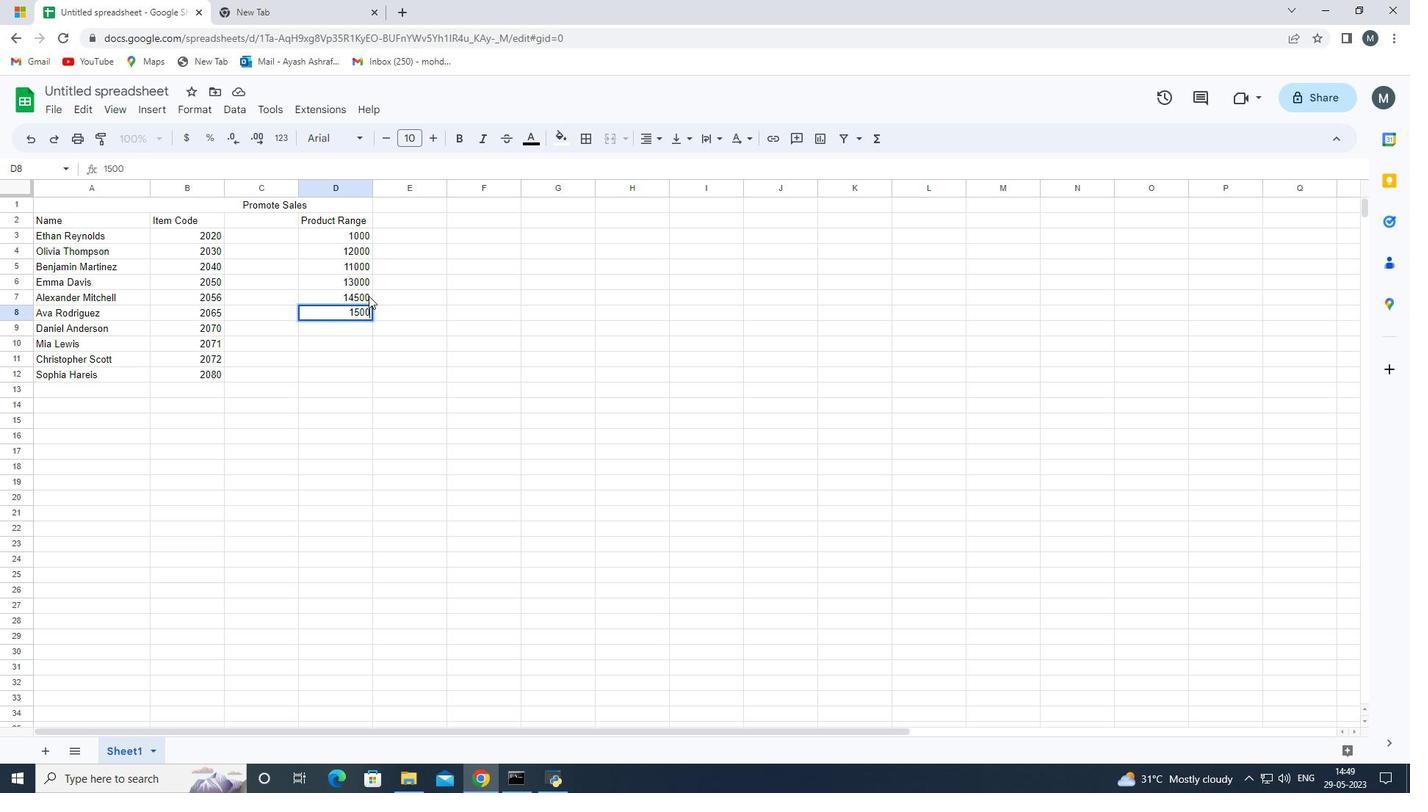 
Action: Mouse moved to (368, 295)
Screenshot: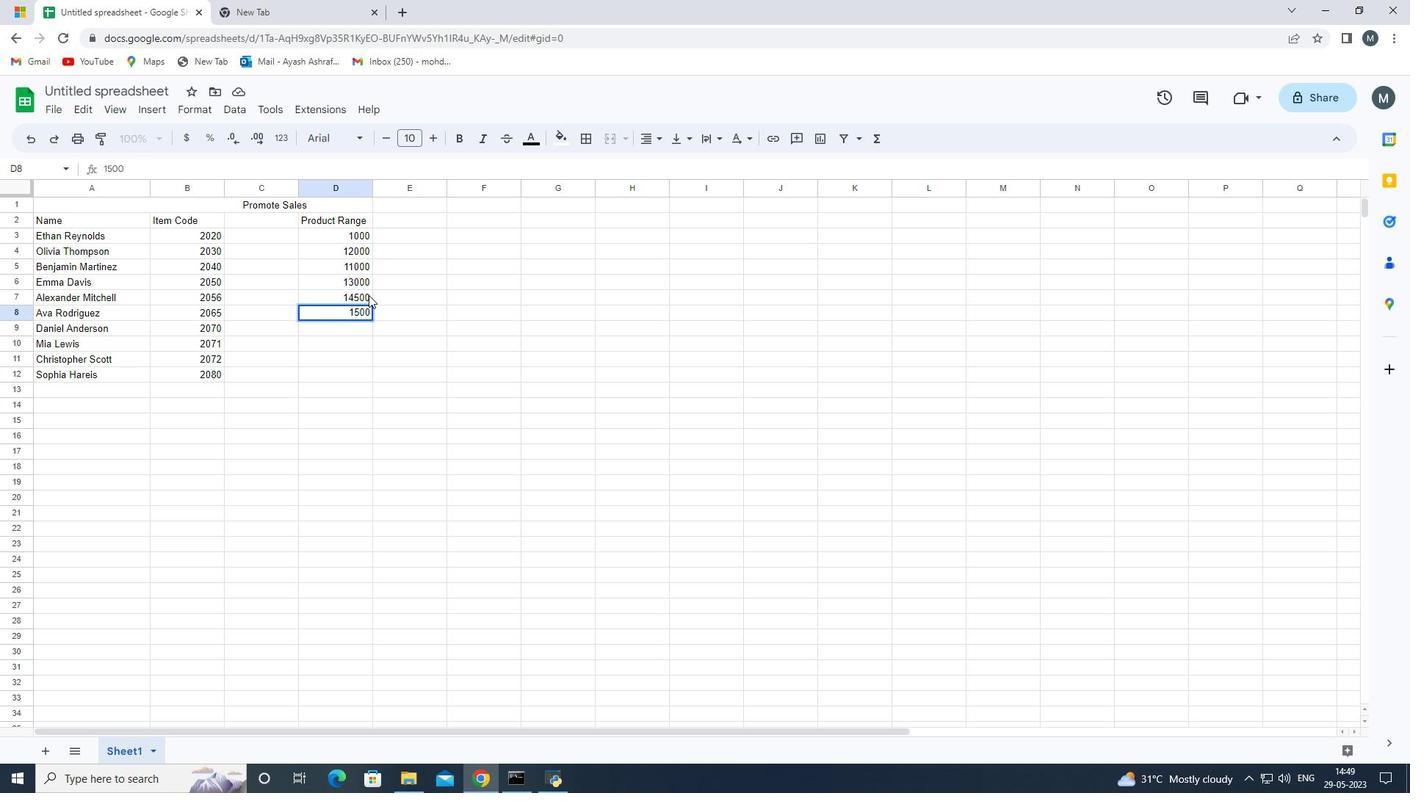 
Action: Mouse pressed left at (368, 295)
Screenshot: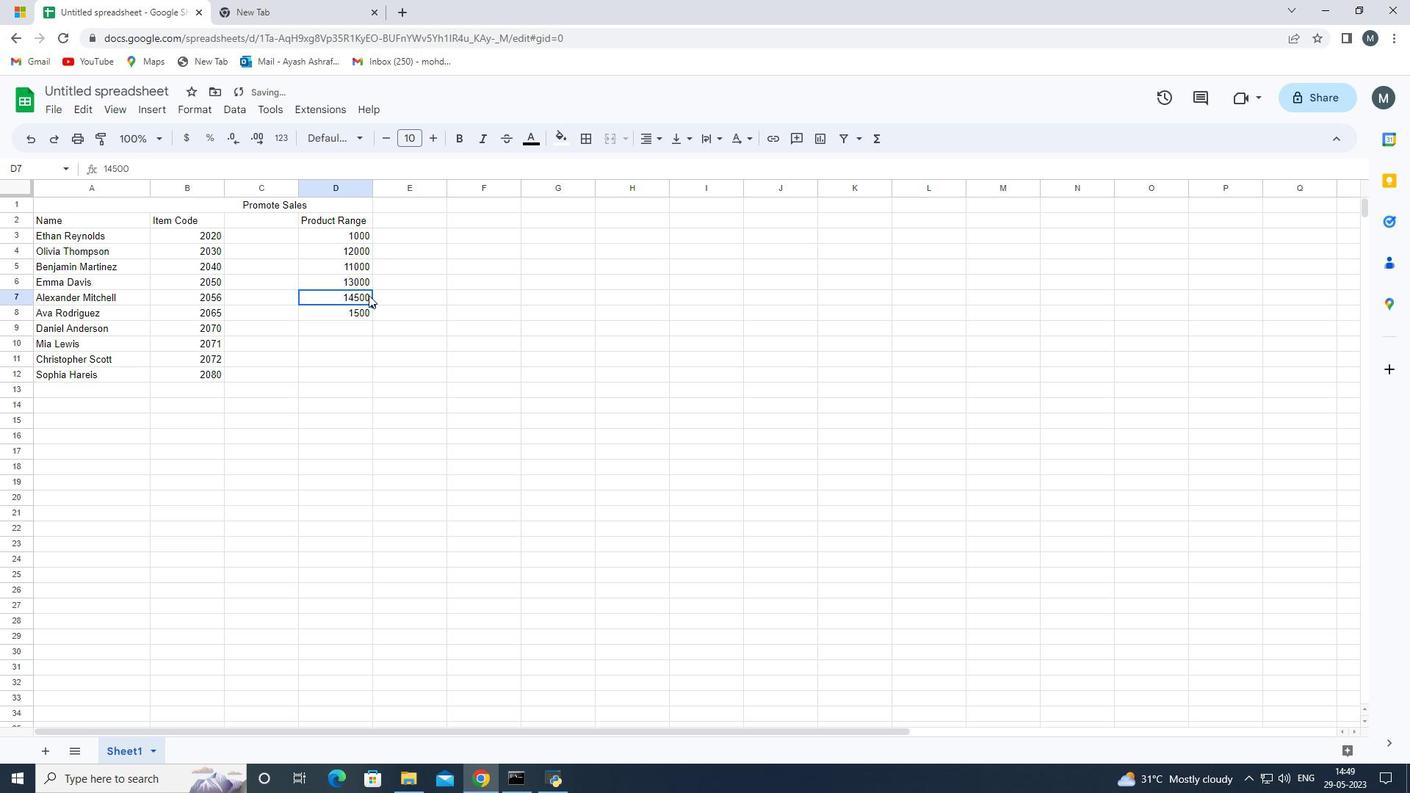 
Action: Mouse moved to (372, 297)
Screenshot: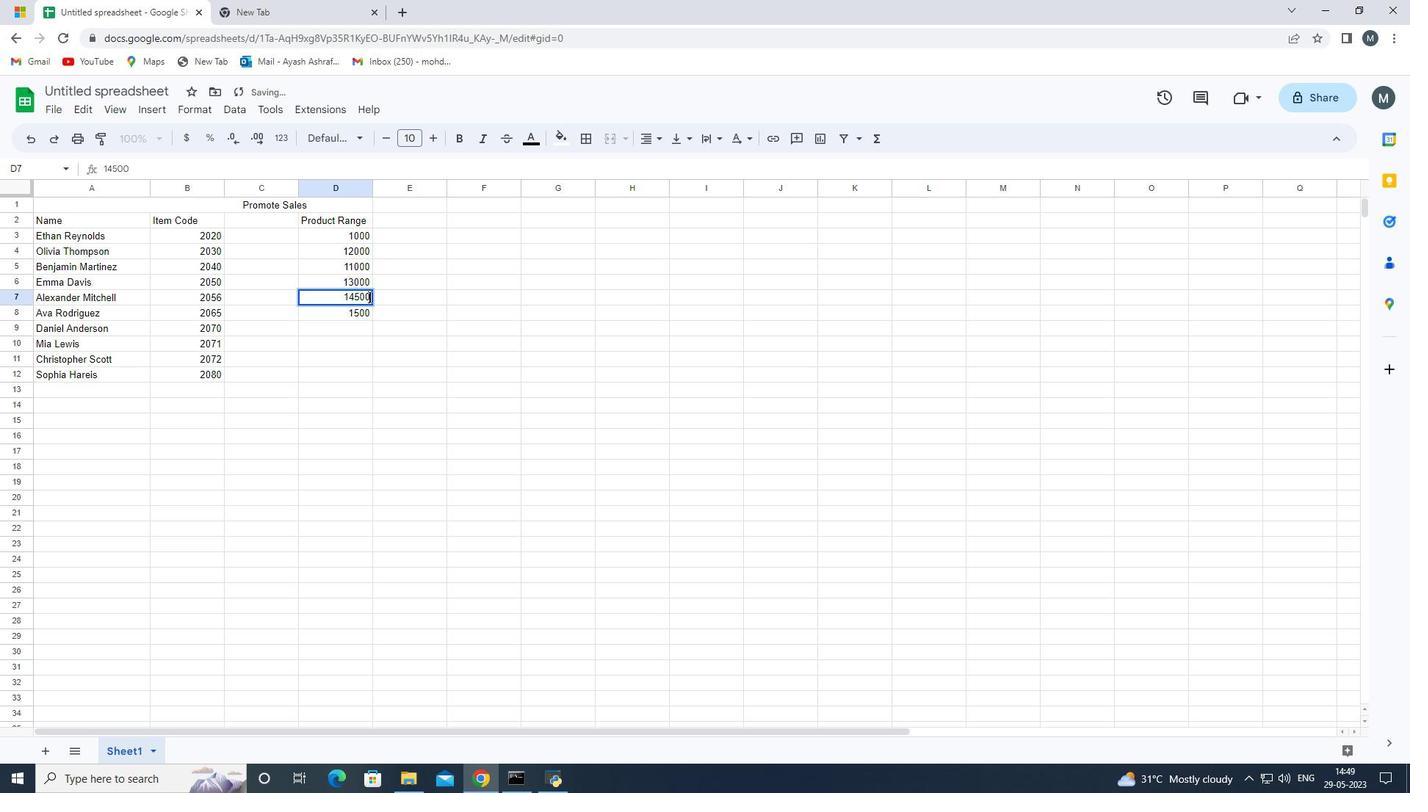 
Action: Key pressed <Key.backspace>
Screenshot: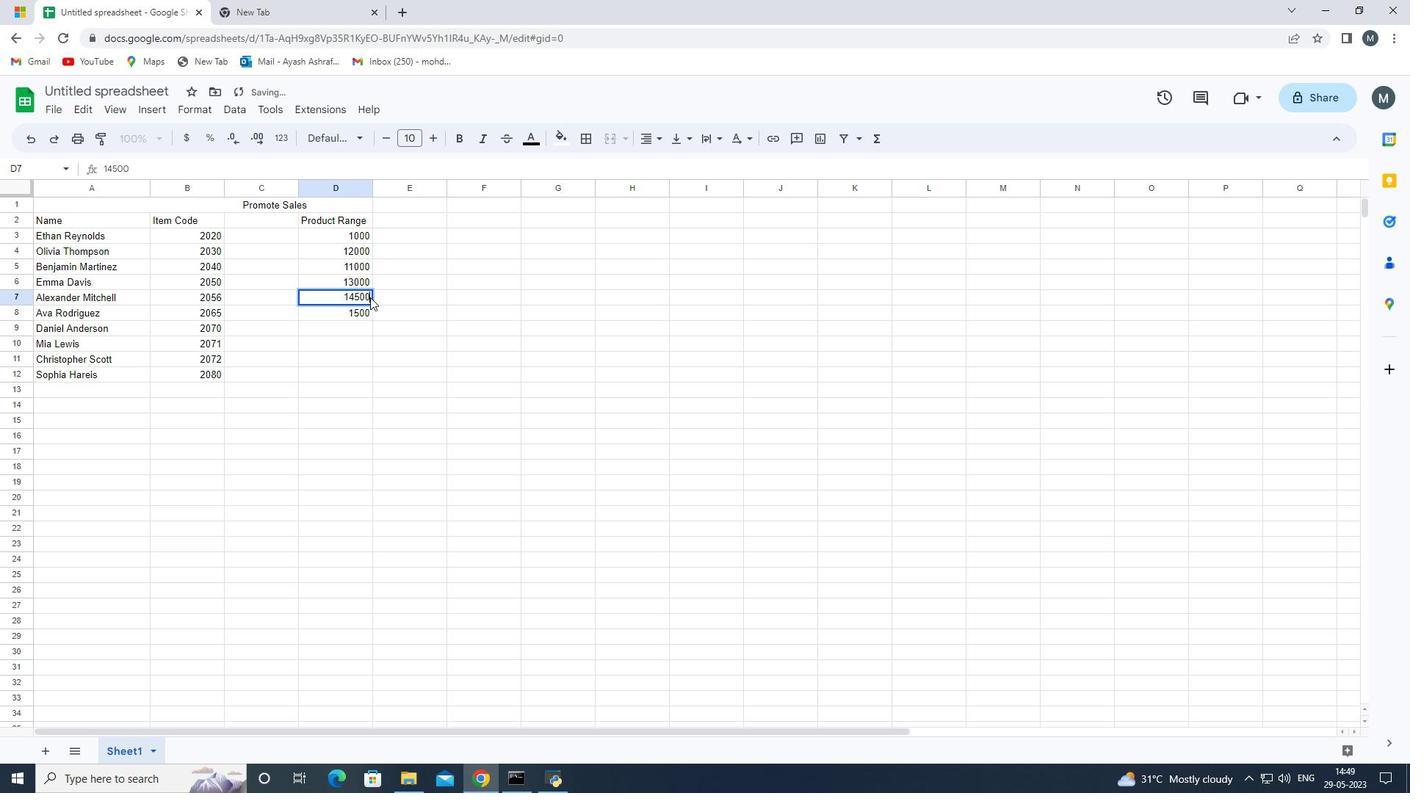 
Action: Mouse moved to (367, 279)
Screenshot: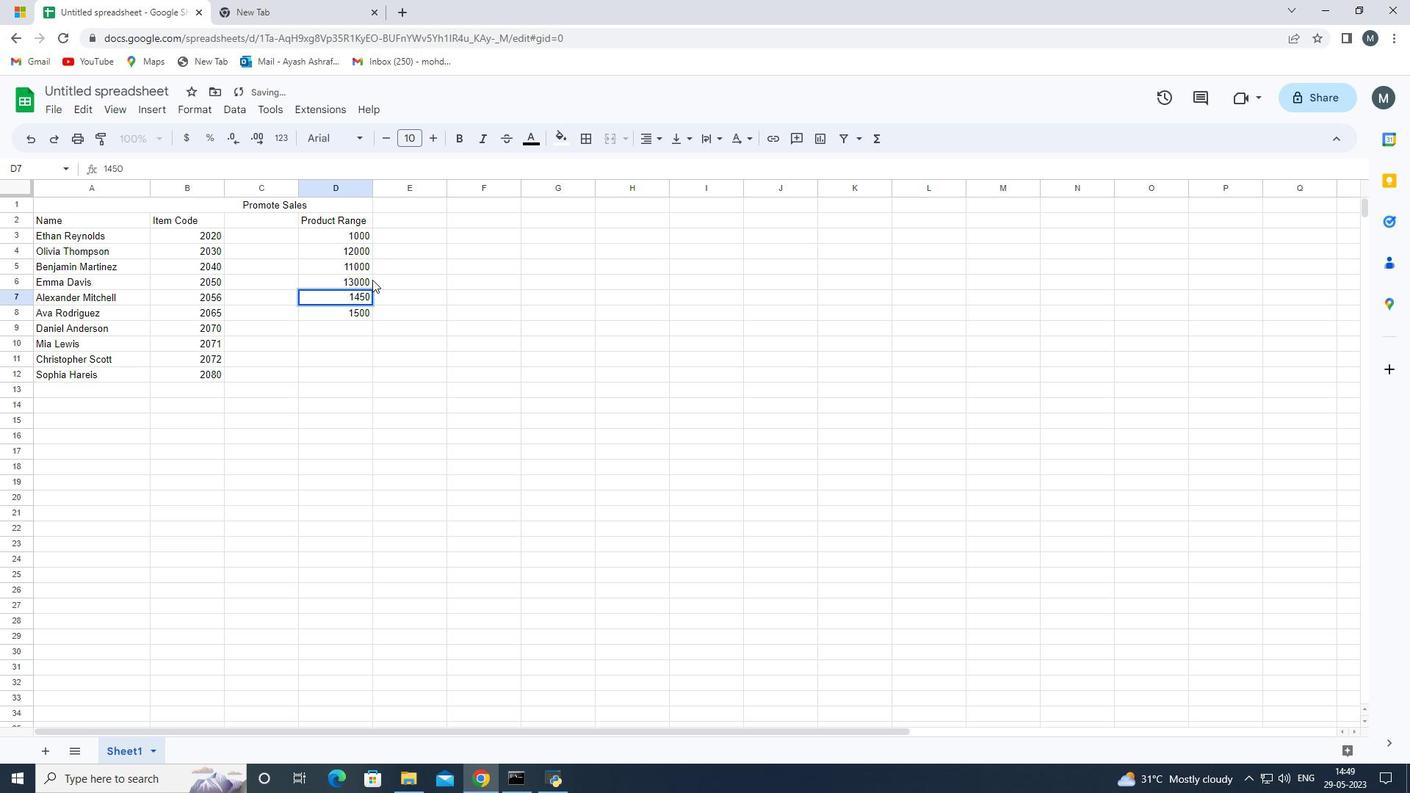 
Action: Mouse pressed left at (367, 279)
Screenshot: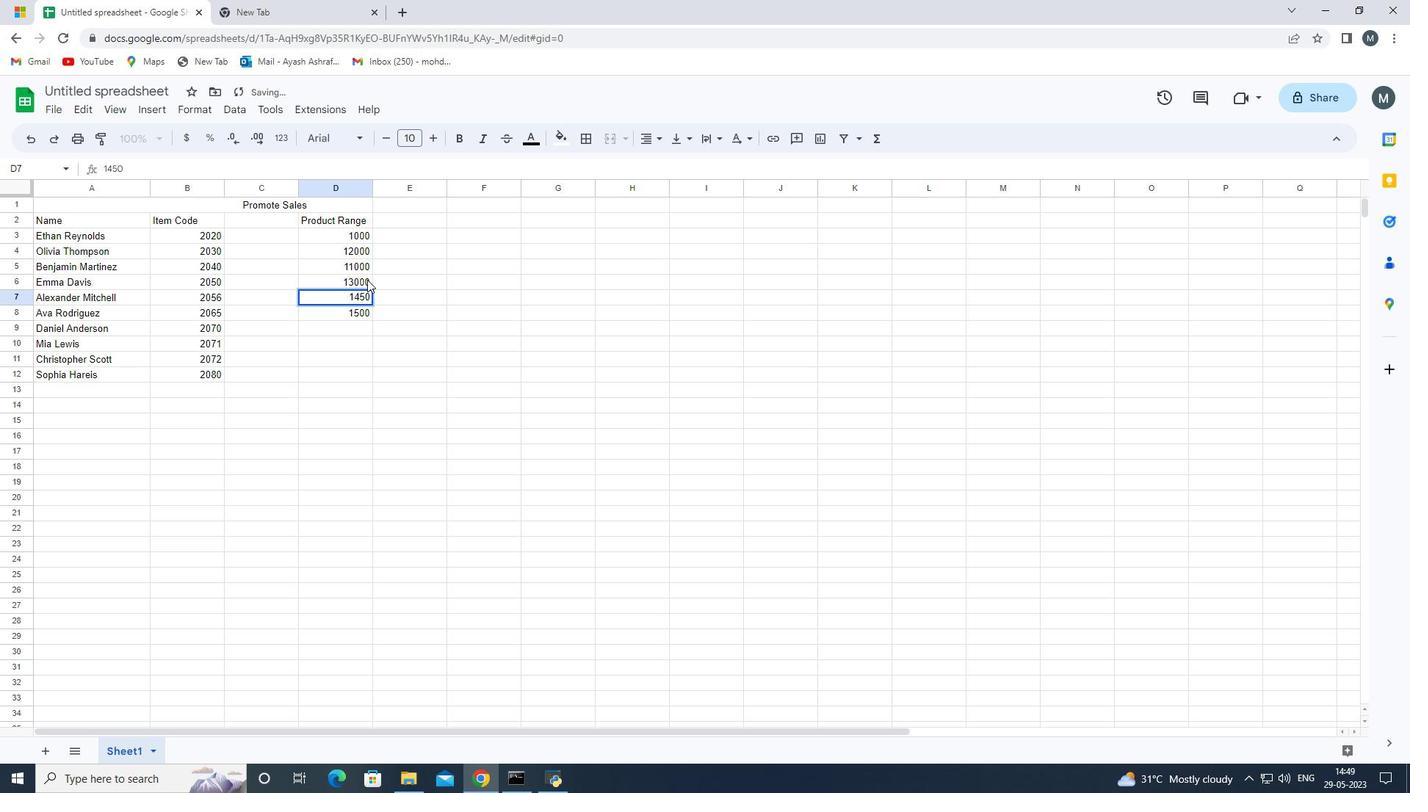 
Action: Mouse moved to (374, 288)
Screenshot: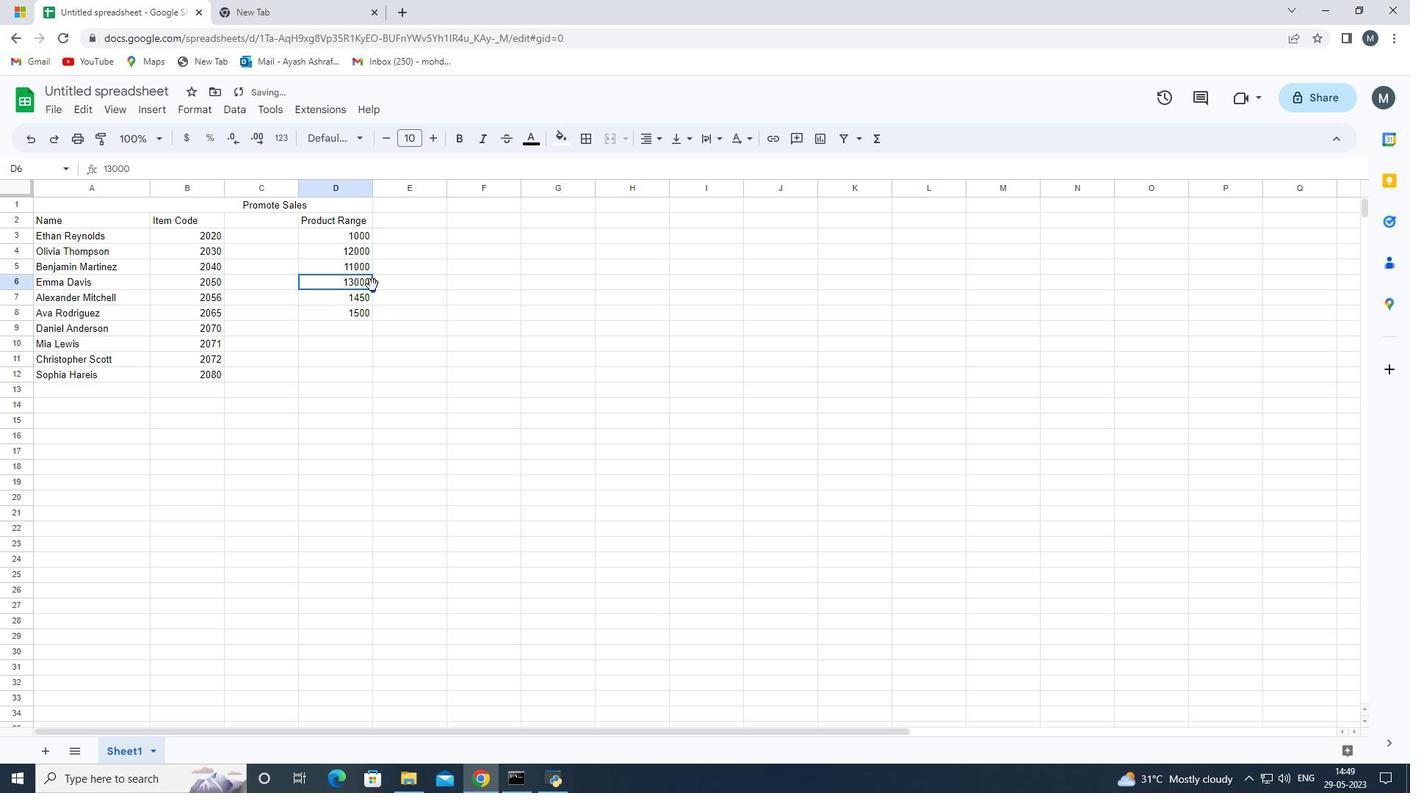 
Action: Key pressed <Key.backspace>
Screenshot: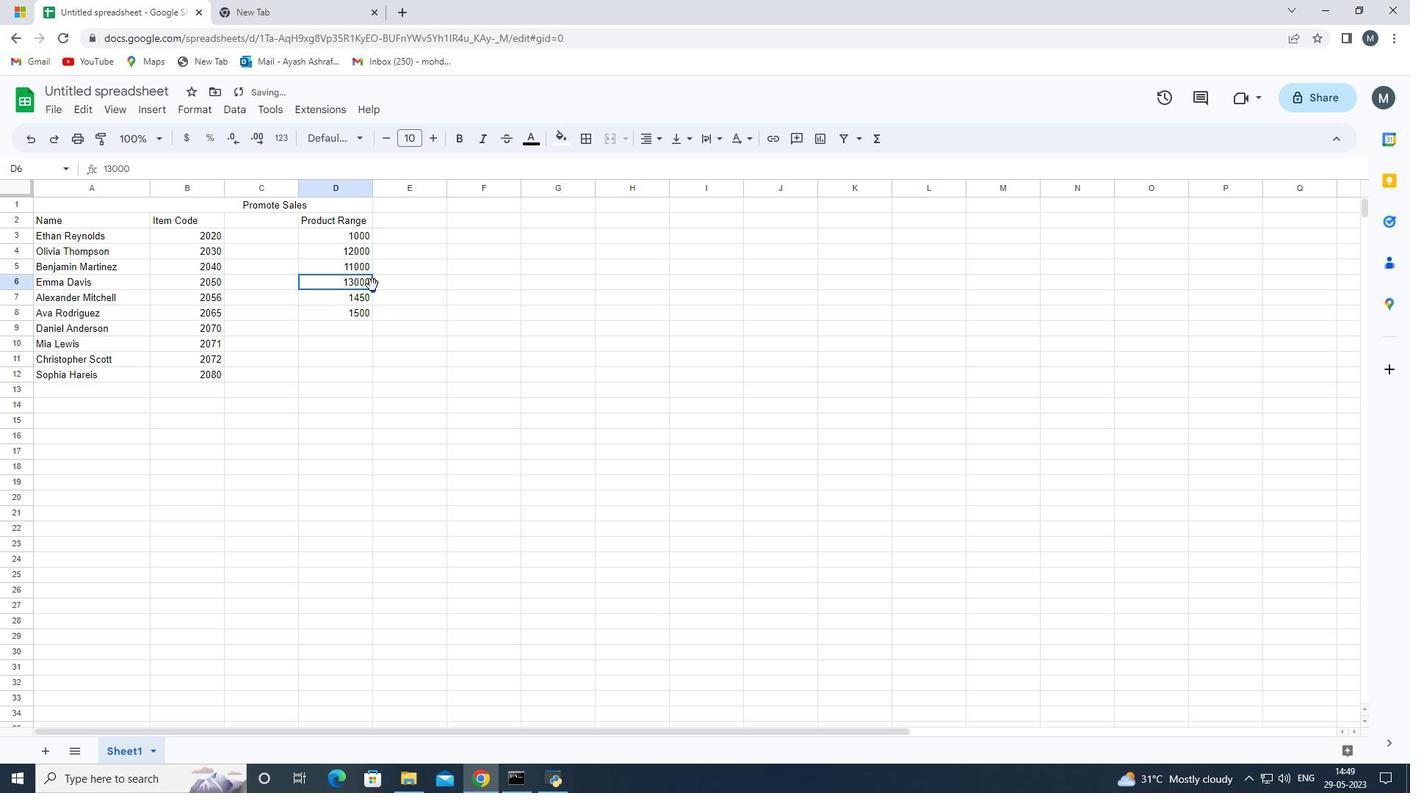 
Action: Mouse moved to (341, 293)
Screenshot: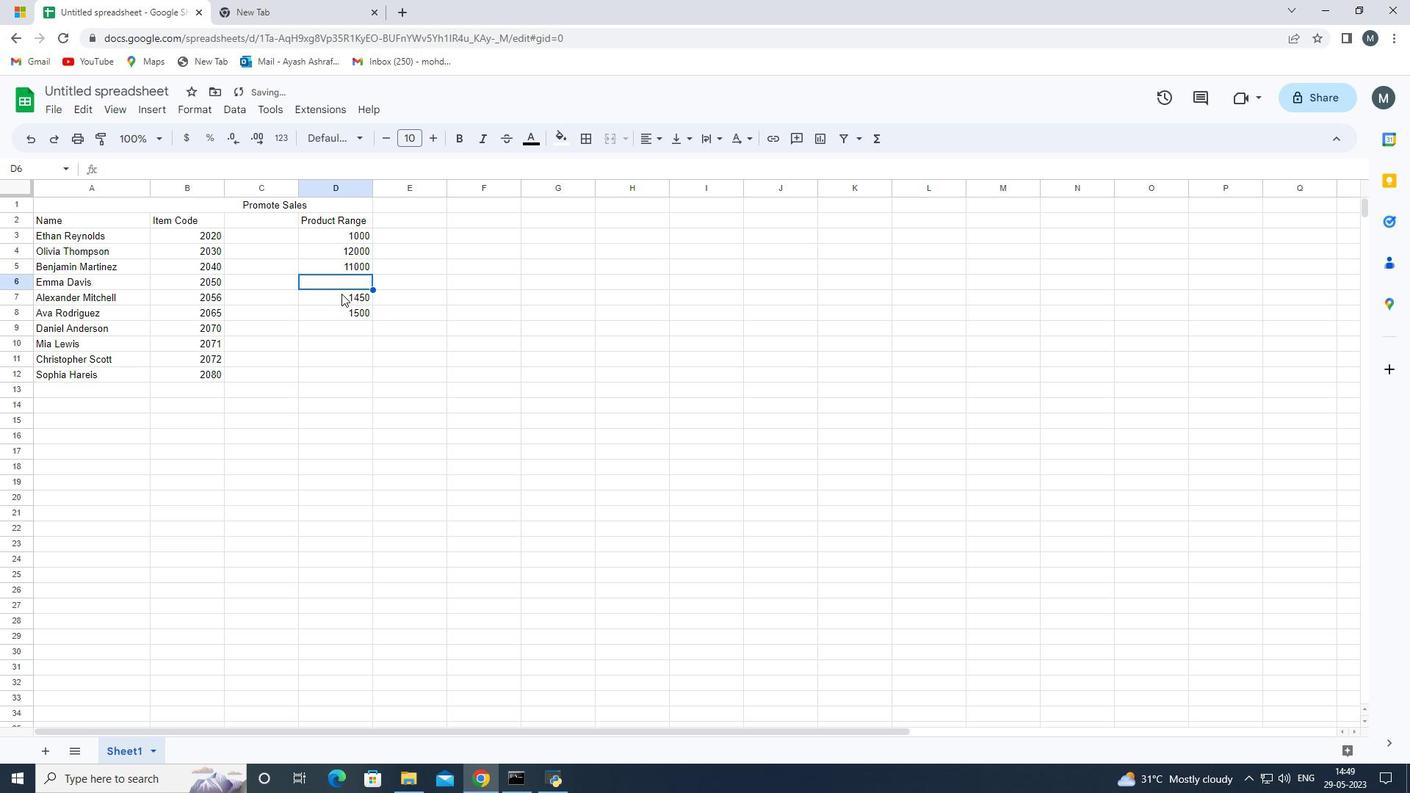
Action: Key pressed 9000
Screenshot: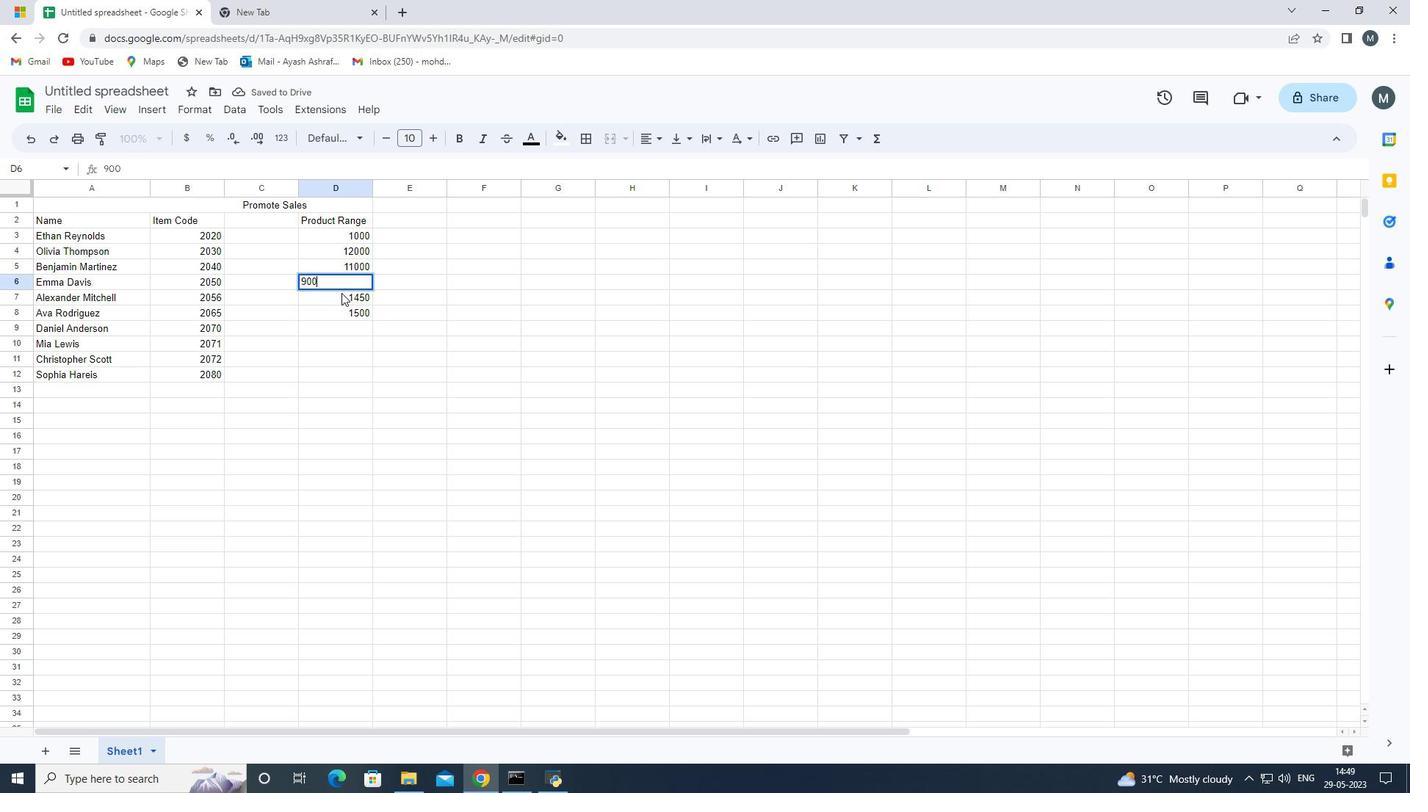 
Action: Mouse moved to (356, 268)
Screenshot: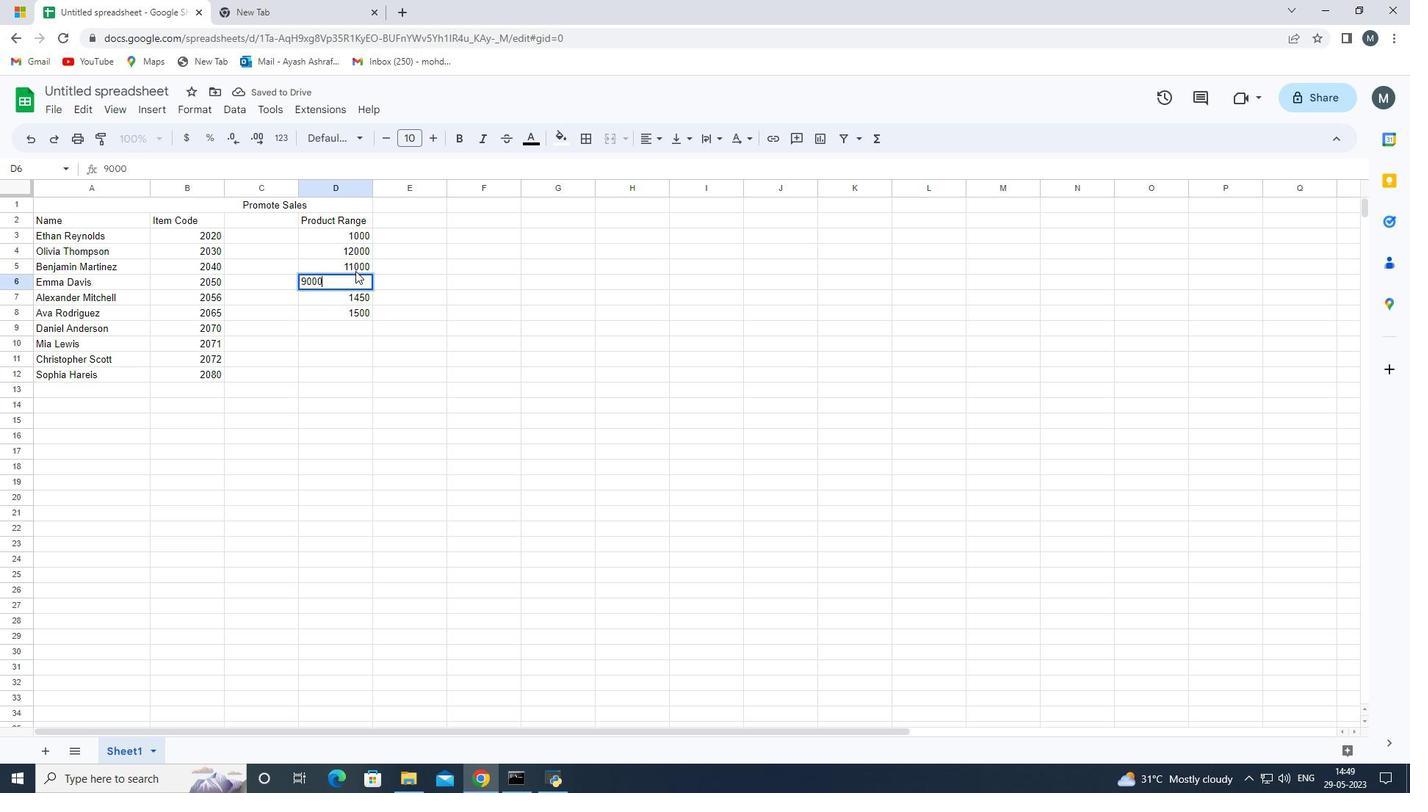 
Action: Mouse pressed left at (356, 268)
Screenshot: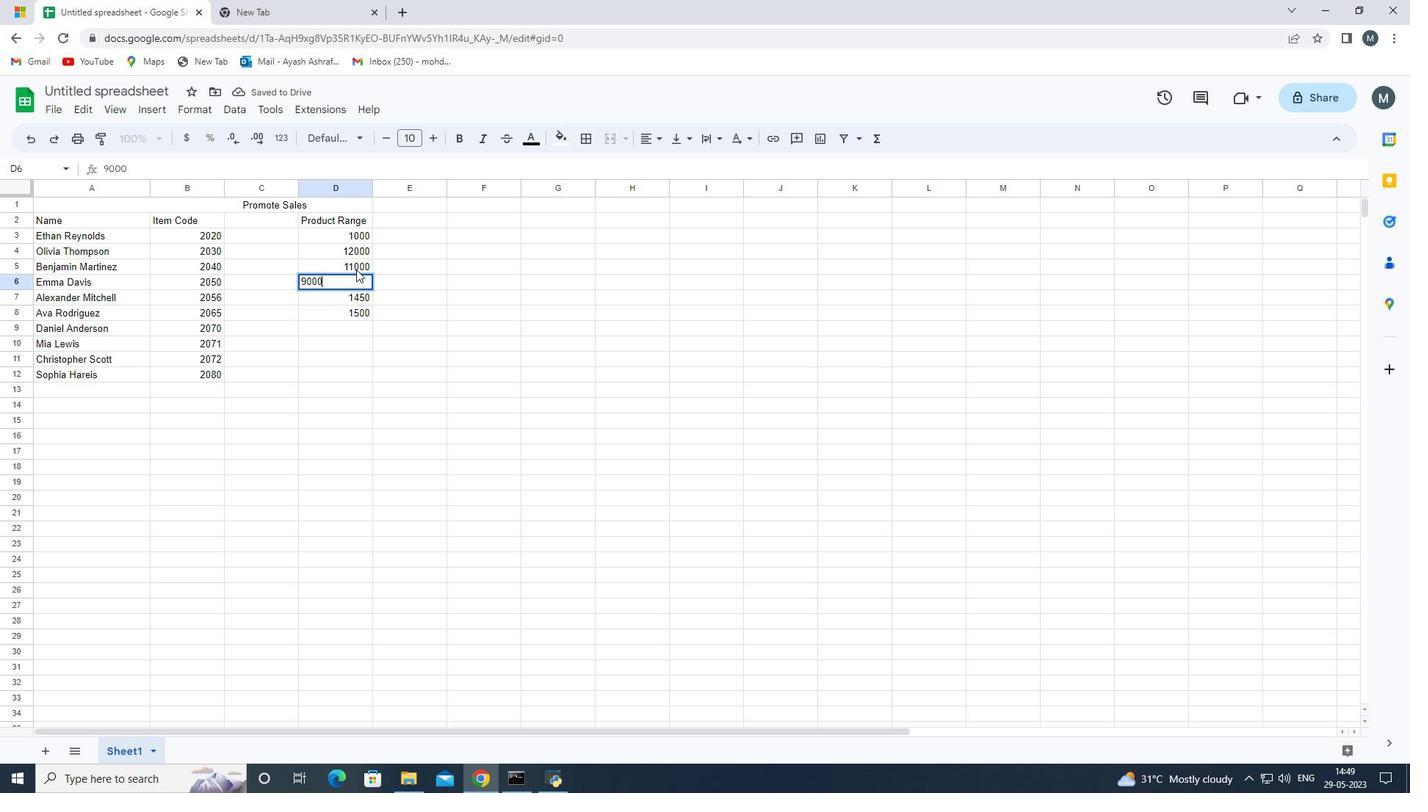
Action: Mouse pressed left at (356, 268)
Screenshot: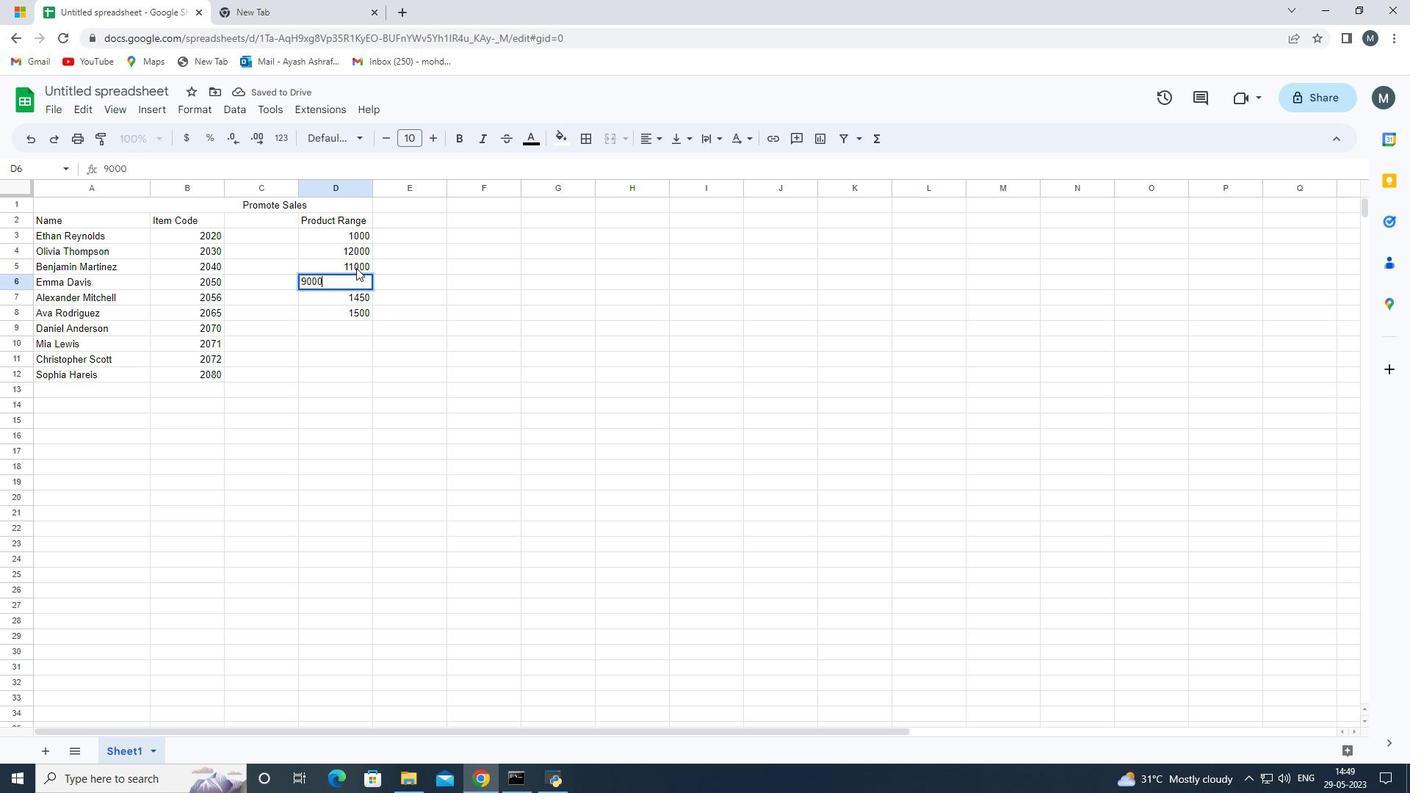 
Action: Mouse moved to (370, 272)
Screenshot: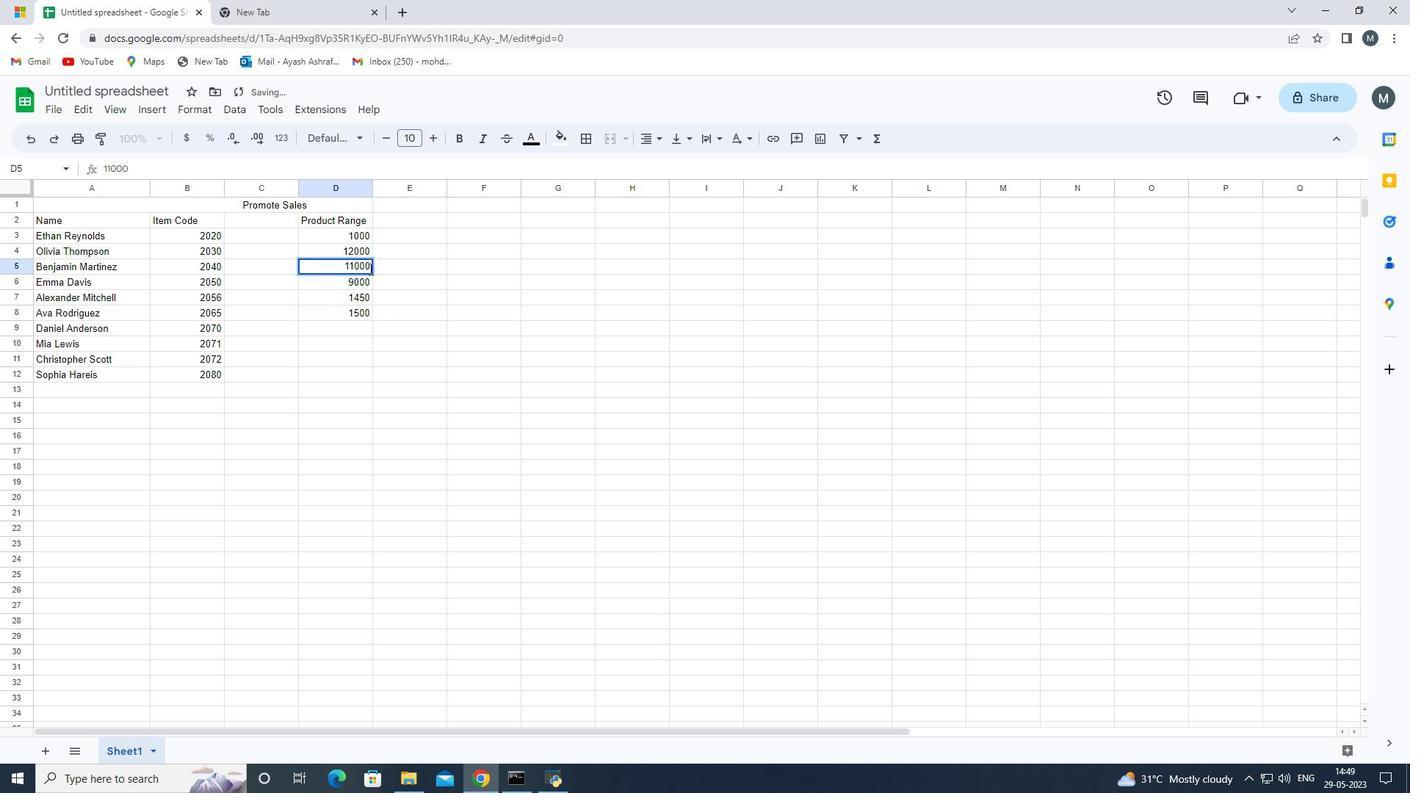
Action: Key pressed <Key.backspace>
Screenshot: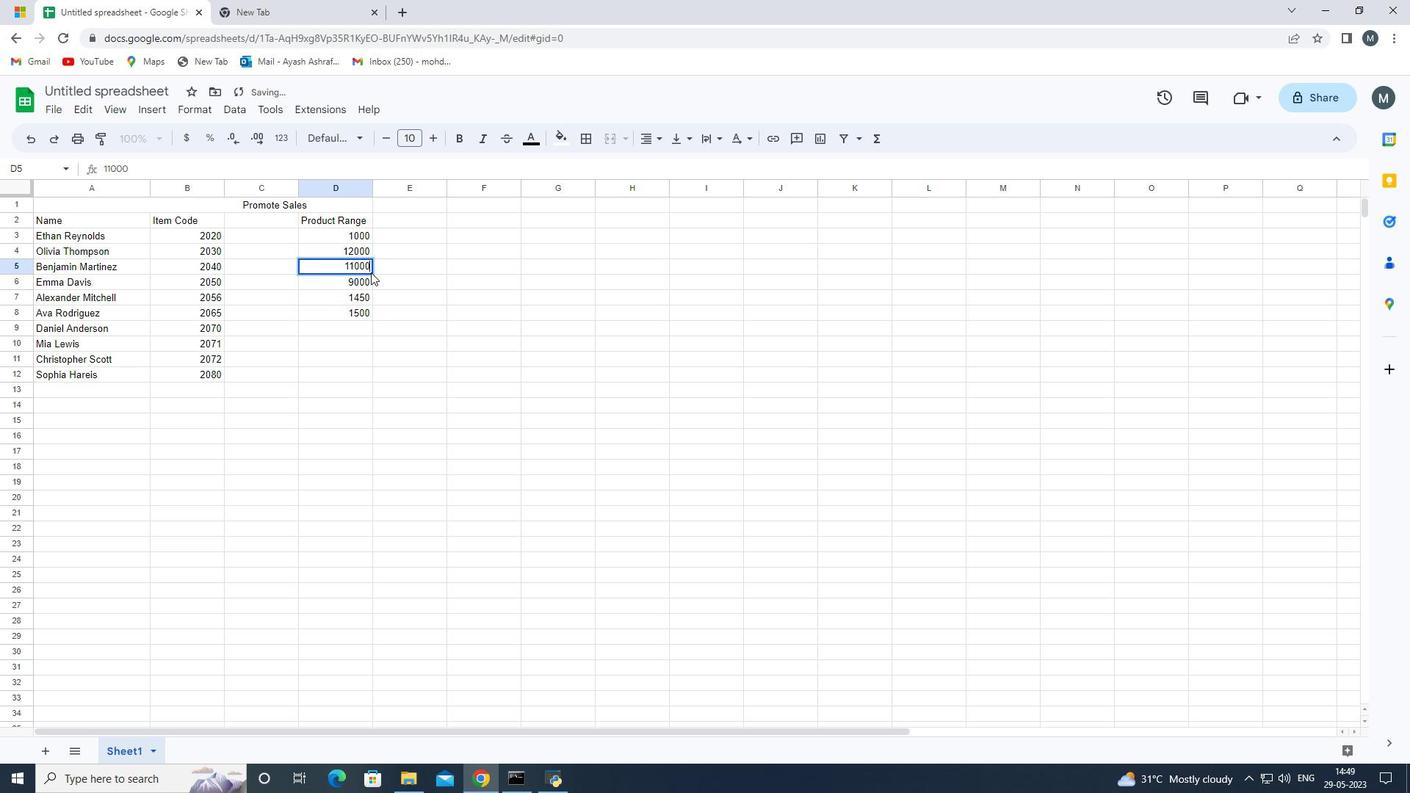
Action: Mouse moved to (365, 248)
Screenshot: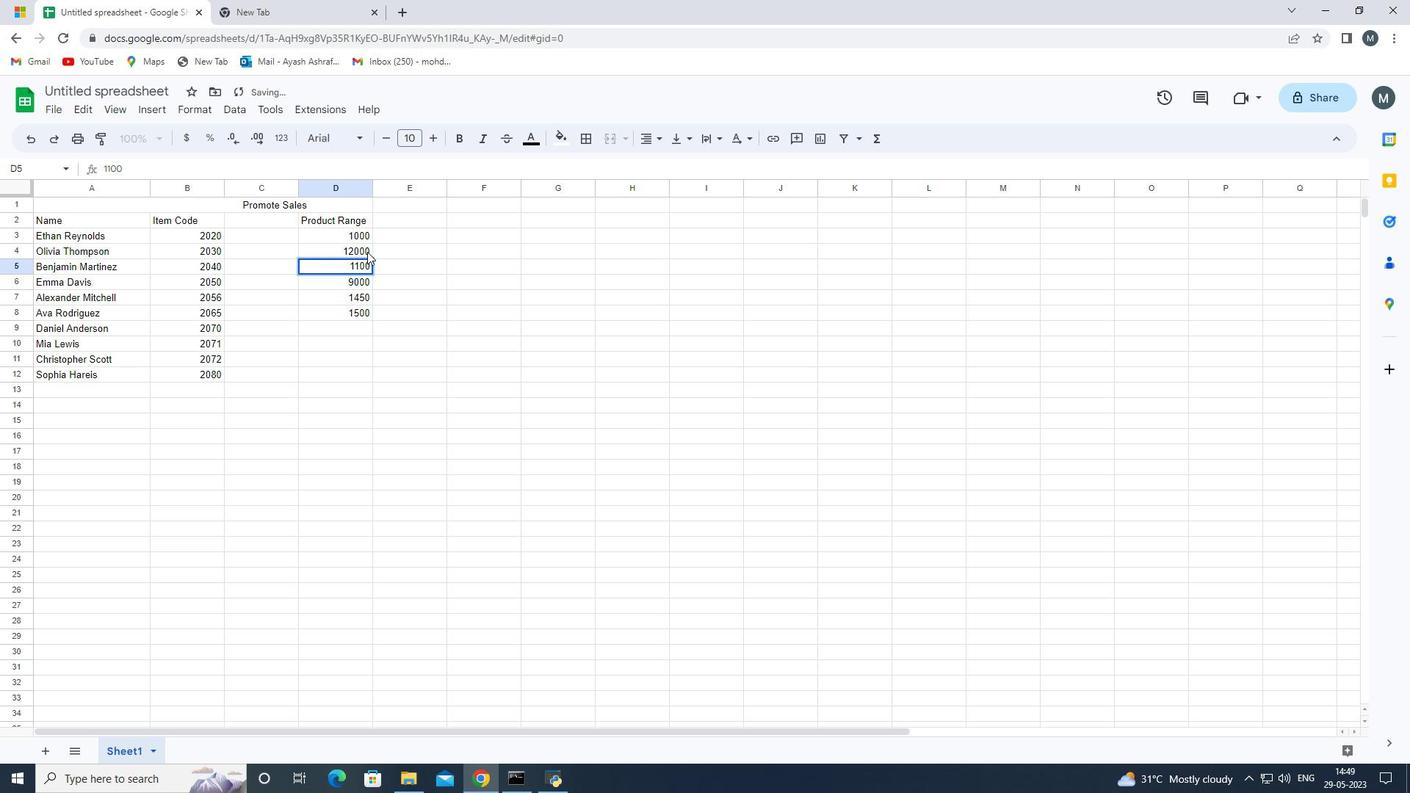 
Action: Mouse pressed left at (365, 248)
Screenshot: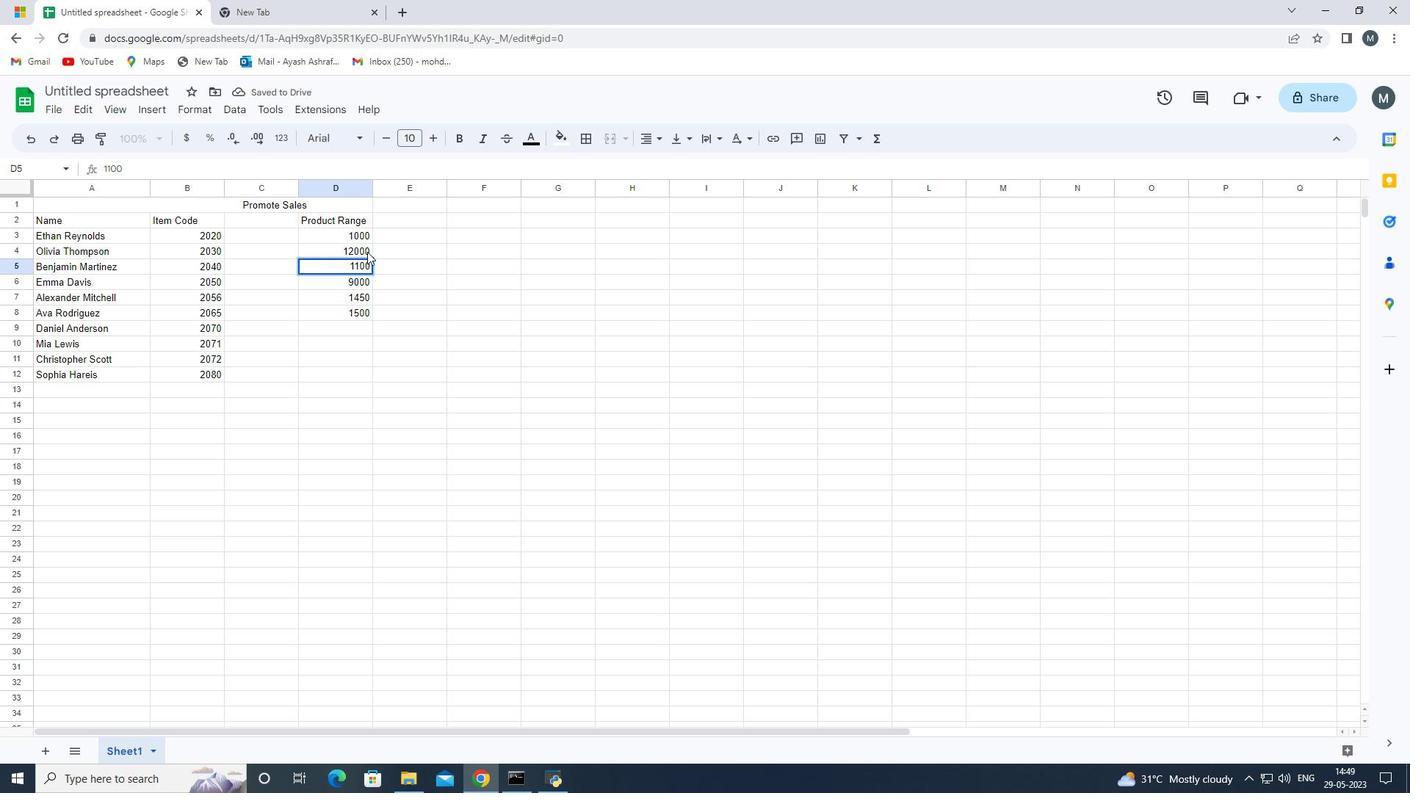 
Action: Mouse pressed left at (365, 248)
Screenshot: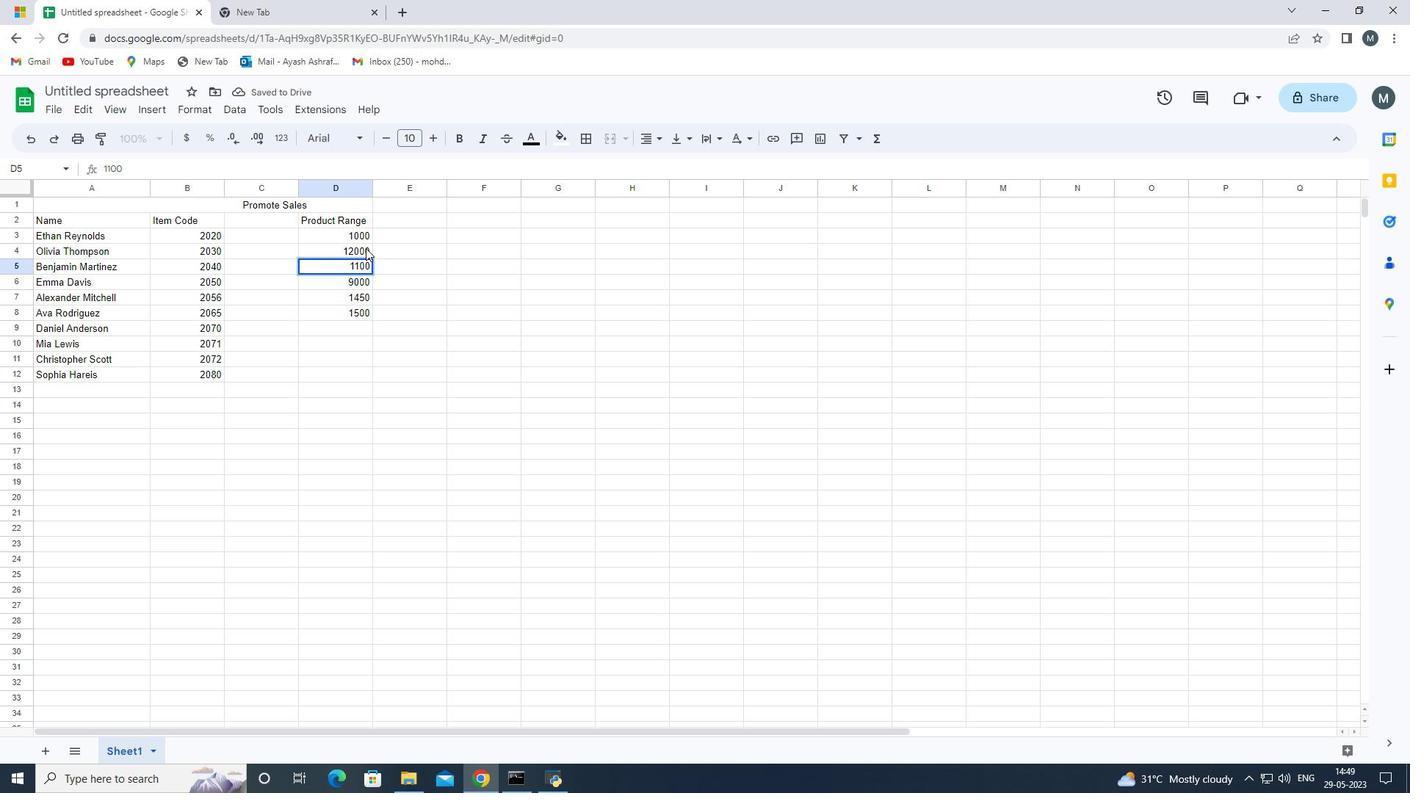 
Action: Mouse moved to (390, 250)
Screenshot: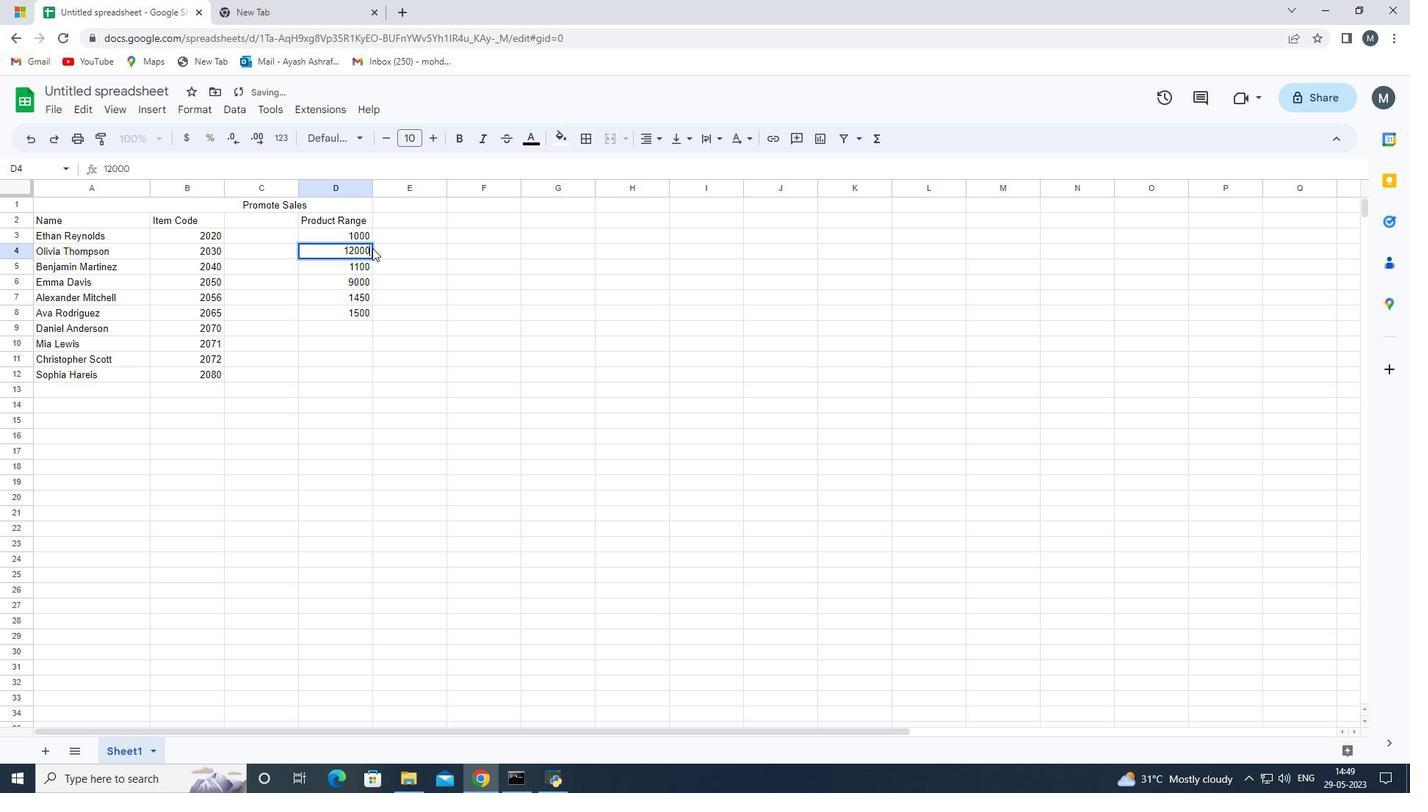 
Action: Key pressed <Key.backspace>
Screenshot: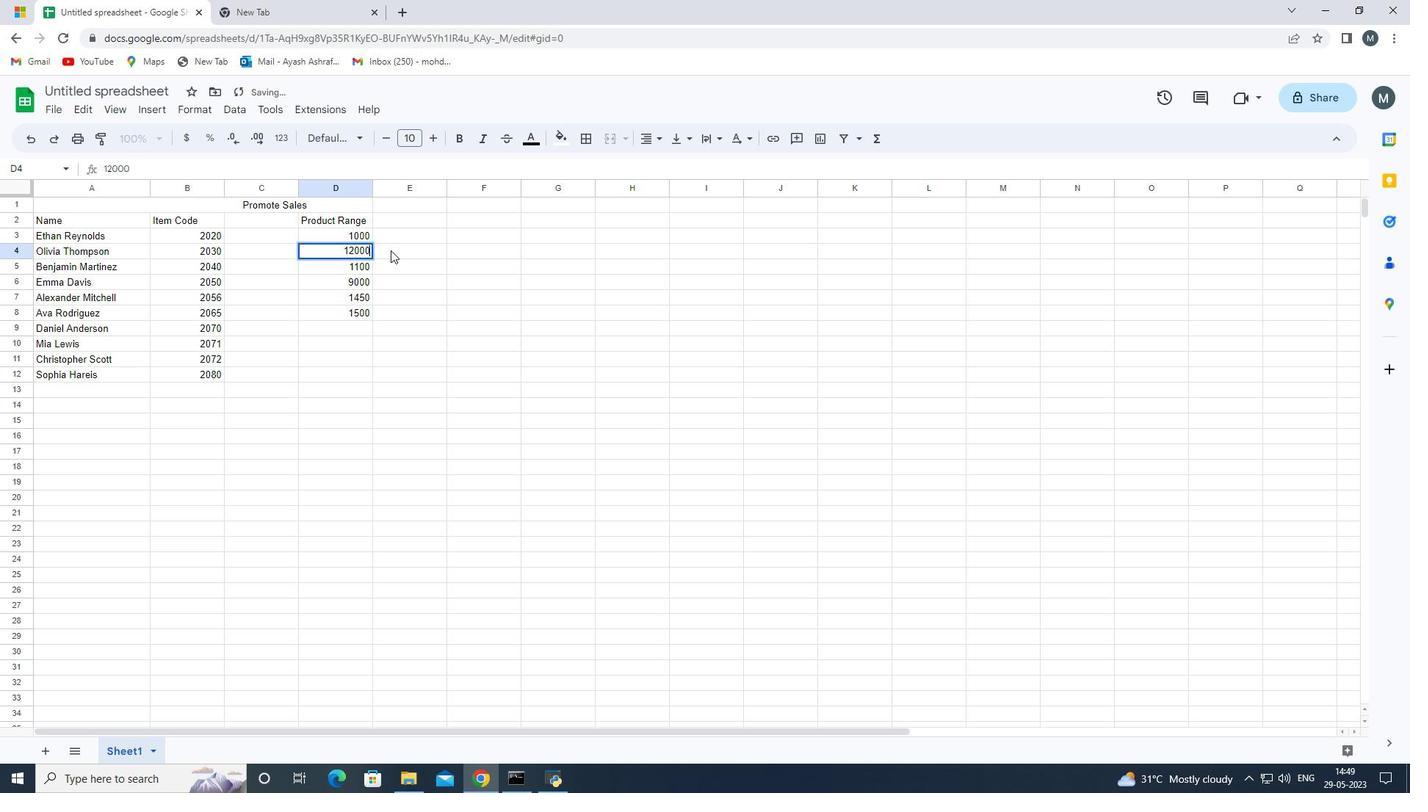 
Action: Mouse moved to (363, 329)
Screenshot: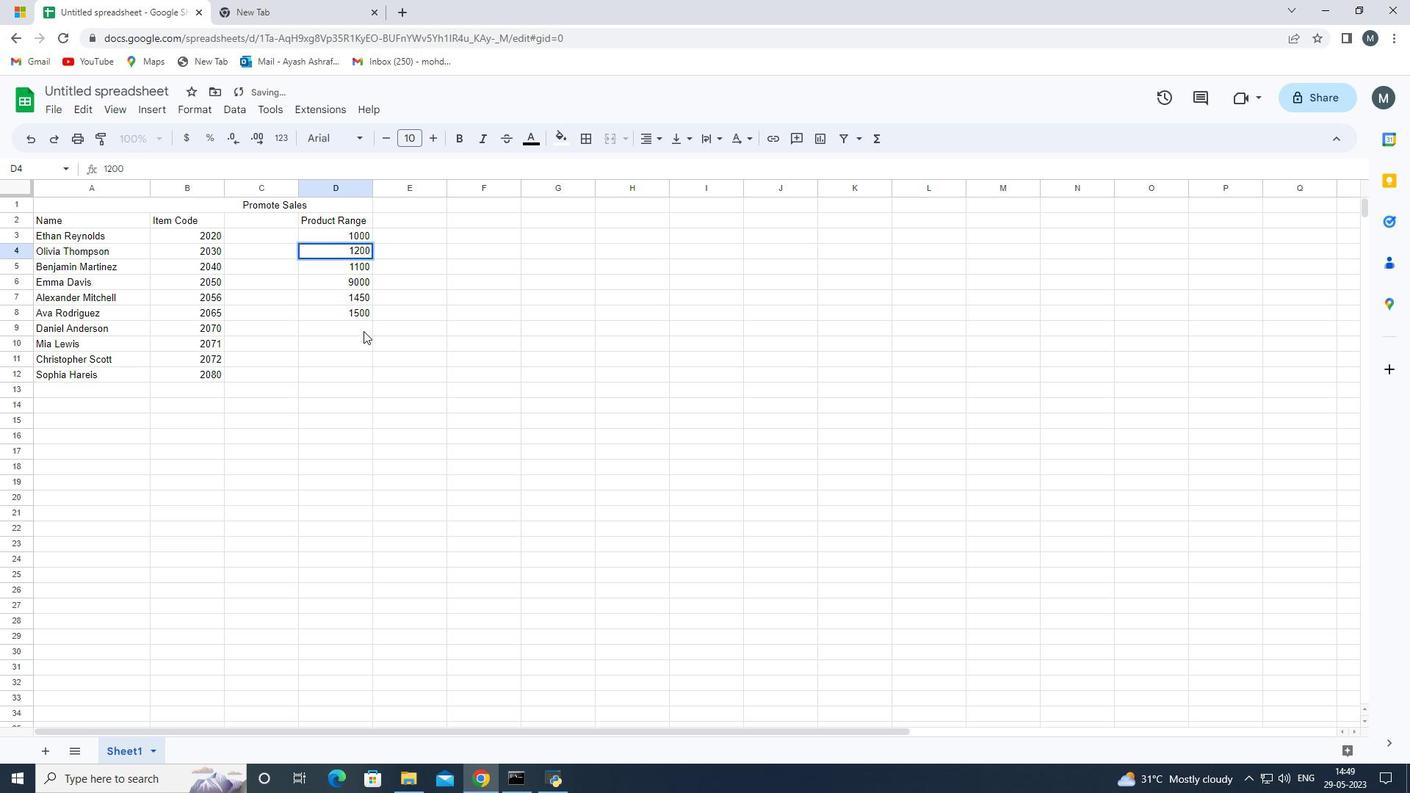 
Action: Mouse pressed left at (363, 329)
Screenshot: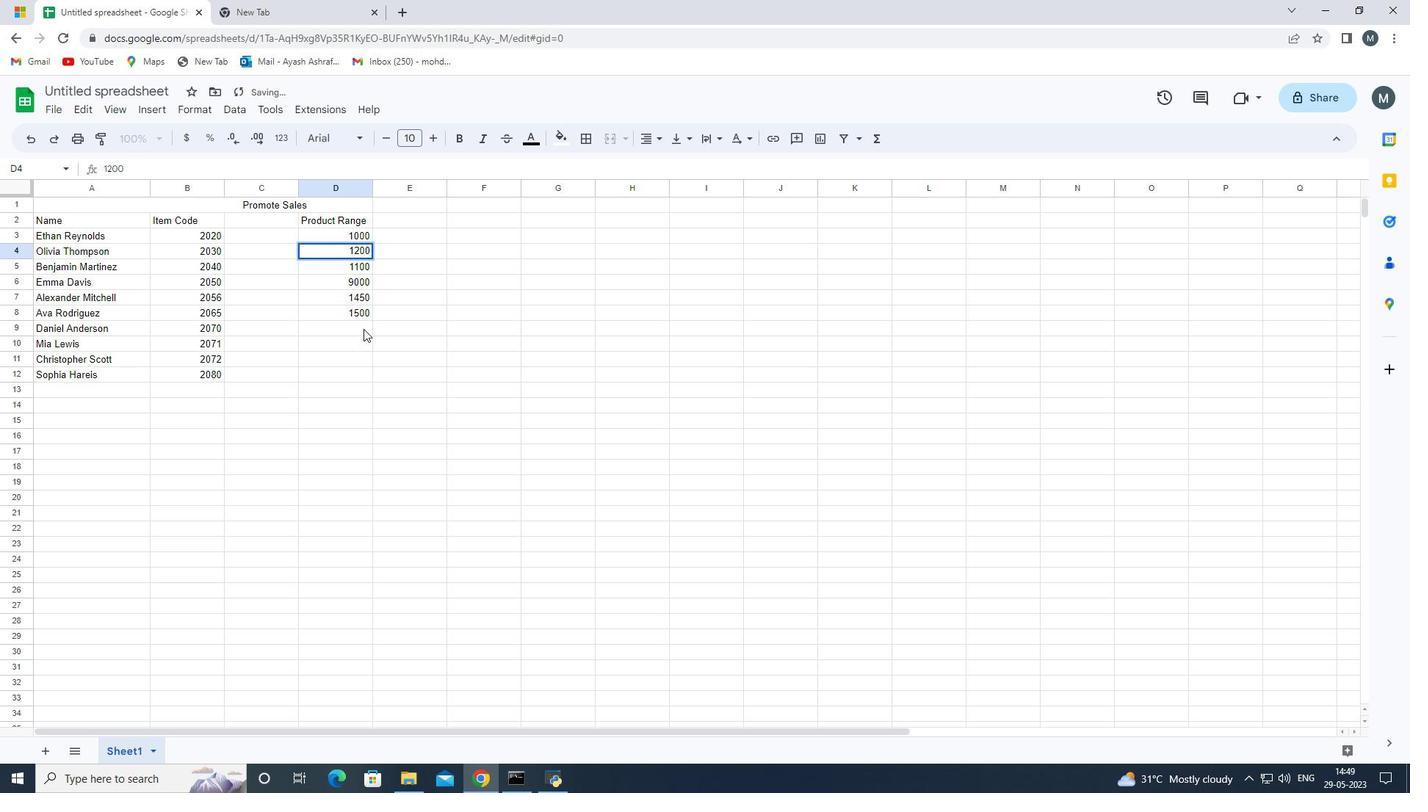 
Action: Key pressed 7000<Key.enter>7500<Key.enter>8000<Key.enter>10000<Key.enter>
Screenshot: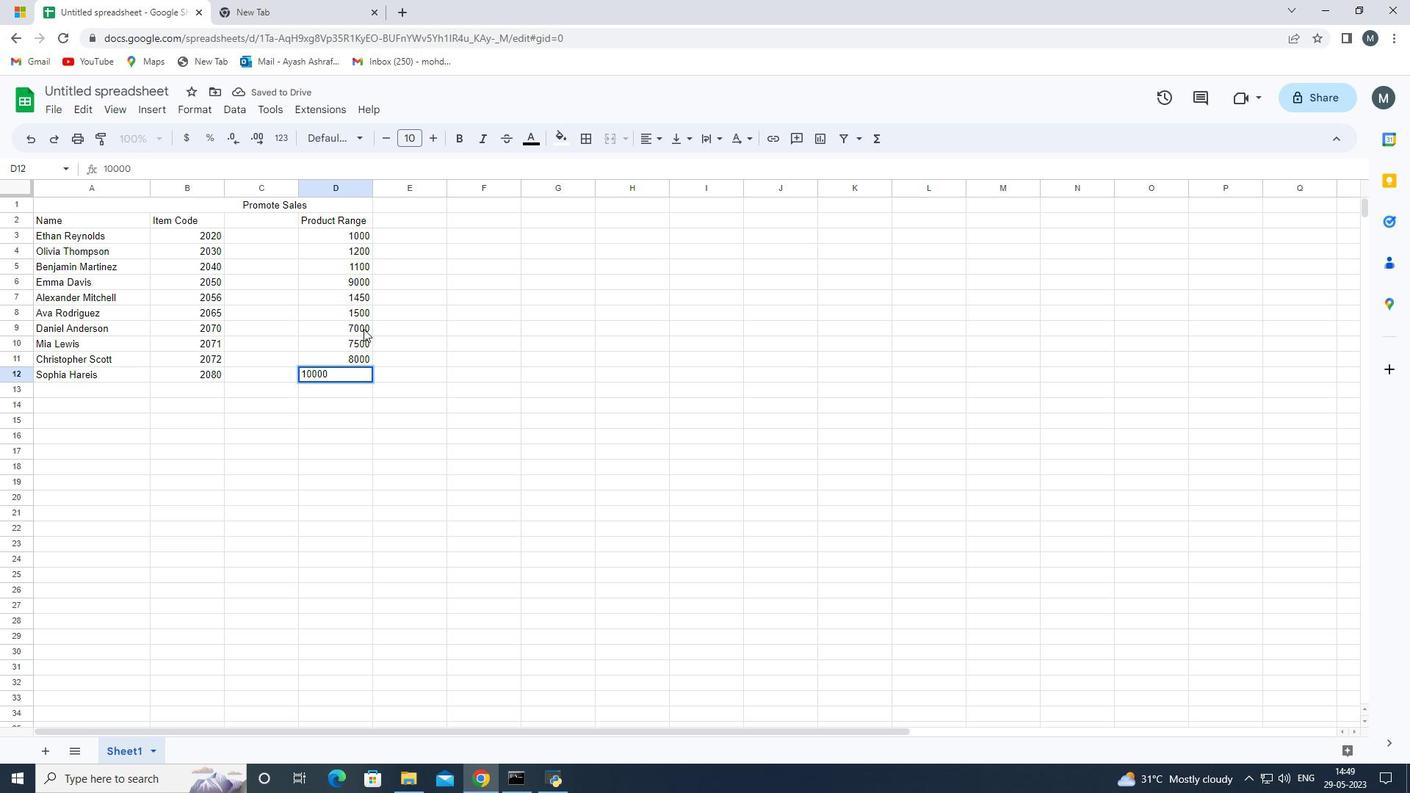 
Action: Mouse moved to (417, 207)
Screenshot: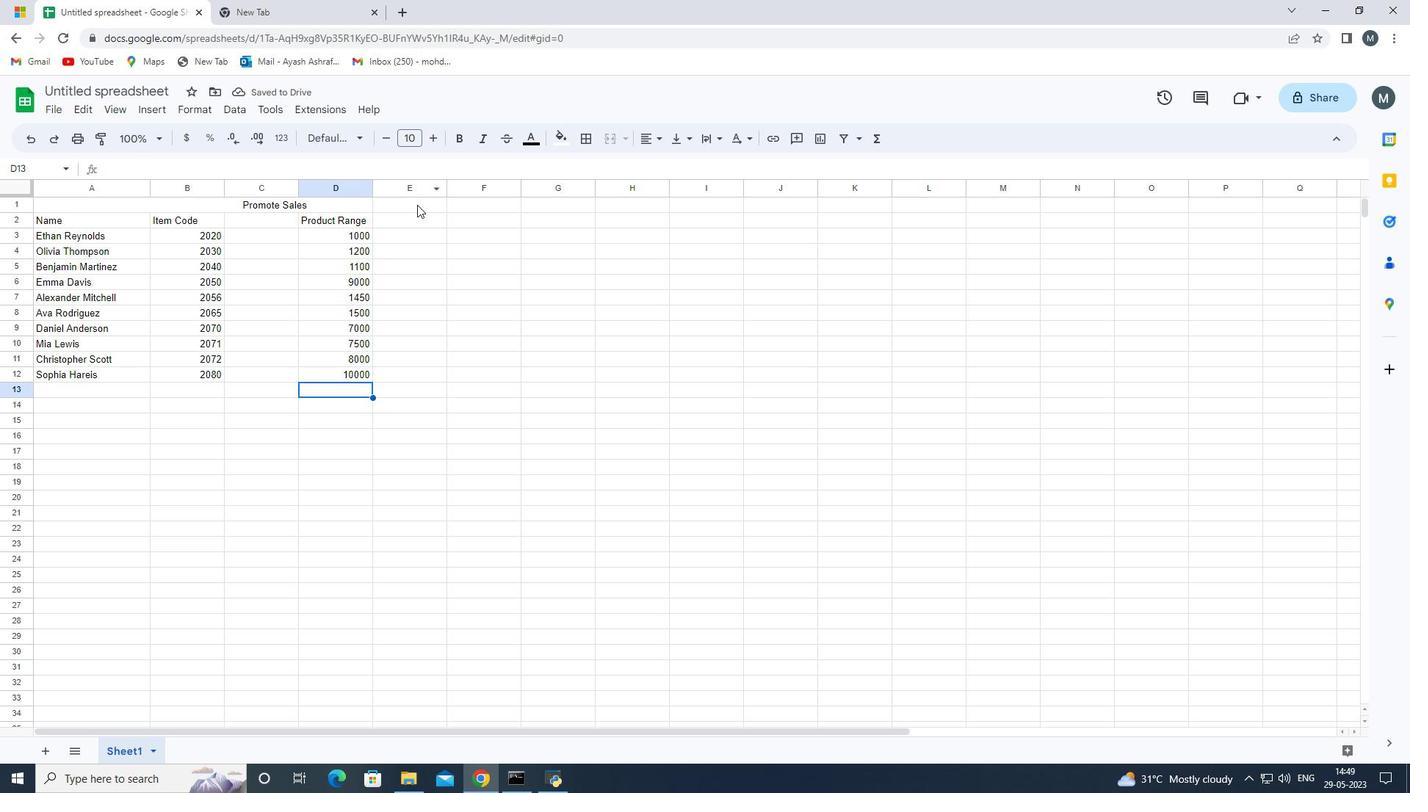 
Action: Mouse pressed left at (417, 207)
Screenshot: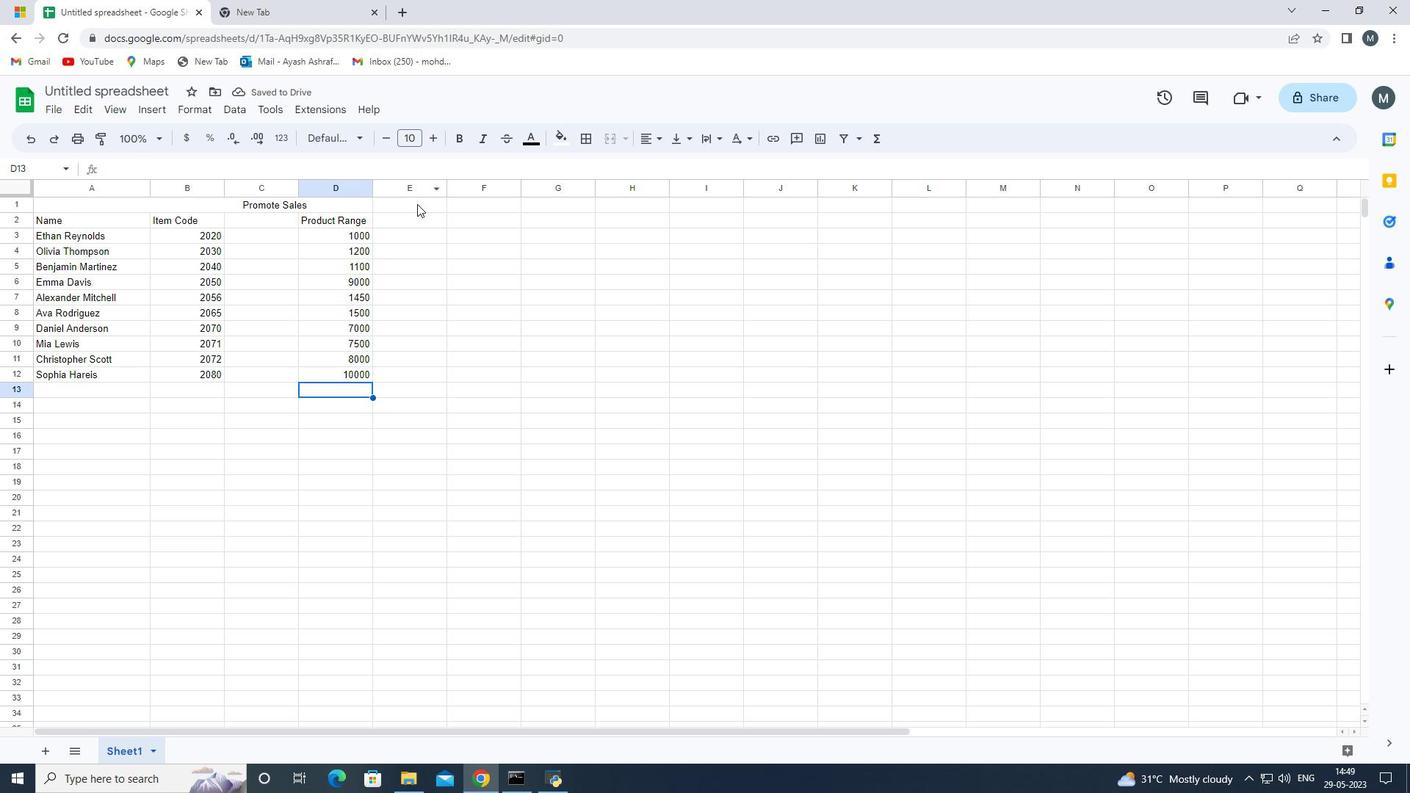 
Action: Mouse moved to (419, 216)
Screenshot: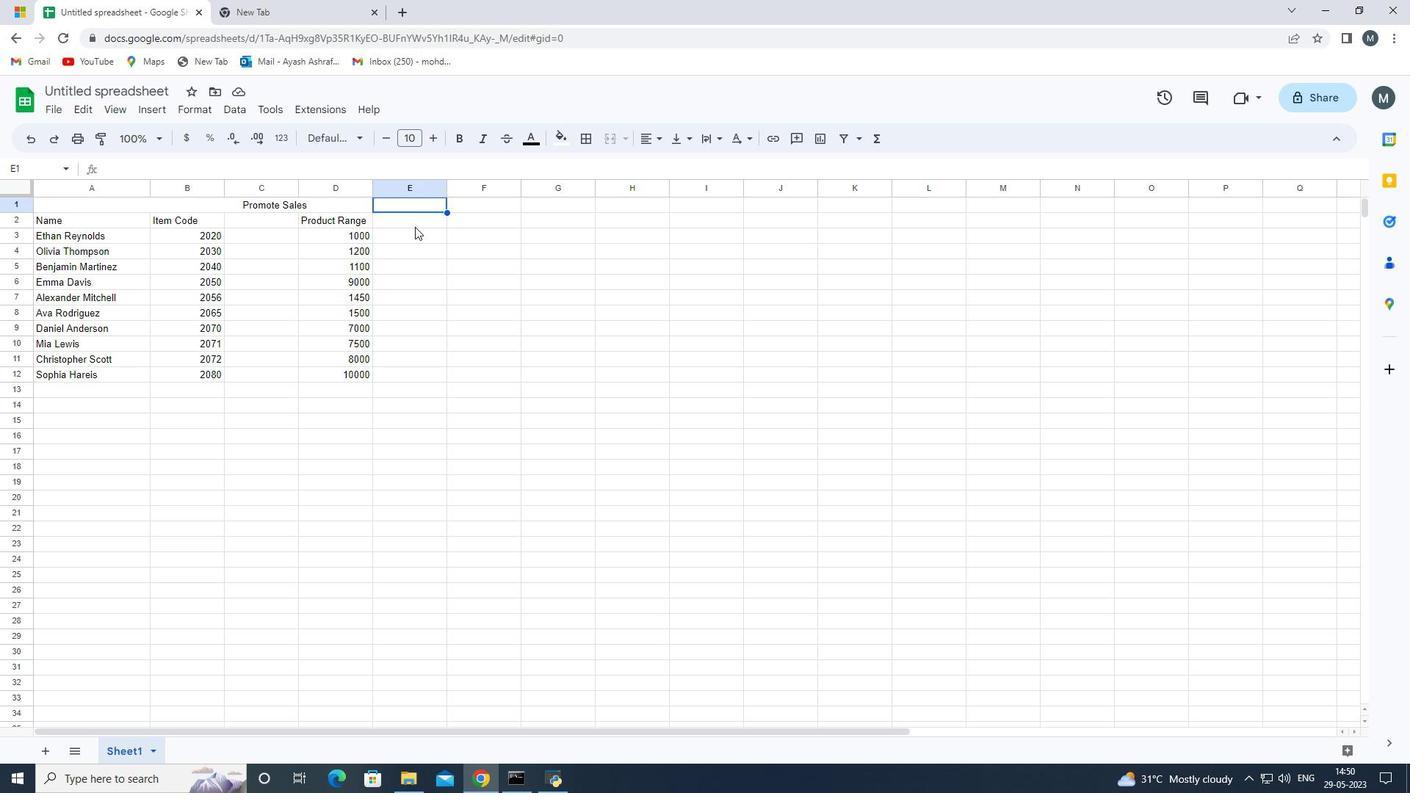 
Action: Mouse pressed left at (419, 216)
Screenshot: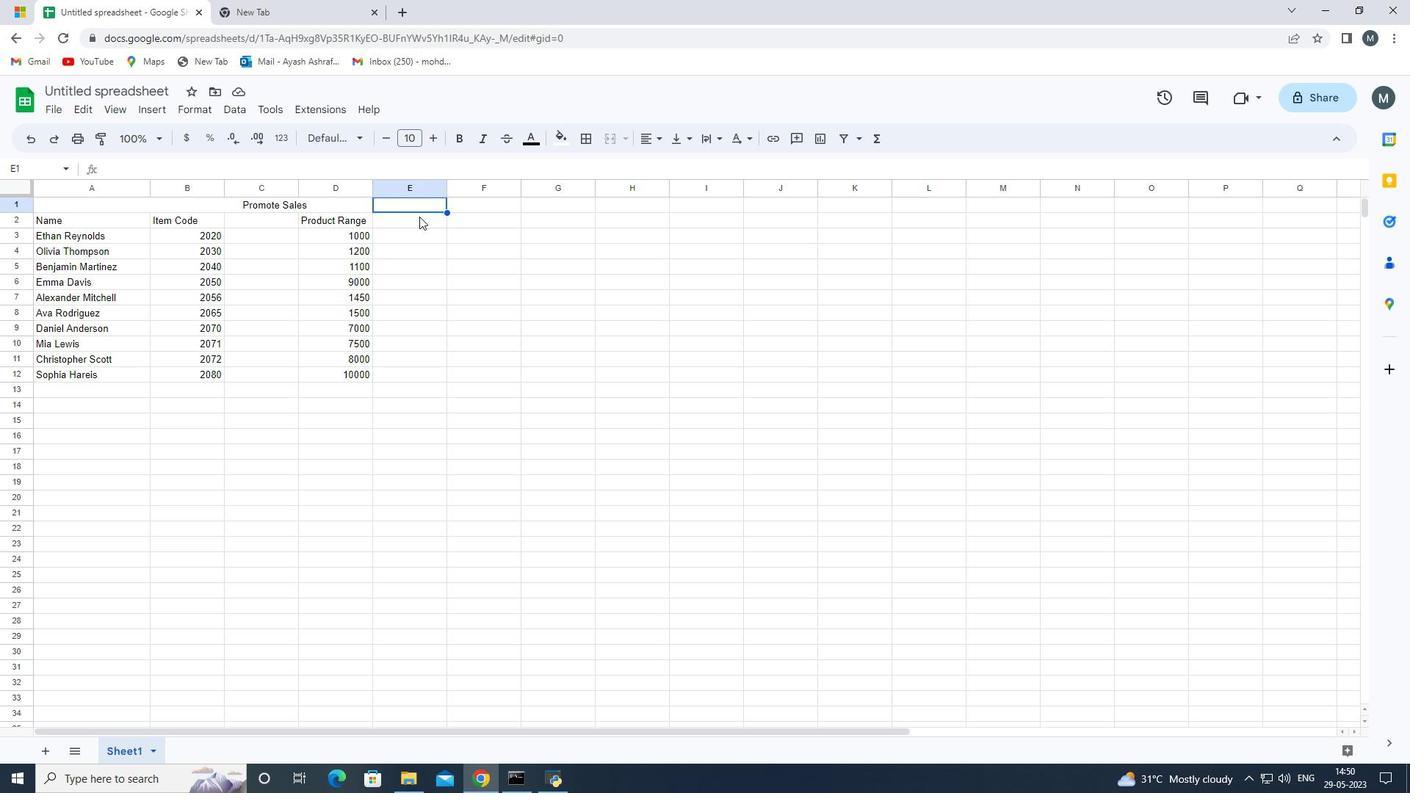 
Action: Mouse pressed left at (419, 216)
Screenshot: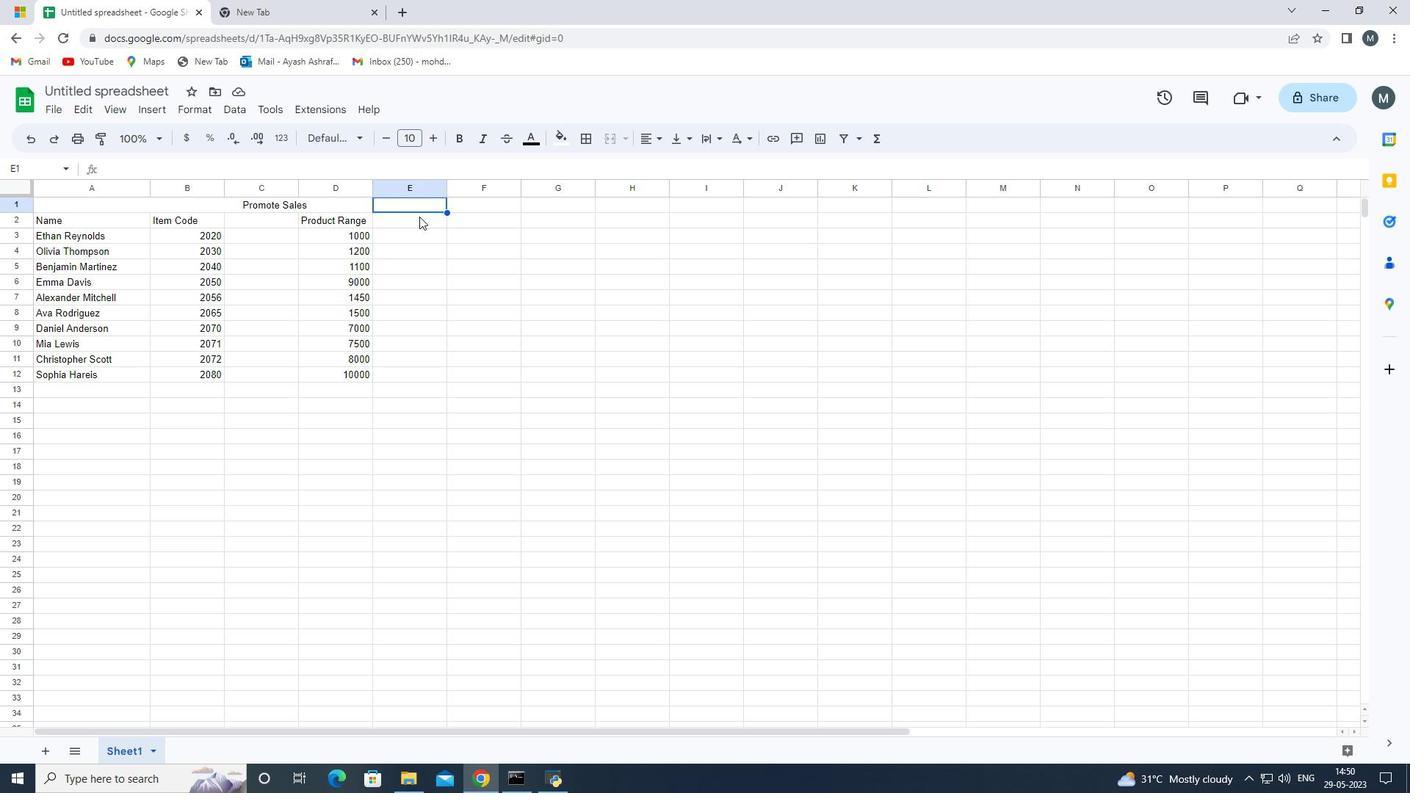 
Action: Key pressed <Key.shift>Products<Key.enter><Key.shift>B<Key.backspace><Key.shift>Nike<Key.space><Key.shift>Shoe<Key.space><Key.enter><Key.shift>Adidas<Key.space><Key.shift>Shoe<Key.enter><Key.shift><Key.shift><Key.shift><Key.shift><Key.shift><Key.shift><Key.shift><Key.shift><Key.shift><Key.shift><Key.shift><Key.shift><Key.shift><Key.shift><Key.shift>Gucci<Key.space><Key.shift>R-<Key.shift>Shirt<Key.backspace><Key.backspace><Key.backspace><Key.backspace><Key.backspace><Key.backspace><Key.backspace>t-<Key.shift>Shirt<Key.enter><Key.shift>Louis<Key.space><Key.shift>B<Key.backspace><Key.shift>Vuitton<Key.space><Key.shift>Bag<Key.enter><Key.shift>Zara<Key.space><Key.shift><Key.shift><Key.shift><Key.shift><Key.shift><Key.shift><Key.shift><Key.shift><Key.shift>Shirt<Key.enter><Key.shift>H<Key.shift><Key.shift><Key.shift><Key.shift><Key.shift><Key.shift><Key.shift><Key.shift><Key.shift><Key.shift><Key.shift><Key.shift><Key.shift><Key.shift><Key.shift><Key.shift><Key.shift><Key.shift><Key.shift><Key.shift><Key.shift><Key.shift><Key.shift><Key.shift><Key.shift>&<Key.shift>M<Key.space><Key.shift>jeans<Key.space><Key.enter><Key.shift><Key.shift><Key.shift><Key.shift><Key.shift><Key.shift>Chanel<Key.space><Key.shift>Perfume<Key.space><Key.enter><Key.shift>Versace<Key.space><Key.shift><Key.shift><Key.shift>Perfume<Key.space><Key.shift><Key.shift><Key.shift><Key.shift><Key.shift><Key.shift><Key.shift><Key.shift><Key.shift><Key.shift><Key.shift><Key.shift><Key.shift><Key.shift>Ralph<Key.space><Key.shift>Lauen<Key.space><Key.backspace><Key.backspace><Key.backspace><Key.backspace><Key.backspace><Key.backspace><Key.backspace><Key.backspace><Key.backspace><Key.backspace><Key.backspace><Key.backspace><Key.enter><Key.shift>Ralph<Key.space><Key.shift>Lauren<Key.space><Key.enter><Key.shift>Prada<Key.space><Key.shift><Key.shift><Key.shift><Key.shift><Key.shift><Key.shift><Key.shift><Key.shift><Key.shift><Key.shift><Key.shift><Key.shift><Key.shift>Shirt<Key.space>
Screenshot: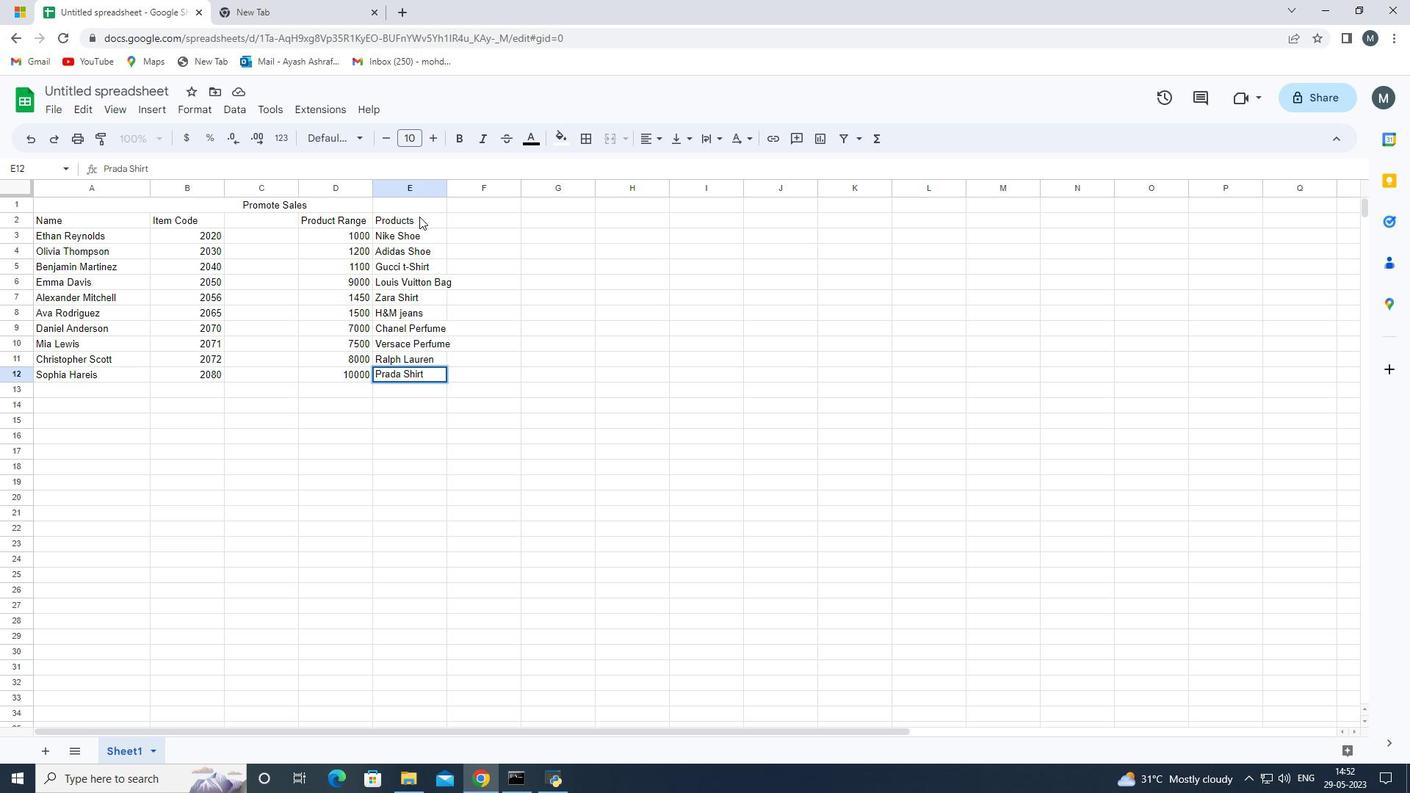 
Action: Mouse moved to (481, 216)
Screenshot: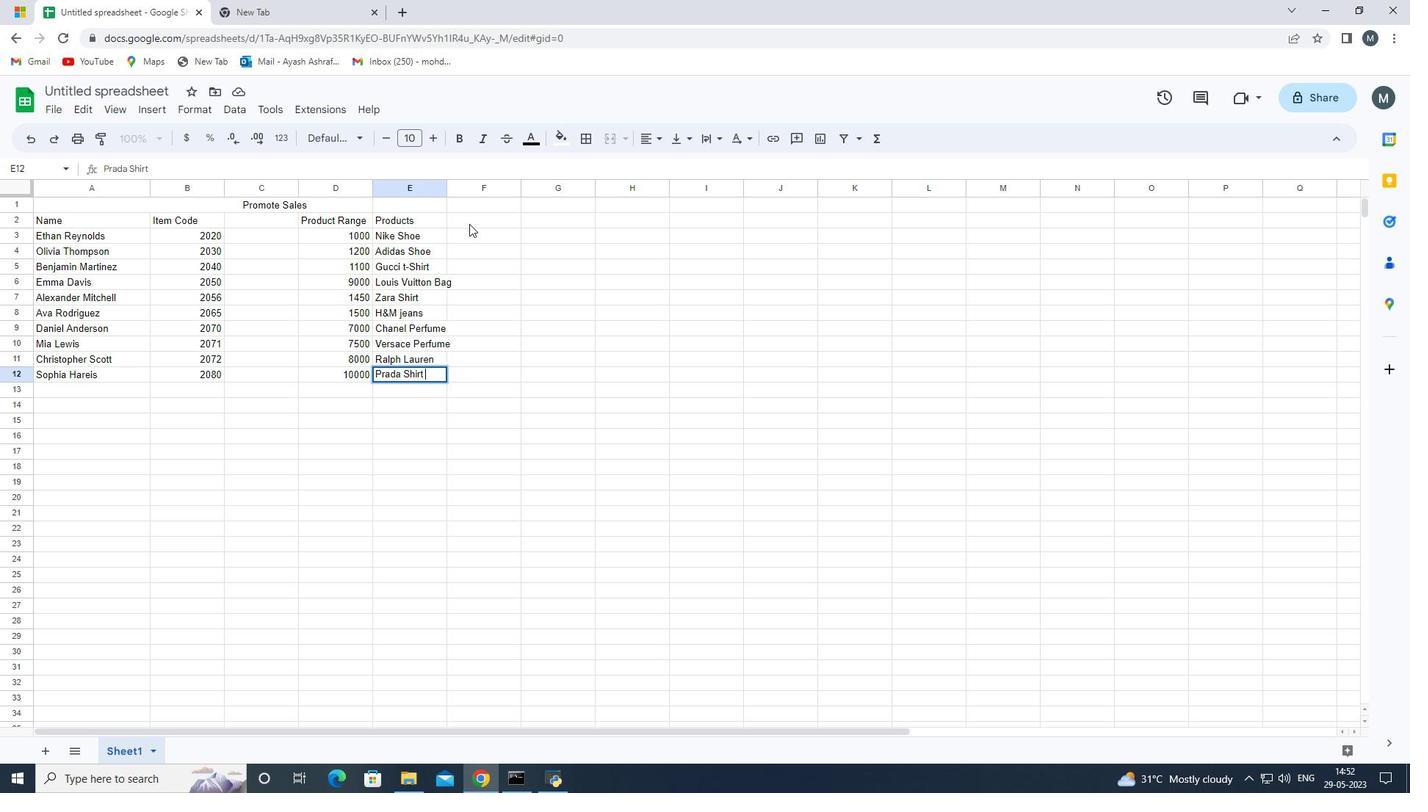 
Action: Mouse pressed left at (481, 216)
Screenshot: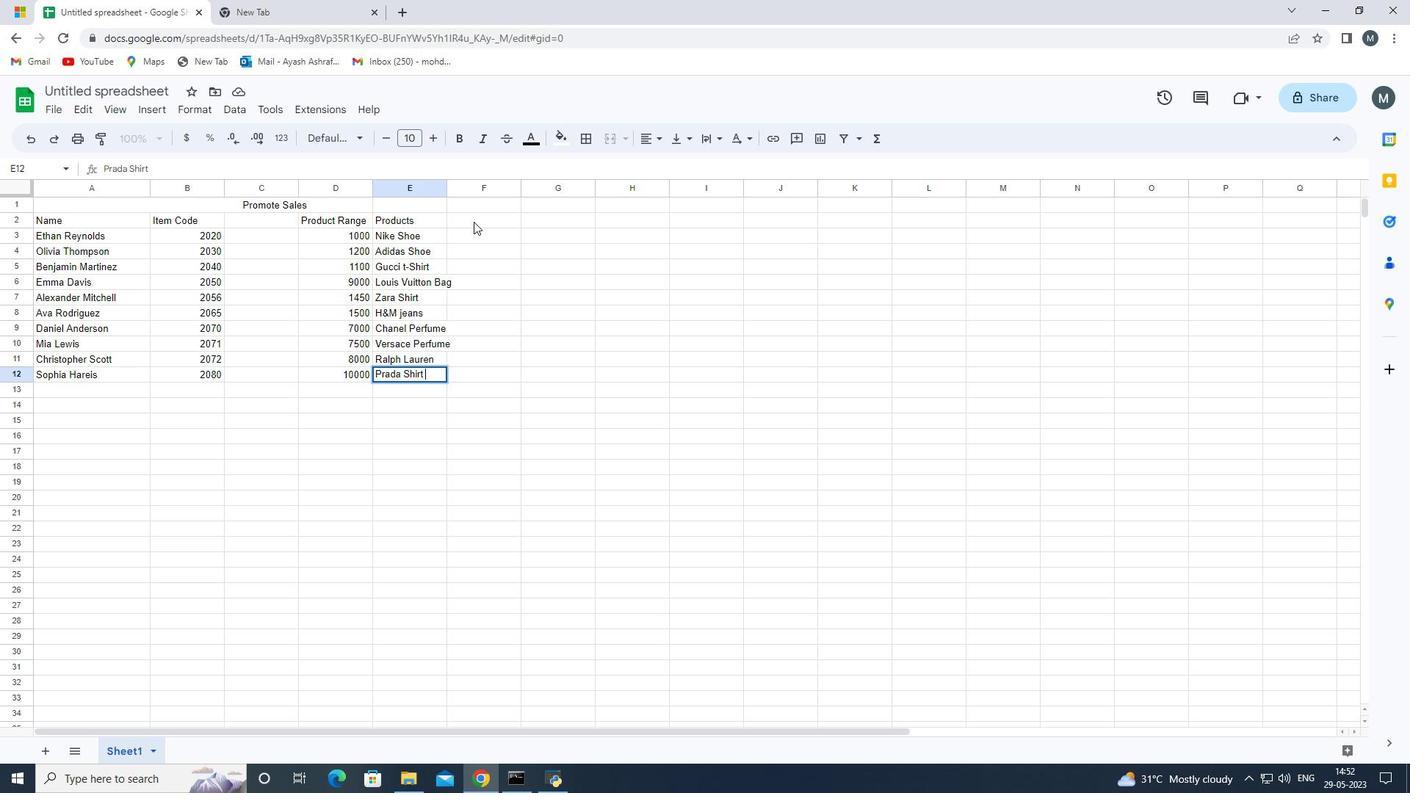 
Action: Mouse moved to (481, 216)
Screenshot: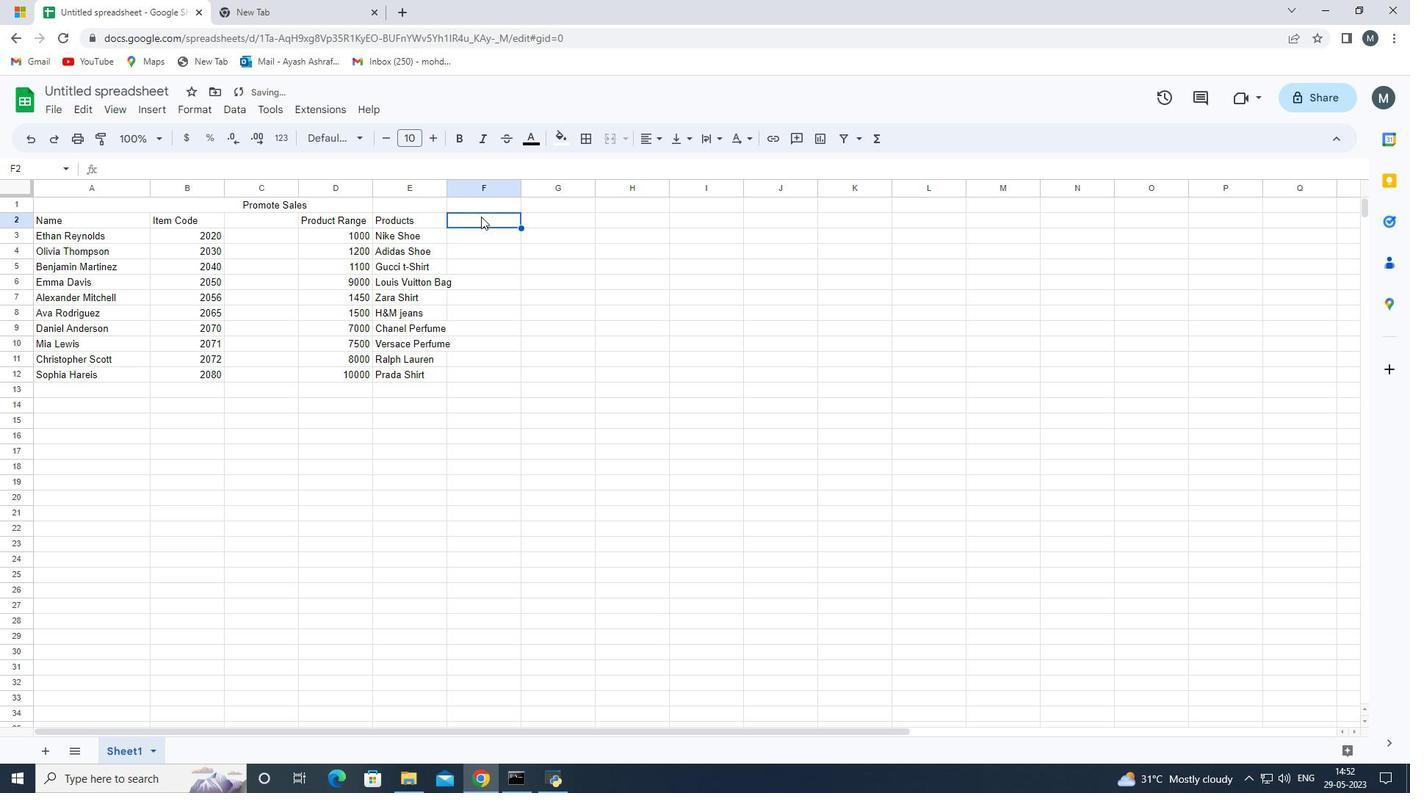 
Action: Key pressed <Key.shift>Quantity<Key.enter>3<Key.enter>4<Key.enter>6<Key.enter>5<Key.enter>8<Key.enter>9<Key.enter>4<Key.enter>6<Key.enter>7<Key.enter>10<Key.enter>
Screenshot: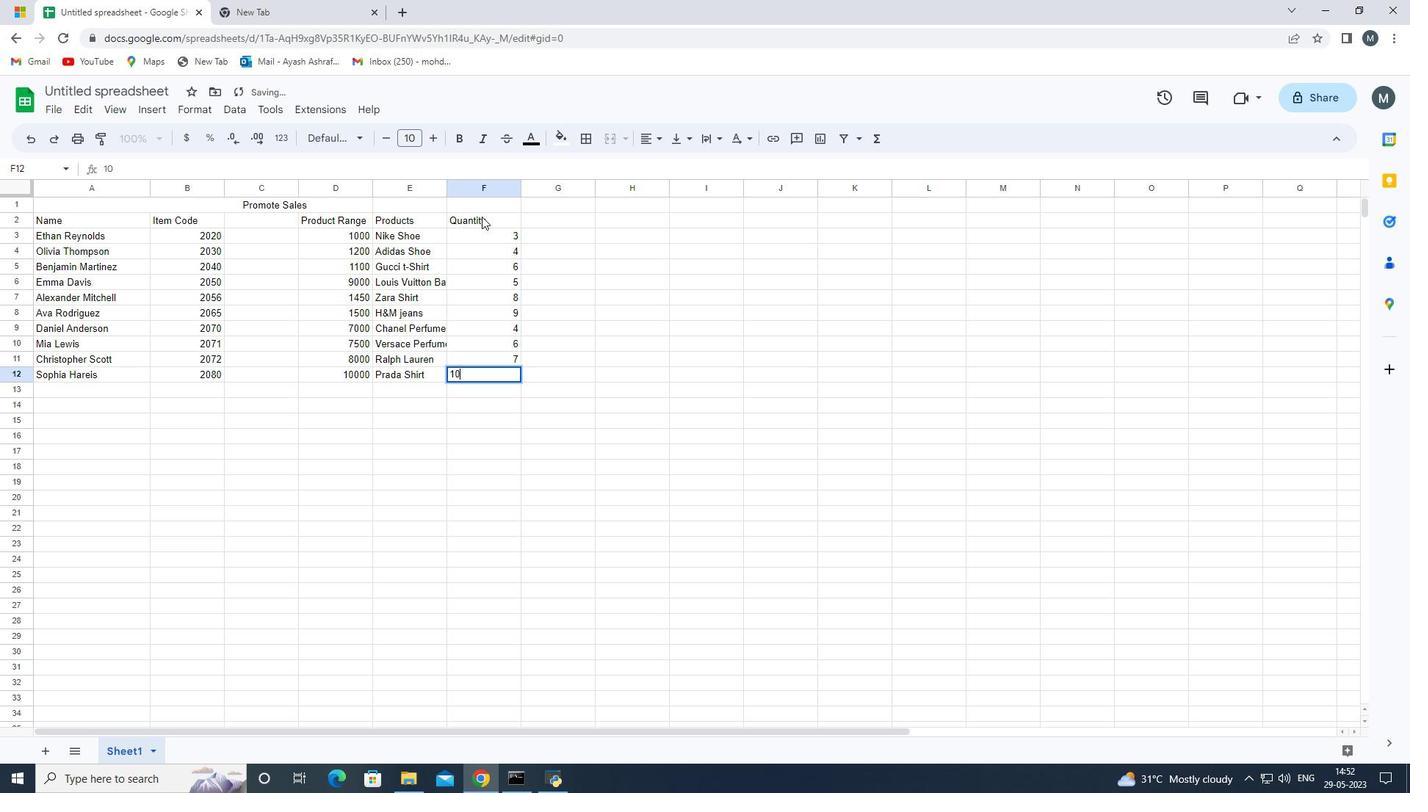 
Action: Mouse moved to (556, 221)
Screenshot: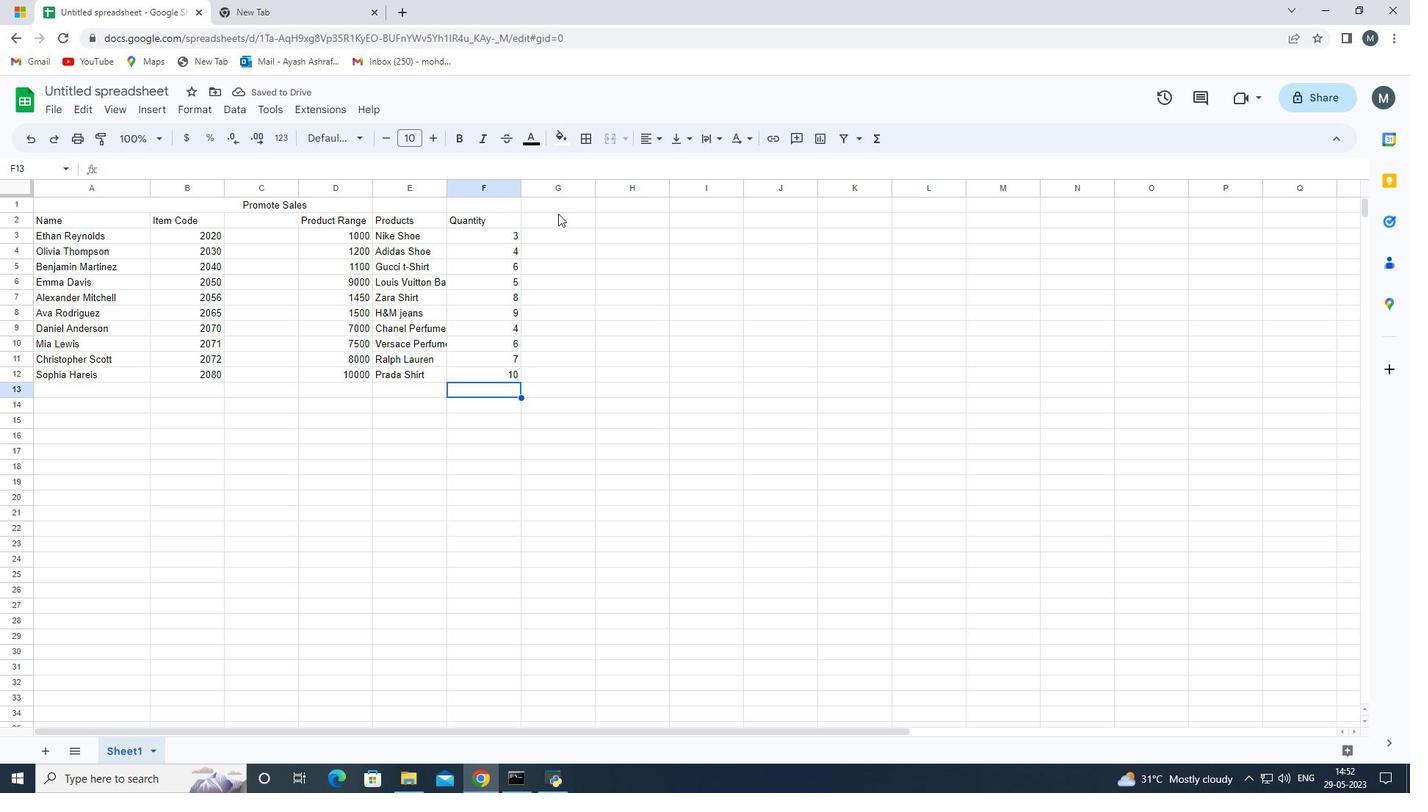 
Action: Mouse pressed left at (556, 221)
Screenshot: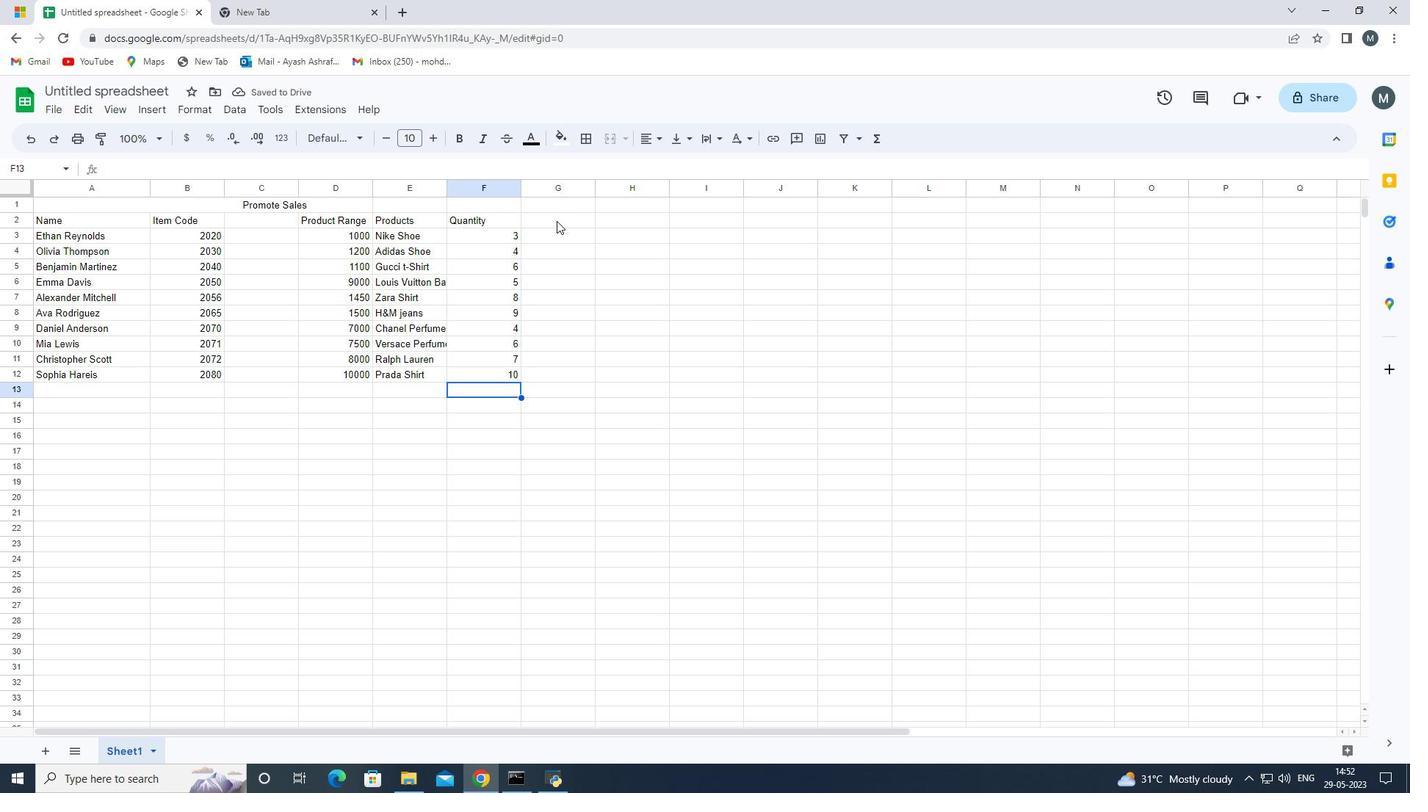 
Action: Mouse moved to (555, 222)
Screenshot: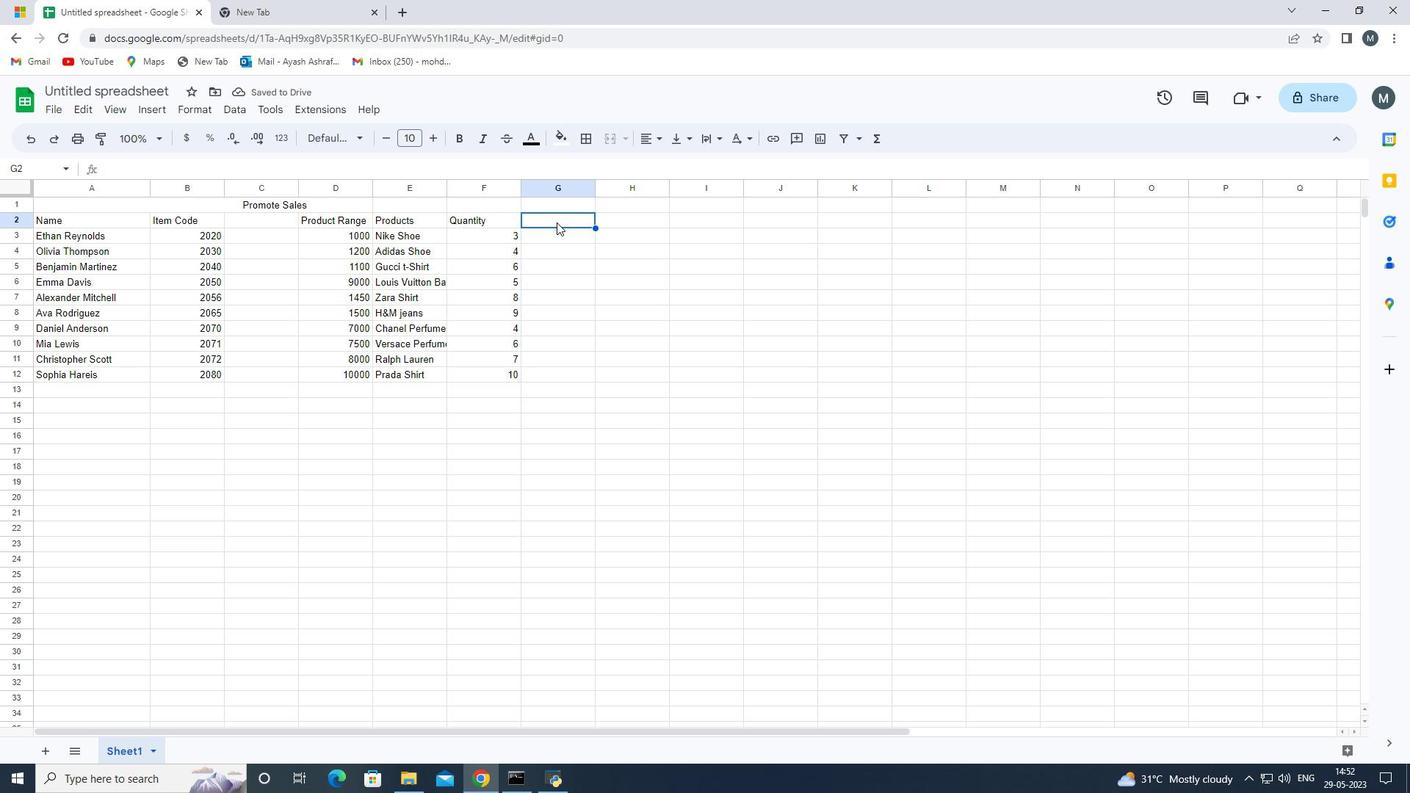 
Action: Key pressed <Key.shift>Total<Key.space><Key.enter>
Screenshot: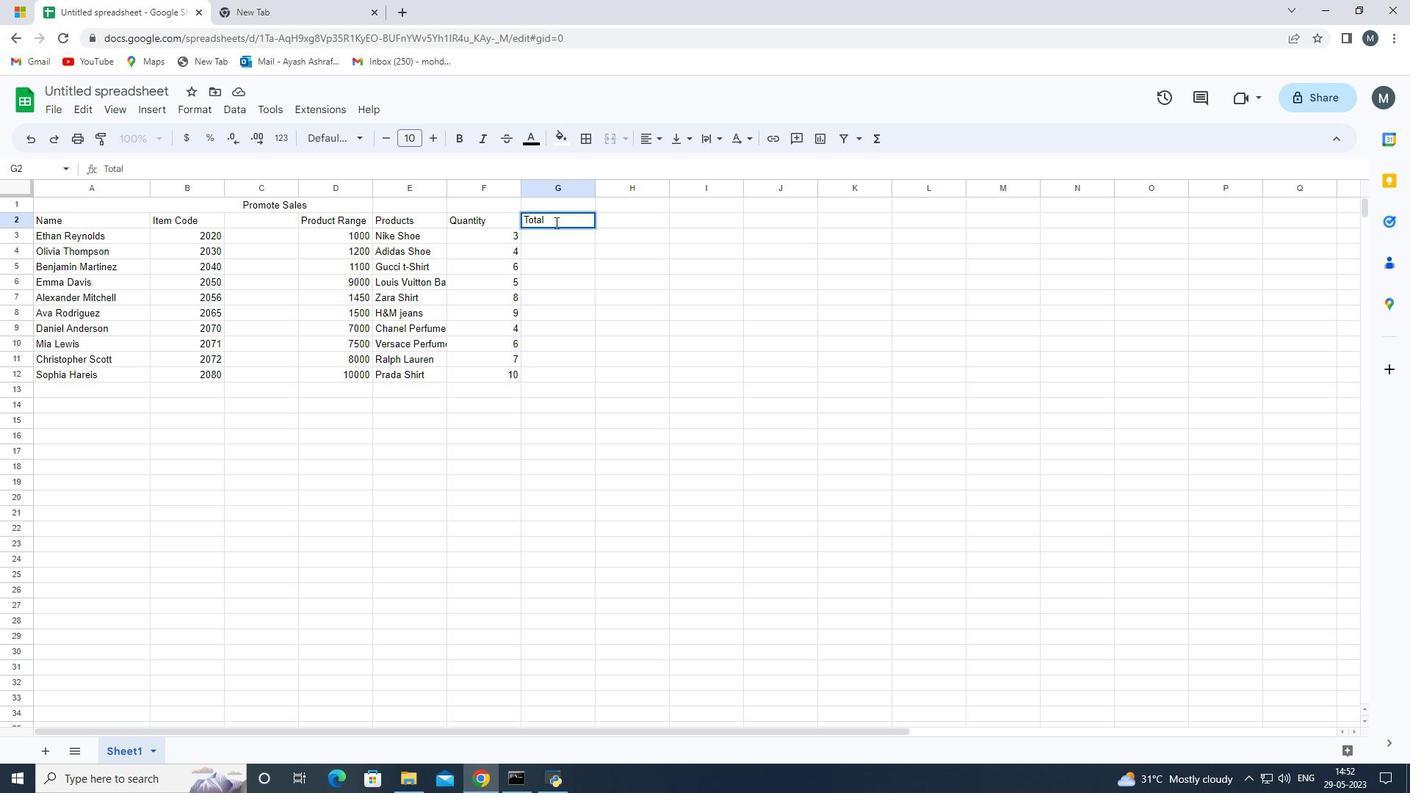 
Action: Mouse moved to (503, 272)
Screenshot: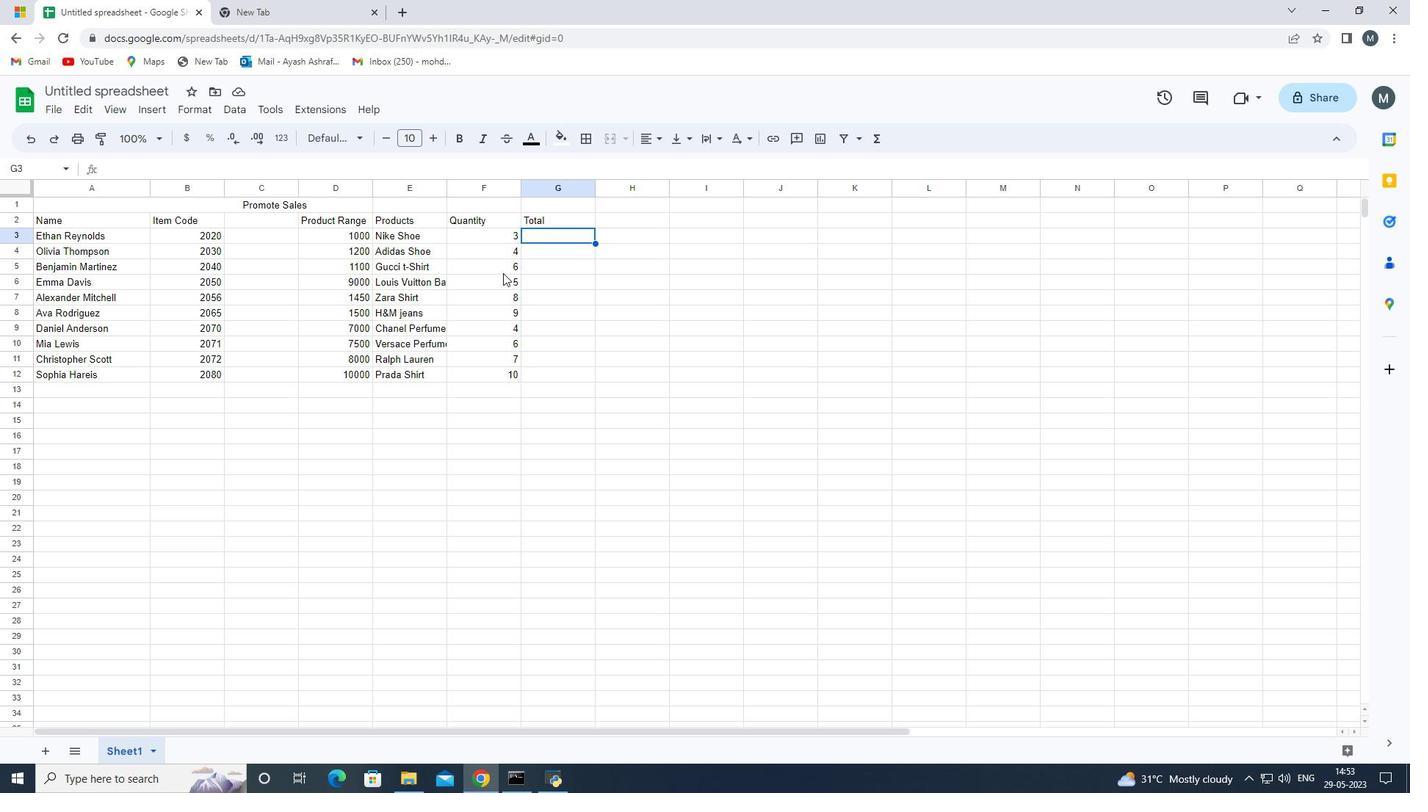 
Action: Key pressed =
Screenshot: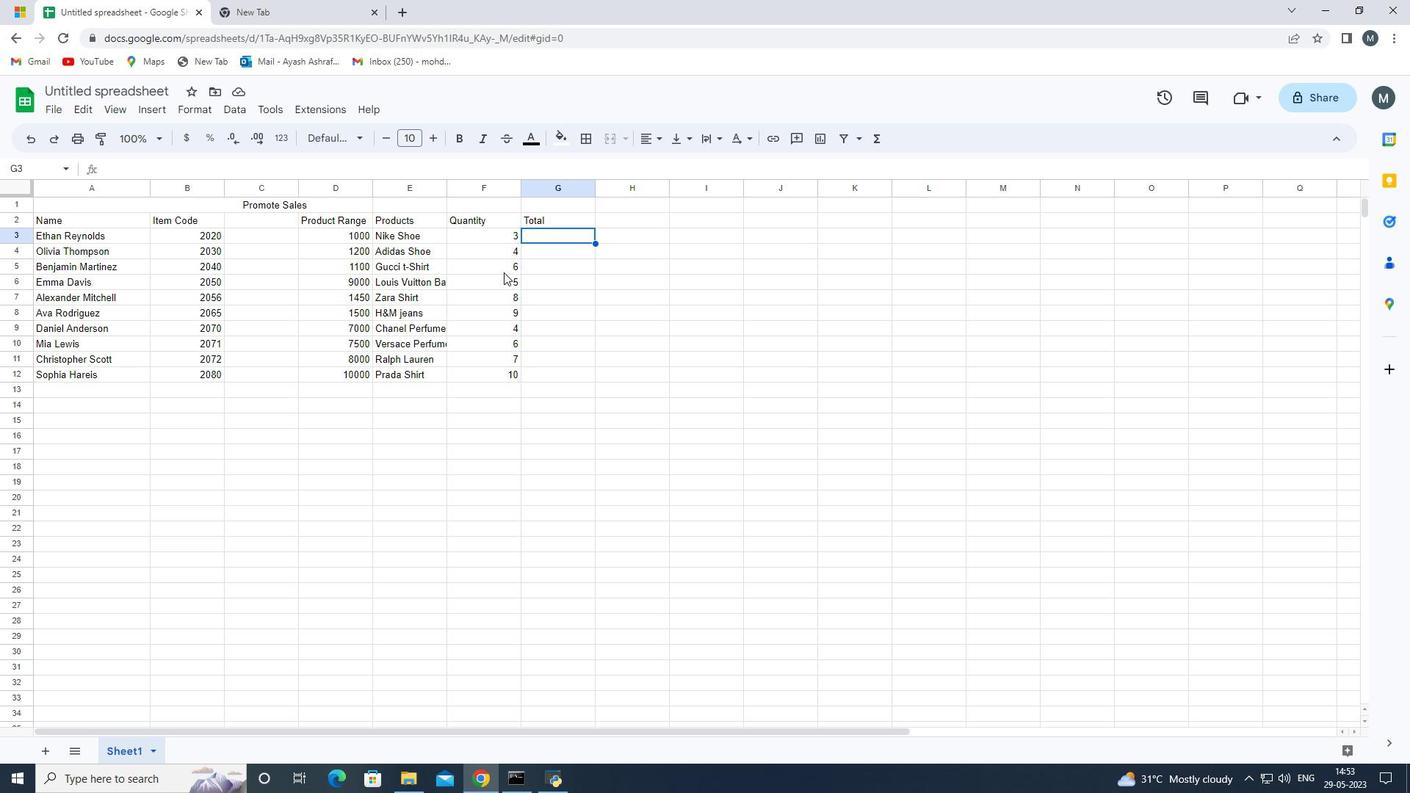 
Action: Mouse moved to (481, 234)
Screenshot: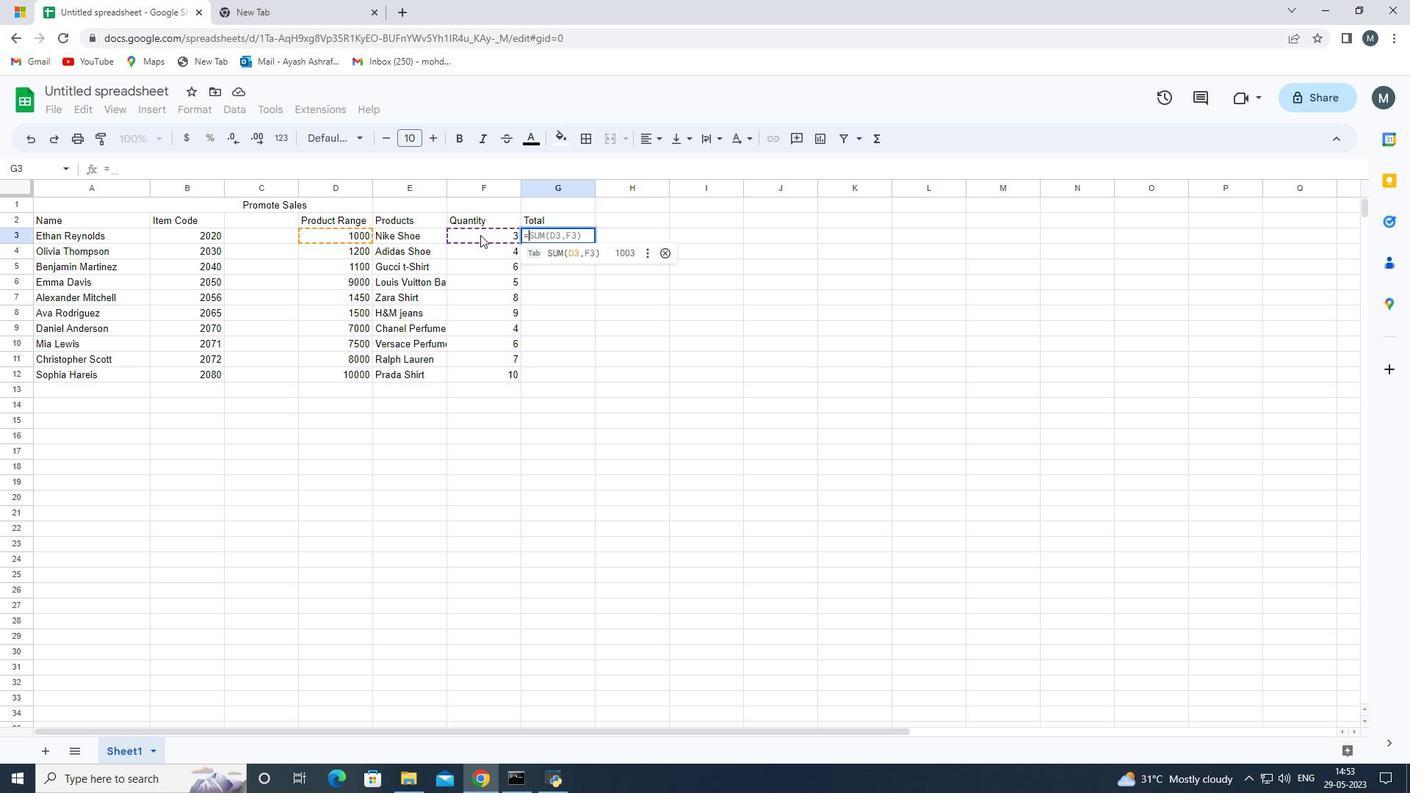 
Action: Mouse pressed left at (481, 234)
Screenshot: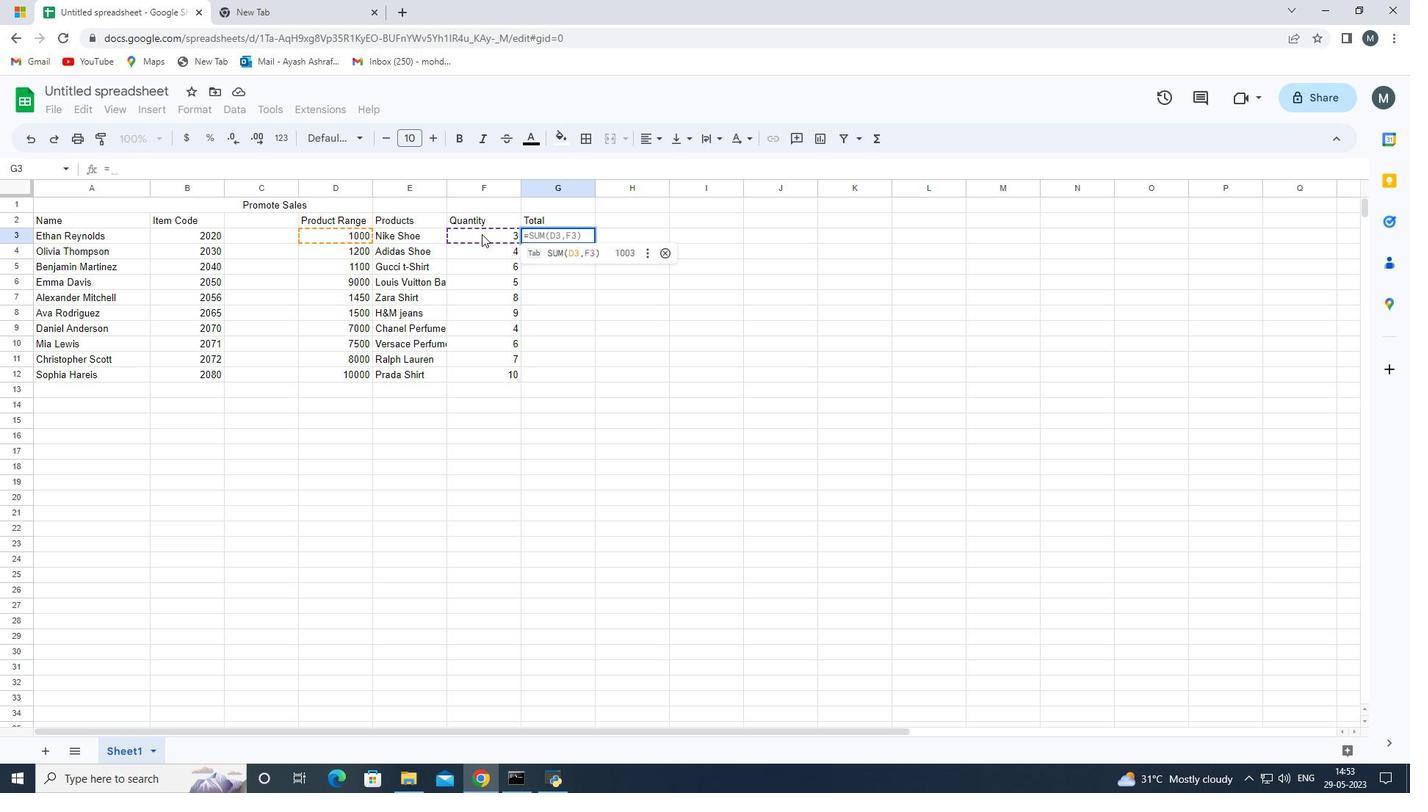 
Action: Key pressed *
Screenshot: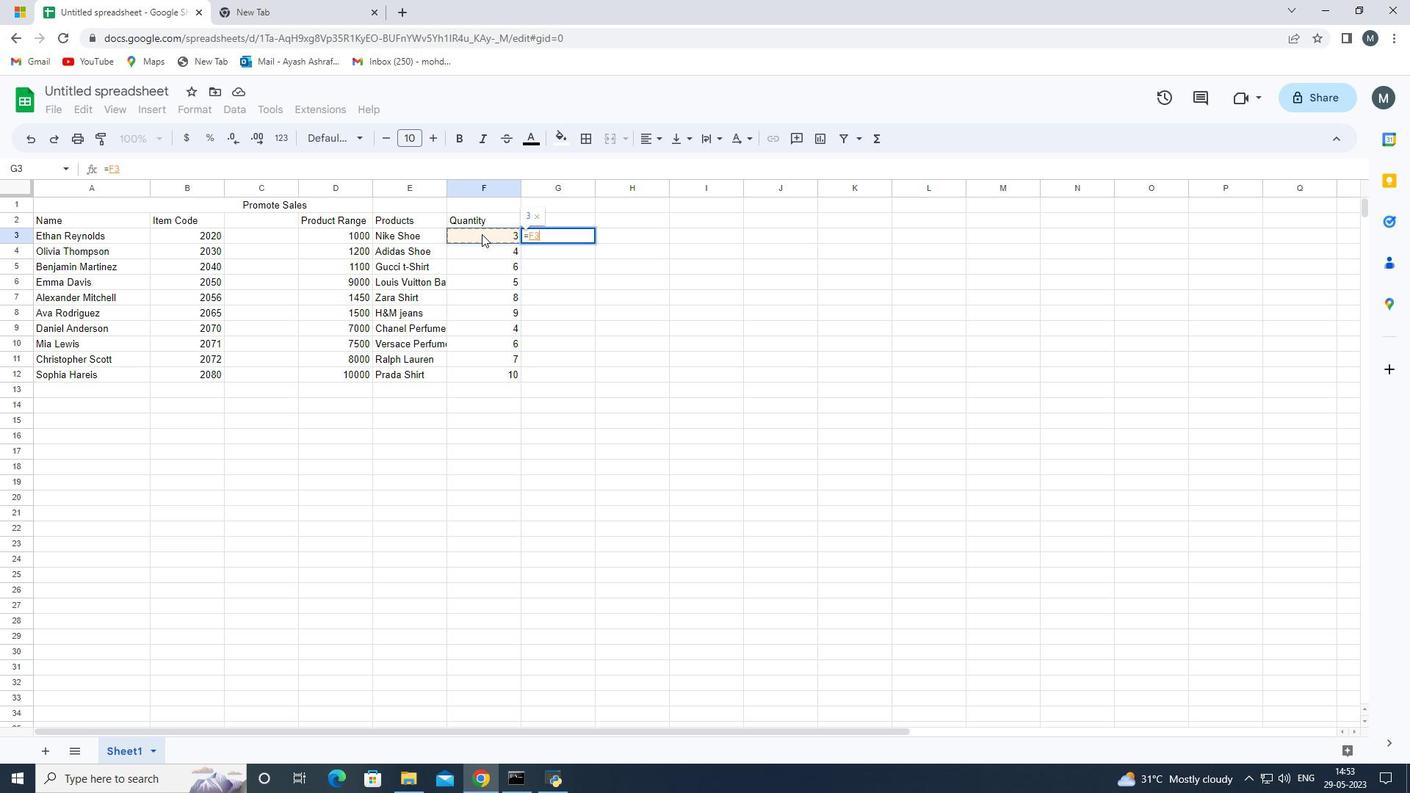 
Action: Mouse moved to (354, 236)
Screenshot: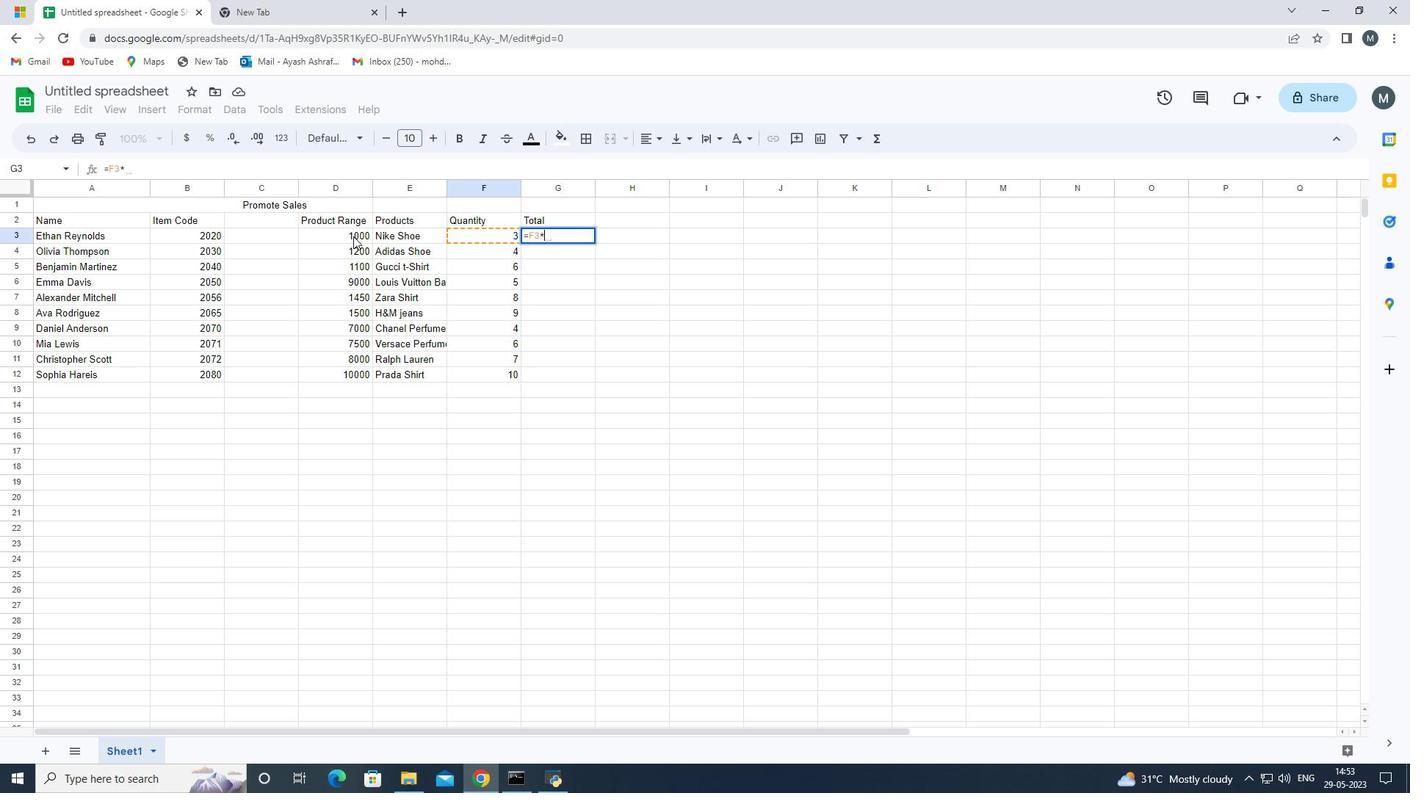 
Action: Mouse pressed left at (354, 236)
Screenshot: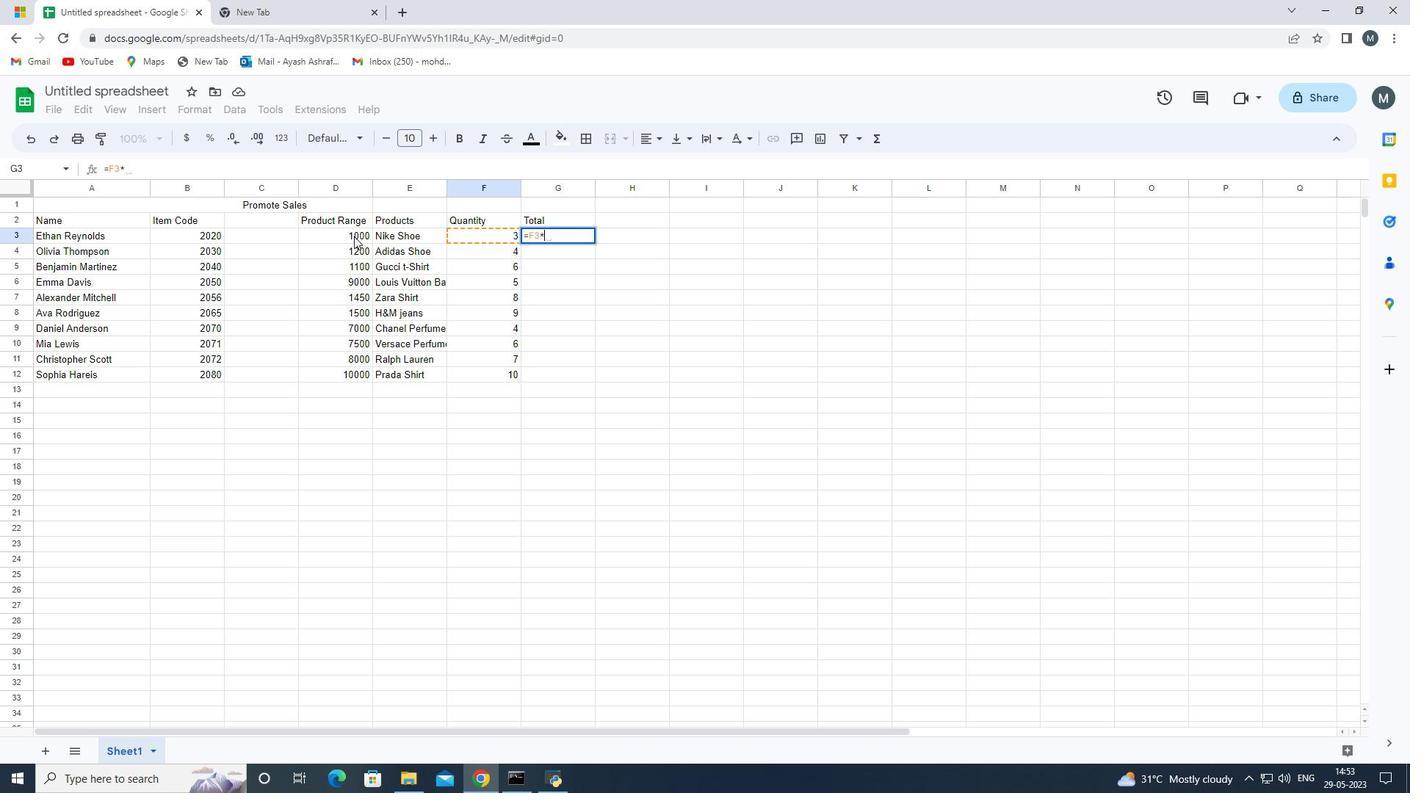 
Action: Key pressed <Key.enter>
Screenshot: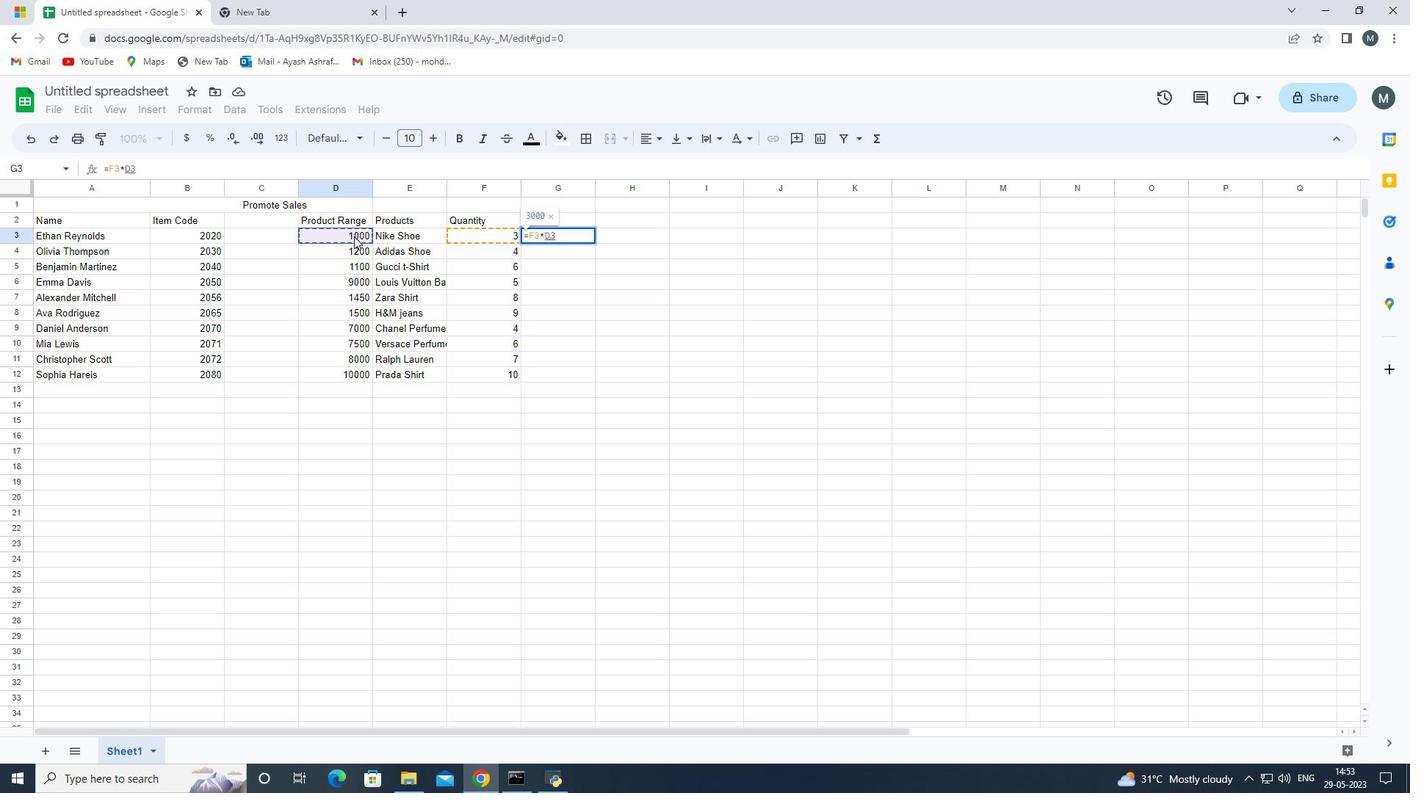 
Action: Mouse moved to (617, 345)
Screenshot: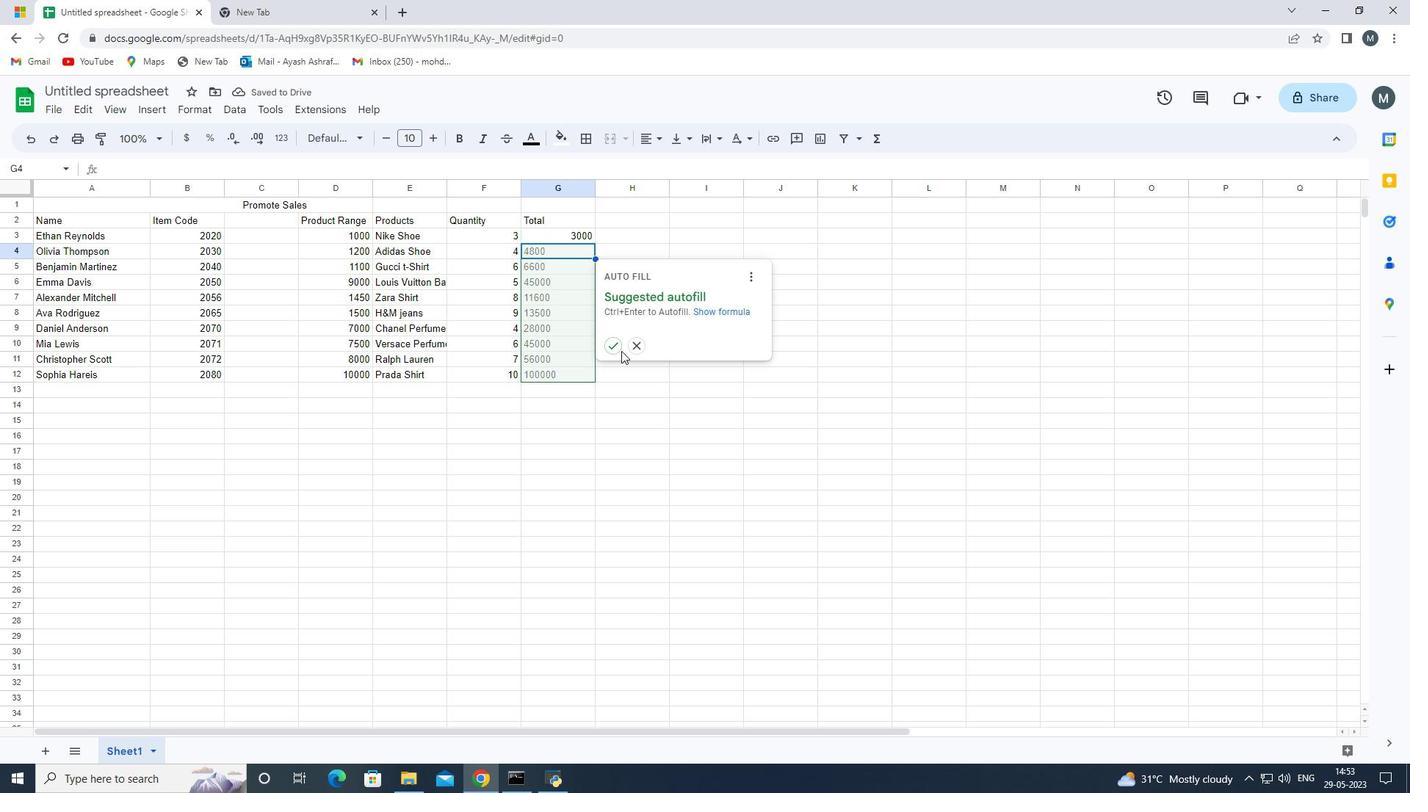 
Action: Mouse pressed left at (617, 345)
Screenshot: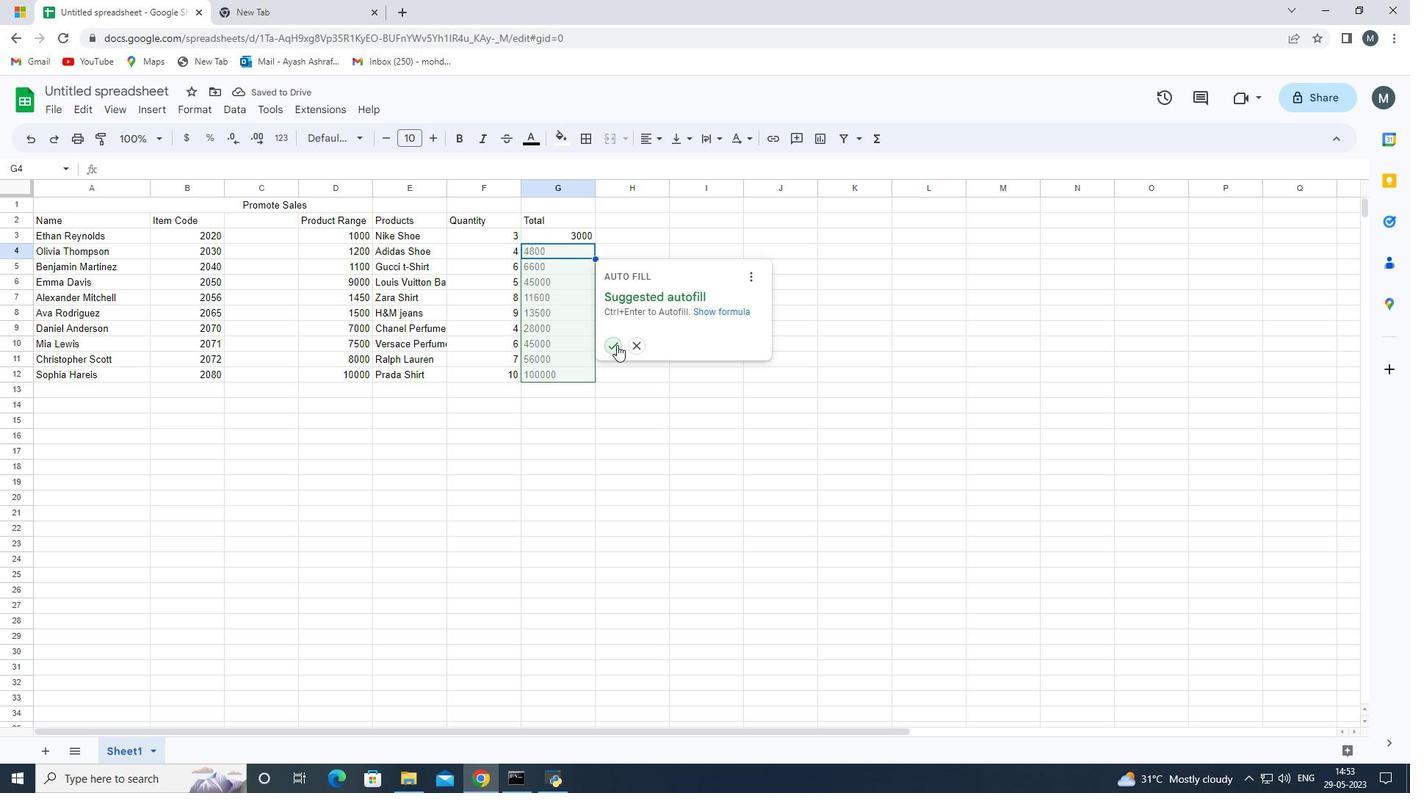
Action: Mouse moved to (557, 255)
Screenshot: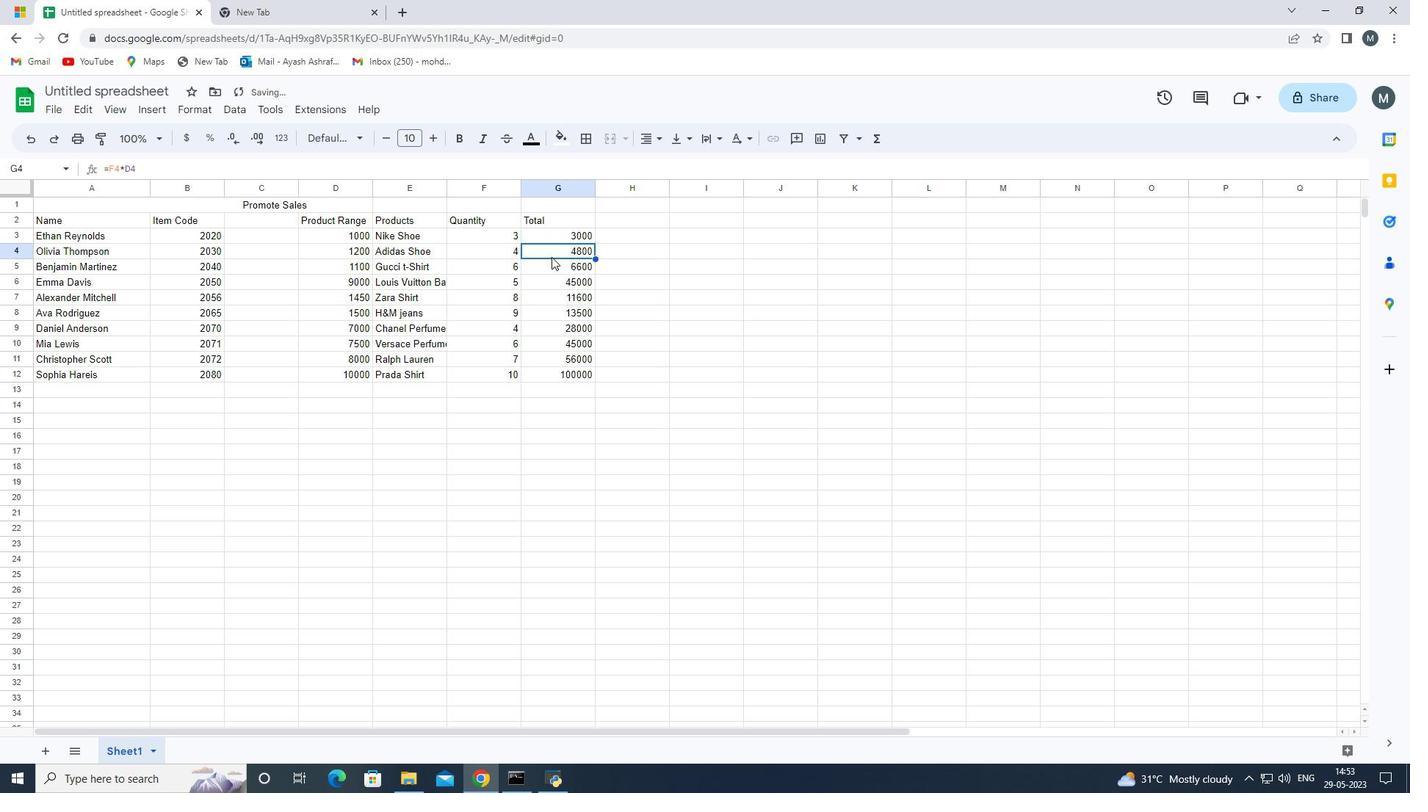 
Action: Mouse pressed left at (557, 255)
Screenshot: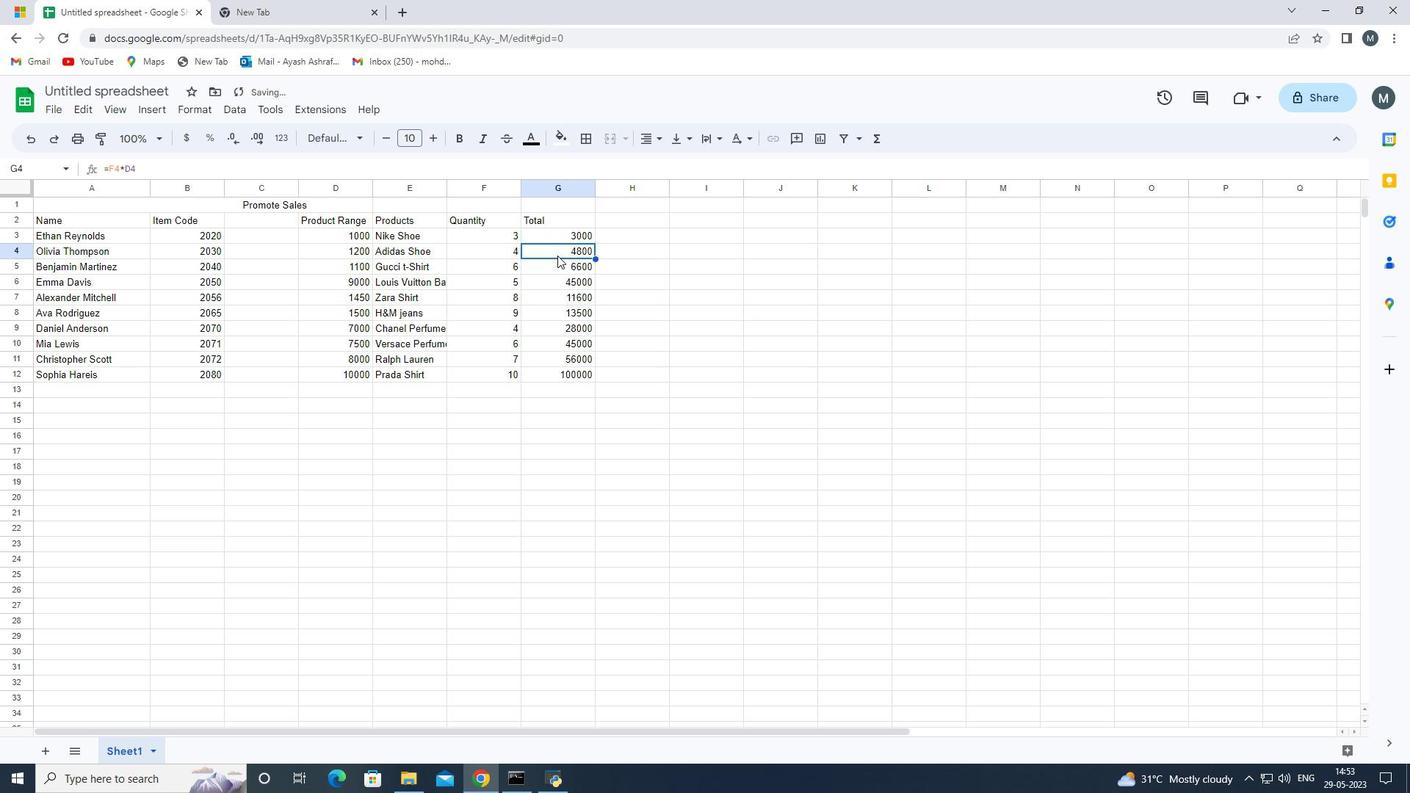 
Action: Mouse moved to (581, 362)
Screenshot: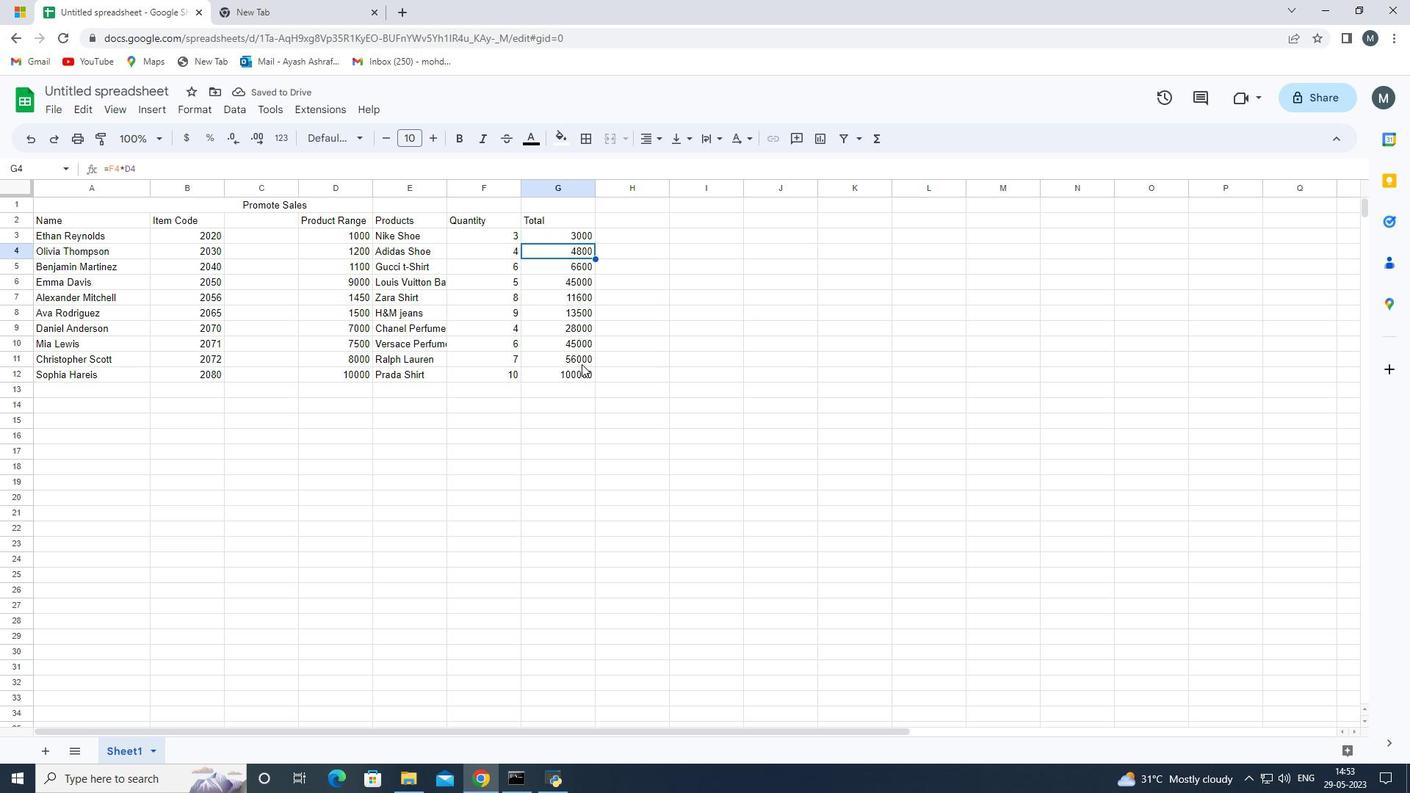 
Action: Key pressed <Key.down><Key.down><Key.down><Key.down><Key.down><Key.down><Key.down><Key.down>
Screenshot: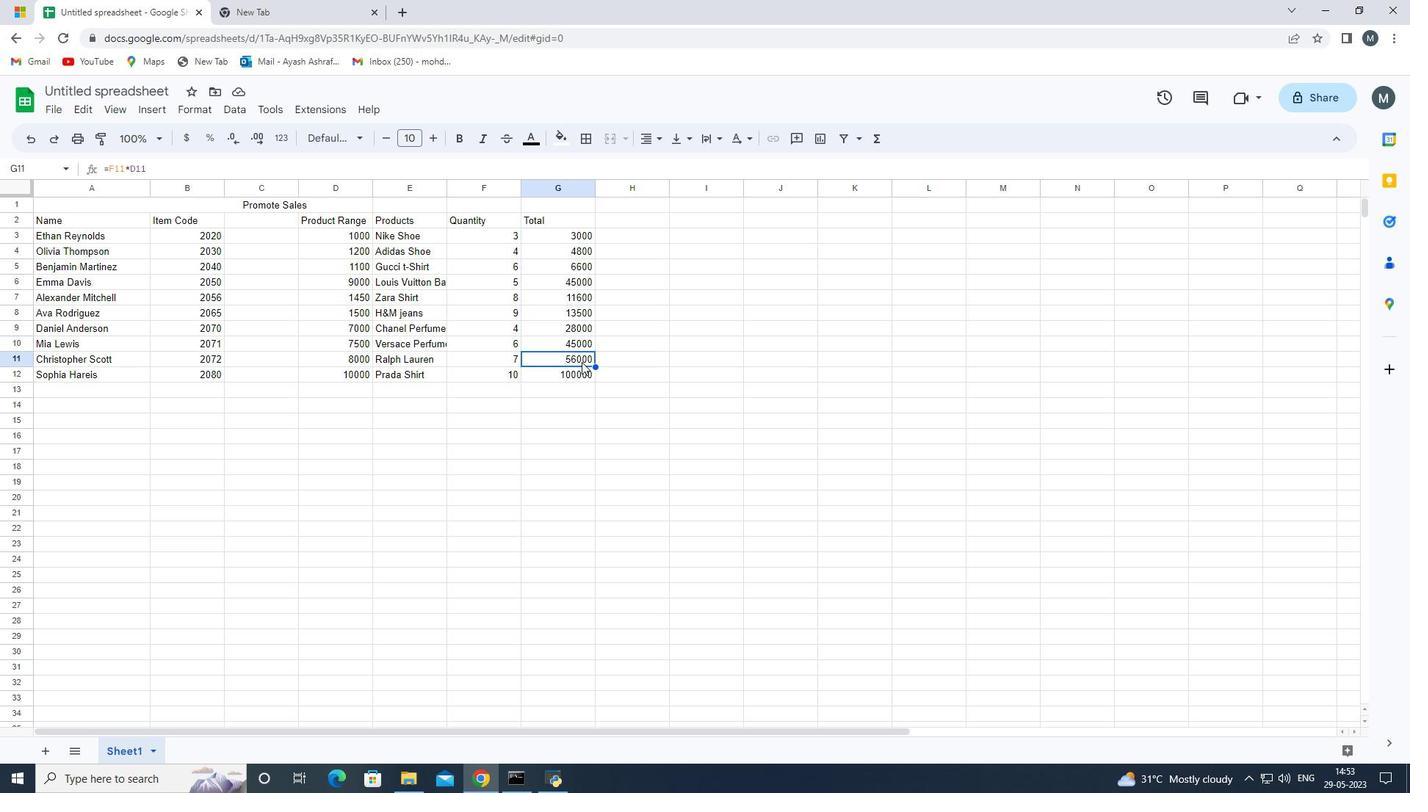 
Action: Mouse moved to (570, 387)
Screenshot: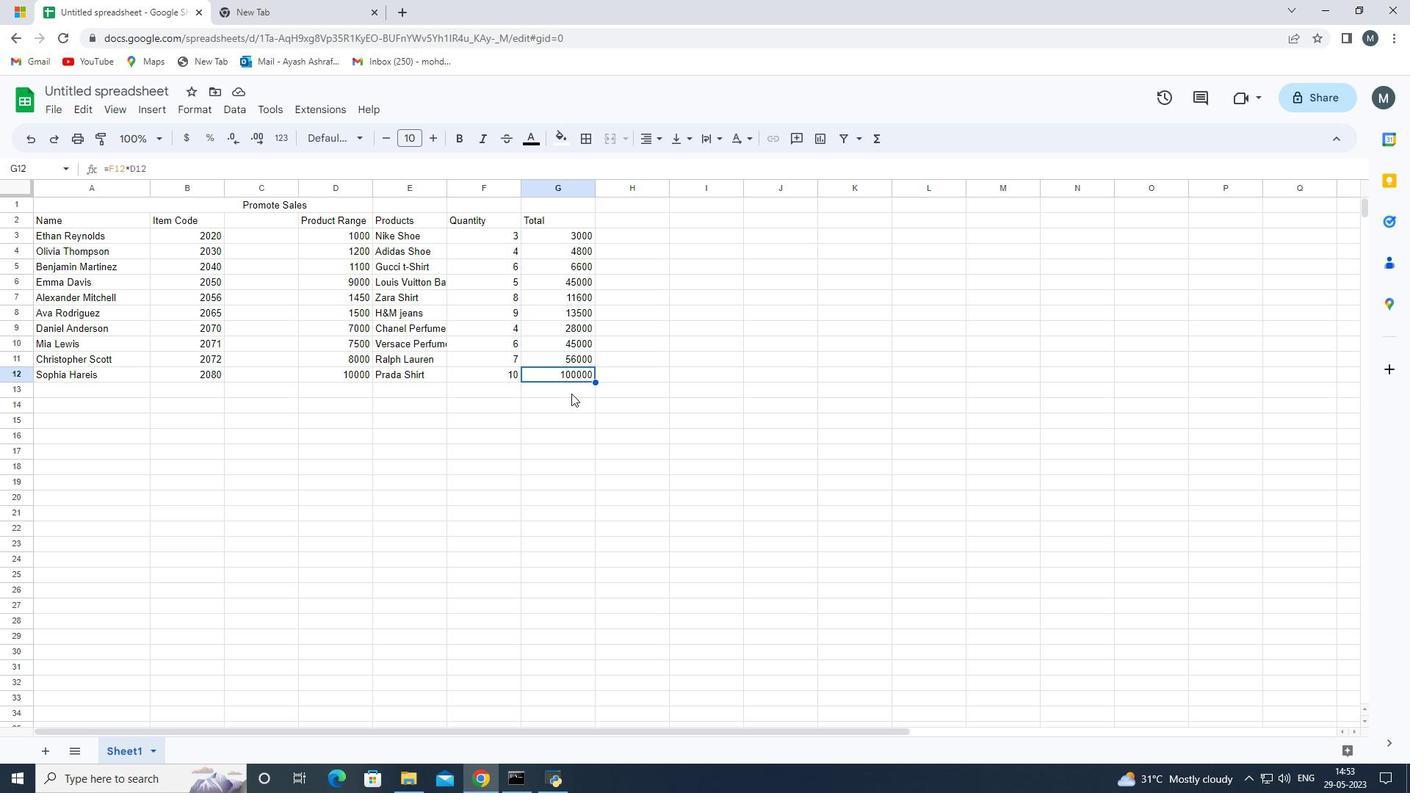 
Action: Mouse pressed left at (570, 387)
Screenshot: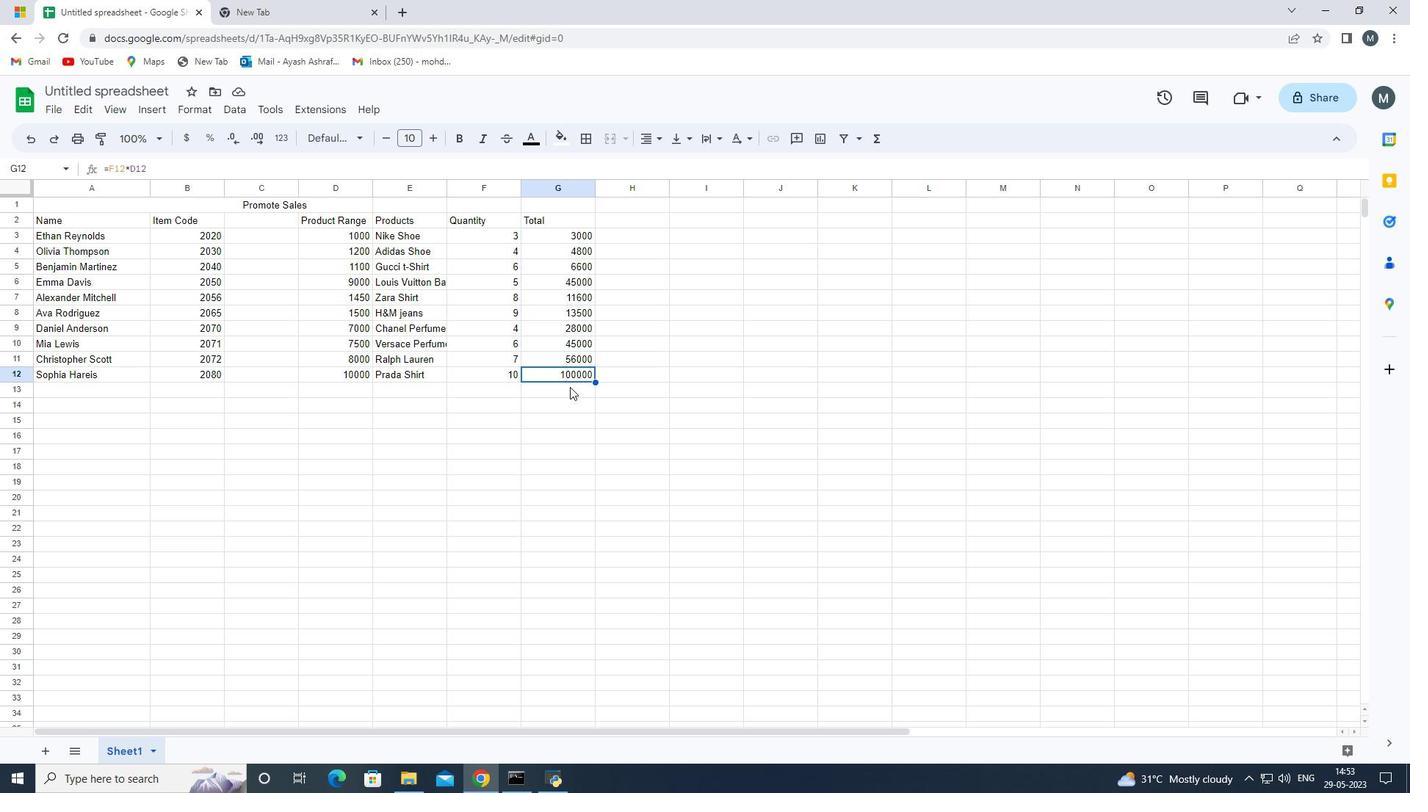 
Action: Mouse moved to (575, 232)
Screenshot: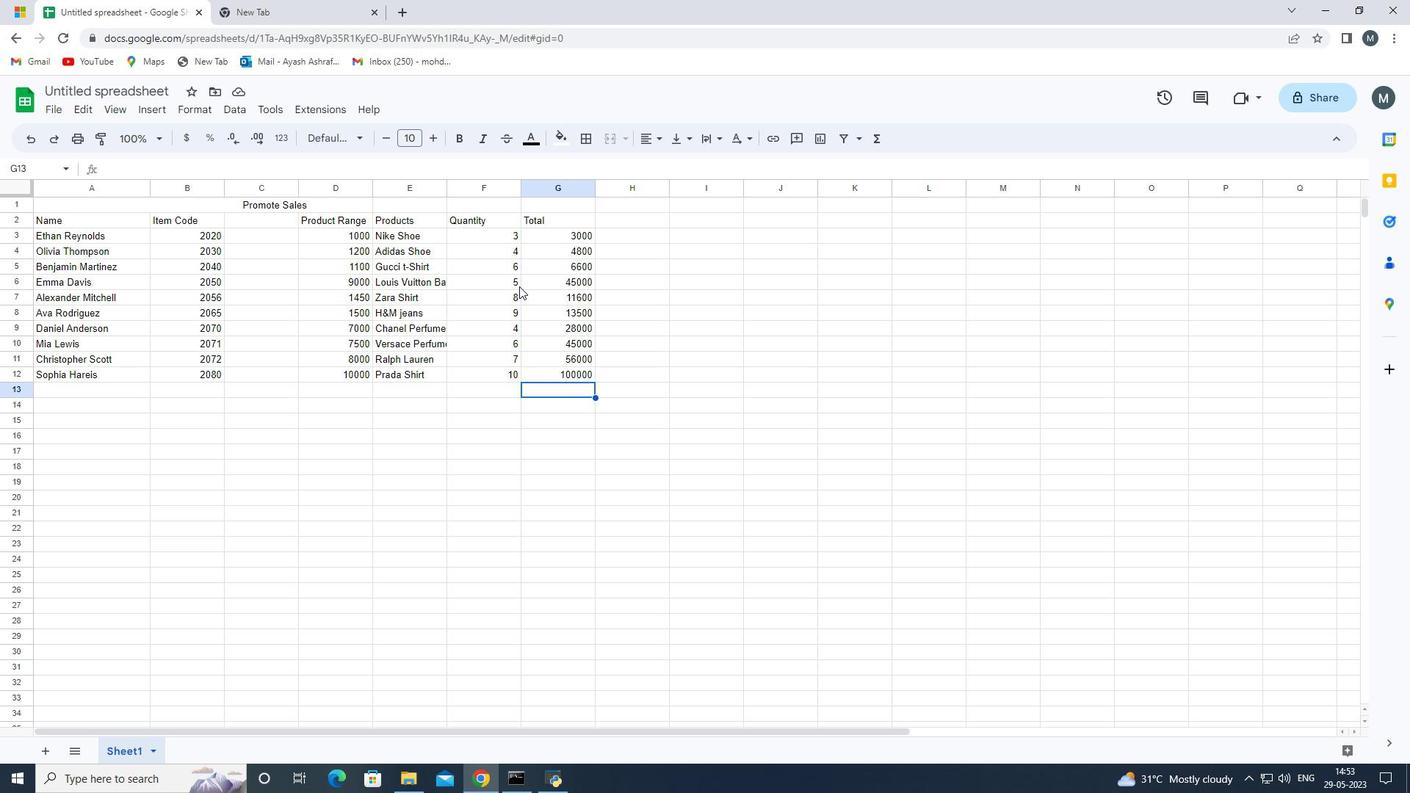 
Action: Mouse pressed left at (575, 232)
Screenshot: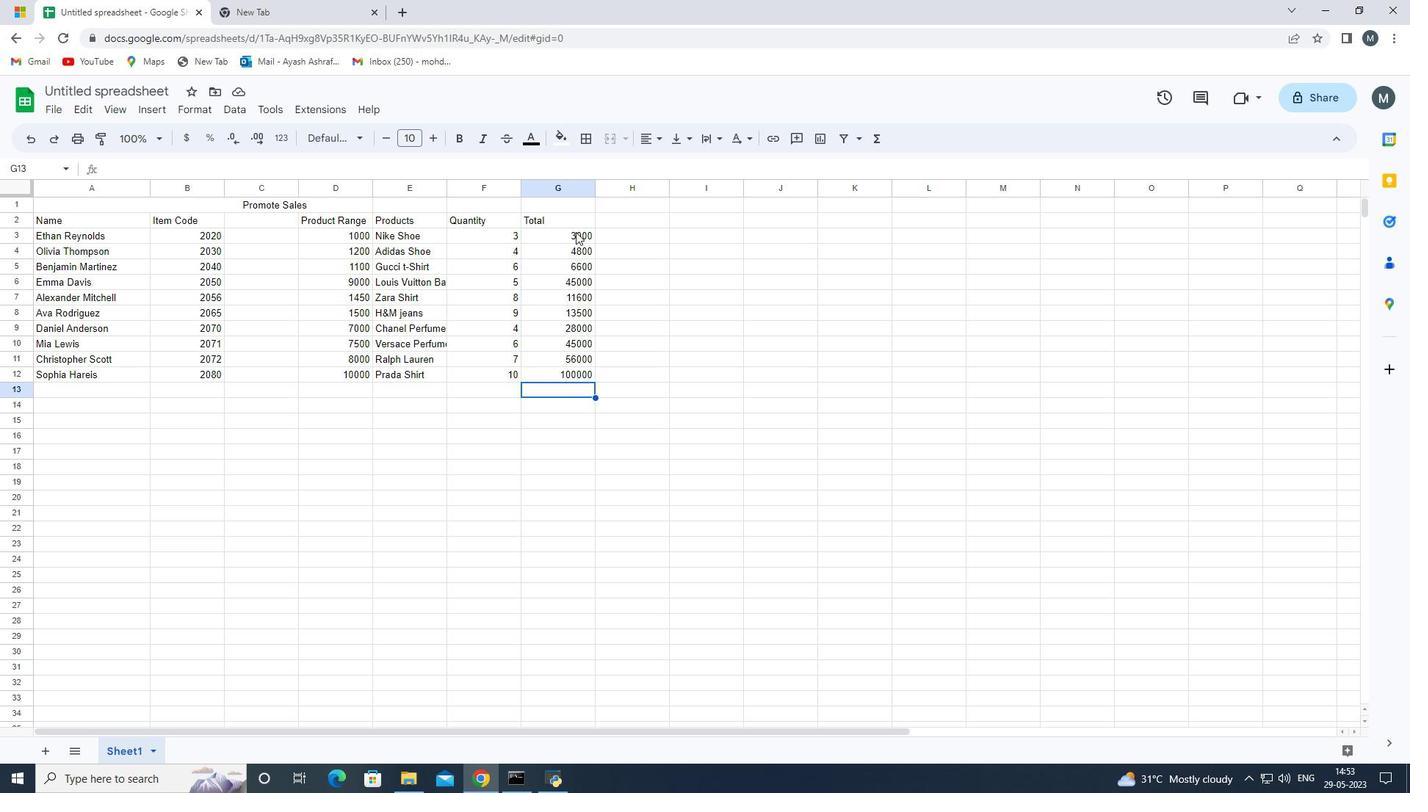 
